 Task: Get directions from Georgia Aquarium, Georgia, United States to Callaway Gardens, Georgia, United States  and reverse  starting point and destination and check the driving options
Action: Mouse moved to (244, 70)
Screenshot: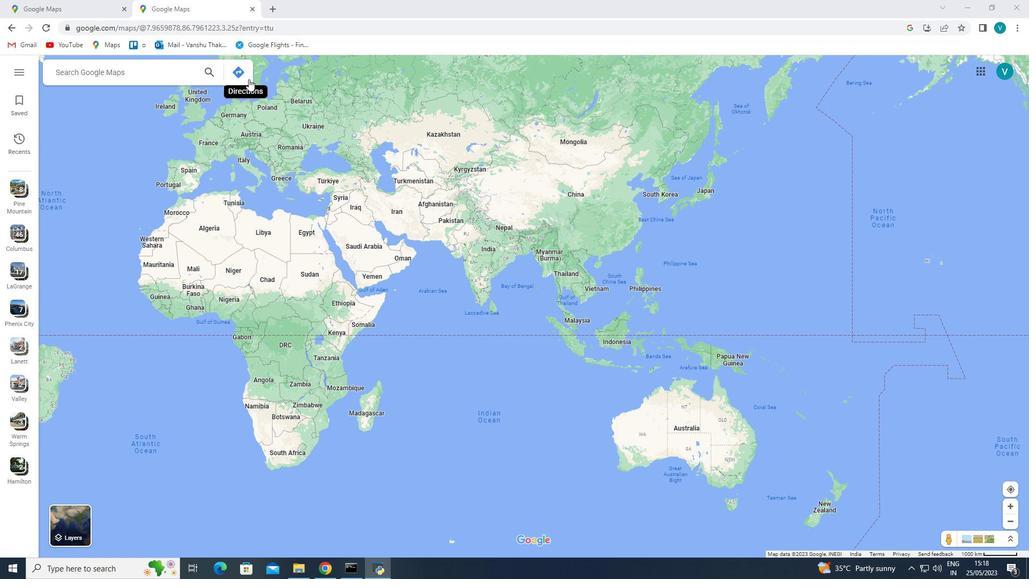 
Action: Mouse pressed left at (244, 70)
Screenshot: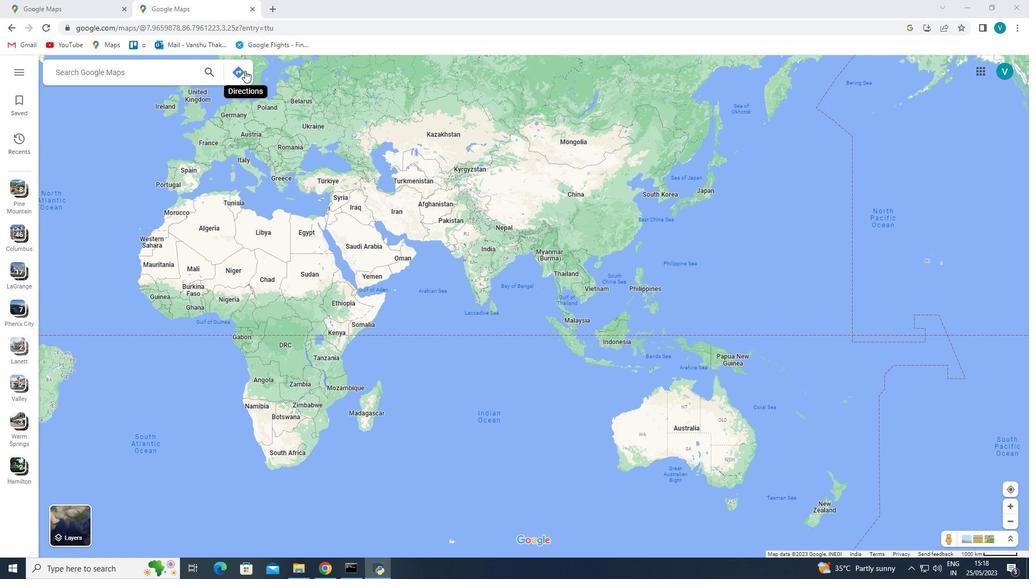 
Action: Mouse moved to (147, 107)
Screenshot: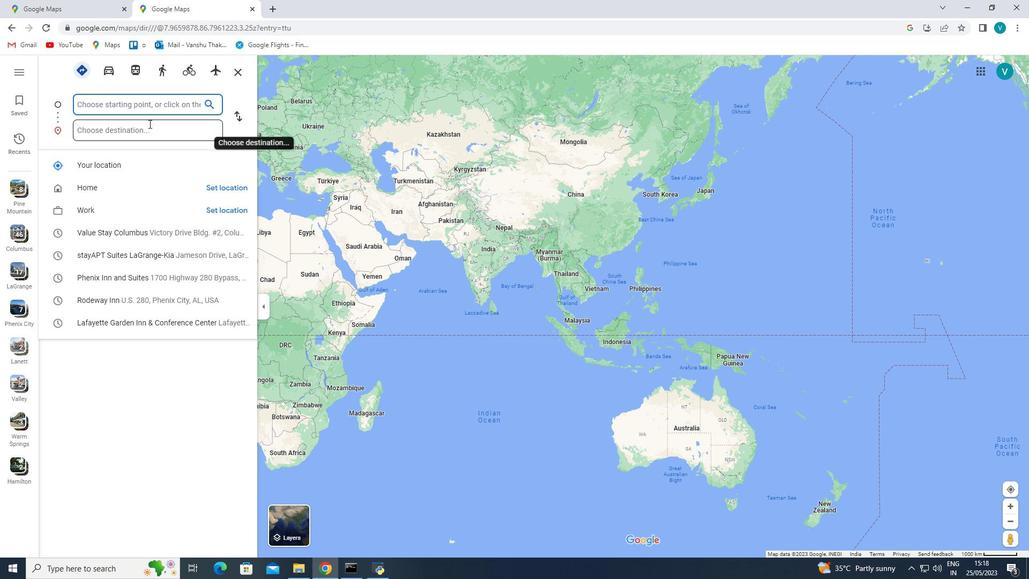 
Action: Mouse pressed left at (147, 107)
Screenshot: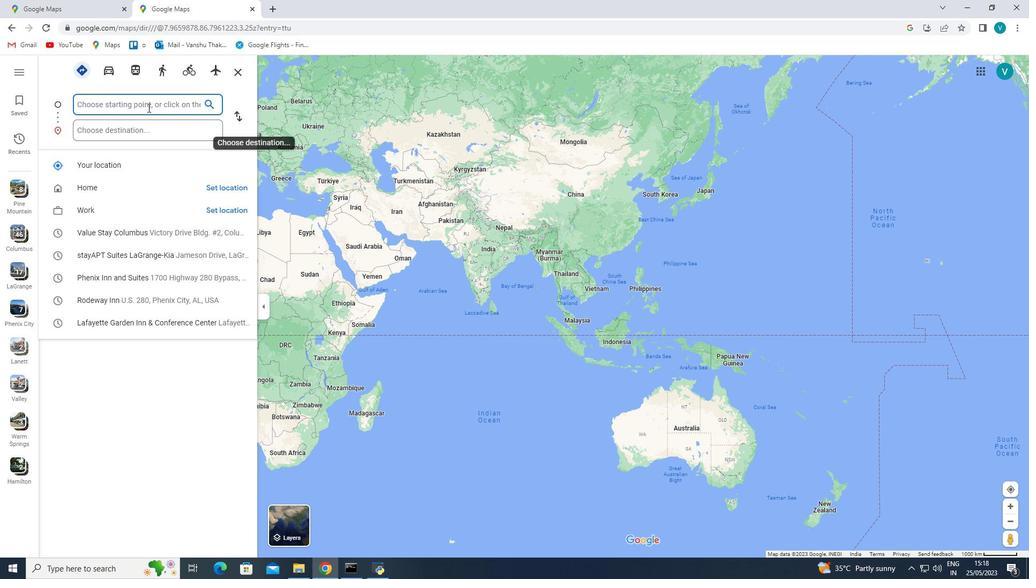 
Action: Mouse moved to (196, 112)
Screenshot: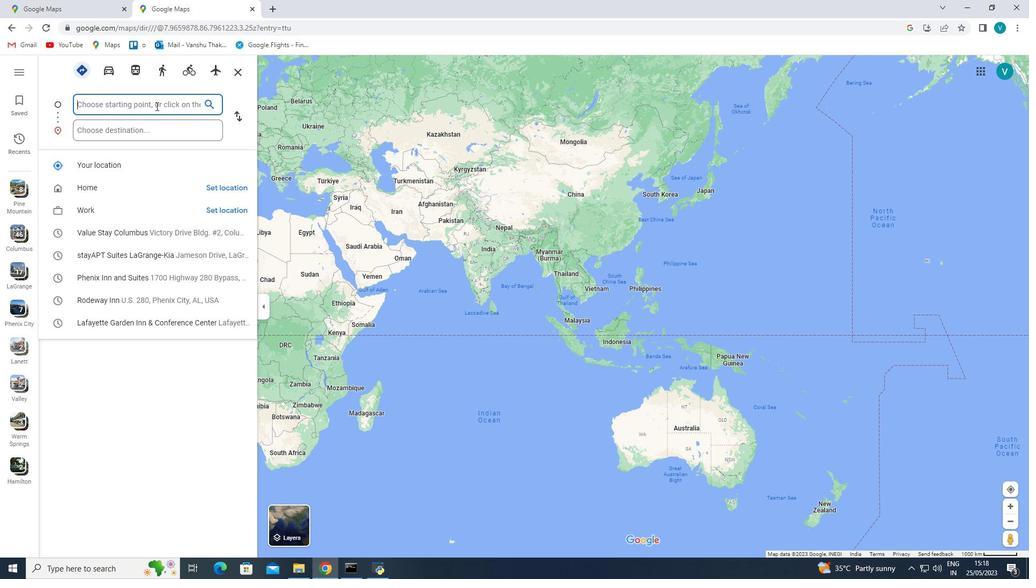 
Action: Key pressed <Key.shift><Key.shift><Key.shift>Georgia<Key.space><Key.shift>Aquarium,<Key.space><Key.shift>Georgia,<Key.space><Key.shift>United<Key.space><Key.shift>States
Screenshot: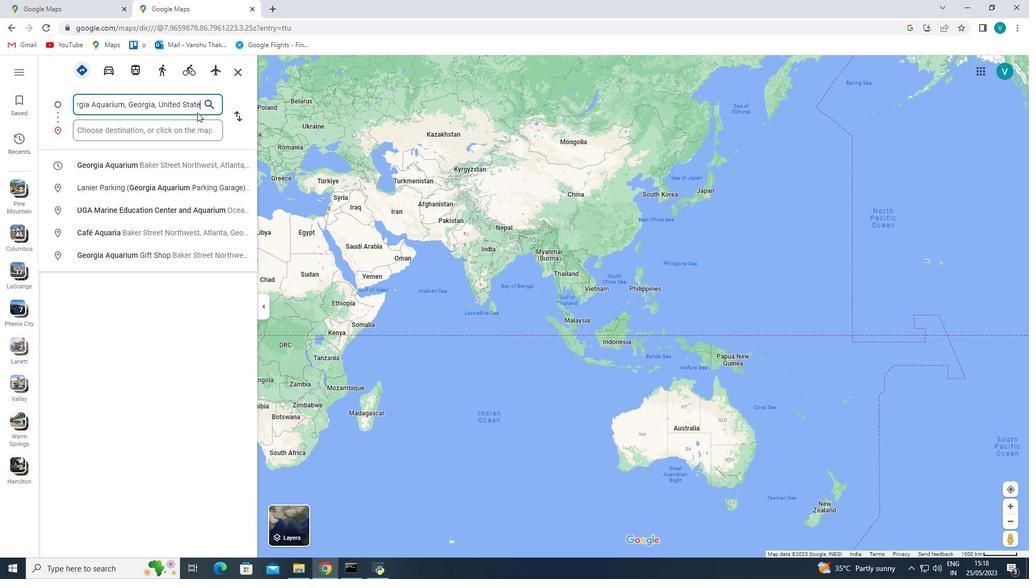 
Action: Mouse moved to (175, 134)
Screenshot: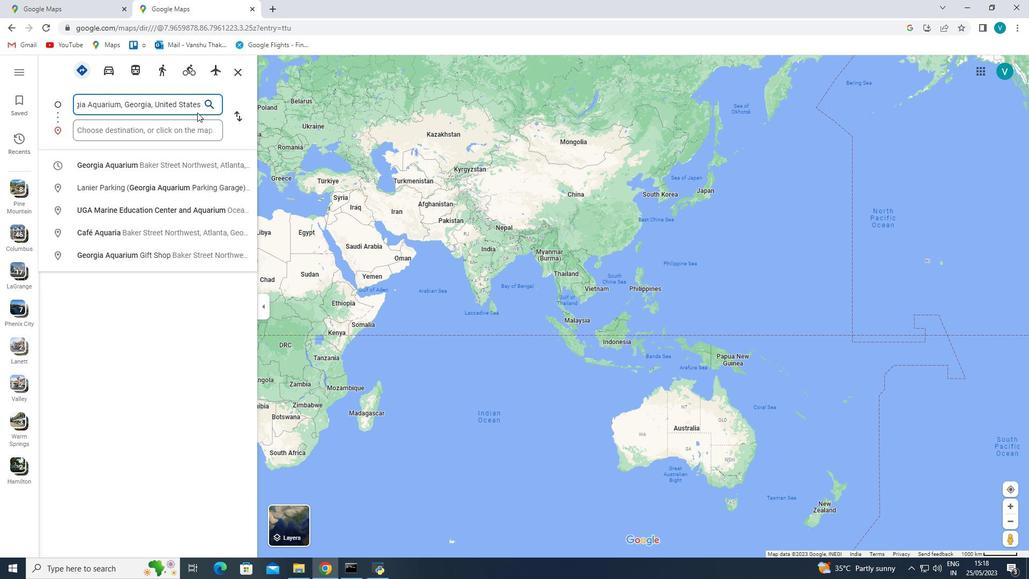 
Action: Mouse pressed left at (175, 134)
Screenshot: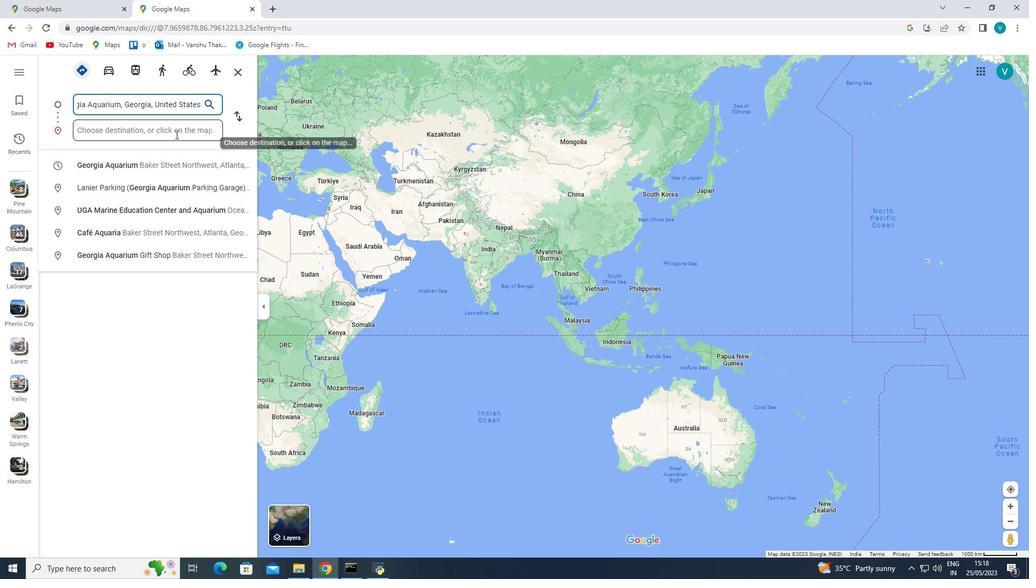 
Action: Key pressed <Key.shift>Callaway<Key.space><Key.shift>Gardens,<Key.space><Key.shift><Key.shift><Key.shift><Key.shift><Key.shift><Key.shift><Key.shift><Key.shift><Key.shift><Key.shift><Key.shift><Key.shift><Key.shift><Key.shift><Key.shift><Key.shift><Key.shift><Key.shift><Key.shift><Key.shift><Key.shift><Key.shift><Key.shift><Key.shift><Key.shift><Key.shift><Key.shift>Georgia,<Key.space><Key.shift>United<Key.space><Key.shift>States<Key.enter>
Screenshot: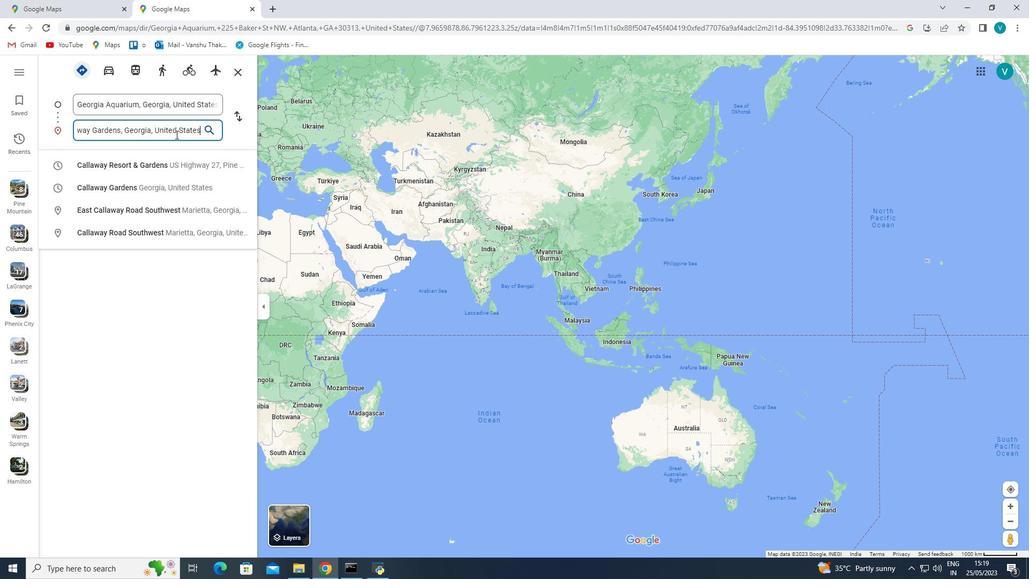 
Action: Mouse moved to (789, 129)
Screenshot: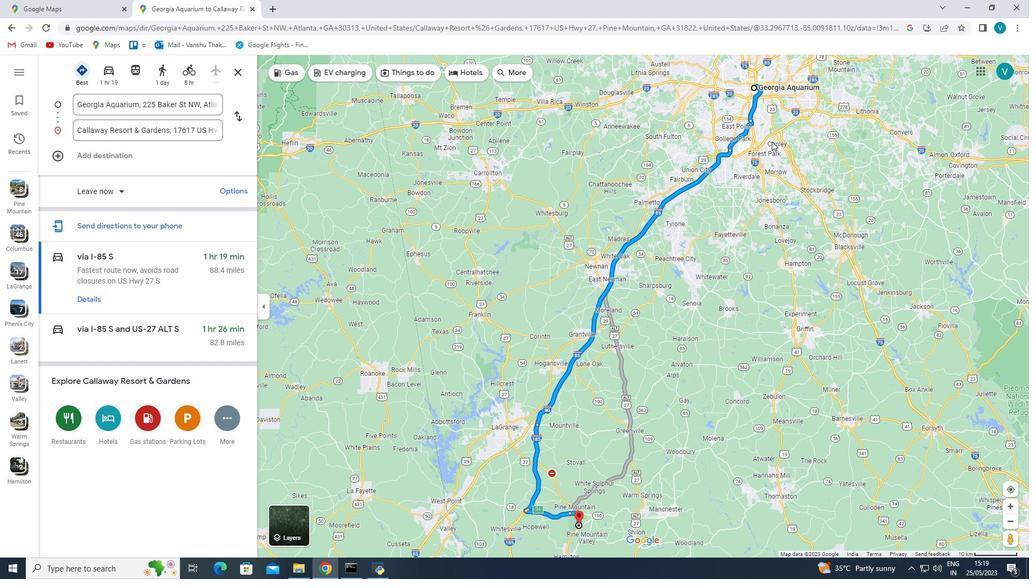 
Action: Mouse pressed left at (789, 129)
Screenshot: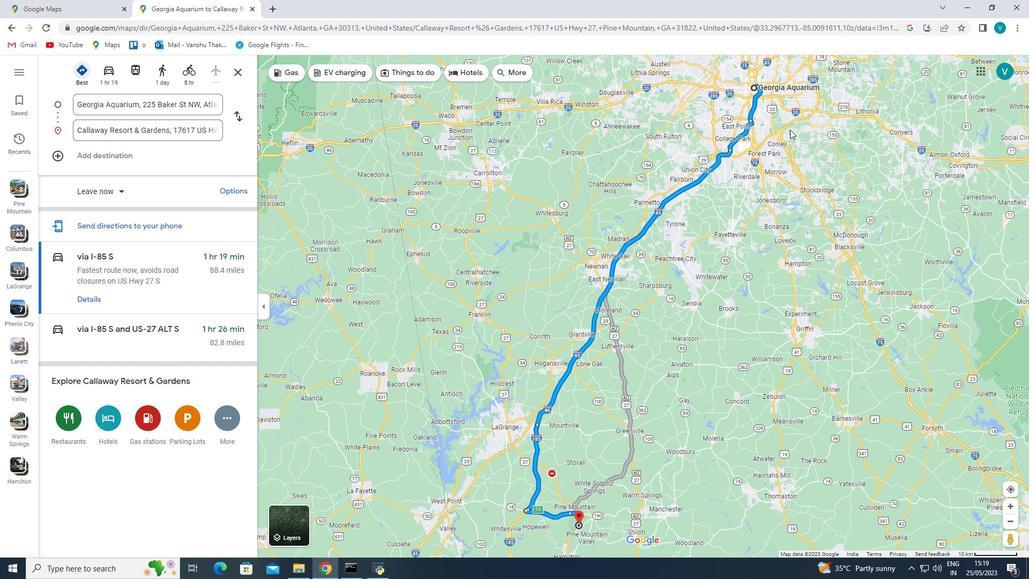 
Action: Mouse moved to (710, 403)
Screenshot: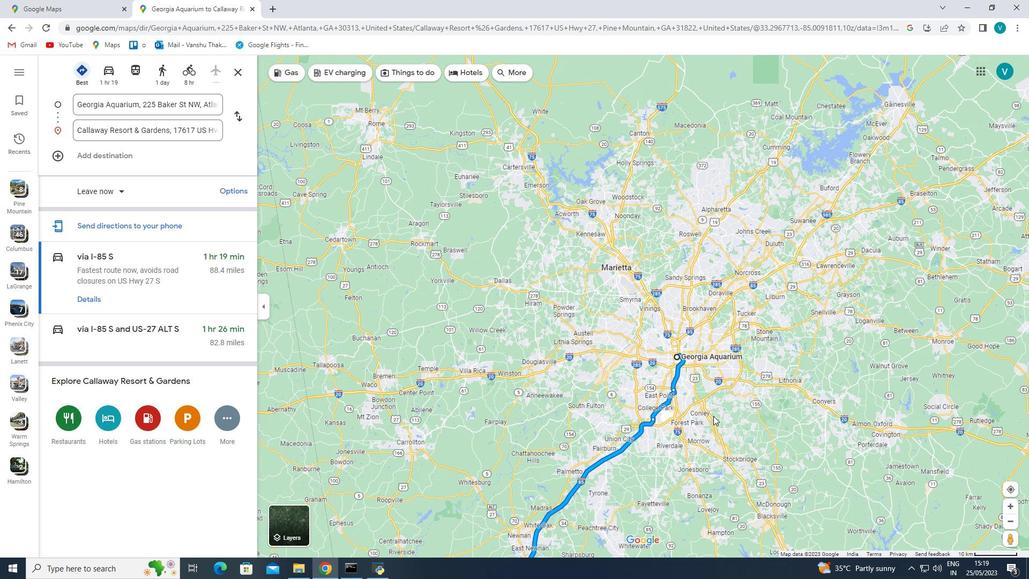 
Action: Mouse scrolled (710, 404) with delta (0, 0)
Screenshot: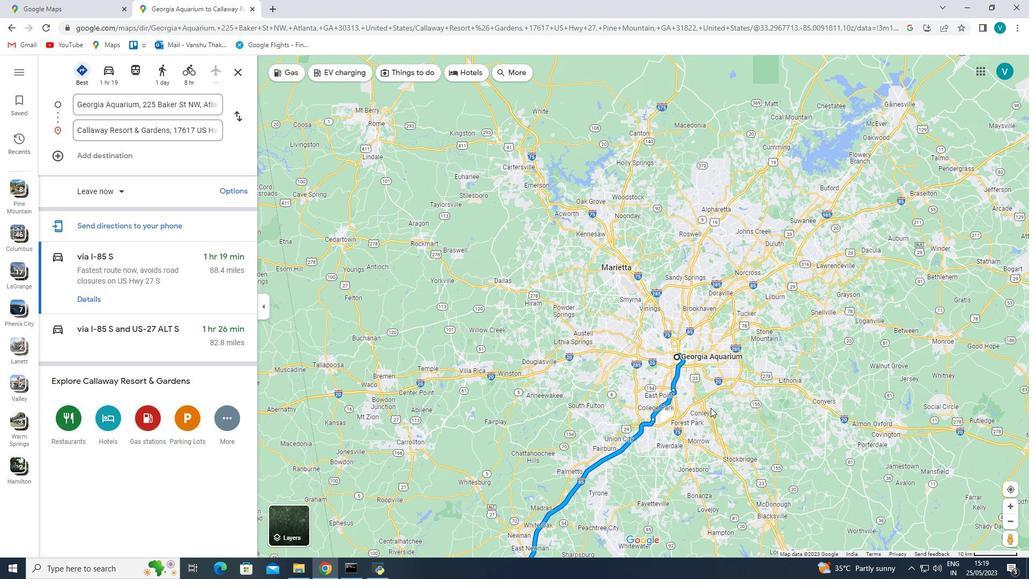 
Action: Mouse scrolled (710, 404) with delta (0, 0)
Screenshot: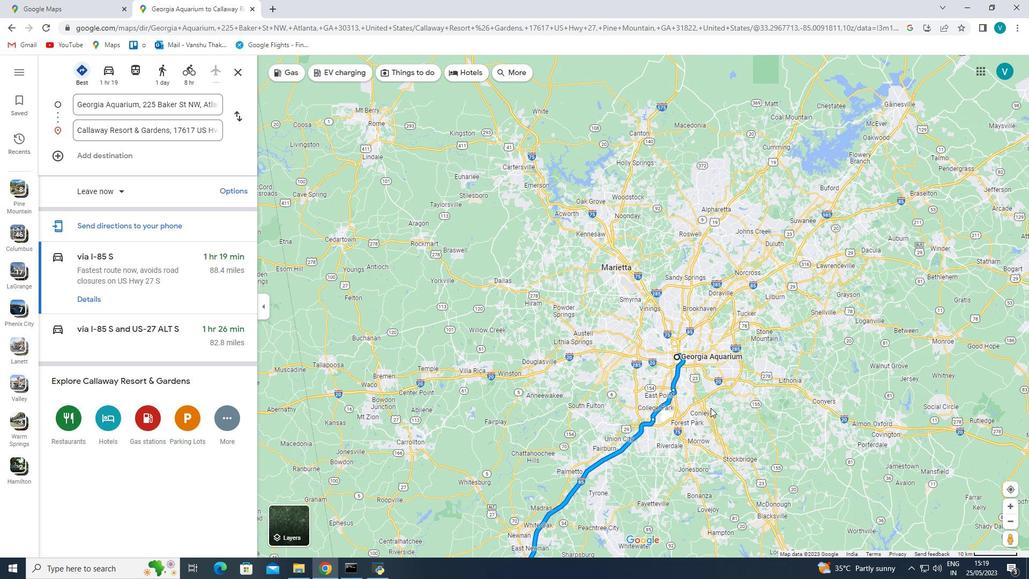 
Action: Mouse scrolled (710, 404) with delta (0, 0)
Screenshot: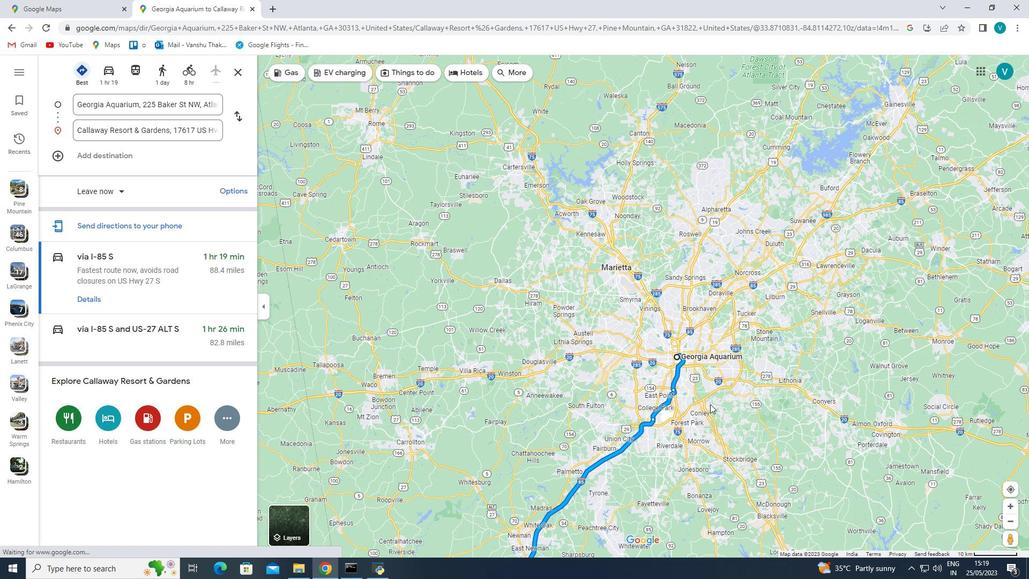 
Action: Mouse scrolled (710, 404) with delta (0, 0)
Screenshot: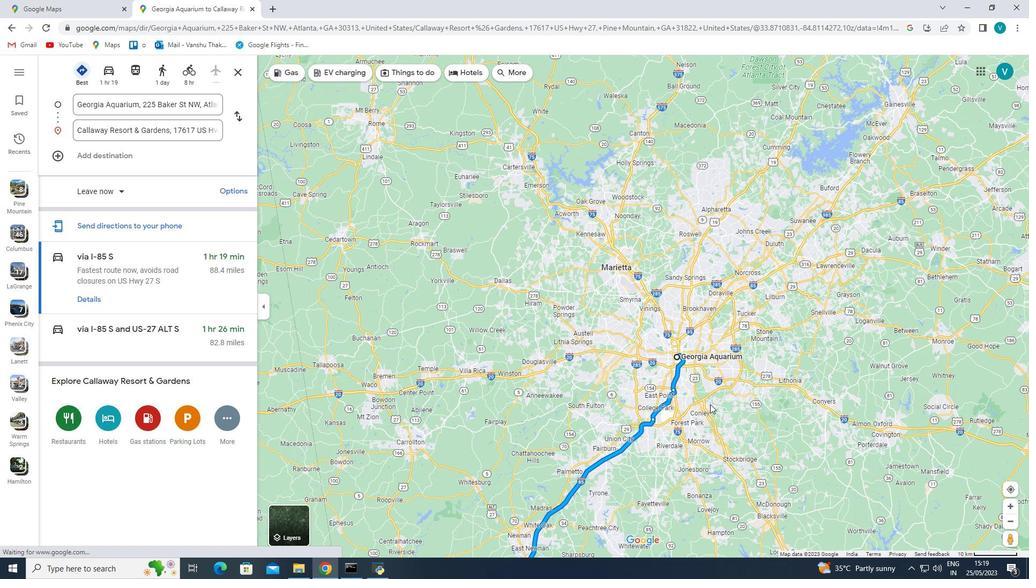 
Action: Mouse scrolled (710, 404) with delta (0, 0)
Screenshot: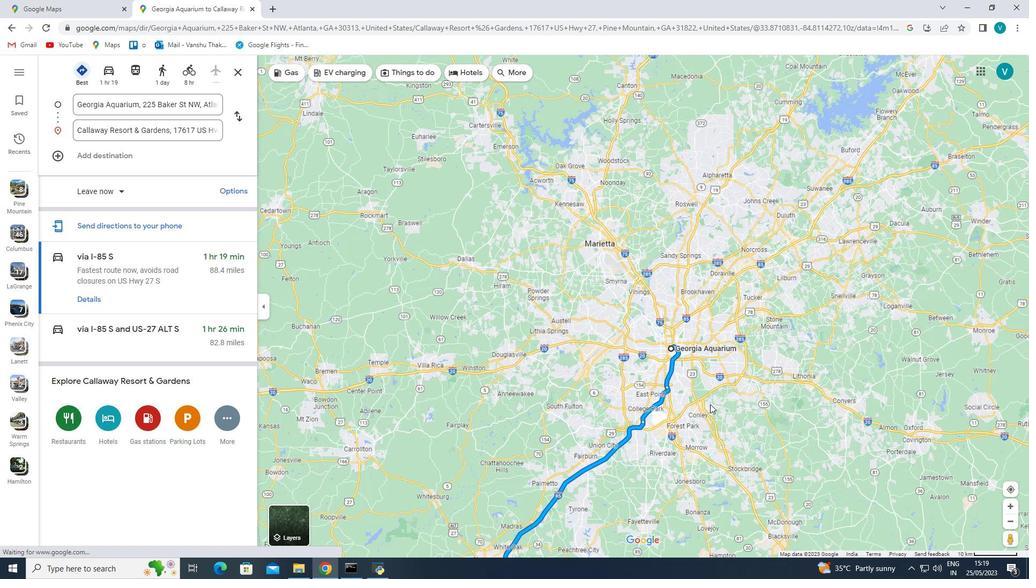 
Action: Mouse scrolled (710, 404) with delta (0, 0)
Screenshot: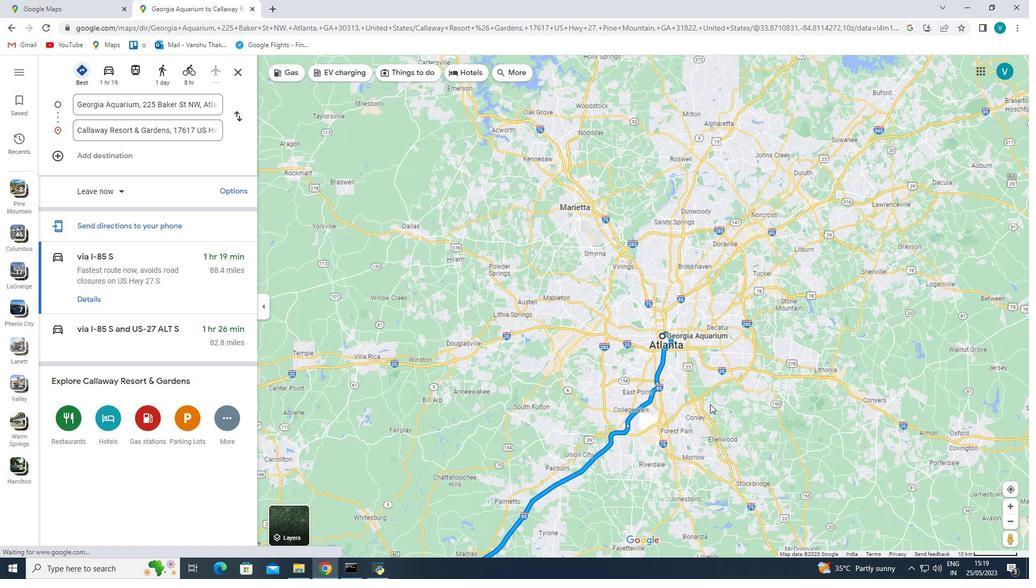 
Action: Mouse moved to (556, 283)
Screenshot: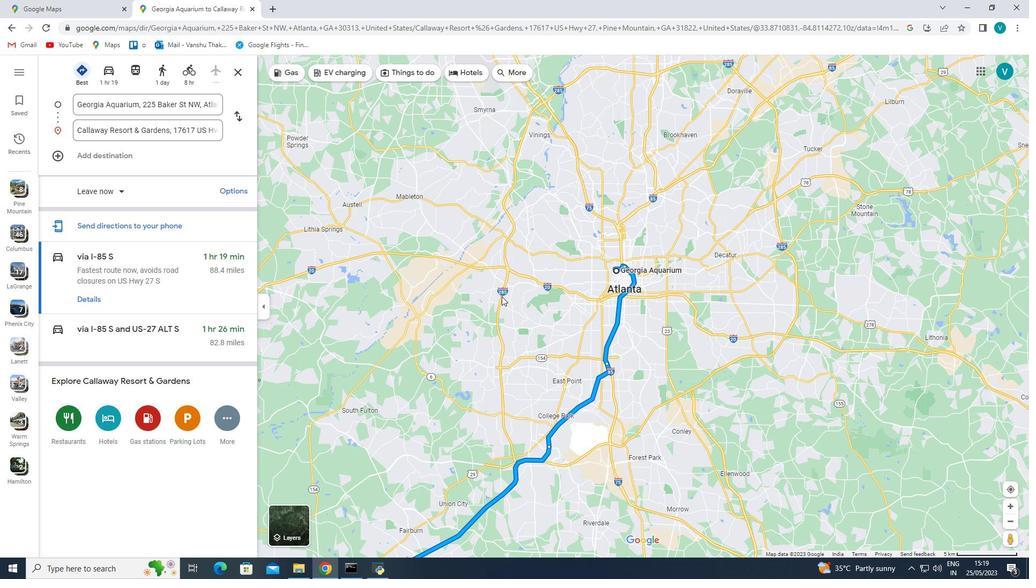 
Action: Mouse scrolled (556, 284) with delta (0, 0)
Screenshot: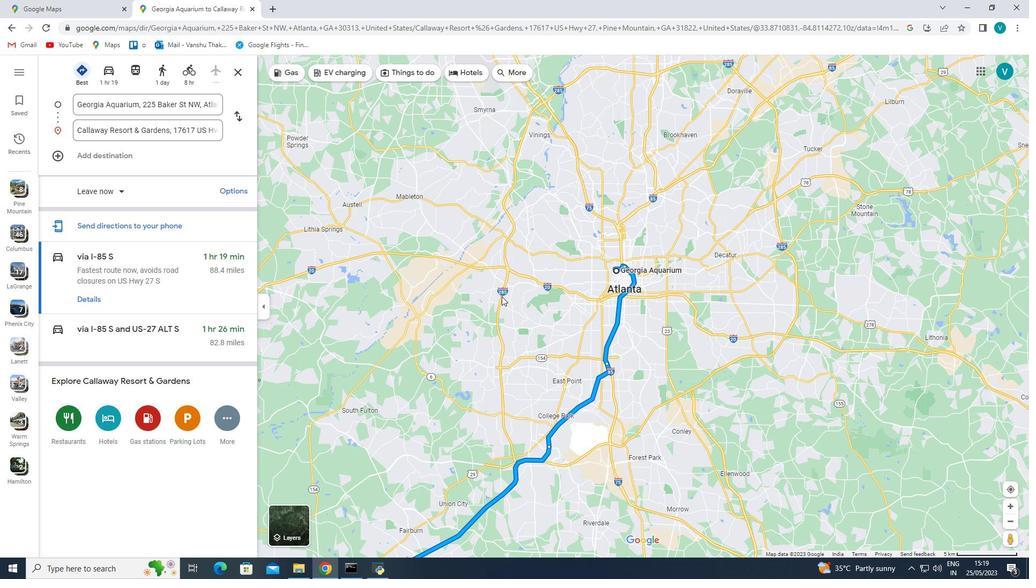 
Action: Mouse moved to (557, 283)
Screenshot: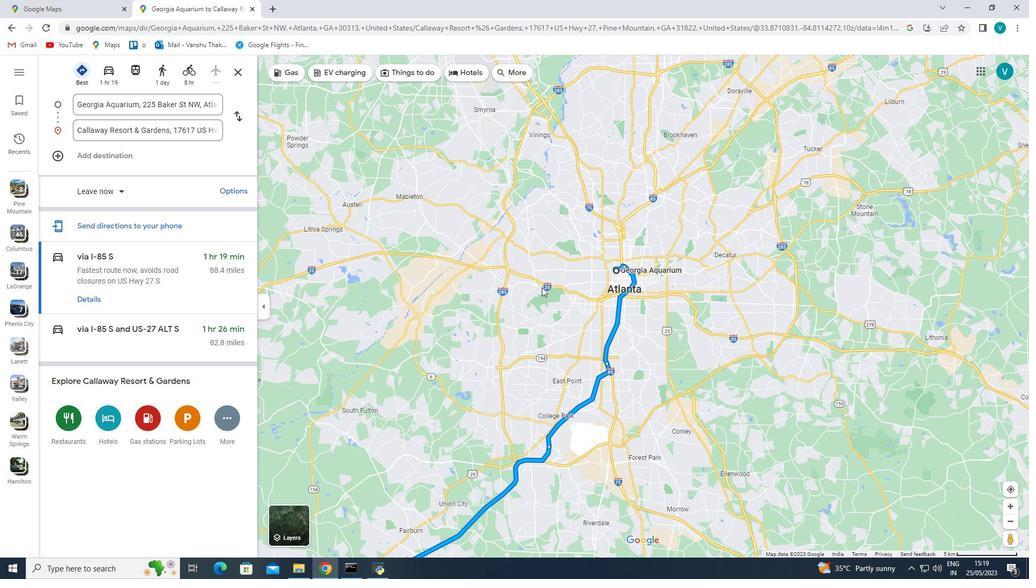 
Action: Mouse scrolled (557, 284) with delta (0, 0)
Screenshot: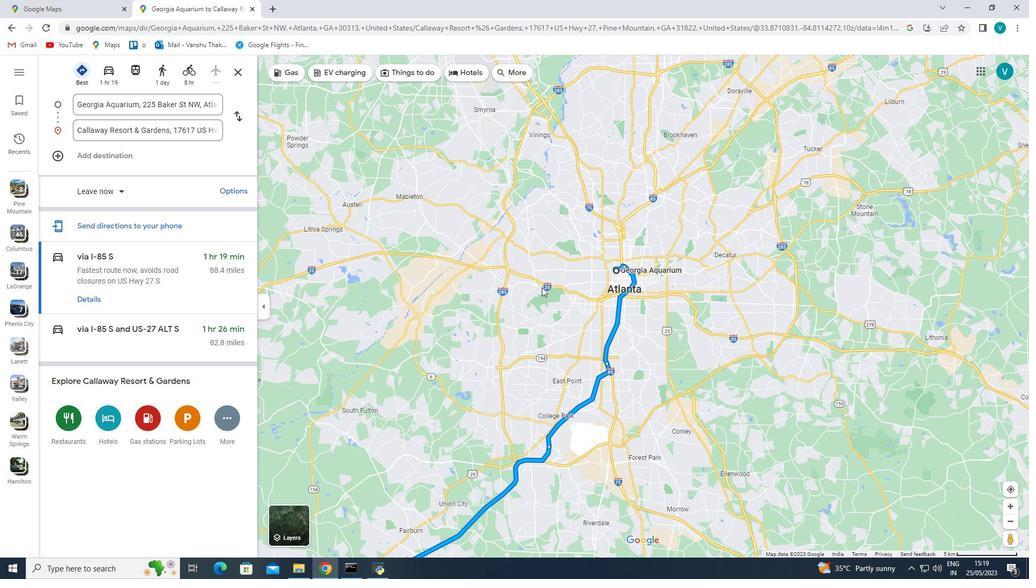 
Action: Mouse scrolled (557, 284) with delta (0, 0)
Screenshot: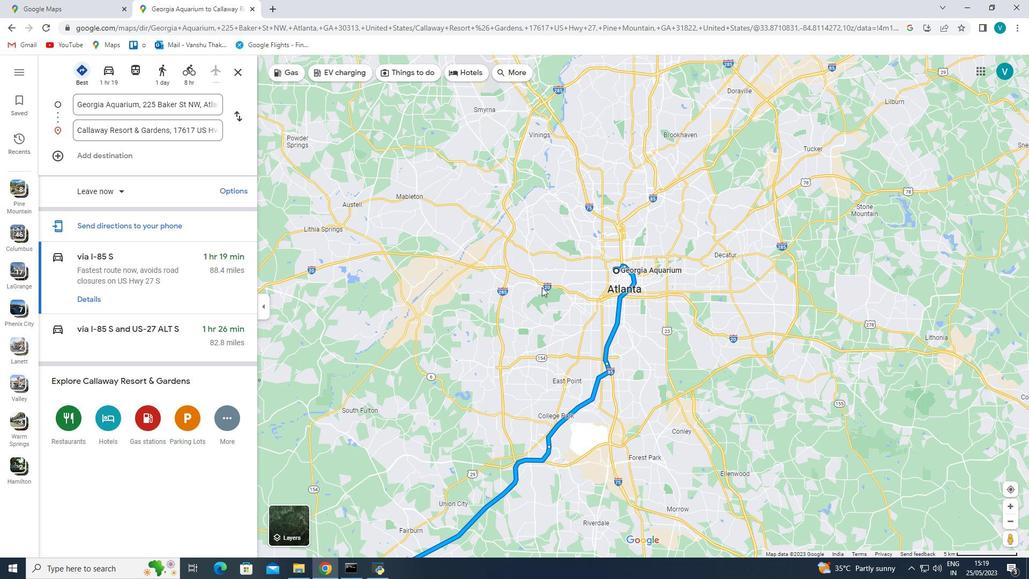 
Action: Mouse scrolled (557, 284) with delta (0, 0)
Screenshot: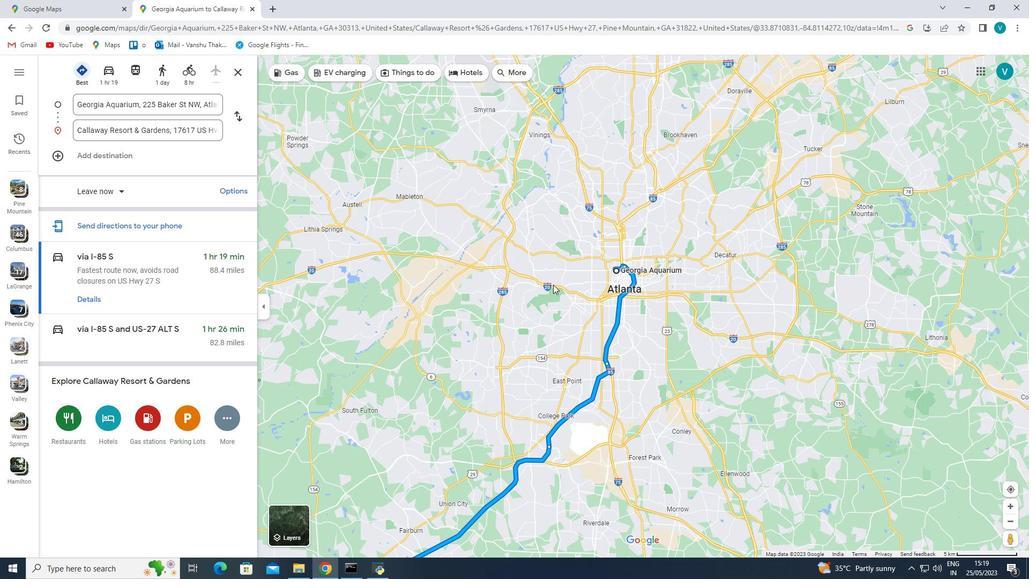 
Action: Mouse scrolled (557, 284) with delta (0, 0)
Screenshot: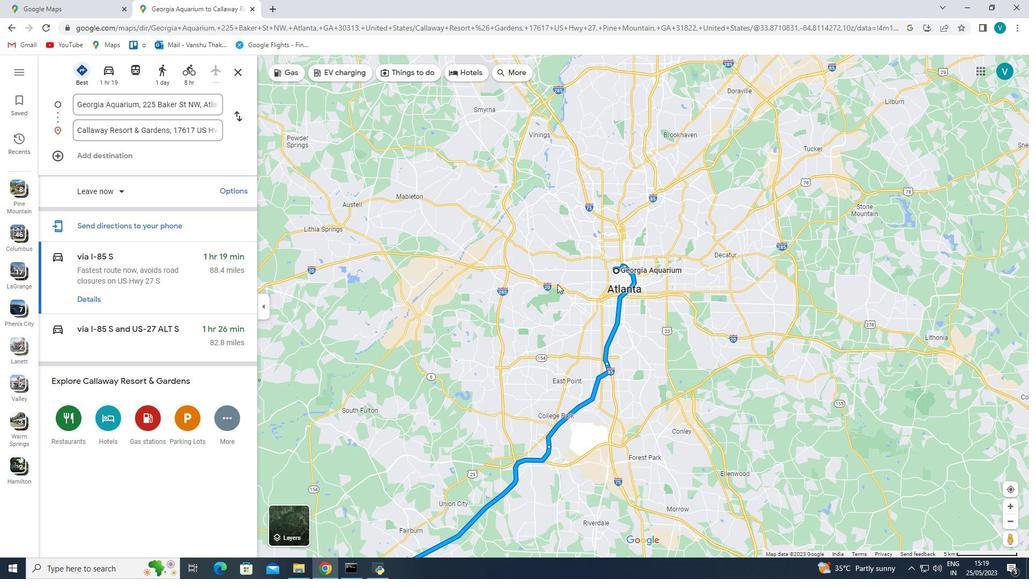 
Action: Mouse moved to (761, 236)
Screenshot: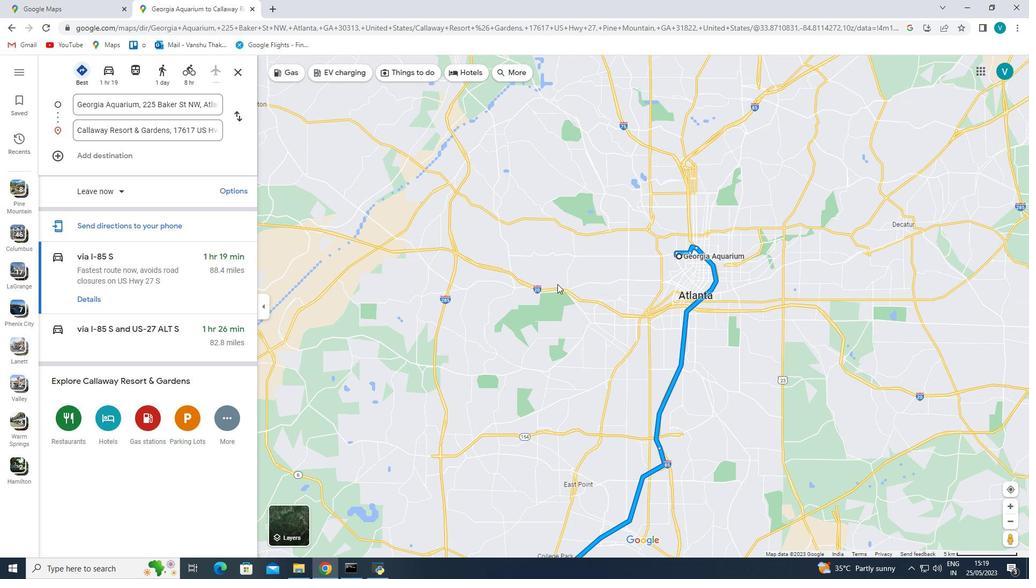 
Action: Mouse scrolled (761, 237) with delta (0, 0)
Screenshot: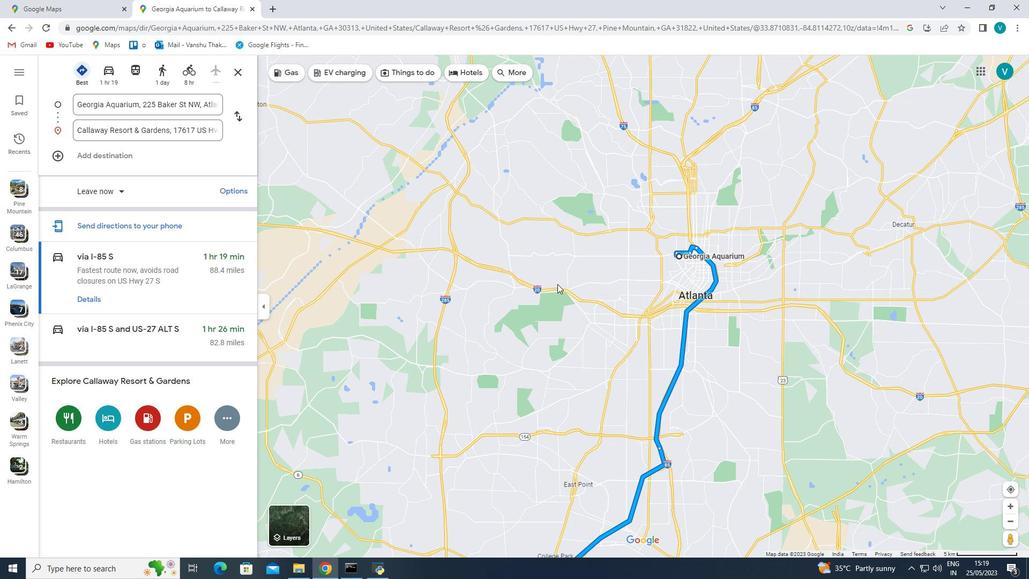 
Action: Mouse scrolled (761, 237) with delta (0, 0)
Screenshot: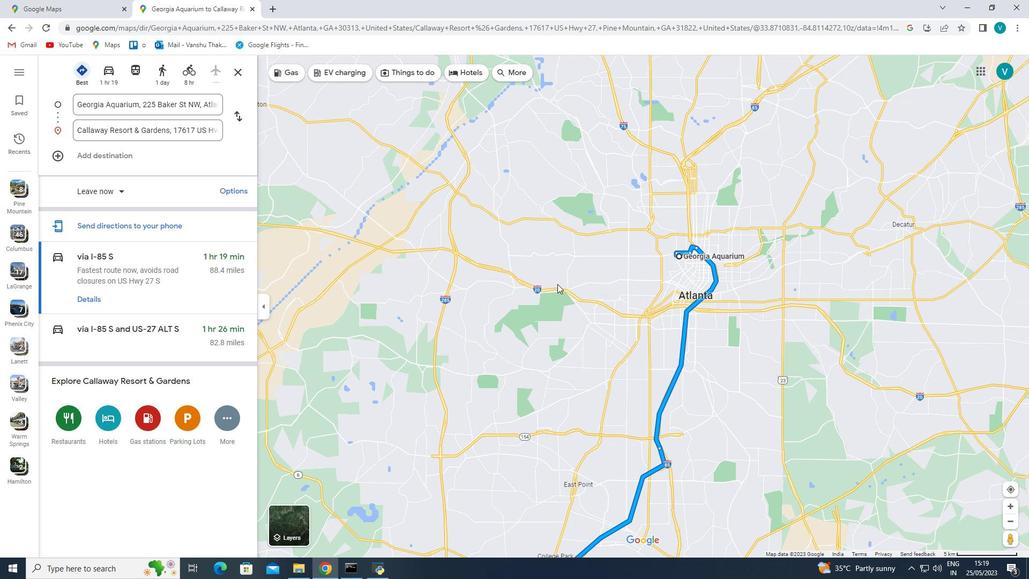 
Action: Mouse scrolled (761, 237) with delta (0, 0)
Screenshot: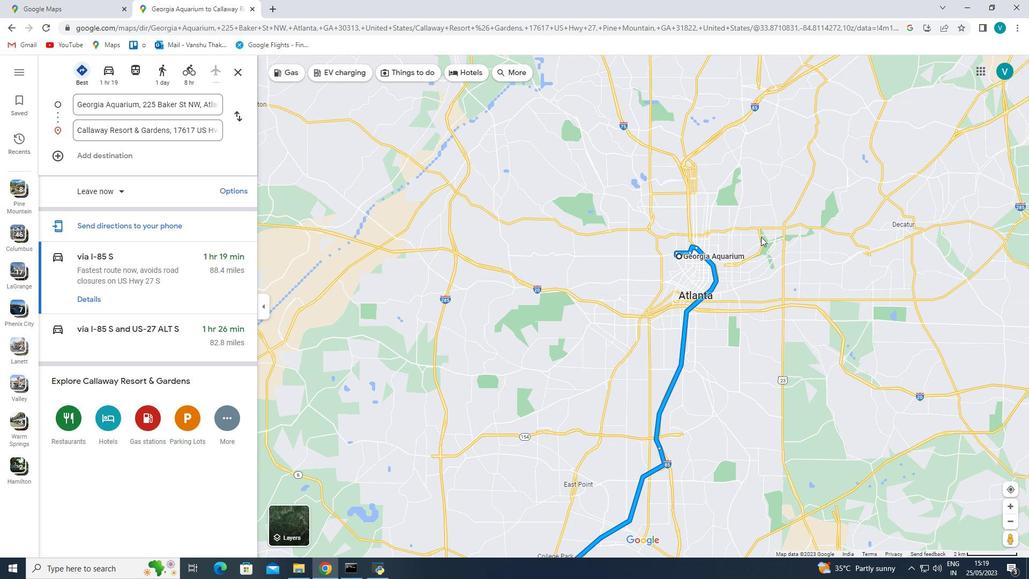 
Action: Mouse moved to (623, 308)
Screenshot: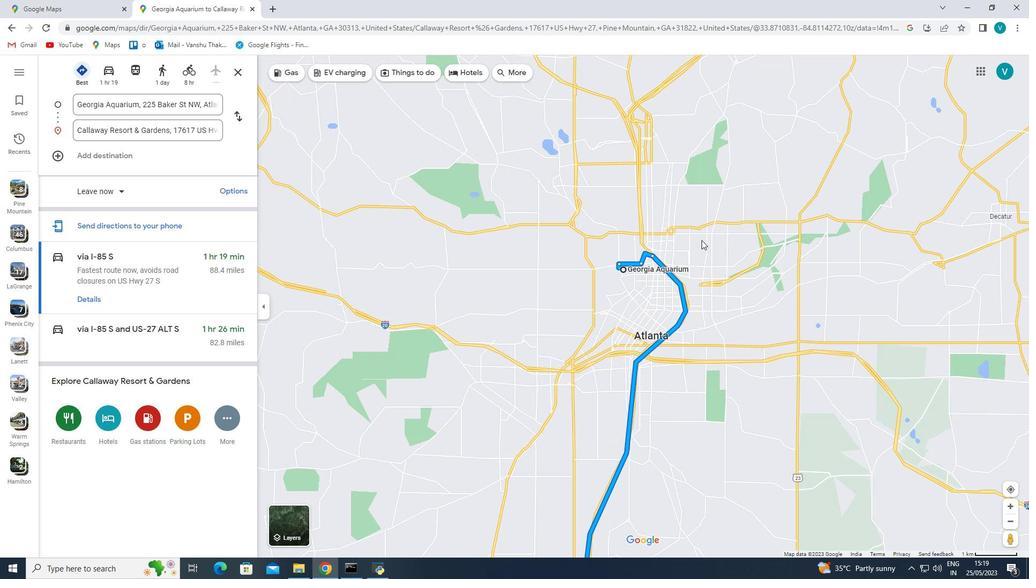 
Action: Mouse scrolled (623, 308) with delta (0, 0)
Screenshot: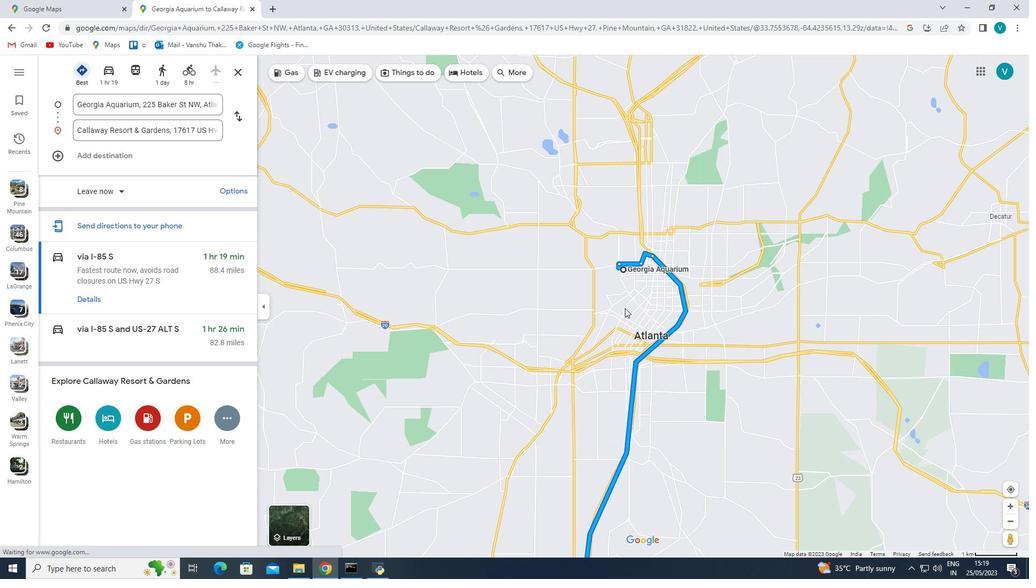 
Action: Mouse scrolled (623, 308) with delta (0, 0)
Screenshot: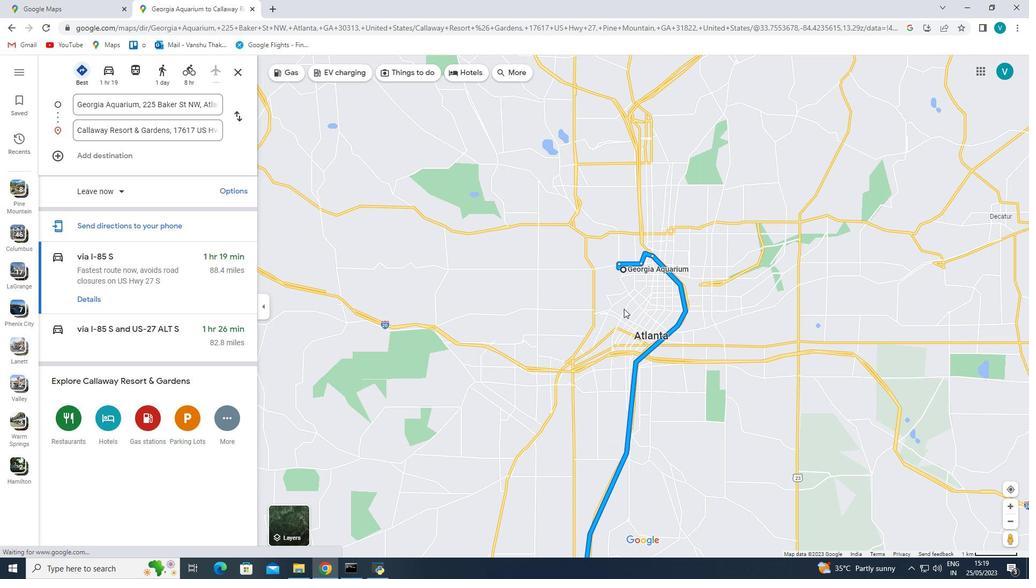 
Action: Mouse scrolled (623, 308) with delta (0, 0)
Screenshot: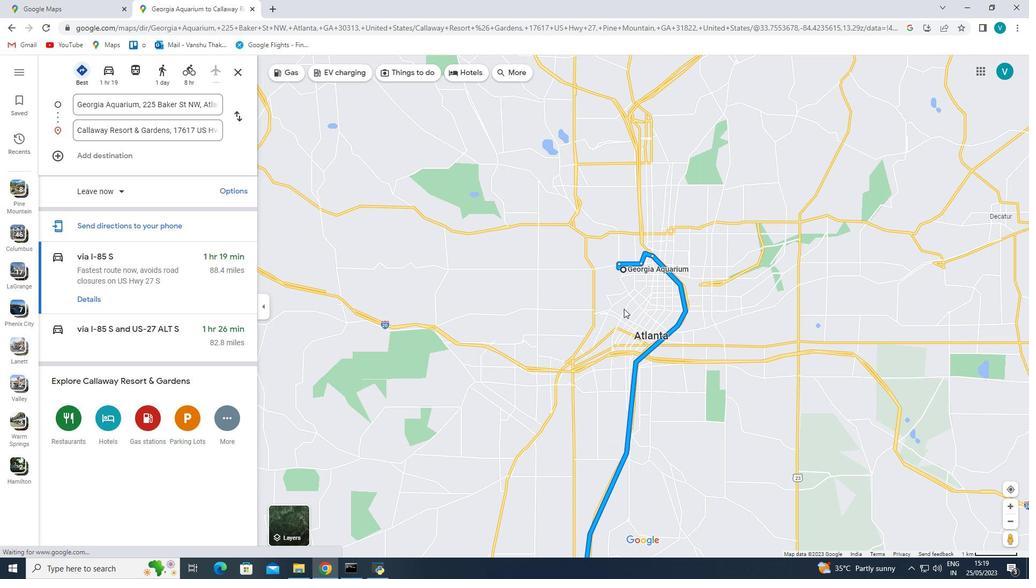 
Action: Mouse scrolled (623, 308) with delta (0, 0)
Screenshot: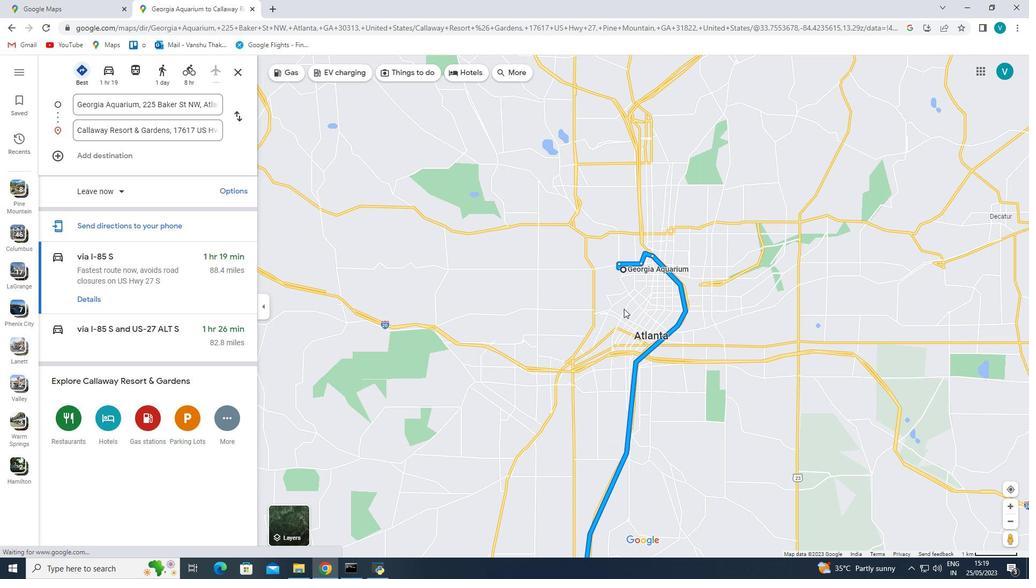 
Action: Mouse scrolled (623, 308) with delta (0, 0)
Screenshot: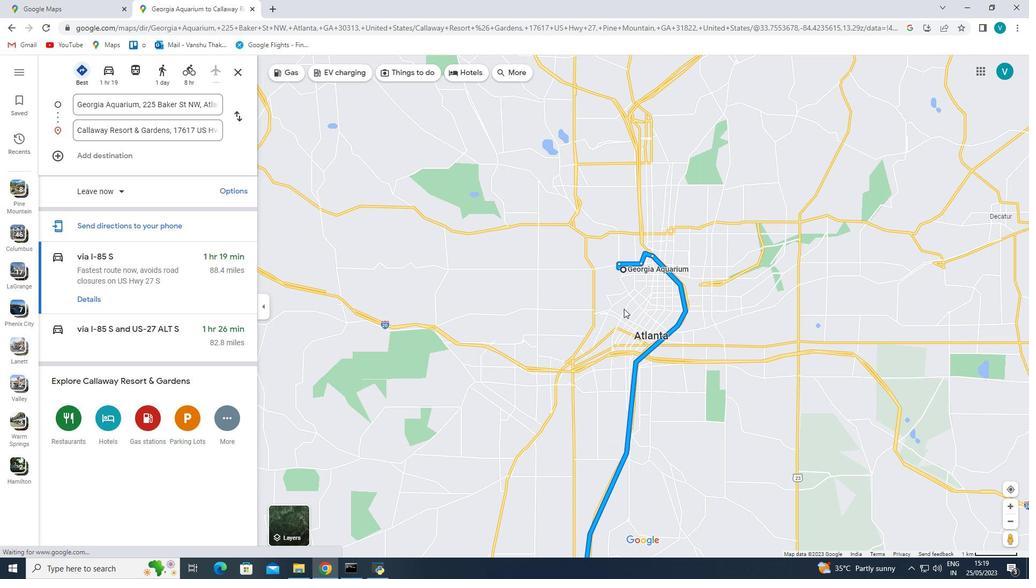 
Action: Mouse scrolled (623, 308) with delta (0, 0)
Screenshot: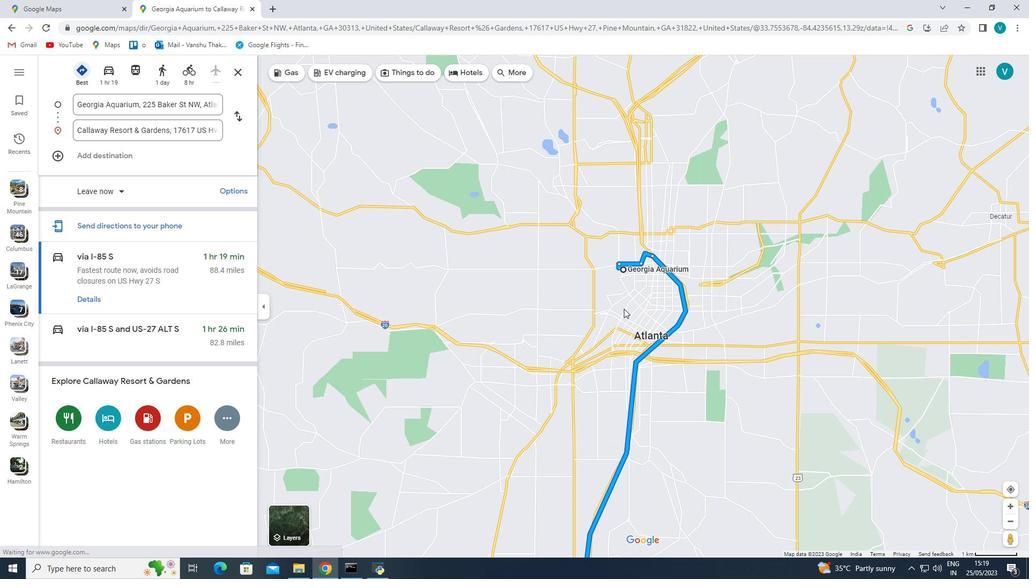 
Action: Mouse moved to (648, 201)
Screenshot: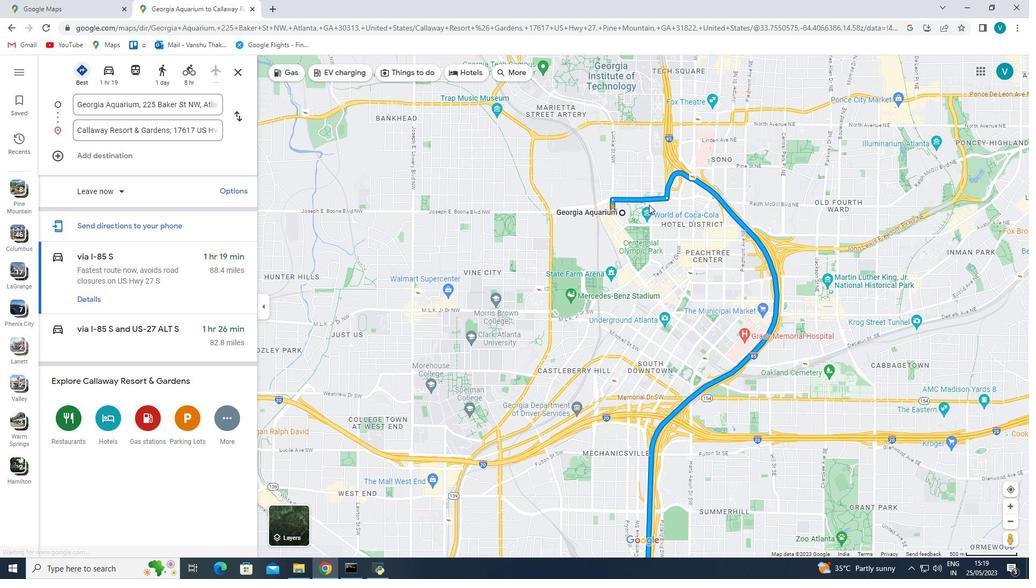 
Action: Mouse scrolled (648, 201) with delta (0, 0)
Screenshot: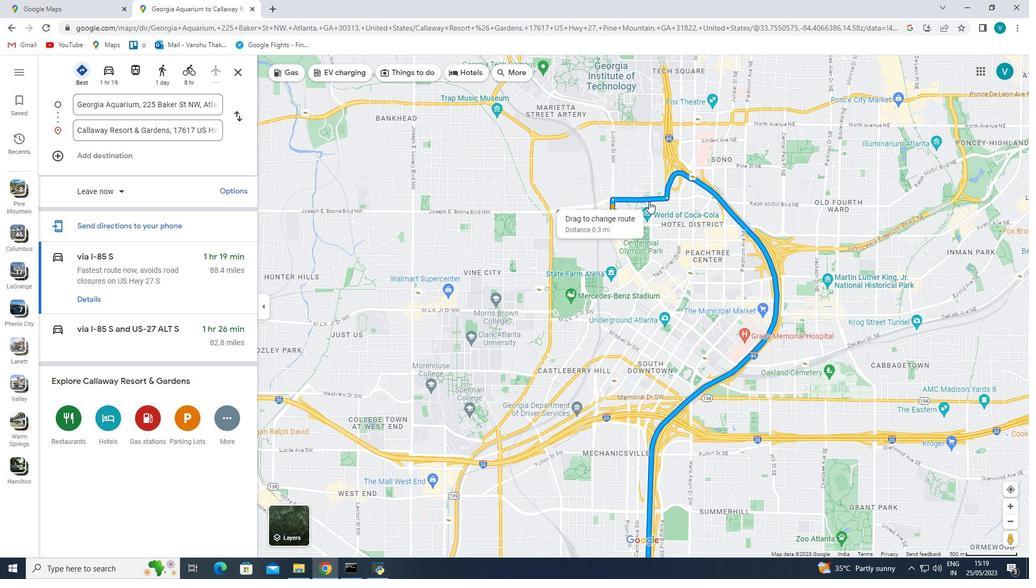 
Action: Mouse scrolled (648, 201) with delta (0, 0)
Screenshot: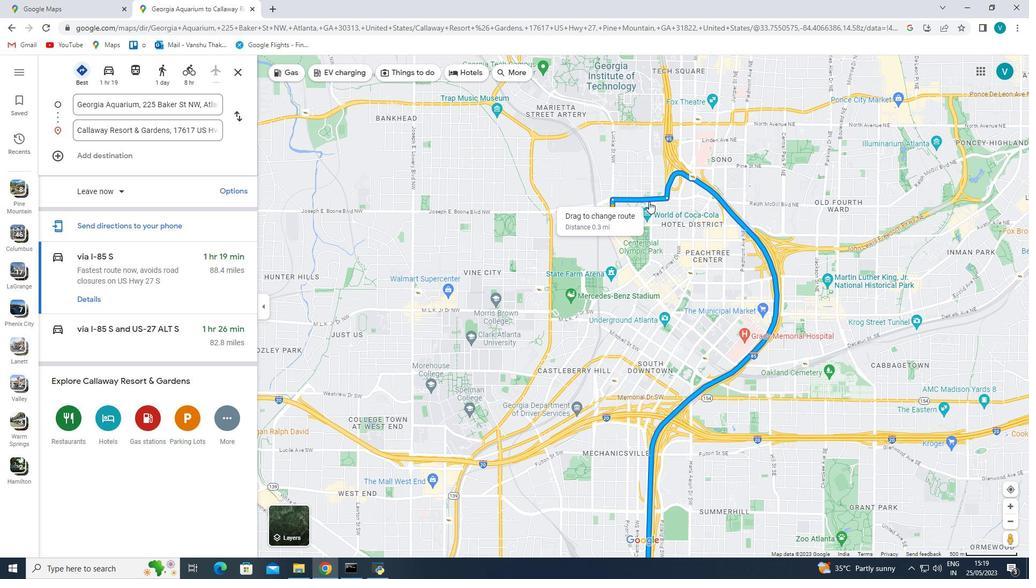 
Action: Mouse scrolled (648, 201) with delta (0, 0)
Screenshot: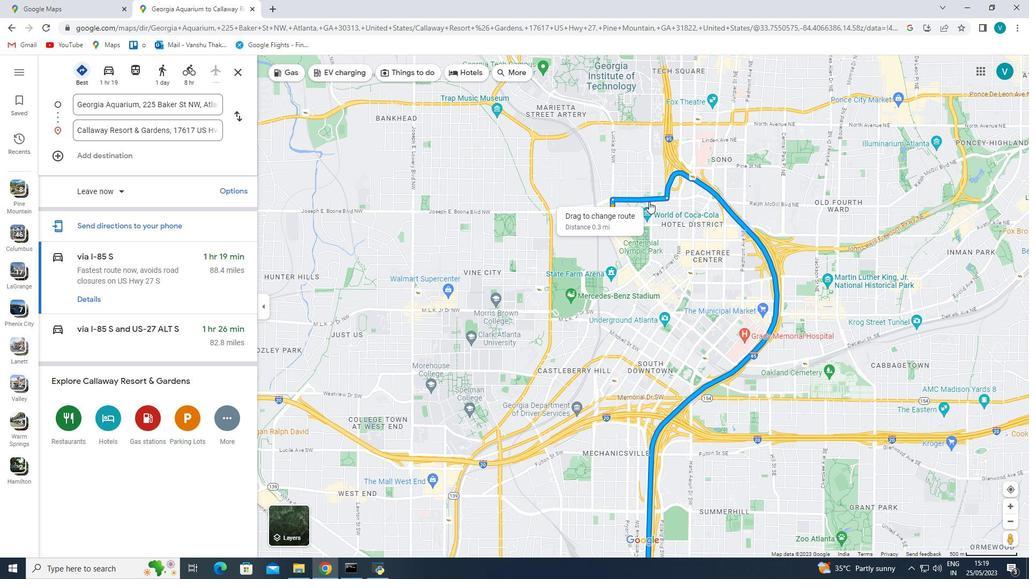 
Action: Mouse scrolled (648, 201) with delta (0, 0)
Screenshot: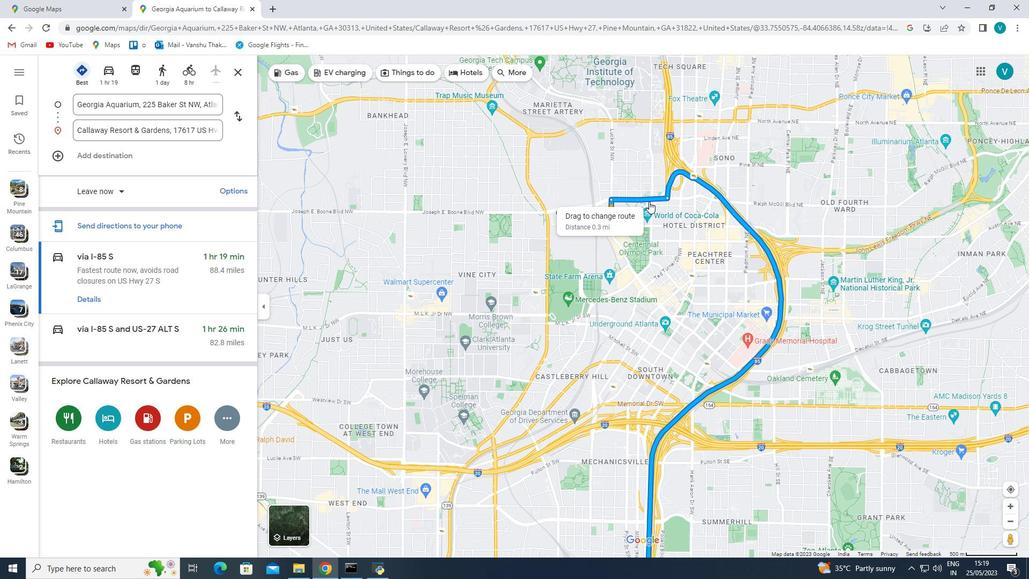 
Action: Mouse scrolled (648, 201) with delta (0, 0)
Screenshot: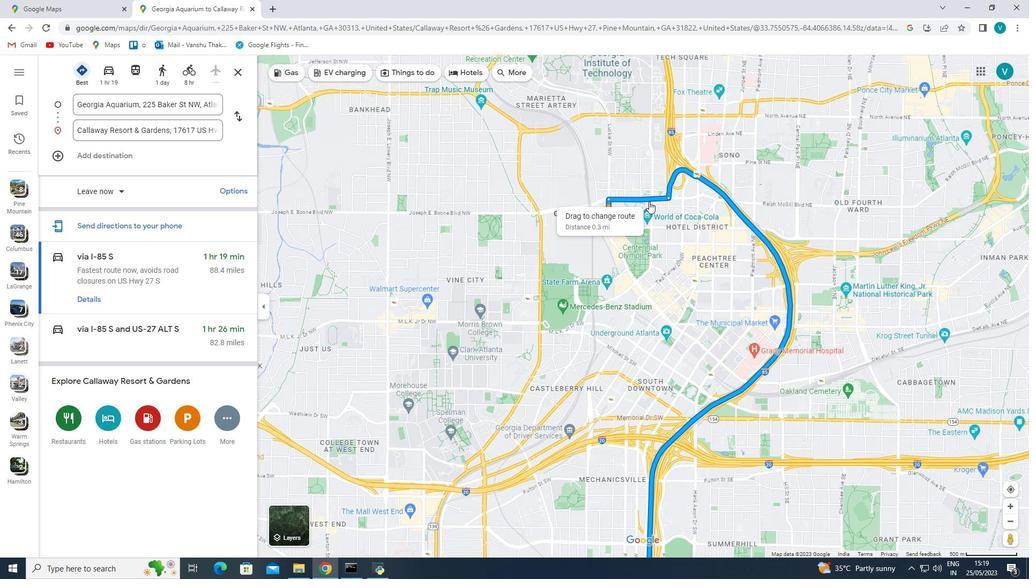 
Action: Mouse moved to (586, 163)
Screenshot: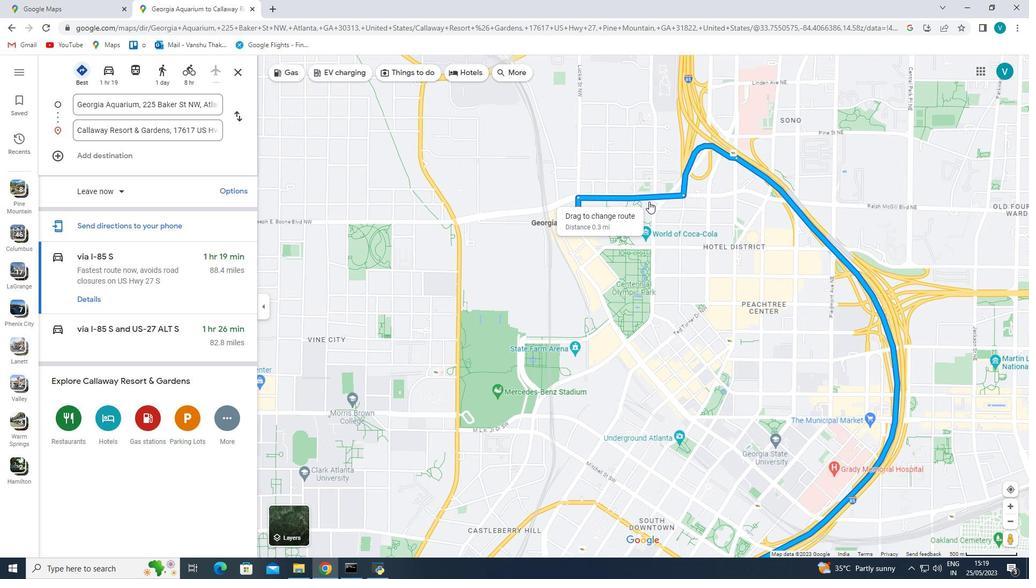 
Action: Mouse scrolled (586, 164) with delta (0, 0)
Screenshot: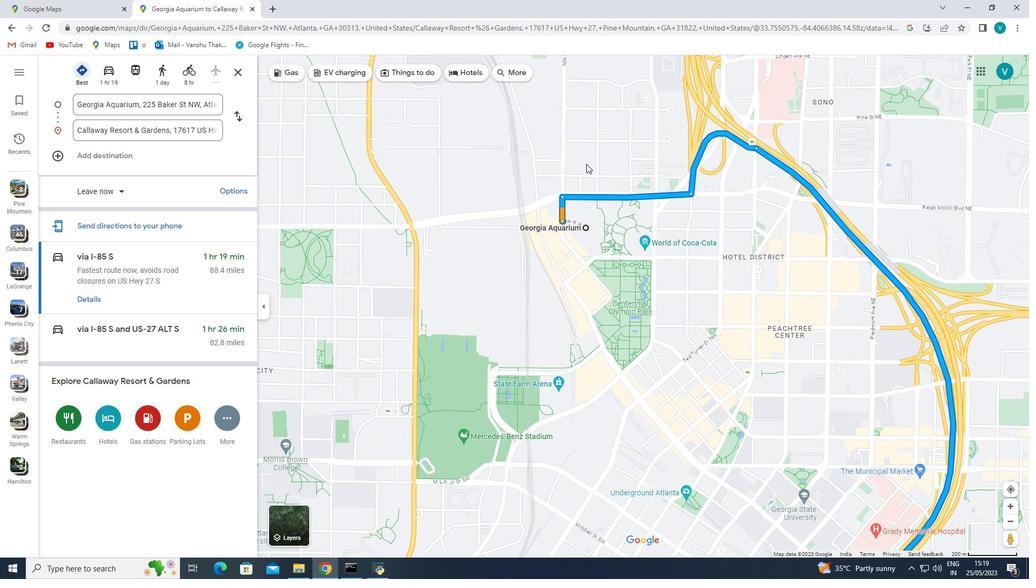
Action: Mouse scrolled (586, 164) with delta (0, 0)
Screenshot: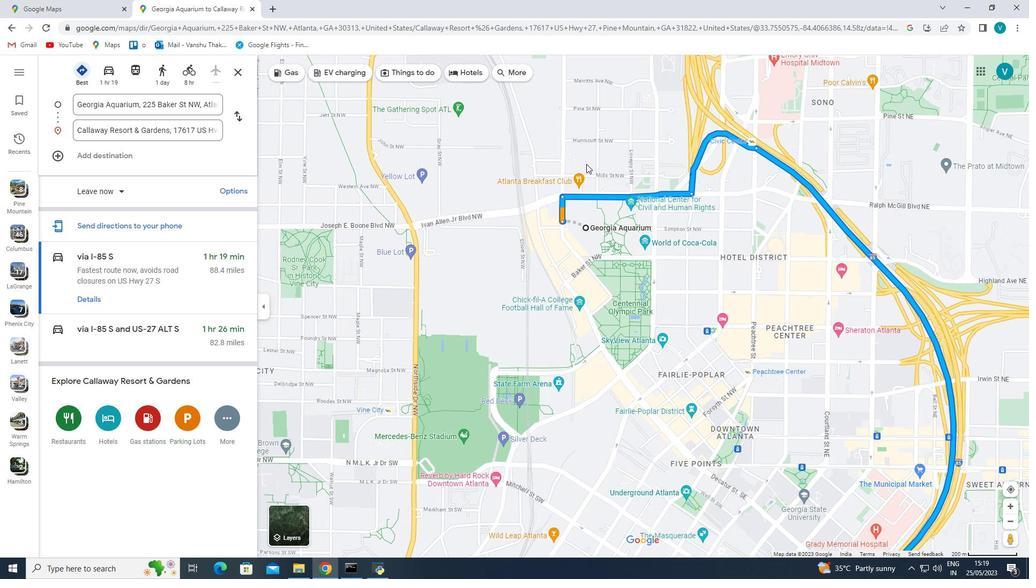 
Action: Mouse moved to (628, 180)
Screenshot: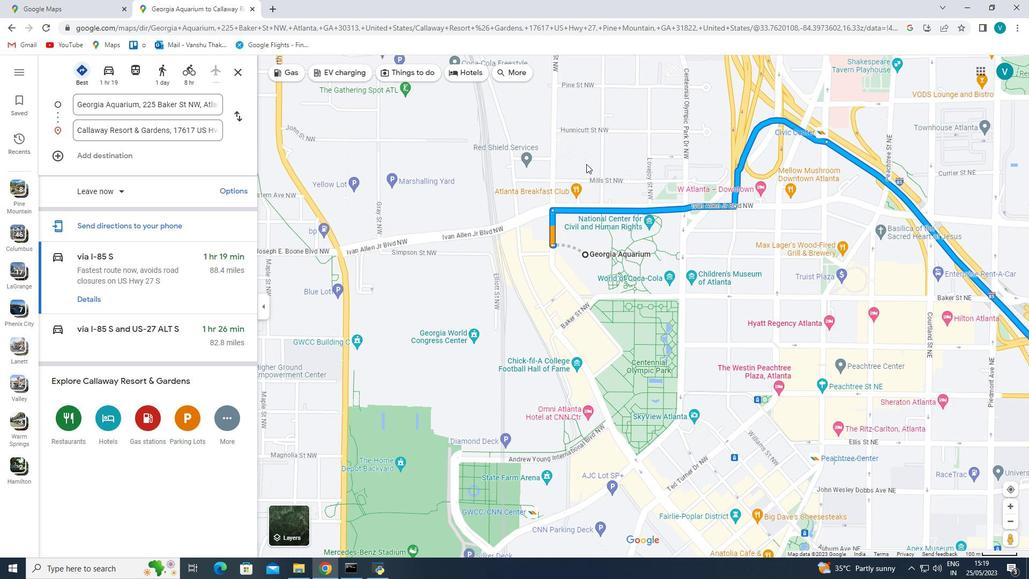
Action: Mouse scrolled (628, 181) with delta (0, 0)
Screenshot: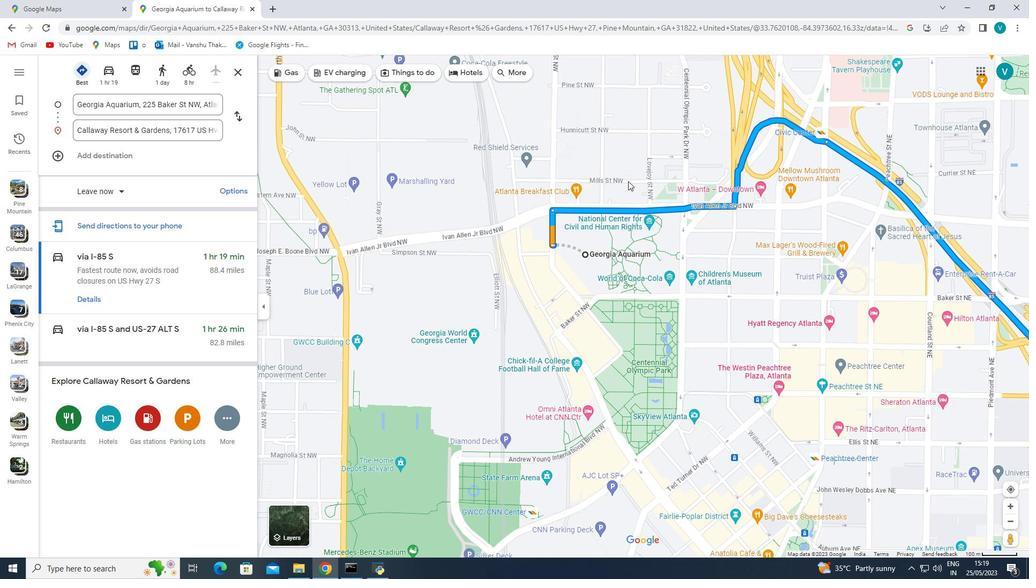 
Action: Mouse scrolled (628, 181) with delta (0, 0)
Screenshot: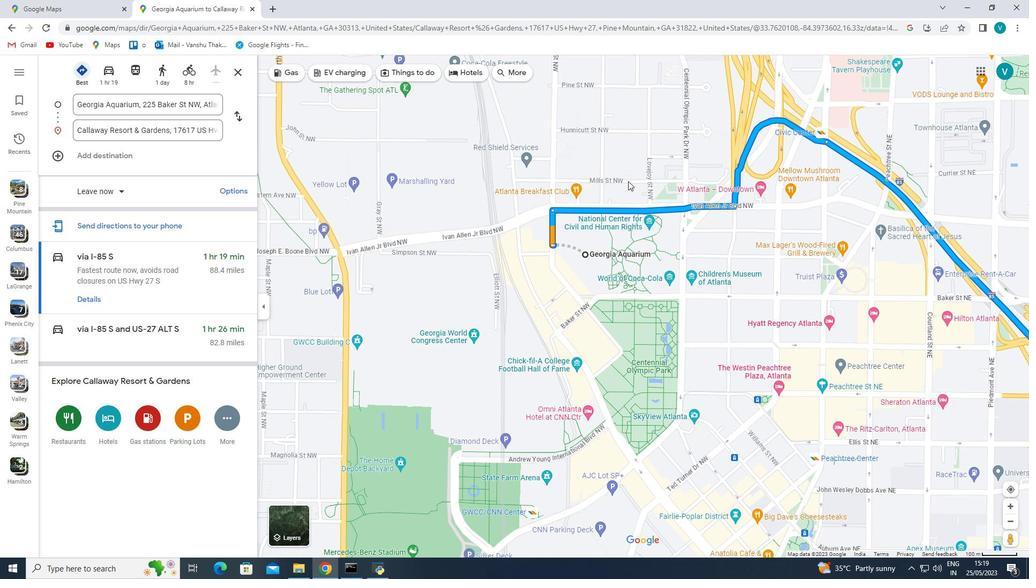 
Action: Mouse pressed left at (628, 180)
Screenshot: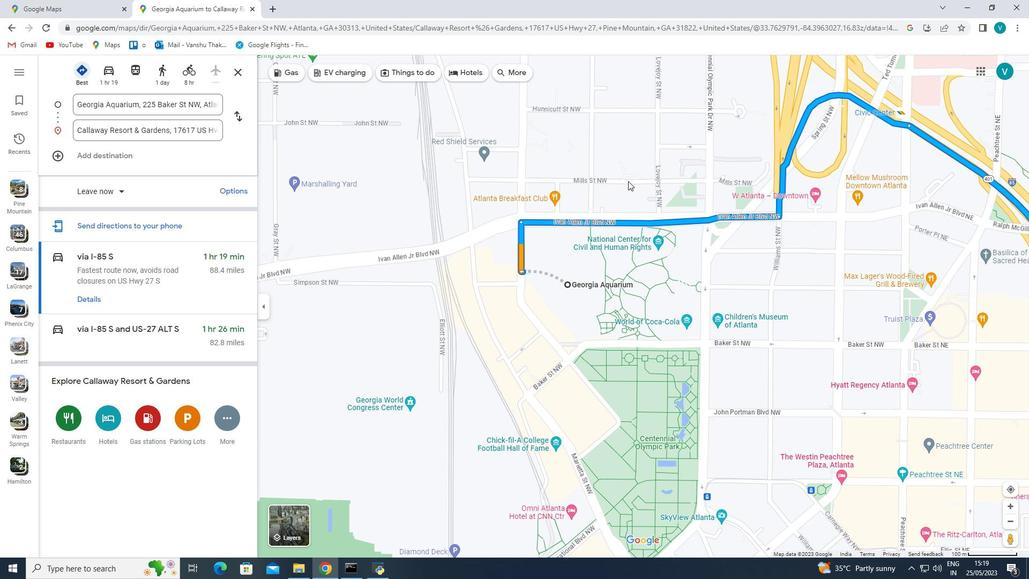 
Action: Mouse moved to (691, 251)
Screenshot: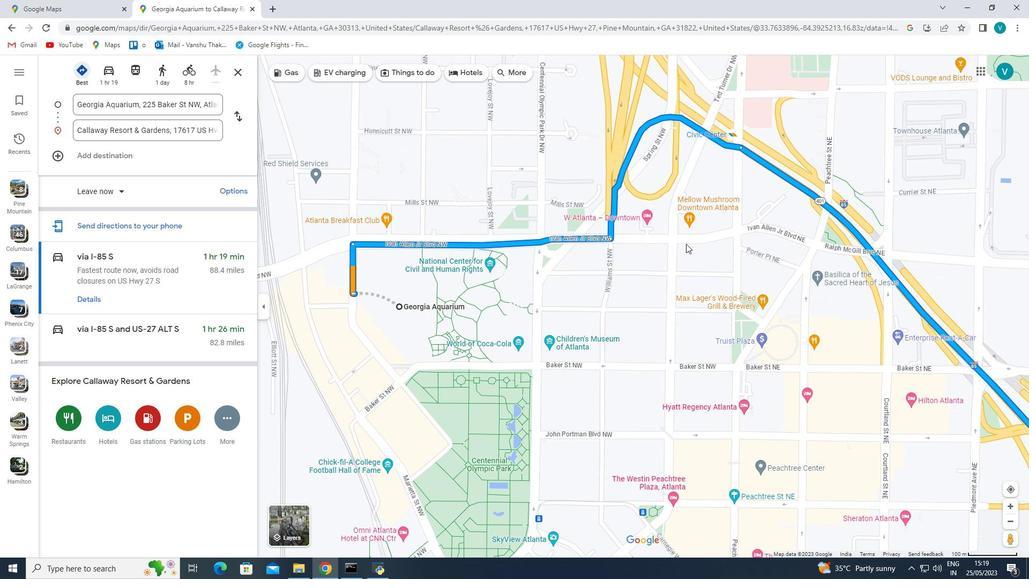 
Action: Mouse pressed left at (691, 251)
Screenshot: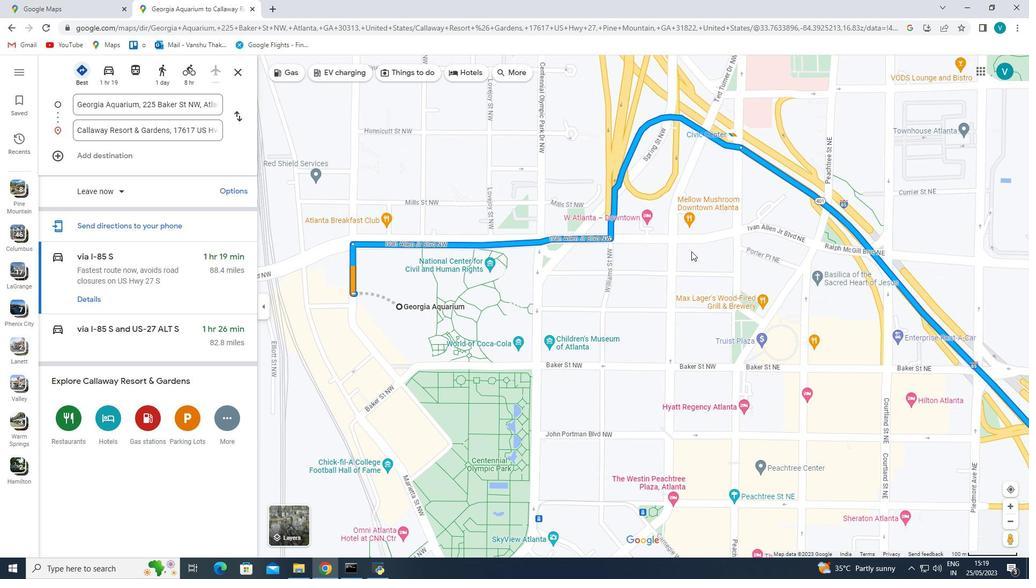 
Action: Mouse moved to (703, 318)
Screenshot: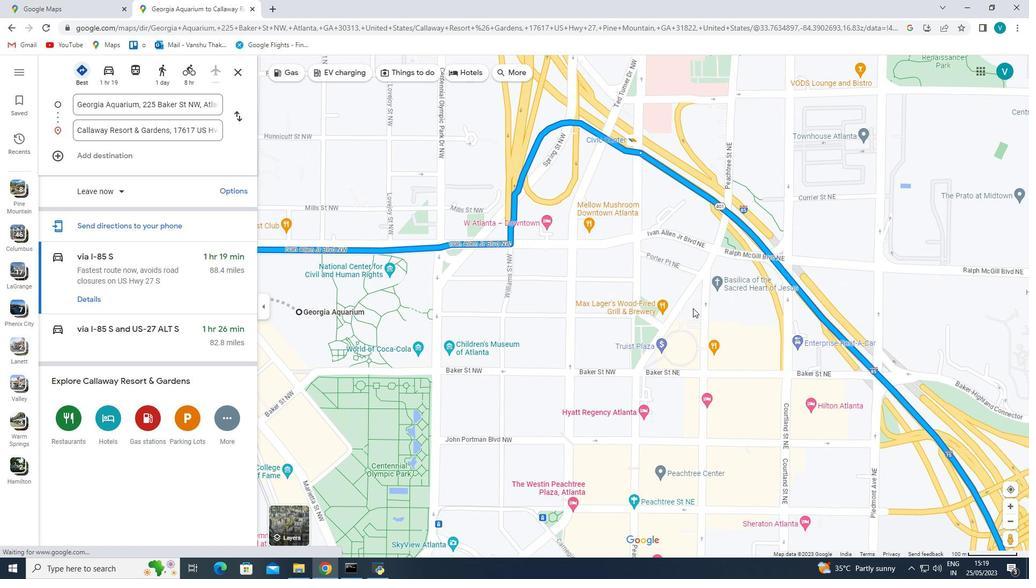 
Action: Mouse pressed left at (703, 318)
Screenshot: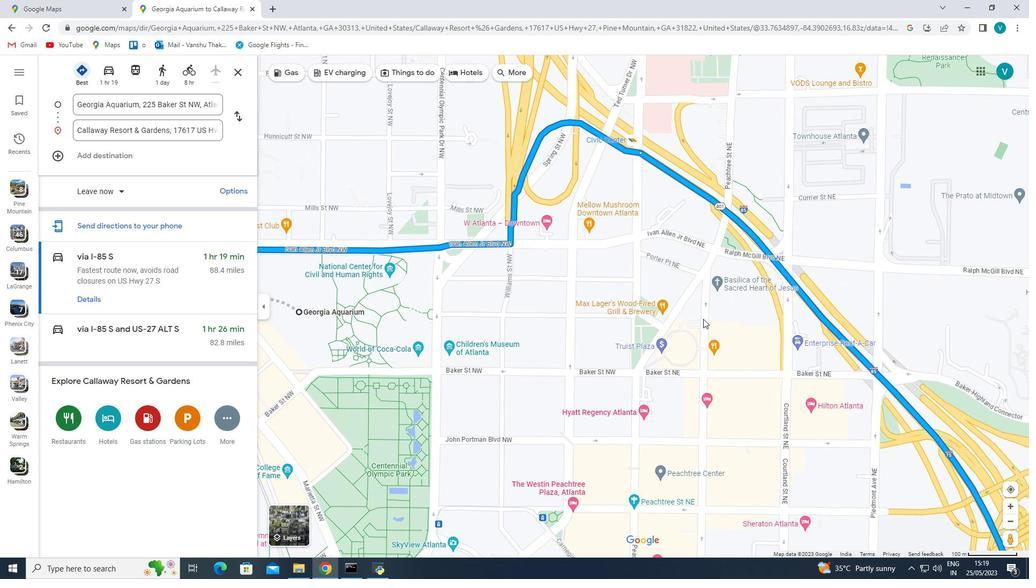 
Action: Mouse moved to (809, 361)
Screenshot: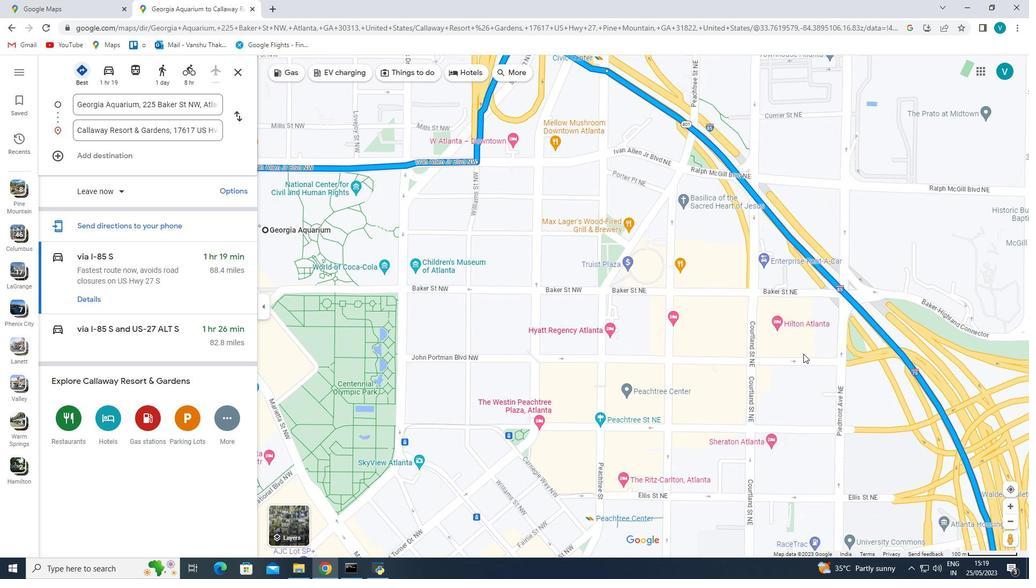 
Action: Mouse pressed left at (809, 361)
Screenshot: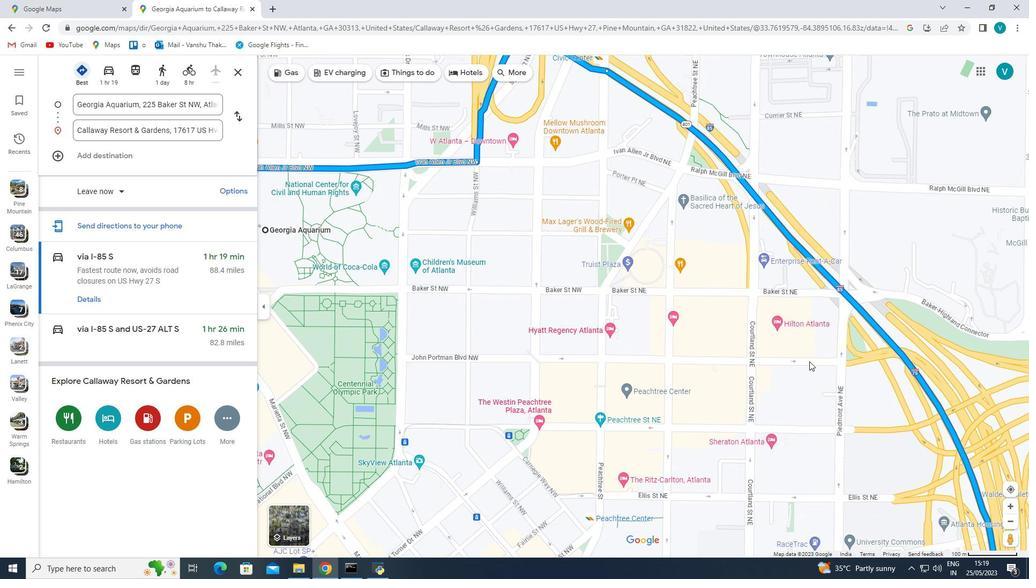 
Action: Mouse moved to (698, 263)
Screenshot: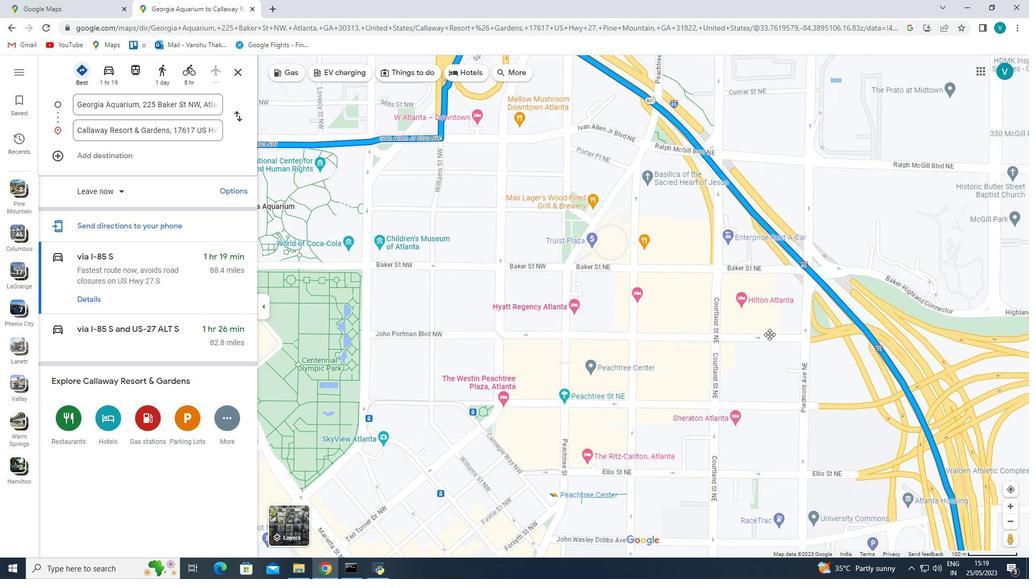 
Action: Mouse scrolled (698, 263) with delta (0, 0)
Screenshot: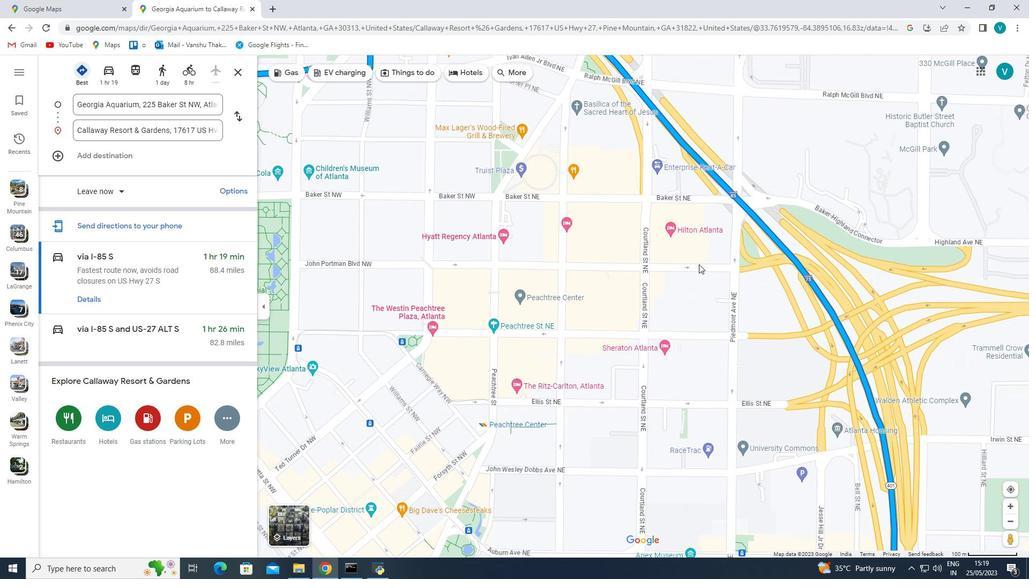 
Action: Mouse scrolled (698, 263) with delta (0, 0)
Screenshot: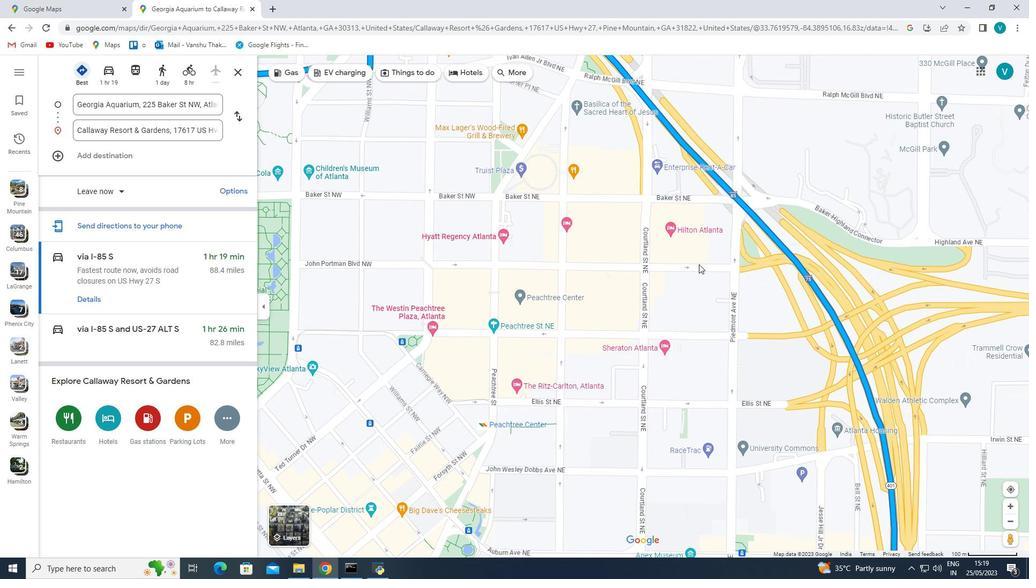 
Action: Mouse moved to (759, 335)
Screenshot: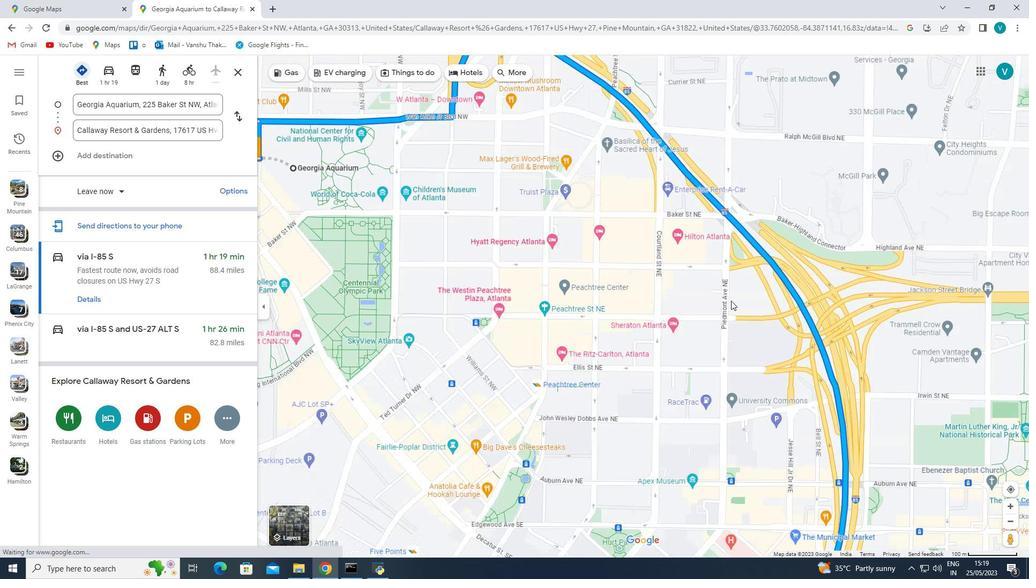 
Action: Mouse pressed left at (759, 335)
Screenshot: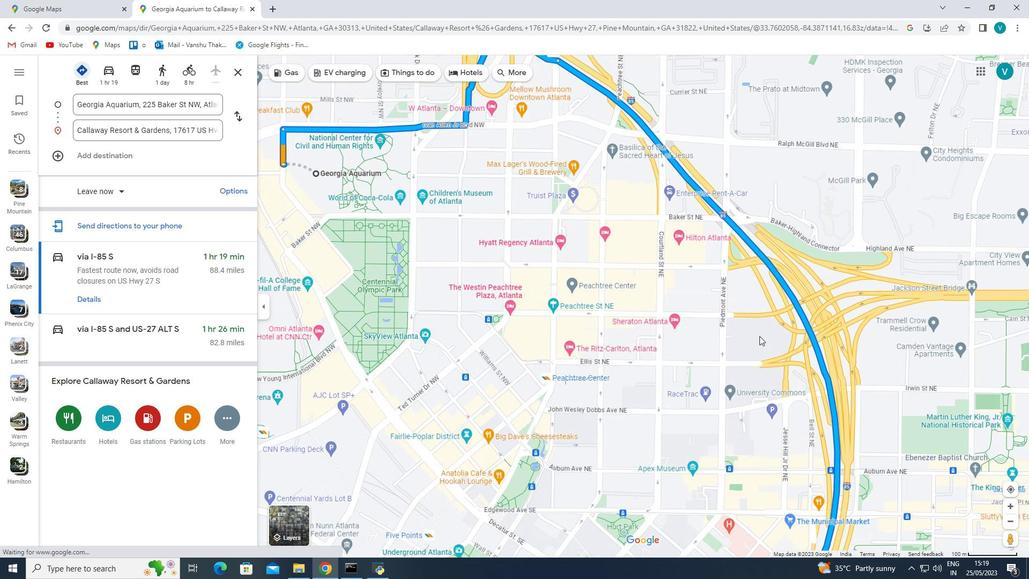 
Action: Mouse moved to (699, 372)
Screenshot: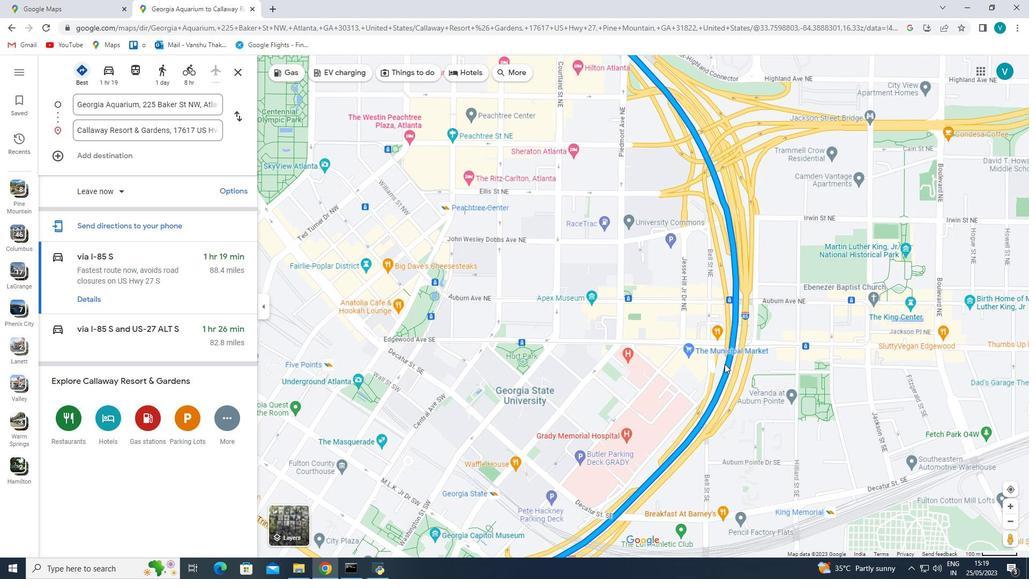 
Action: Mouse pressed left at (699, 372)
Screenshot: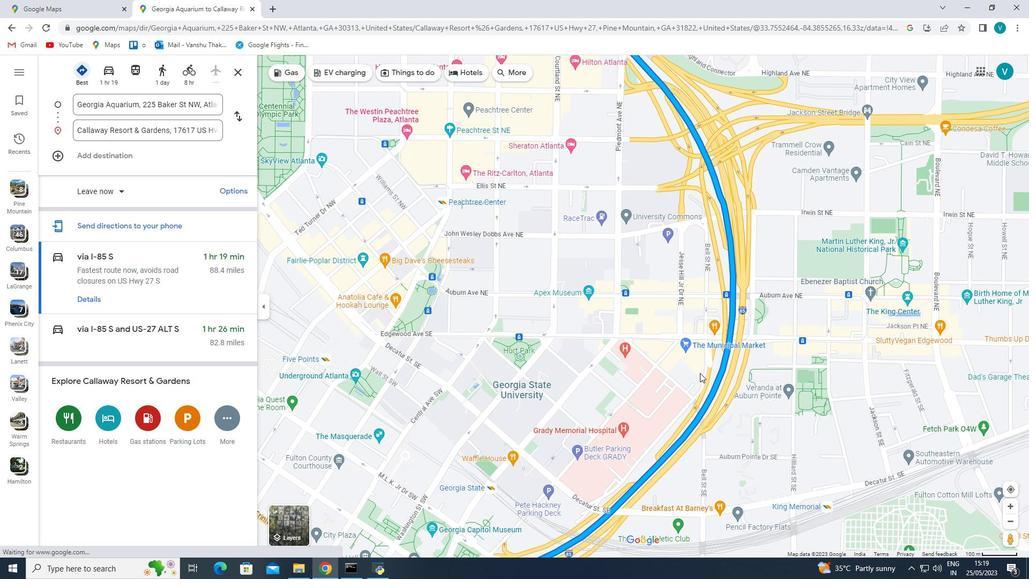 
Action: Mouse moved to (637, 358)
Screenshot: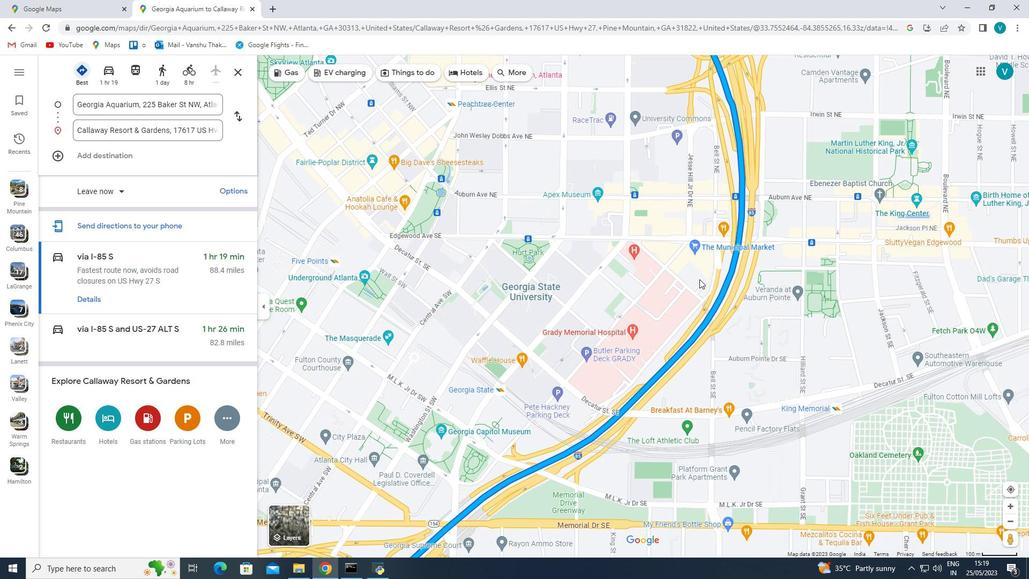 
Action: Mouse pressed left at (637, 358)
Screenshot: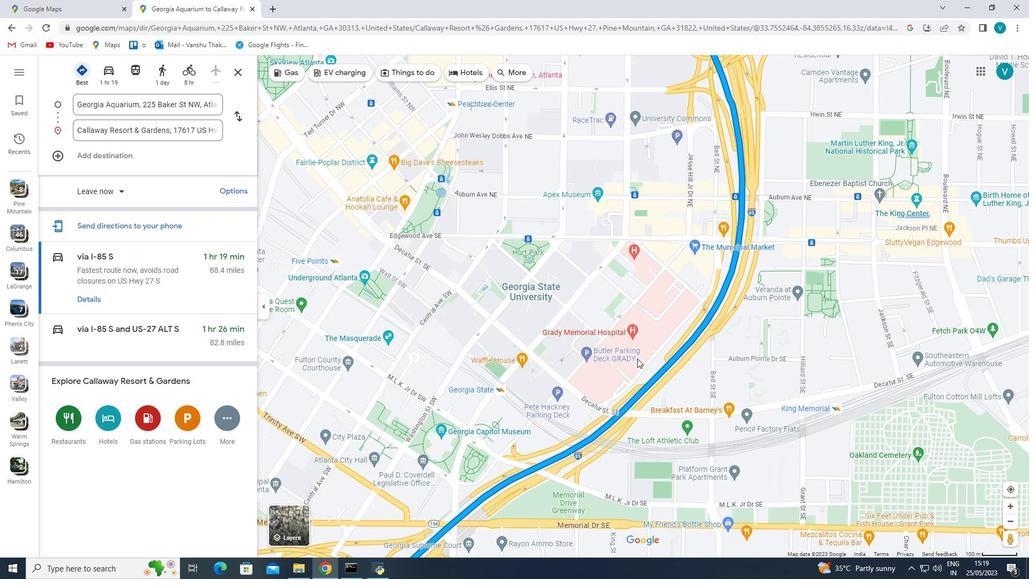 
Action: Mouse moved to (596, 348)
Screenshot: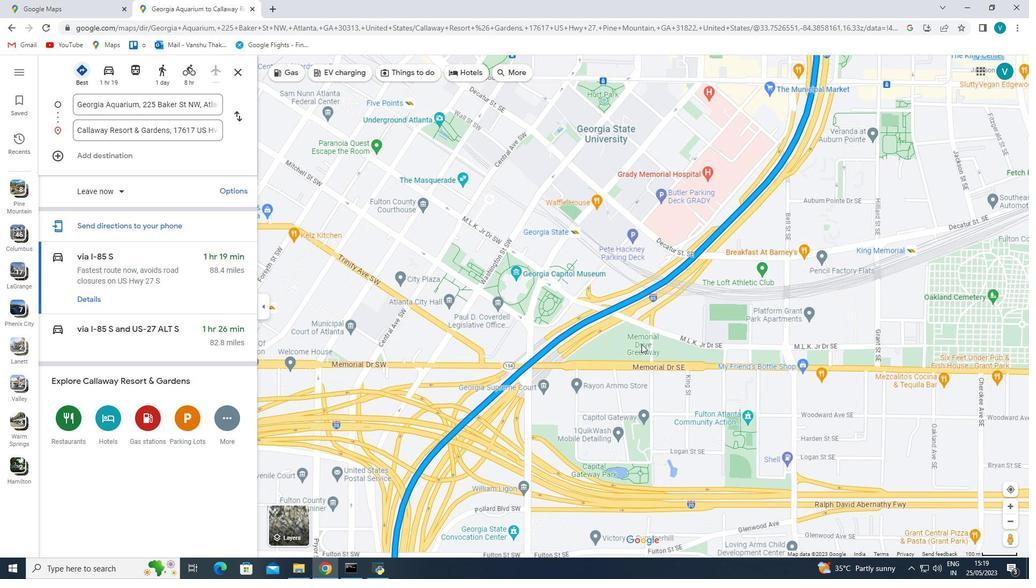 
Action: Mouse pressed left at (596, 348)
Screenshot: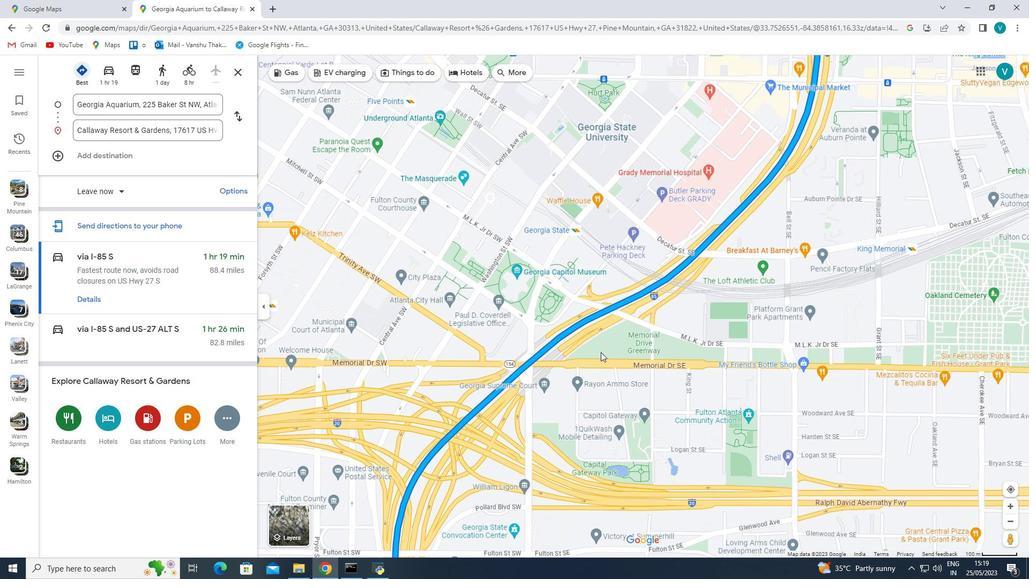 
Action: Mouse moved to (530, 475)
Screenshot: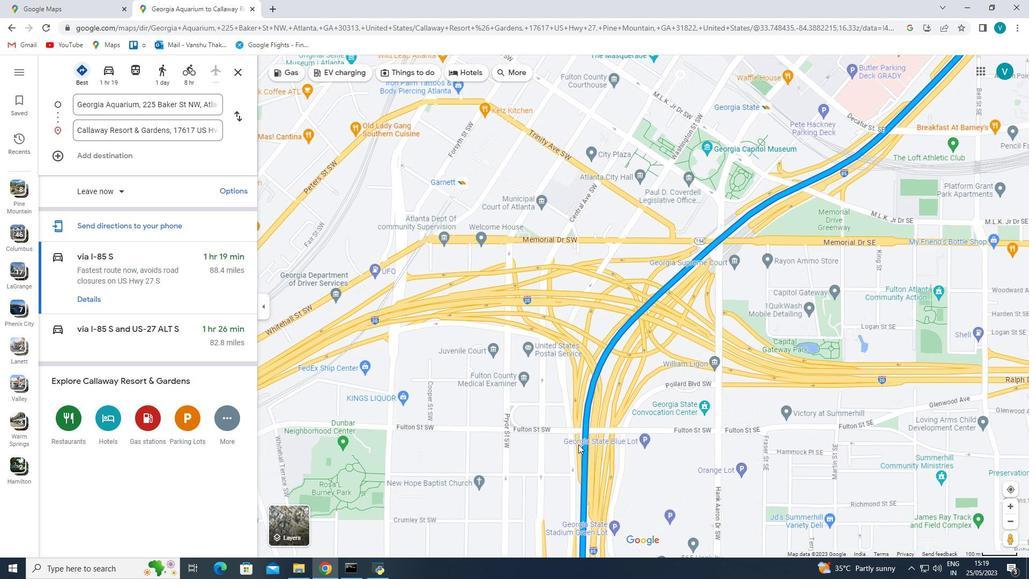 
Action: Mouse pressed left at (530, 475)
Screenshot: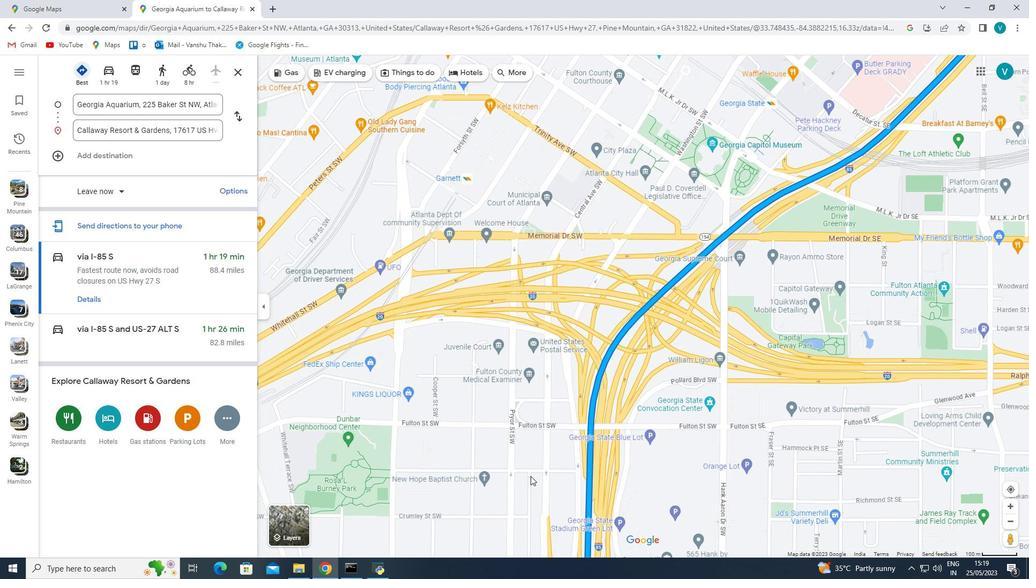 
Action: Mouse moved to (565, 410)
Screenshot: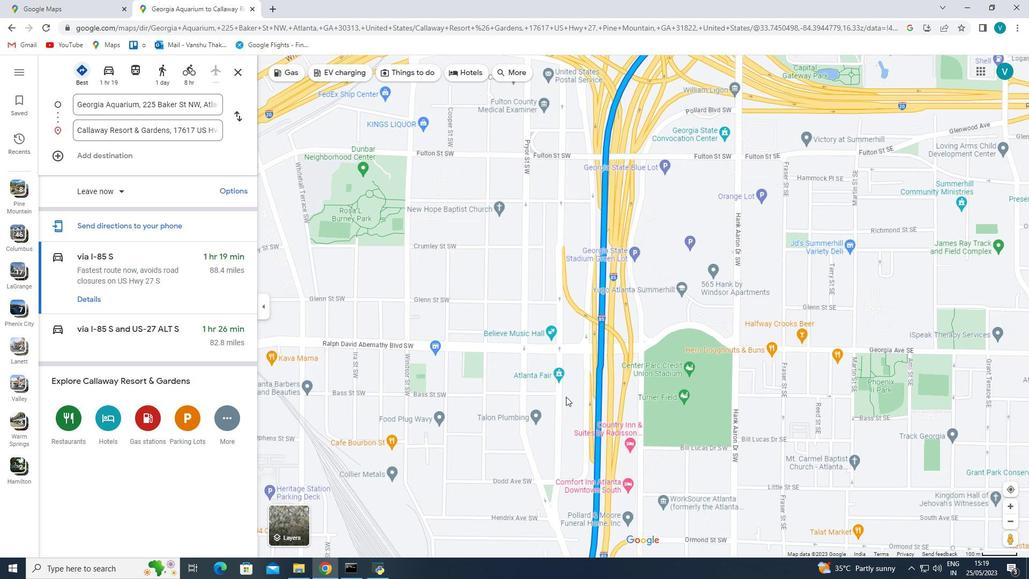 
Action: Mouse pressed left at (565, 410)
Screenshot: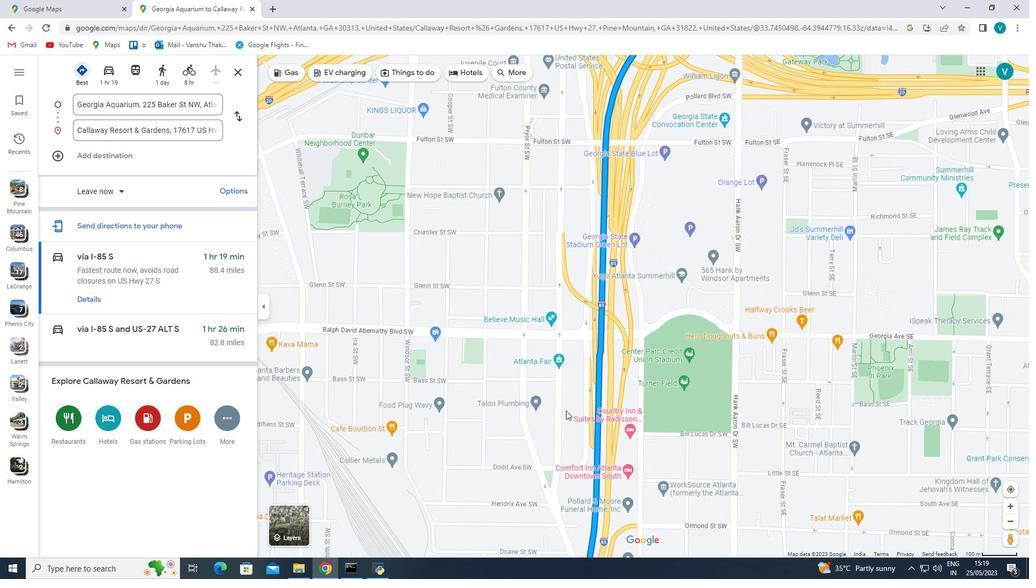 
Action: Mouse moved to (622, 403)
Screenshot: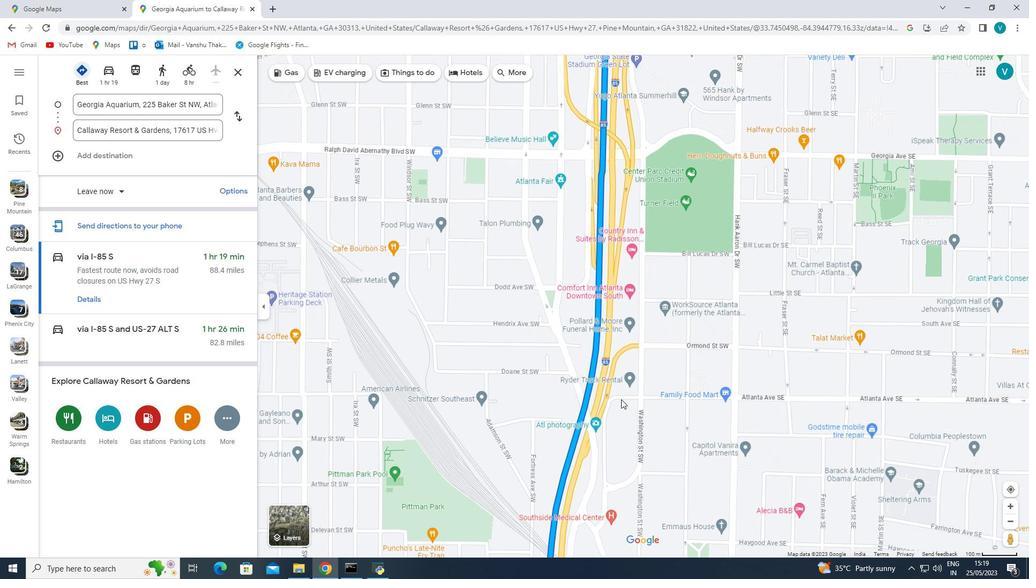 
Action: Mouse pressed left at (622, 403)
Screenshot: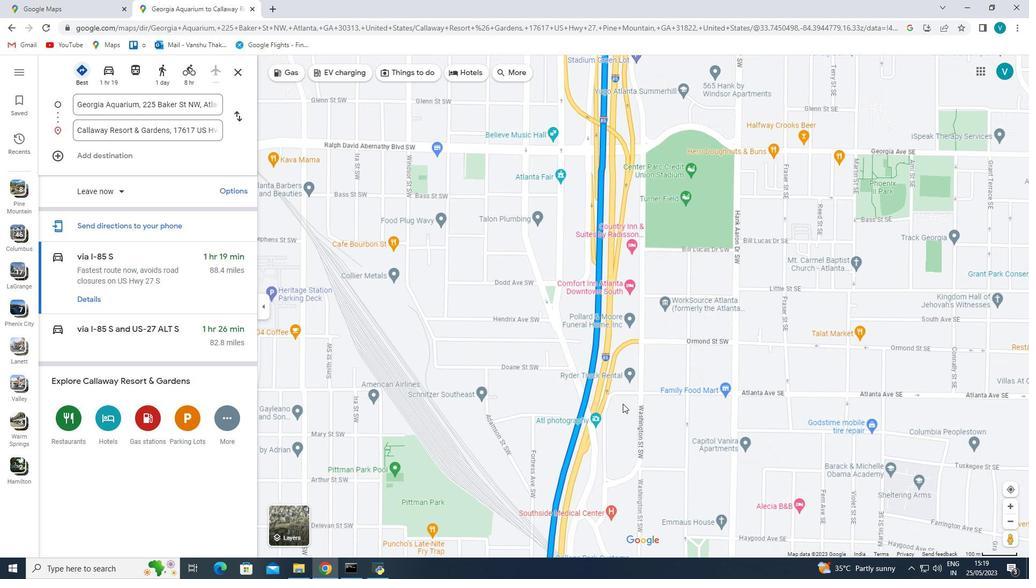 
Action: Mouse moved to (589, 409)
Screenshot: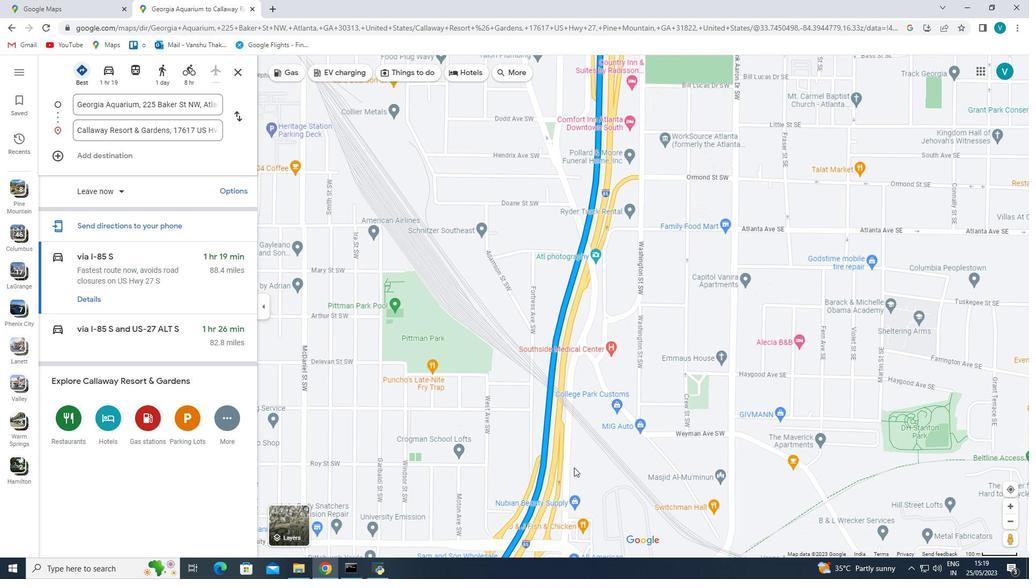 
Action: Mouse pressed left at (573, 468)
Screenshot: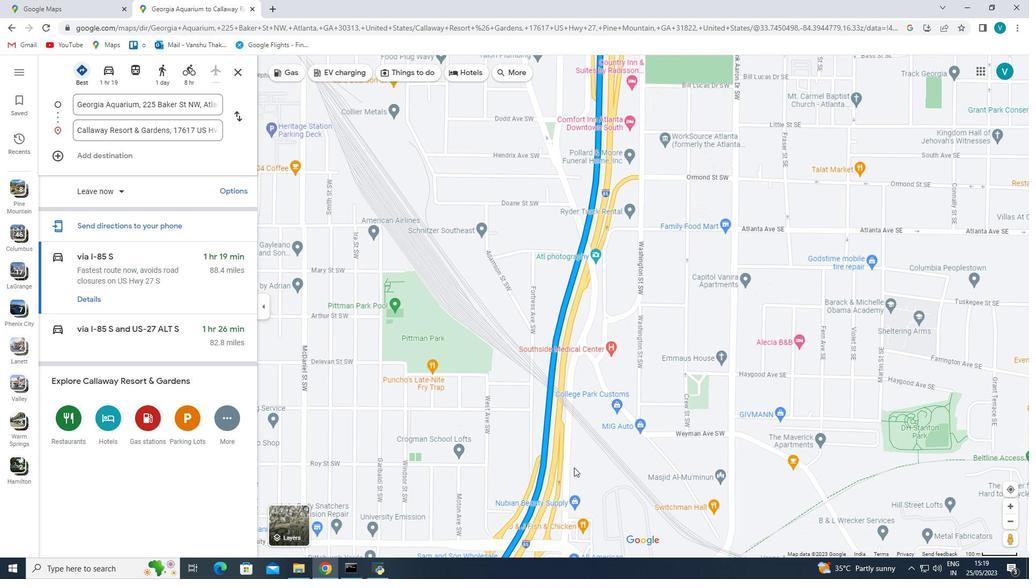 
Action: Mouse moved to (557, 461)
Screenshot: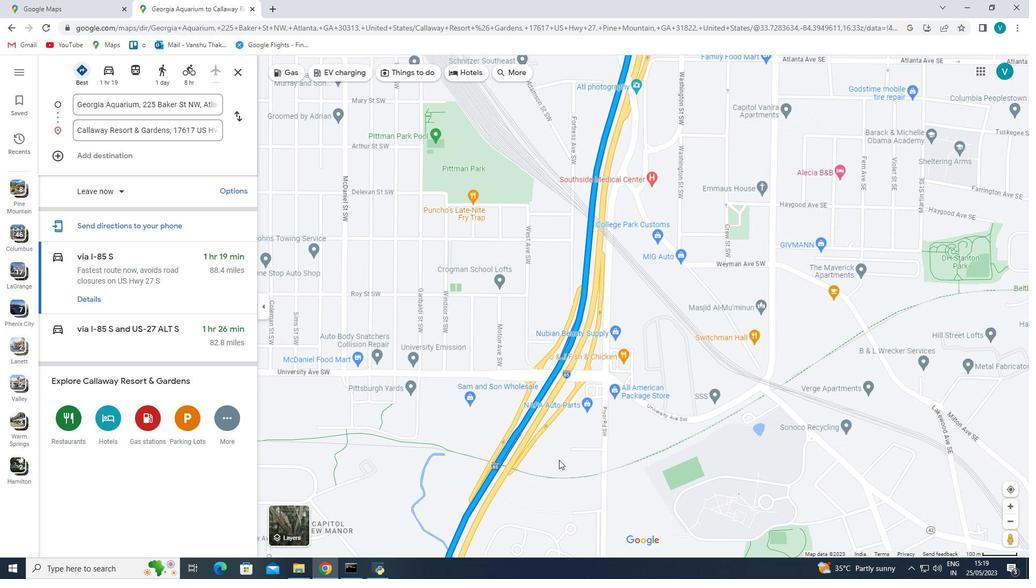 
Action: Mouse pressed left at (557, 461)
Screenshot: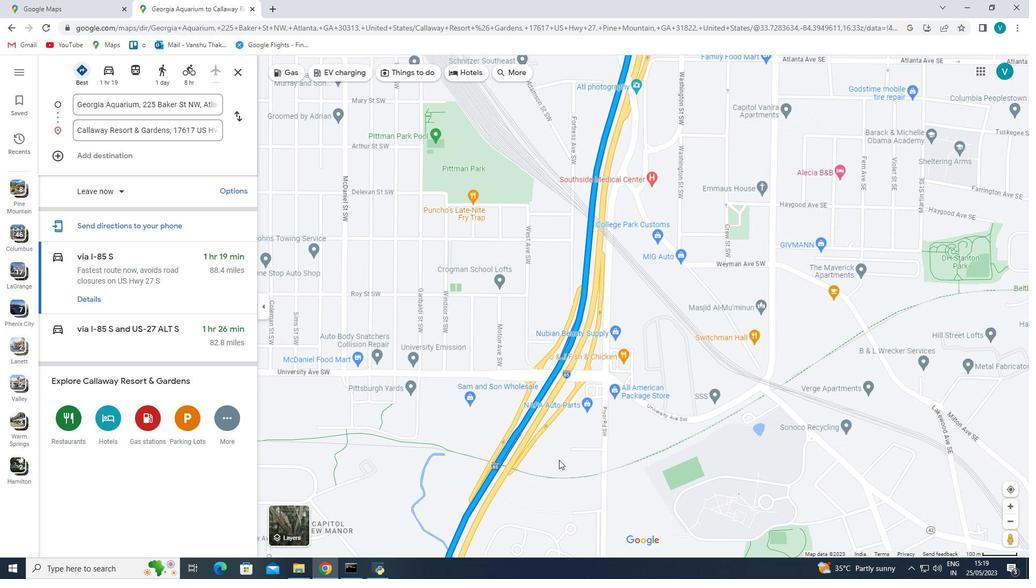 
Action: Mouse moved to (587, 356)
Screenshot: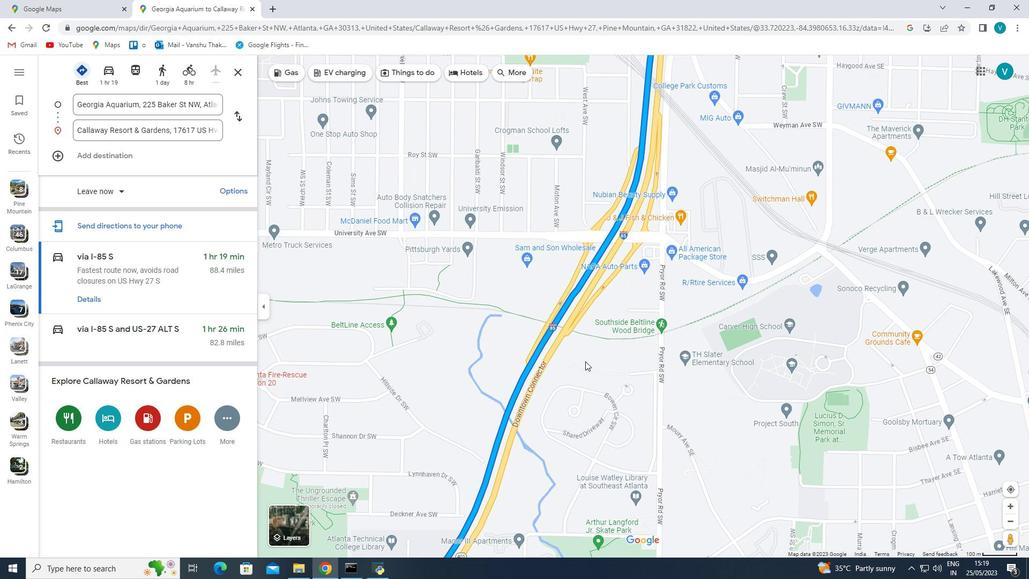 
Action: Mouse pressed left at (587, 356)
Screenshot: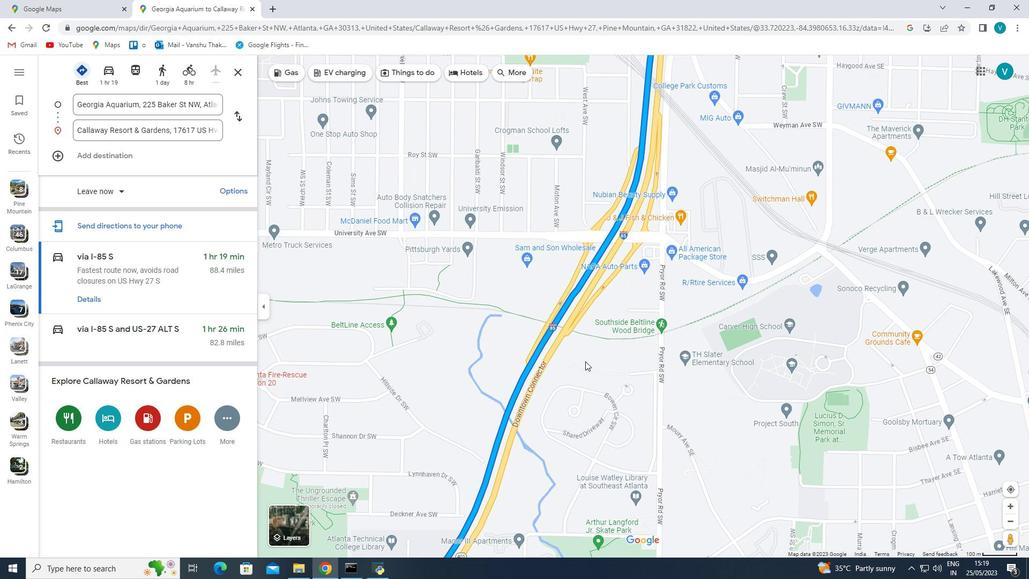 
Action: Mouse moved to (588, 364)
Screenshot: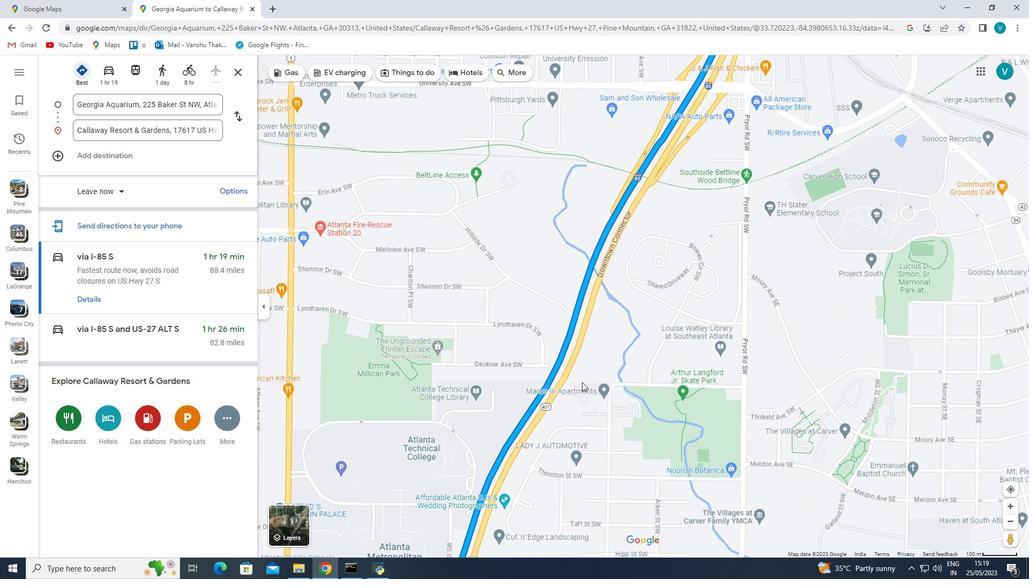 
Action: Mouse pressed left at (588, 364)
Screenshot: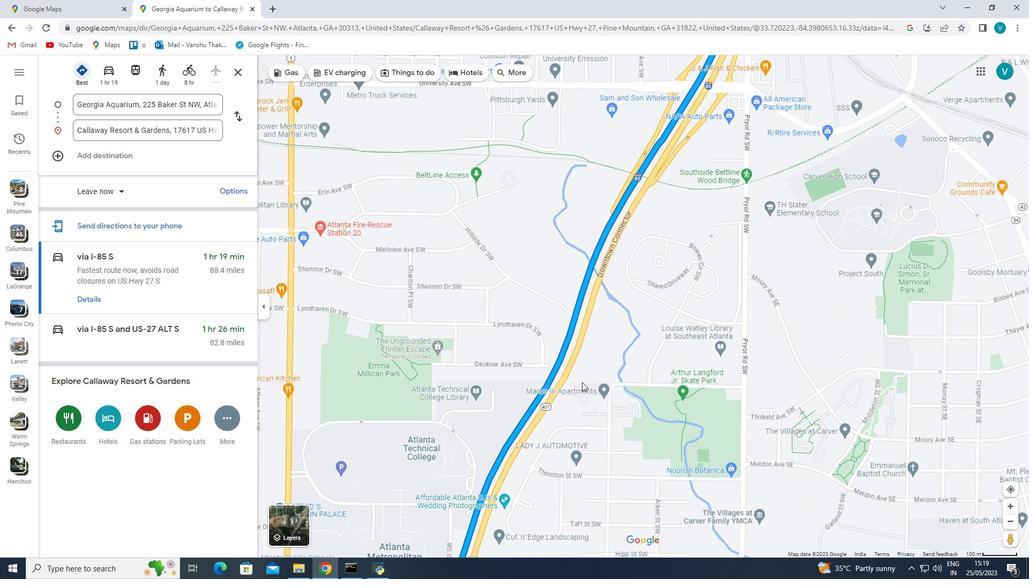 
Action: Mouse moved to (565, 410)
Screenshot: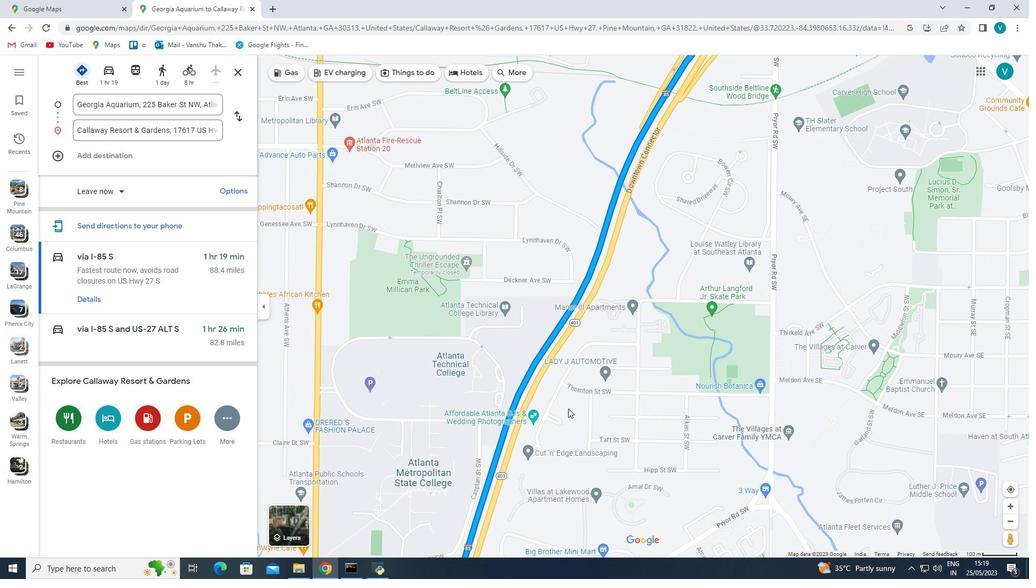 
Action: Mouse pressed left at (565, 410)
Screenshot: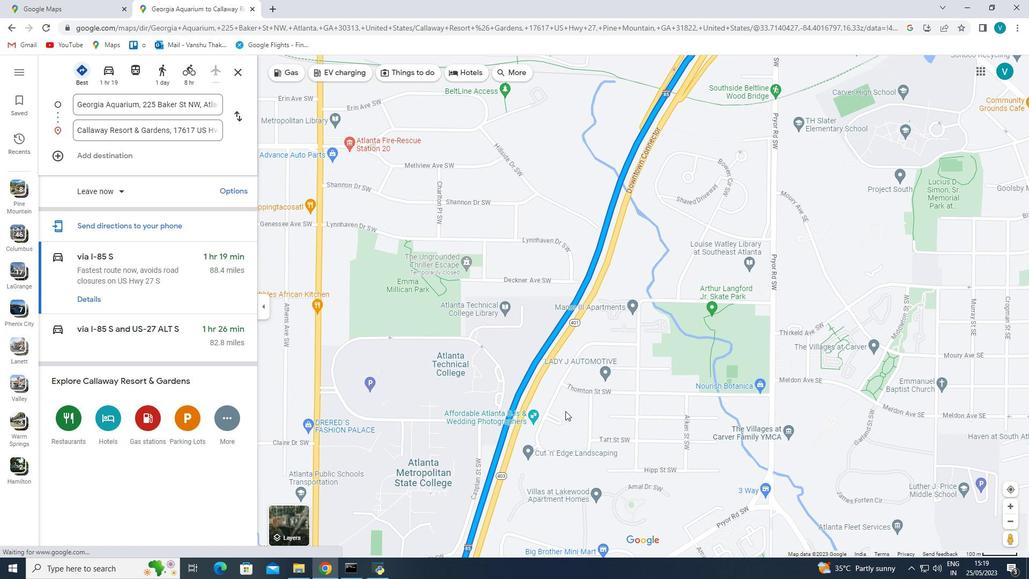 
Action: Mouse moved to (542, 429)
Screenshot: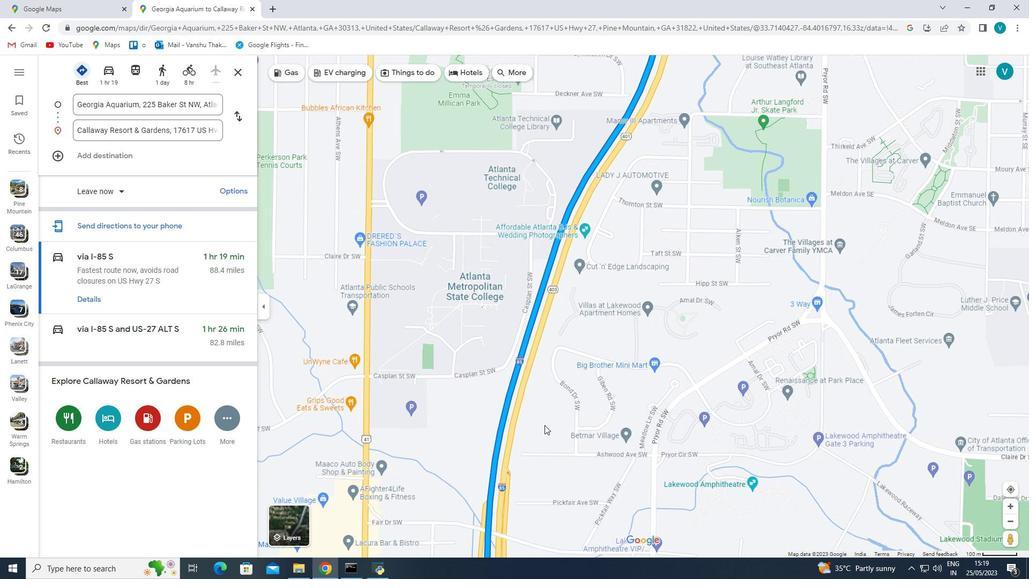 
Action: Mouse pressed left at (542, 429)
Screenshot: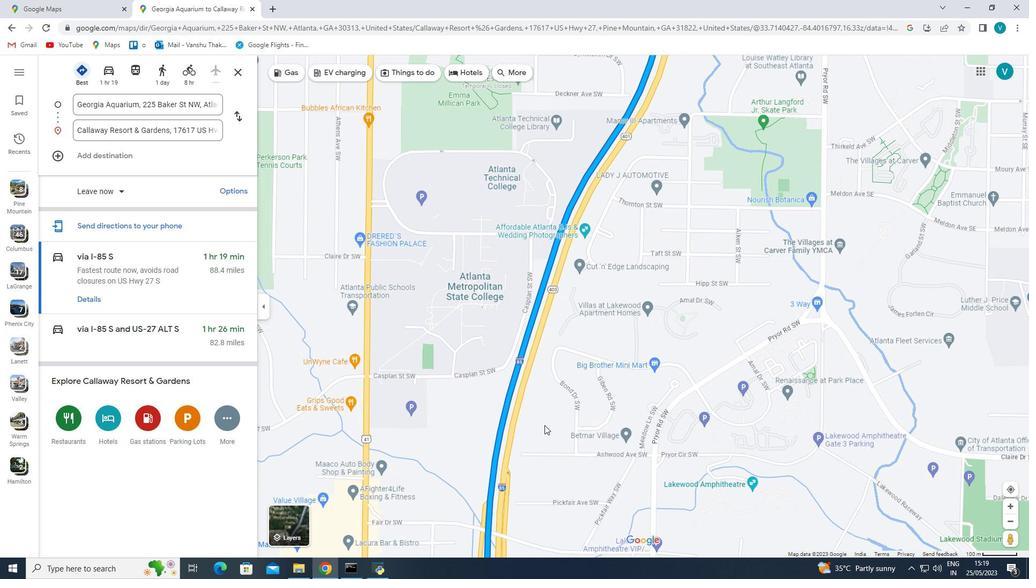 
Action: Mouse moved to (563, 431)
Screenshot: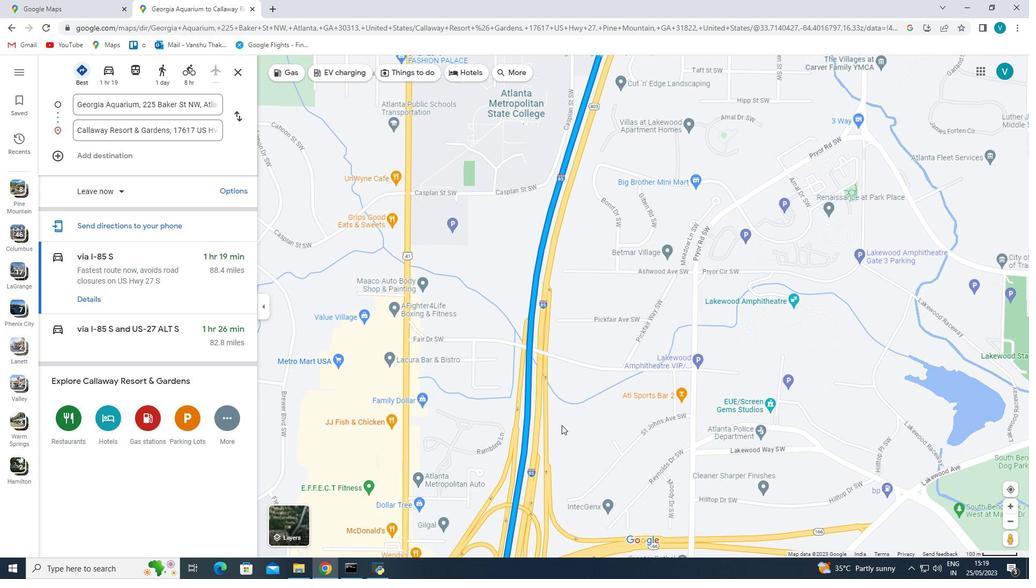 
Action: Mouse pressed left at (563, 431)
Screenshot: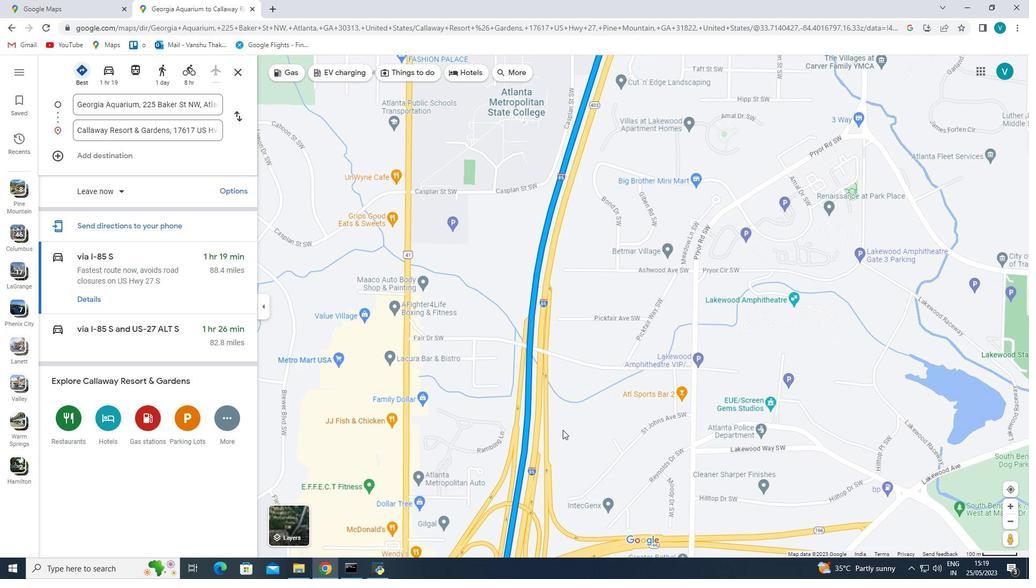
Action: Mouse moved to (586, 444)
Screenshot: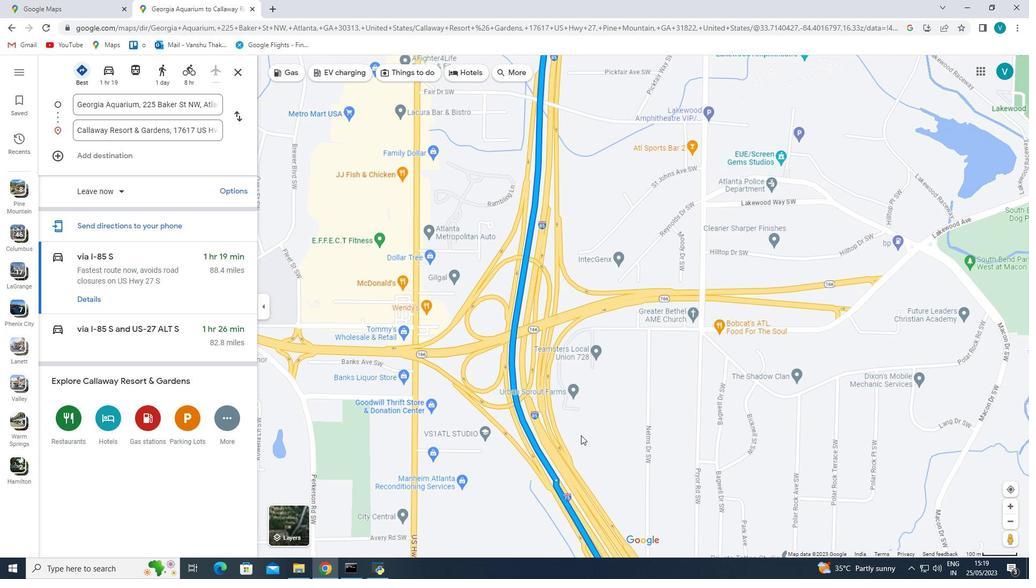 
Action: Mouse pressed left at (586, 444)
Screenshot: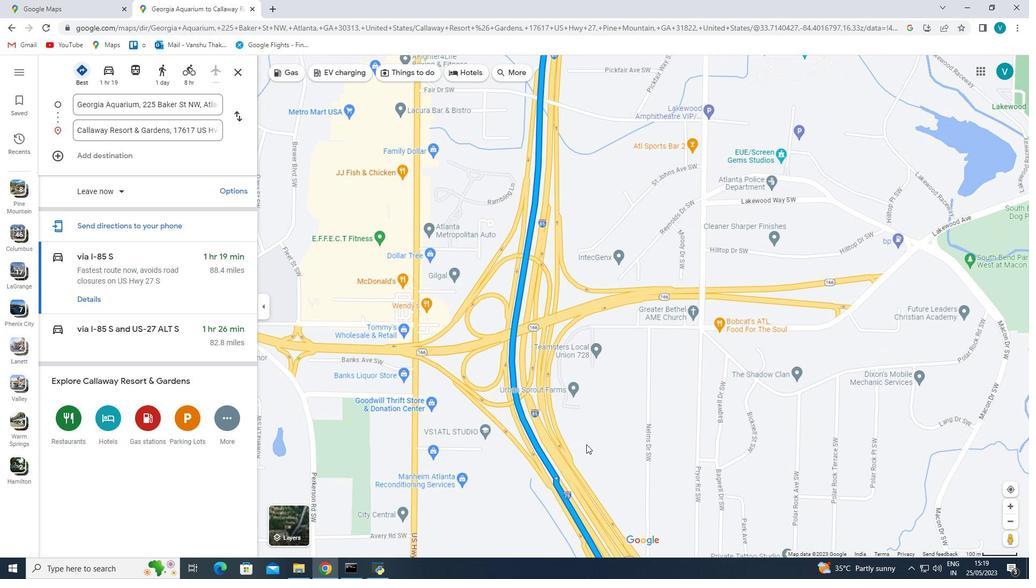 
Action: Mouse moved to (541, 433)
Screenshot: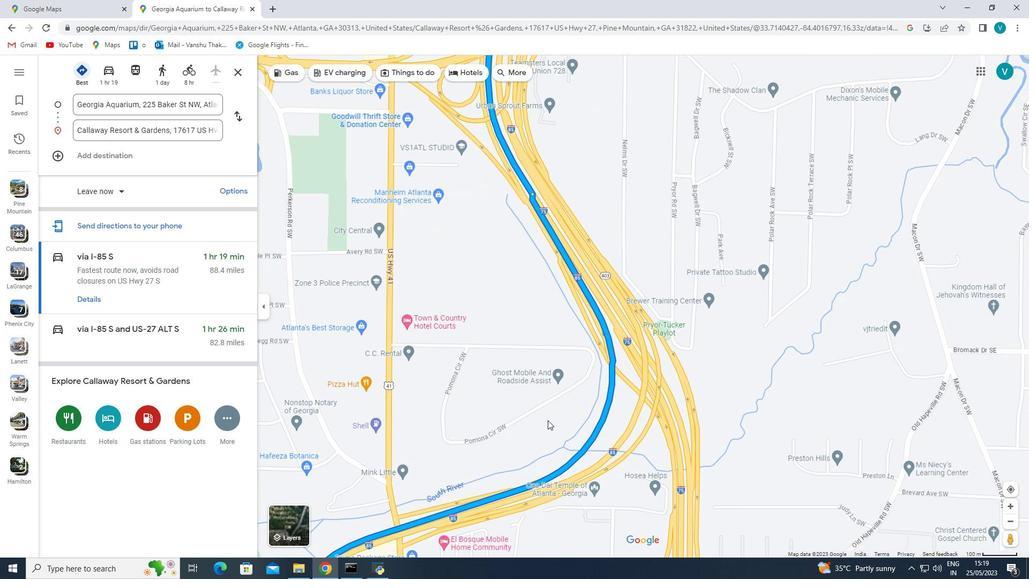 
Action: Mouse pressed left at (541, 433)
Screenshot: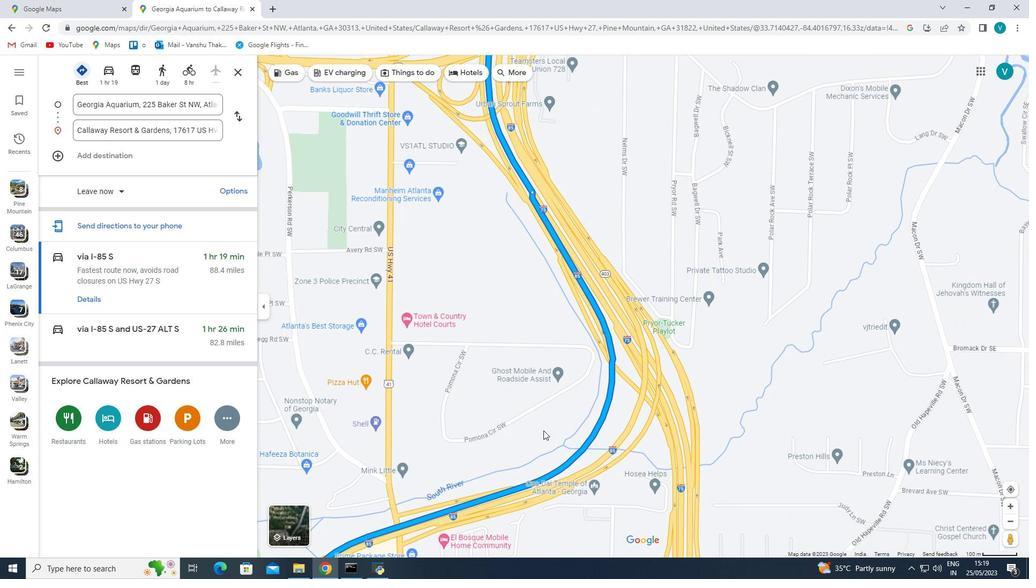 
Action: Mouse moved to (512, 378)
Screenshot: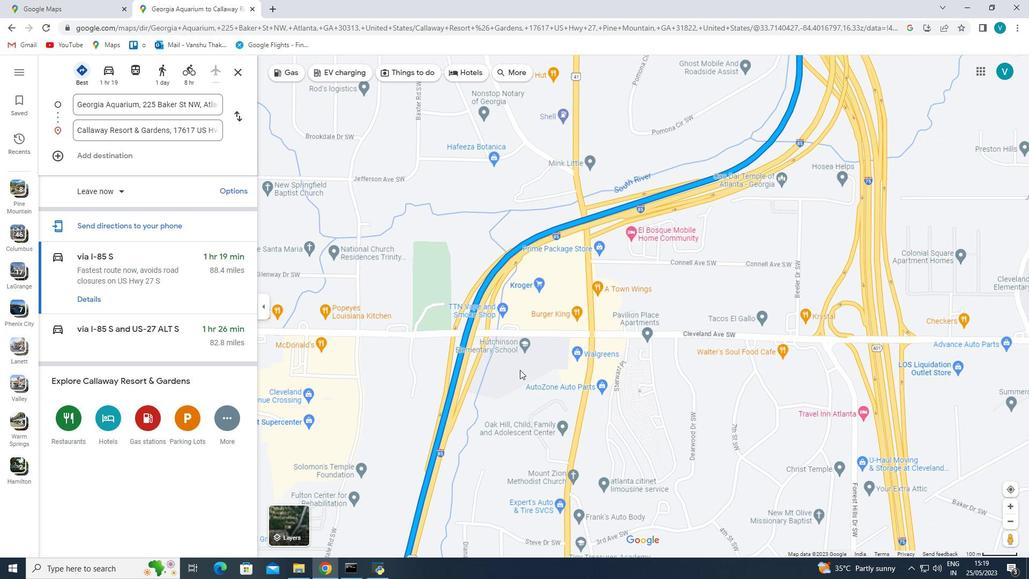 
Action: Mouse pressed left at (512, 378)
Screenshot: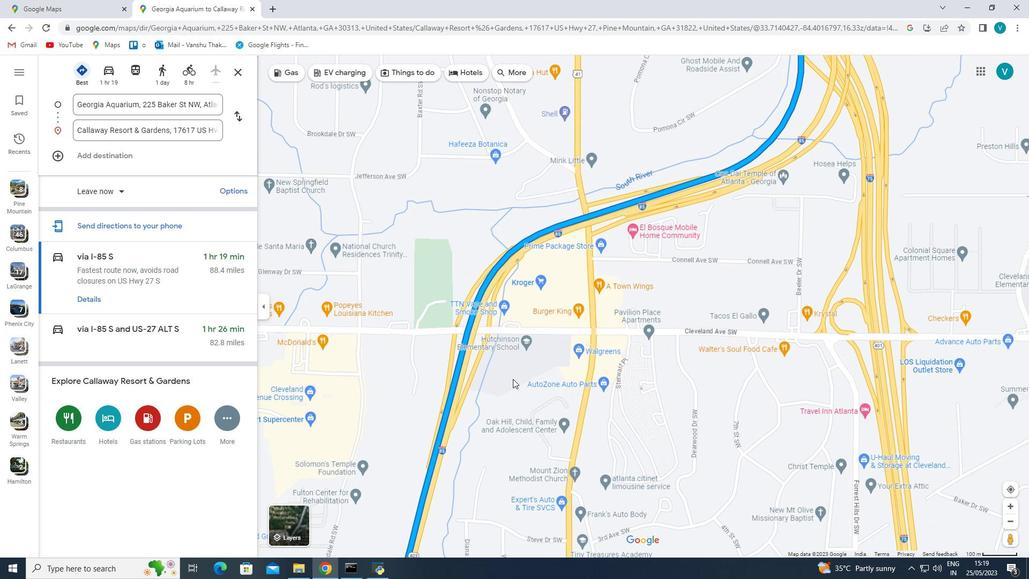 
Action: Mouse moved to (513, 389)
Screenshot: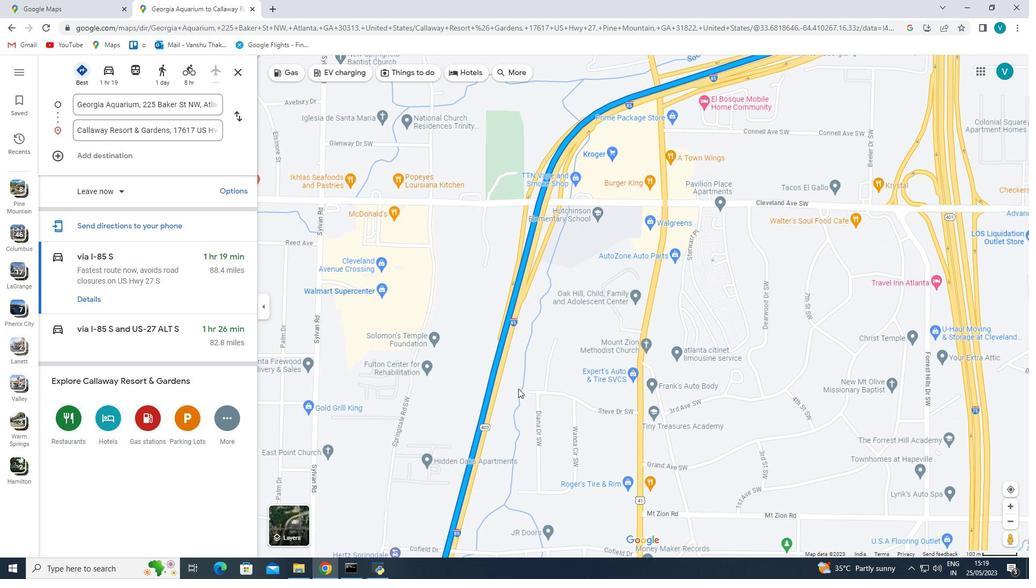 
Action: Mouse pressed left at (513, 389)
Screenshot: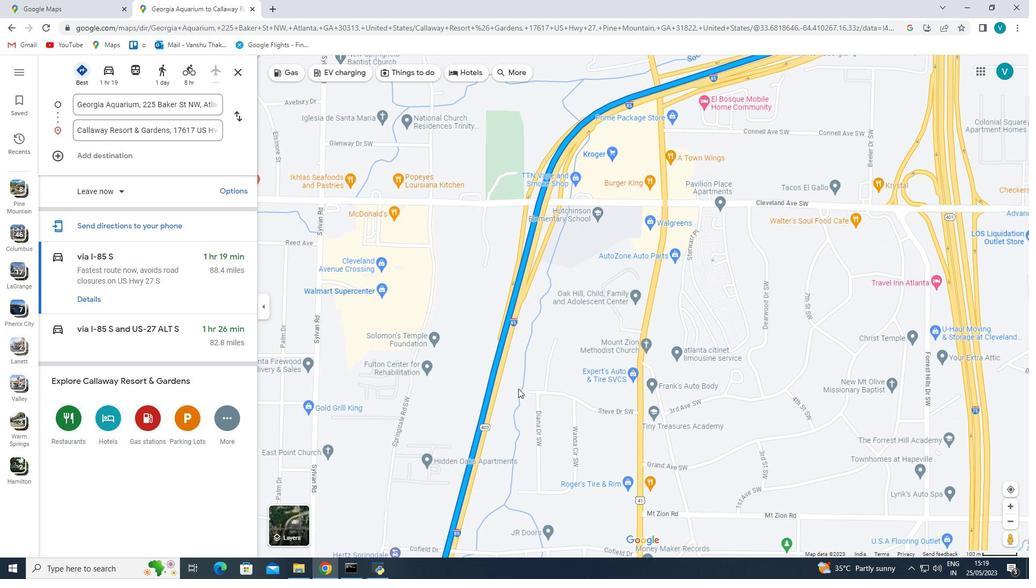 
Action: Mouse moved to (521, 341)
Screenshot: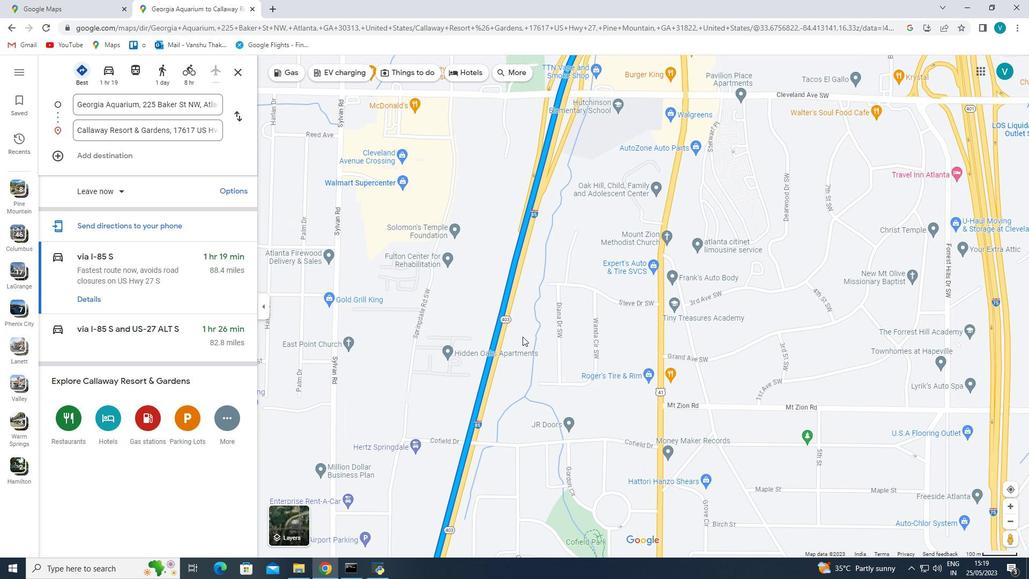 
Action: Mouse pressed left at (521, 341)
Screenshot: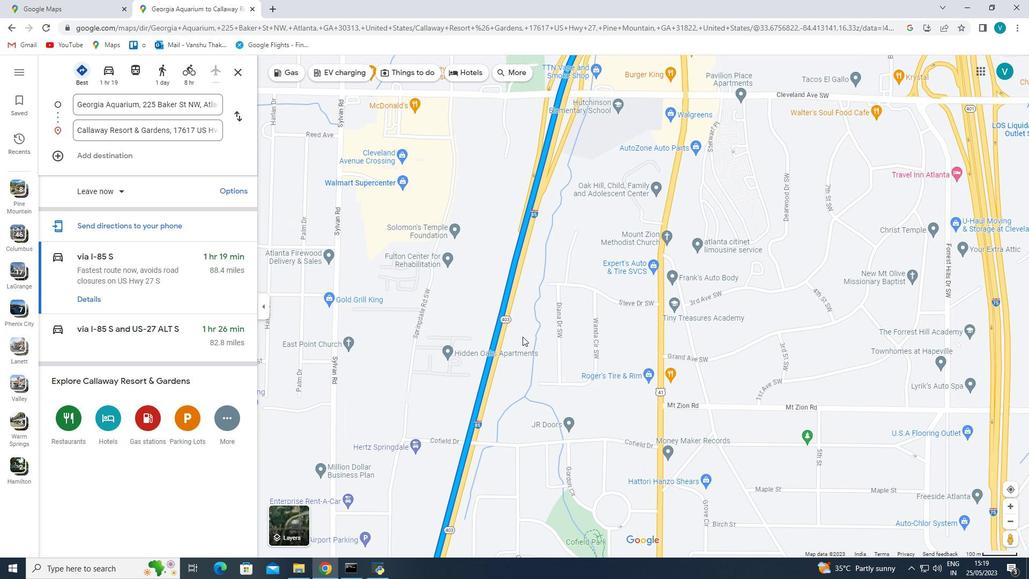 
Action: Mouse moved to (521, 350)
Screenshot: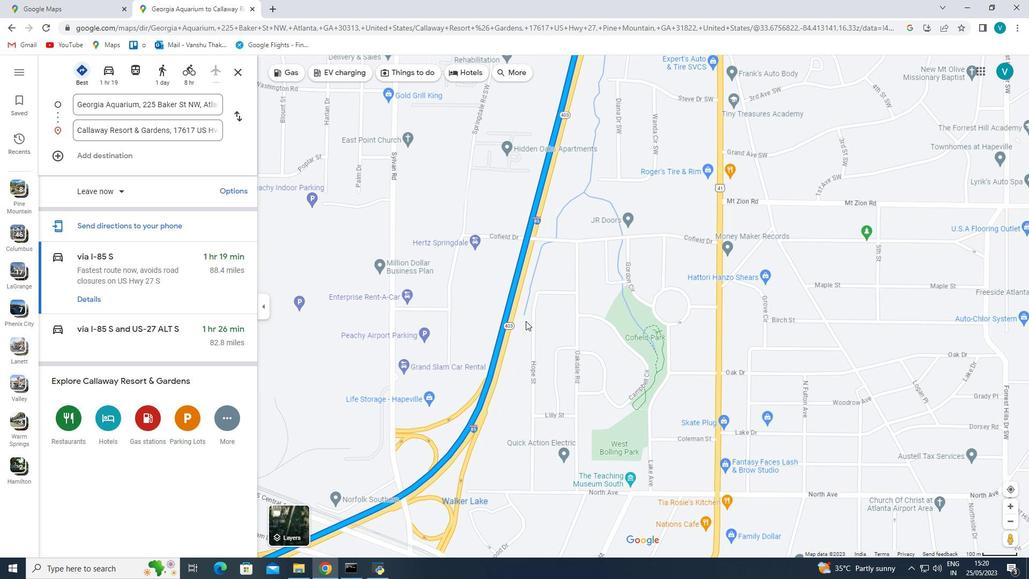 
Action: Mouse pressed left at (521, 350)
Screenshot: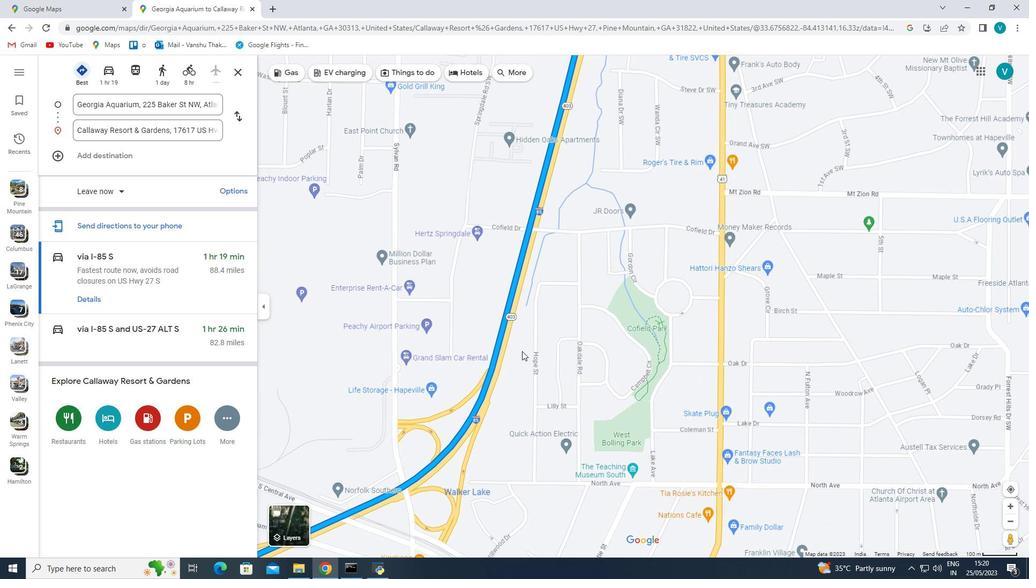 
Action: Mouse moved to (451, 348)
Screenshot: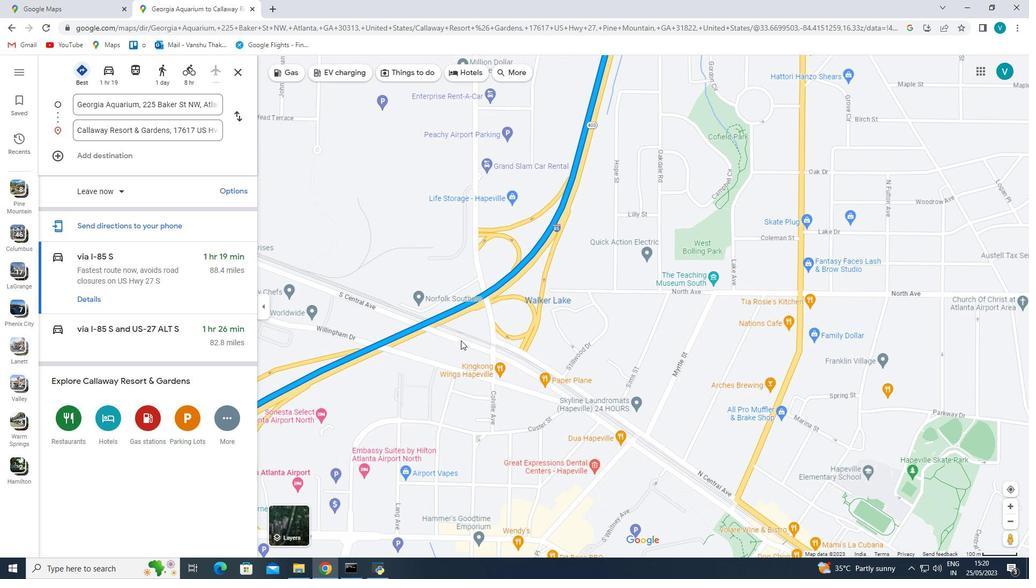 
Action: Mouse pressed left at (451, 348)
Screenshot: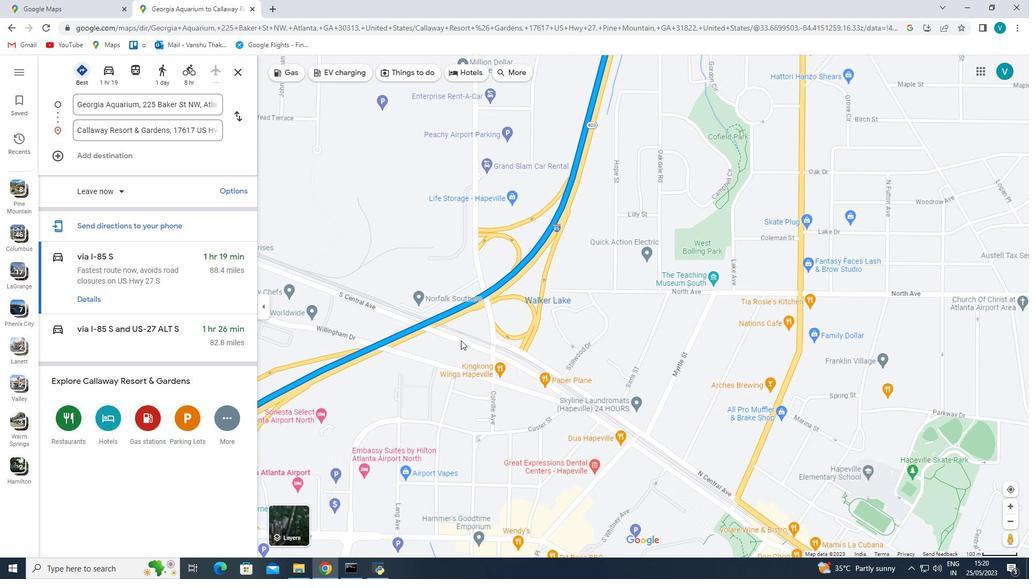 
Action: Mouse moved to (452, 379)
Screenshot: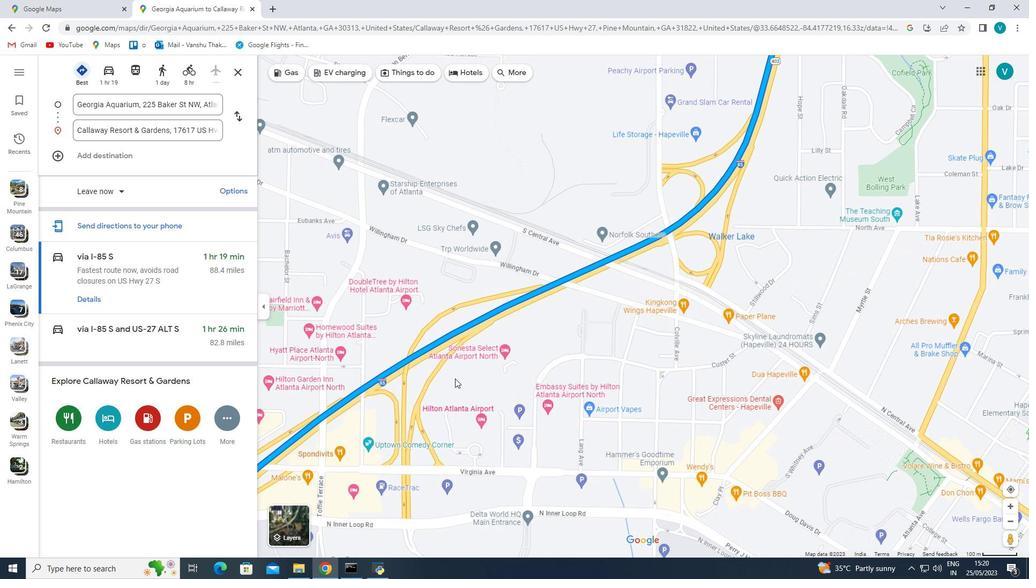
Action: Mouse pressed left at (452, 379)
Screenshot: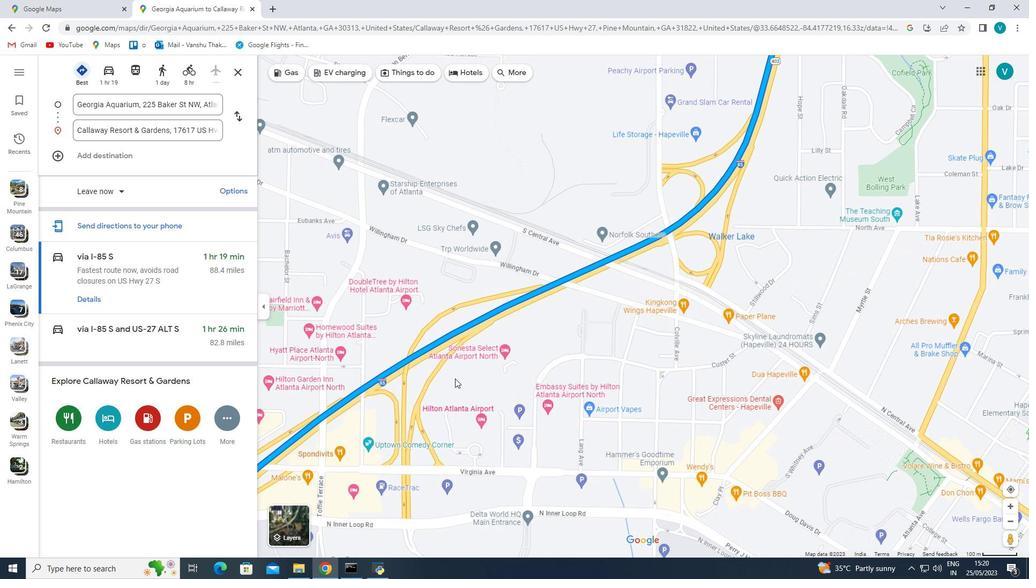 
Action: Mouse moved to (424, 392)
Screenshot: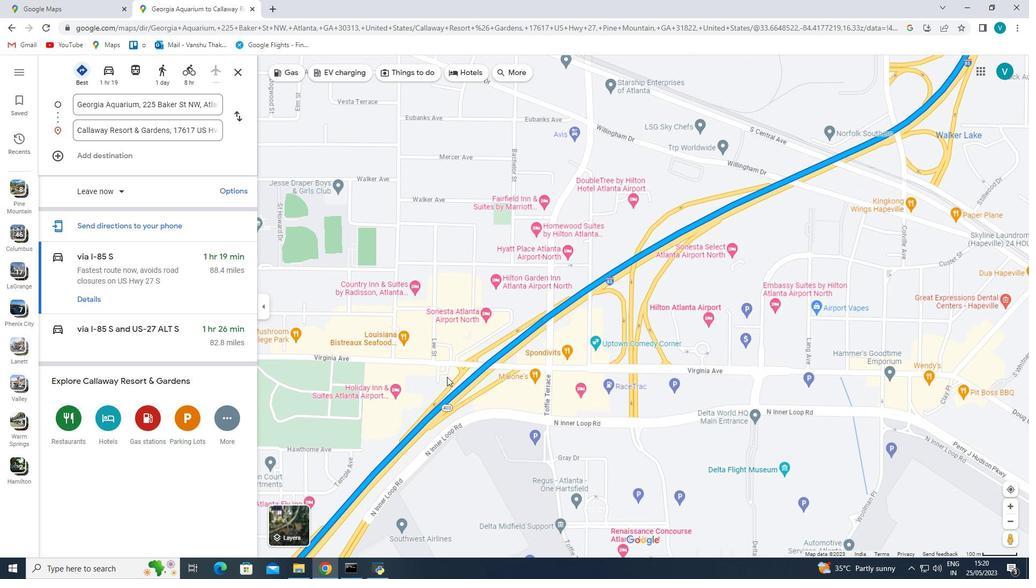 
Action: Mouse pressed left at (424, 392)
Screenshot: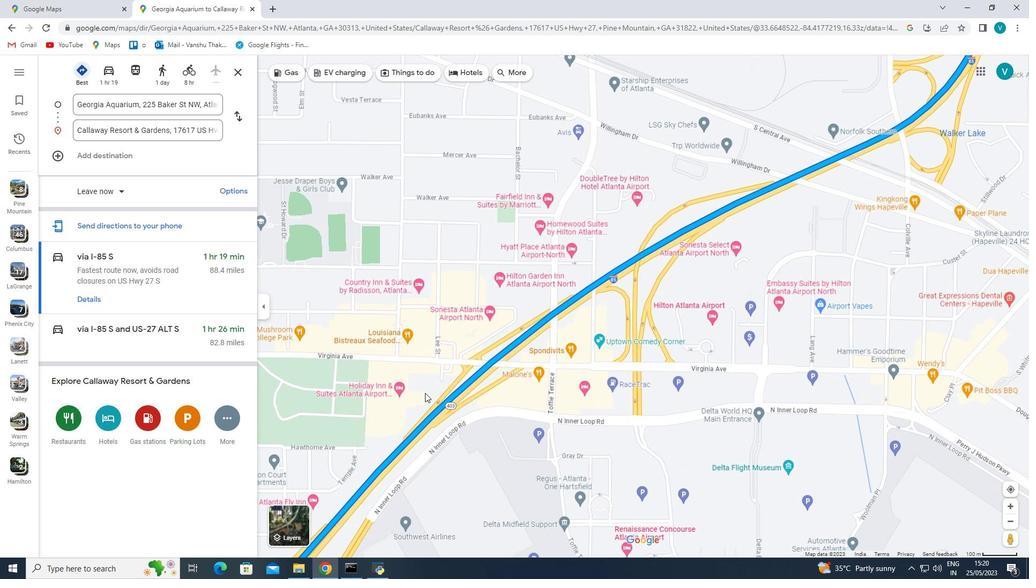 
Action: Mouse moved to (463, 384)
Screenshot: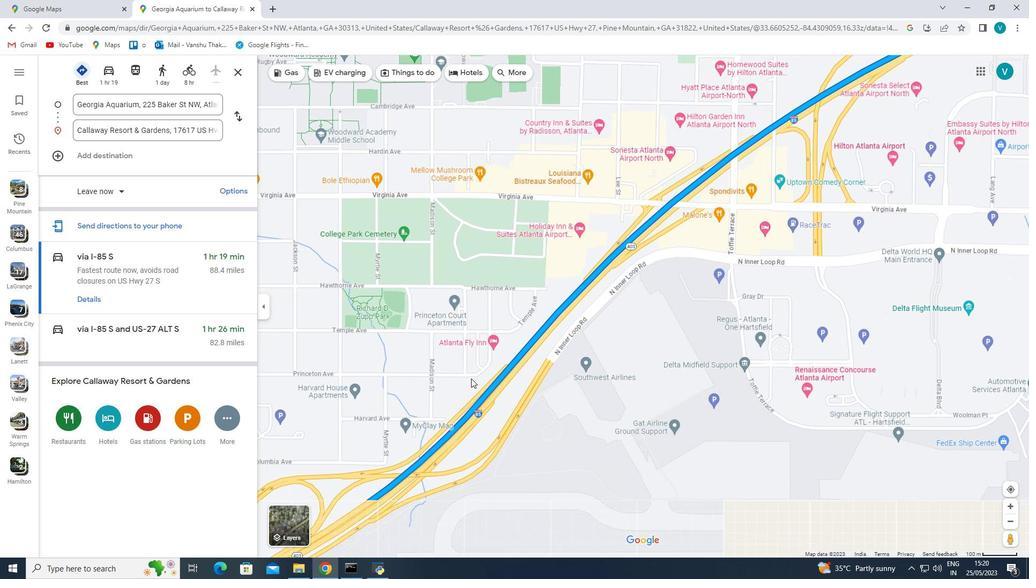 
Action: Mouse pressed left at (463, 384)
Screenshot: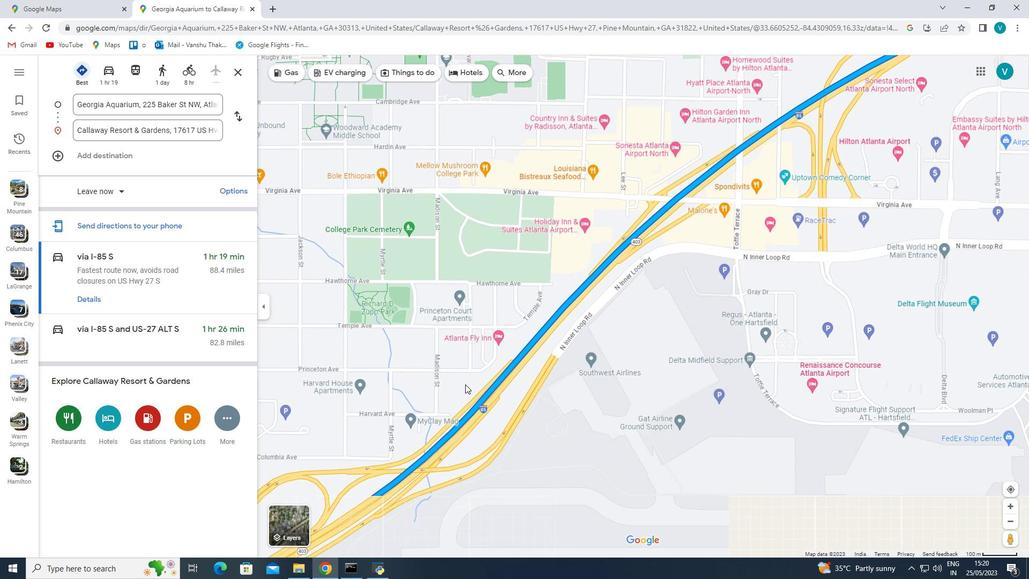 
Action: Mouse moved to (482, 321)
Screenshot: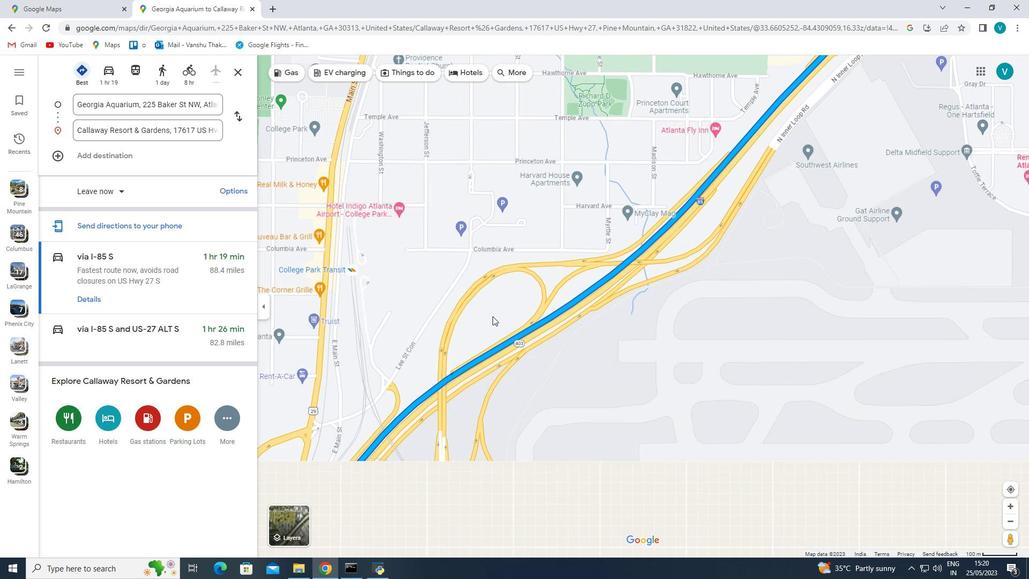 
Action: Mouse pressed left at (482, 321)
Screenshot: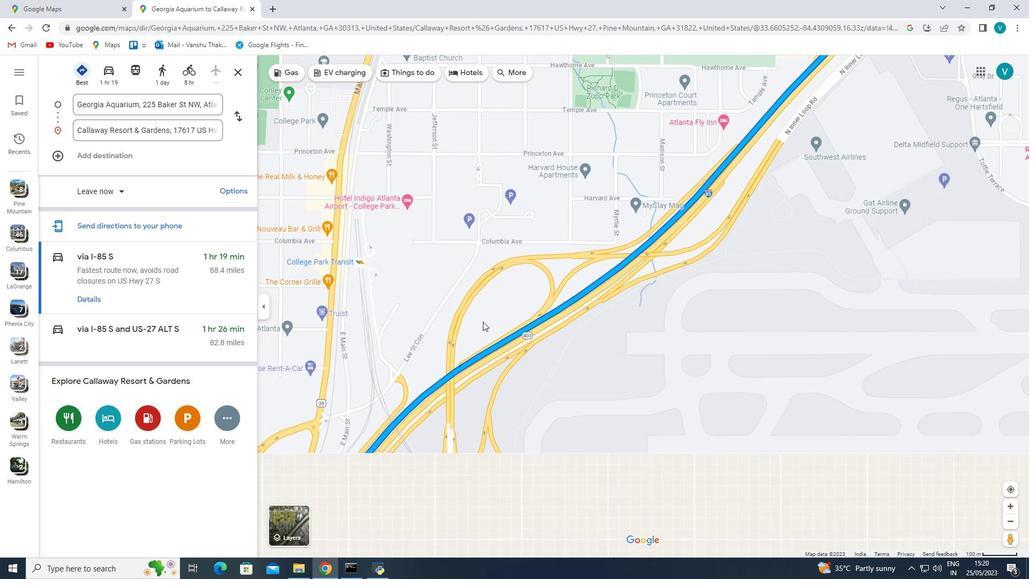 
Action: Mouse moved to (554, 303)
Screenshot: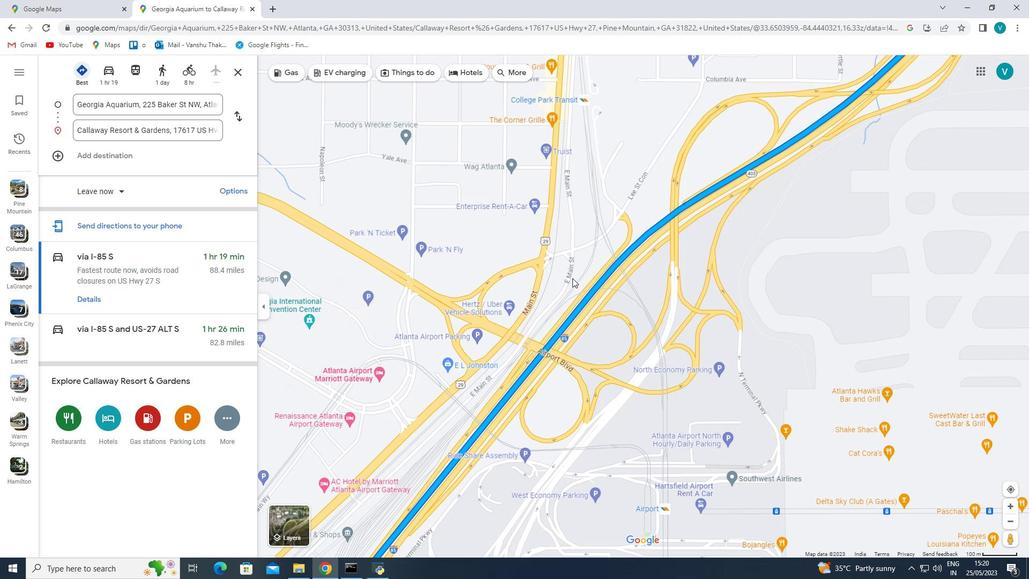 
Action: Mouse pressed left at (554, 303)
Screenshot: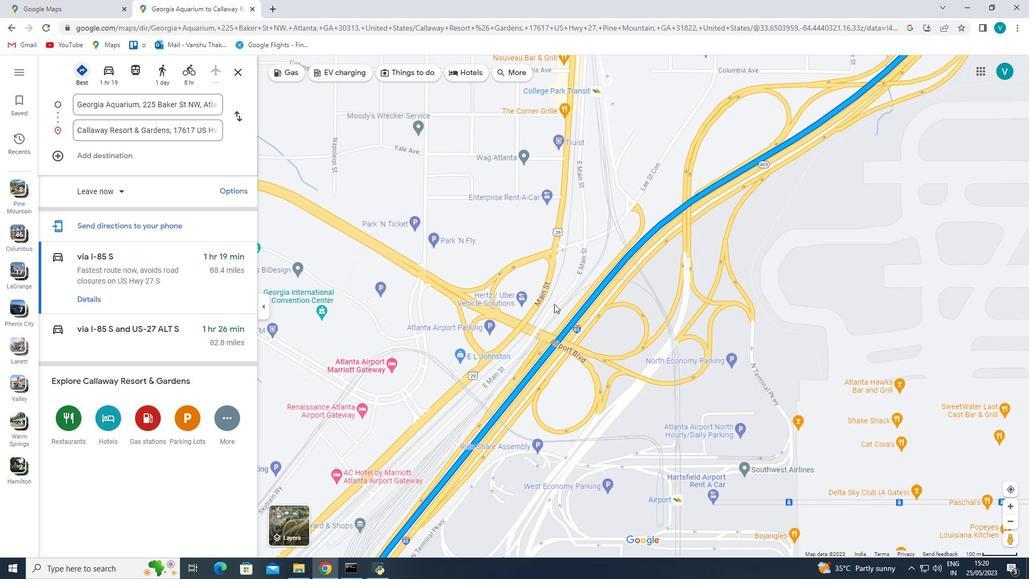 
Action: Mouse moved to (551, 299)
Screenshot: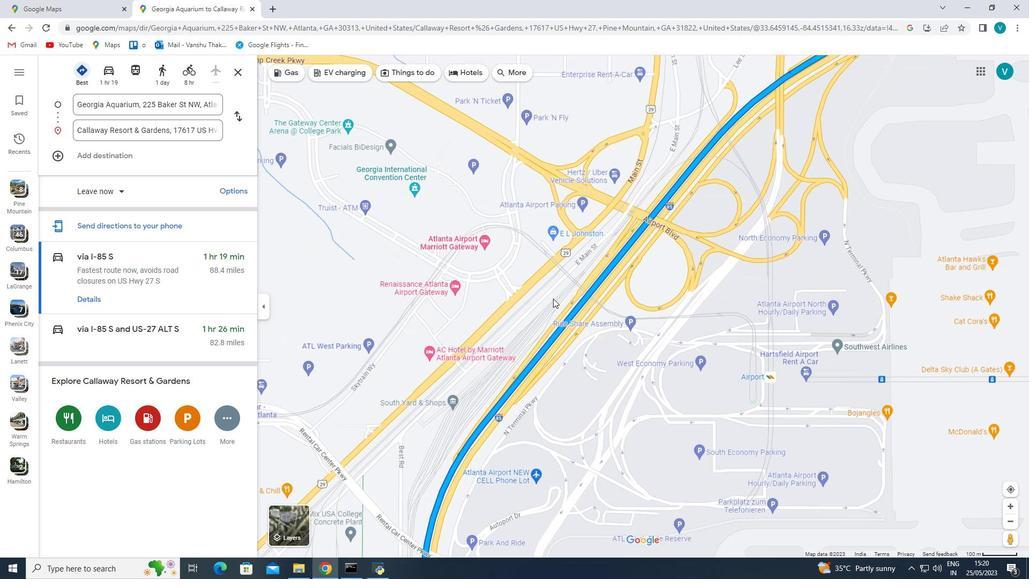 
Action: Mouse pressed left at (551, 299)
Screenshot: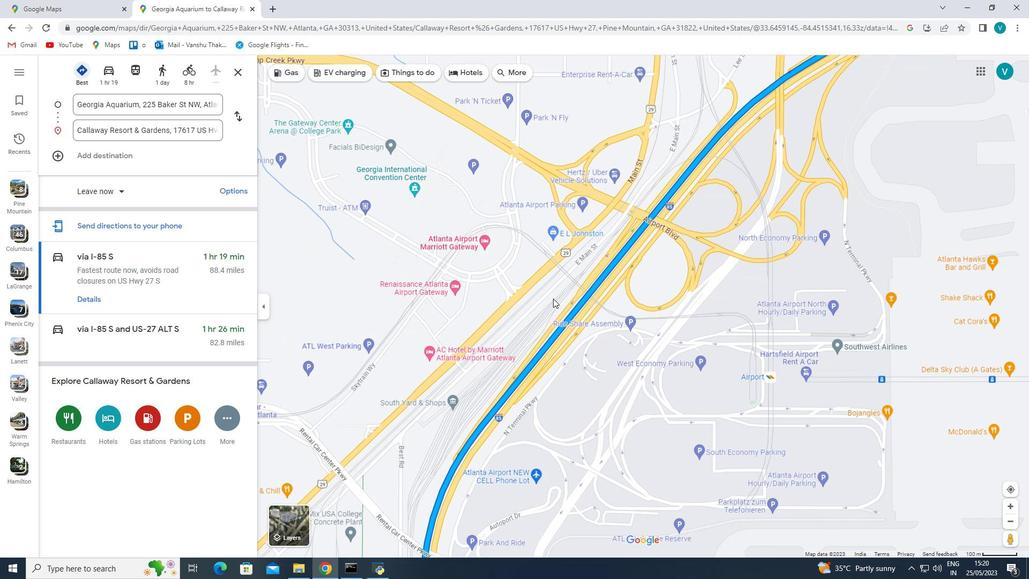 
Action: Mouse moved to (544, 321)
Screenshot: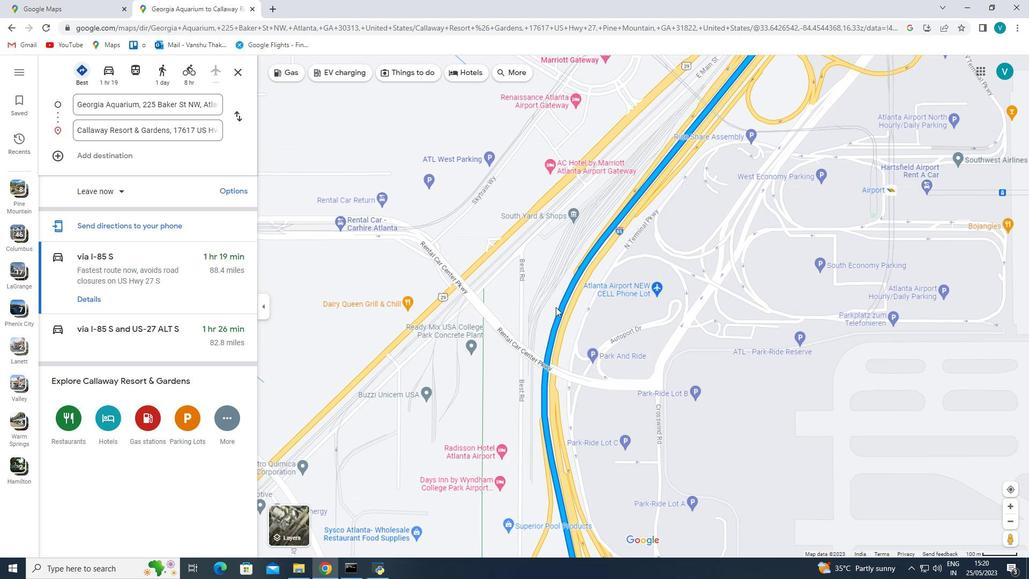 
Action: Mouse pressed left at (544, 321)
Screenshot: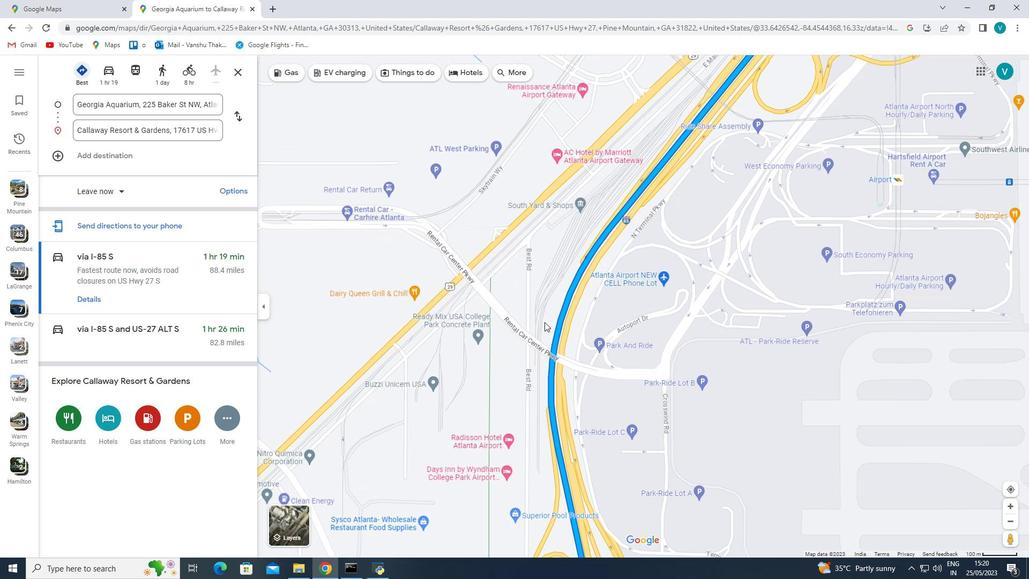 
Action: Mouse moved to (593, 291)
Screenshot: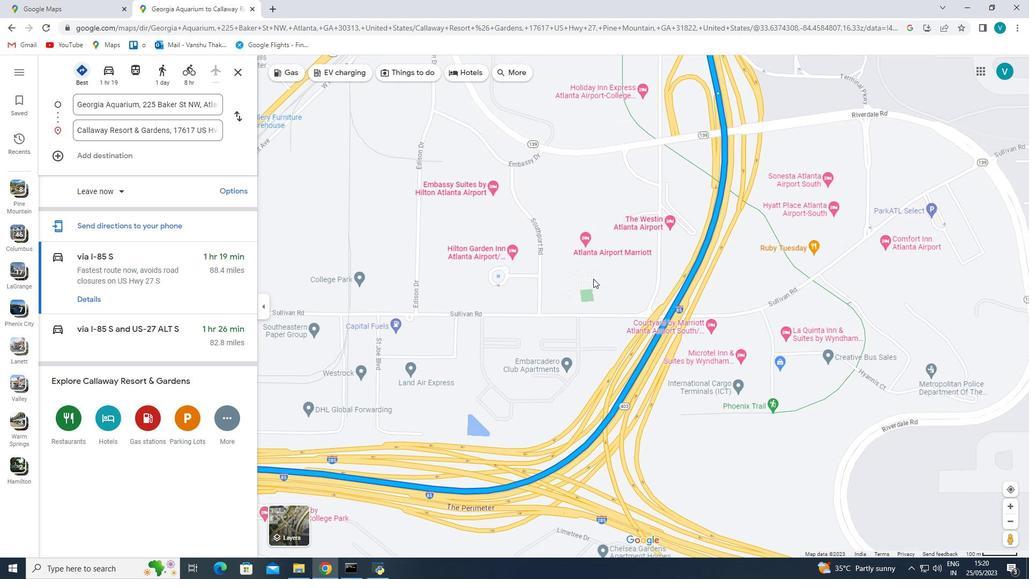 
Action: Mouse pressed left at (593, 291)
Screenshot: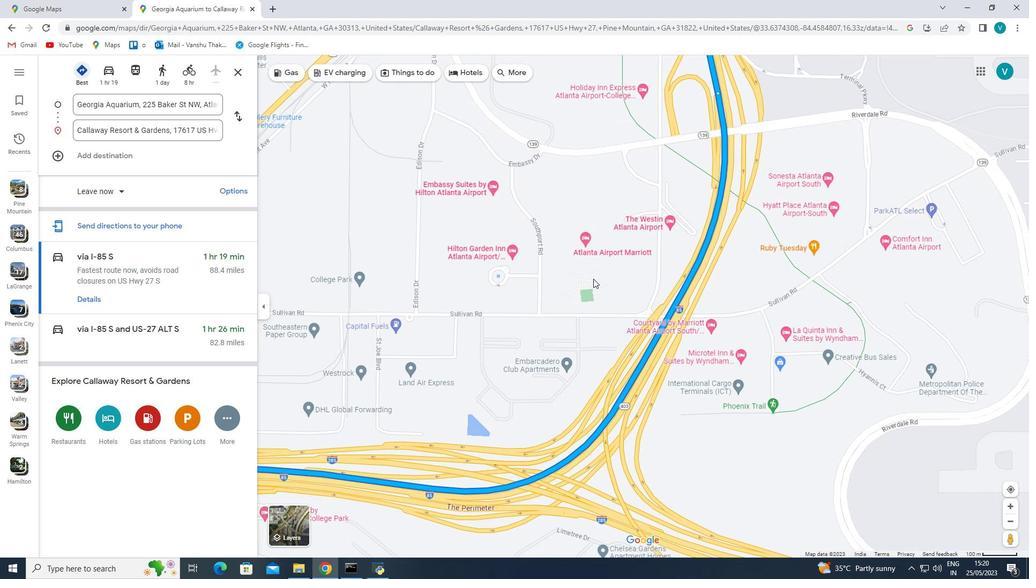 
Action: Mouse moved to (572, 260)
Screenshot: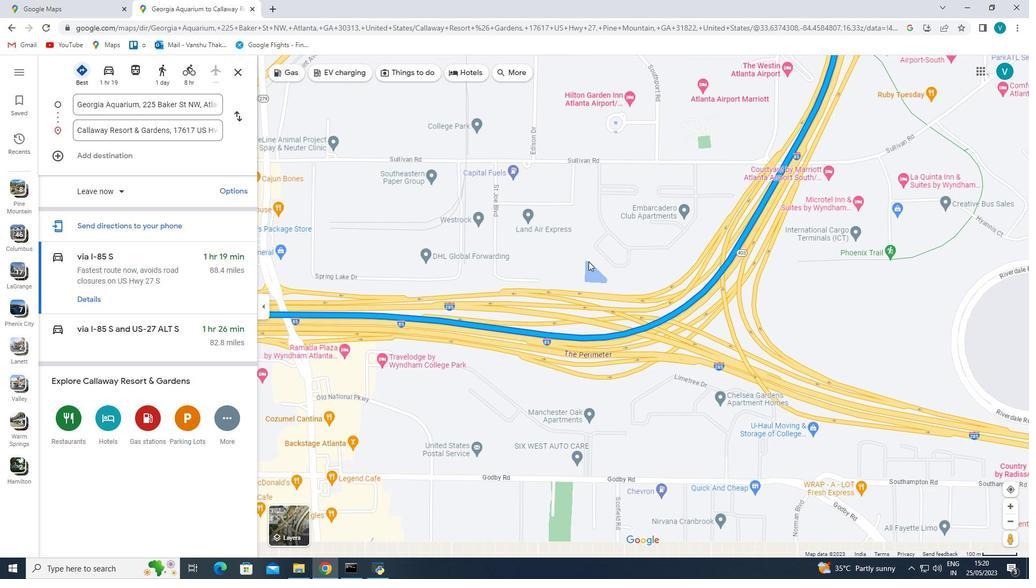 
Action: Mouse pressed left at (572, 260)
Screenshot: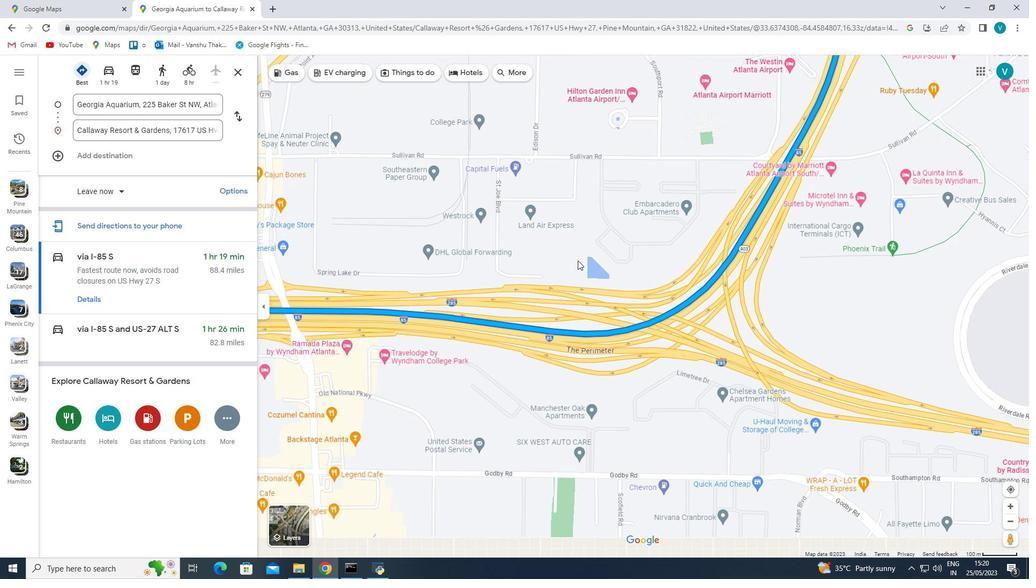 
Action: Mouse moved to (536, 219)
Screenshot: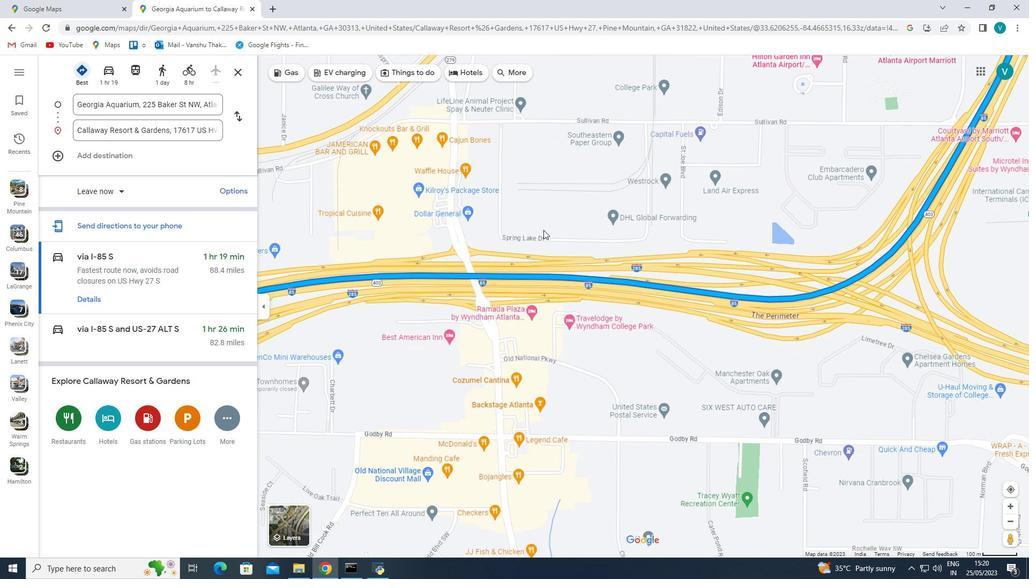 
Action: Mouse pressed left at (536, 219)
Screenshot: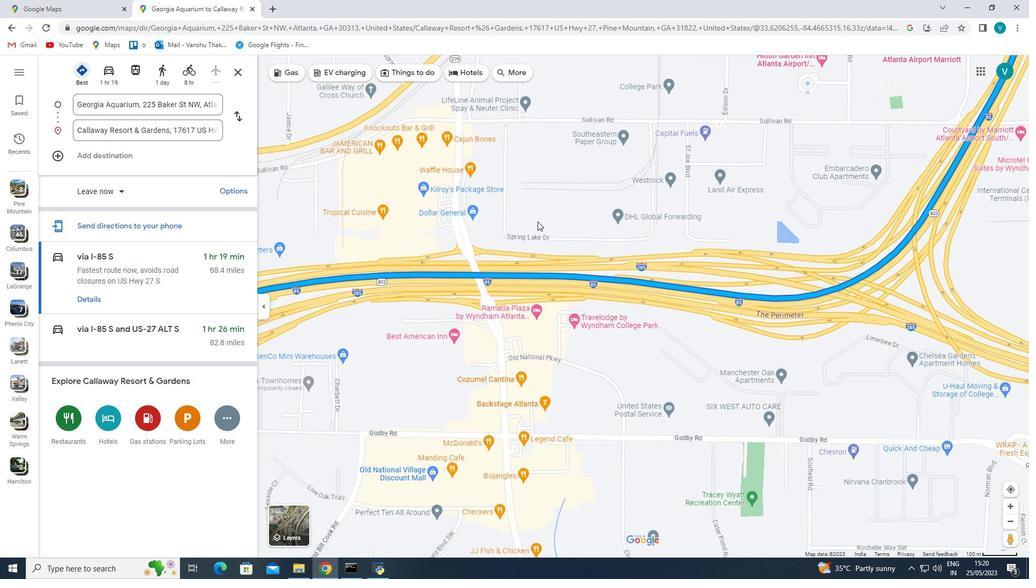 
Action: Mouse moved to (526, 250)
Screenshot: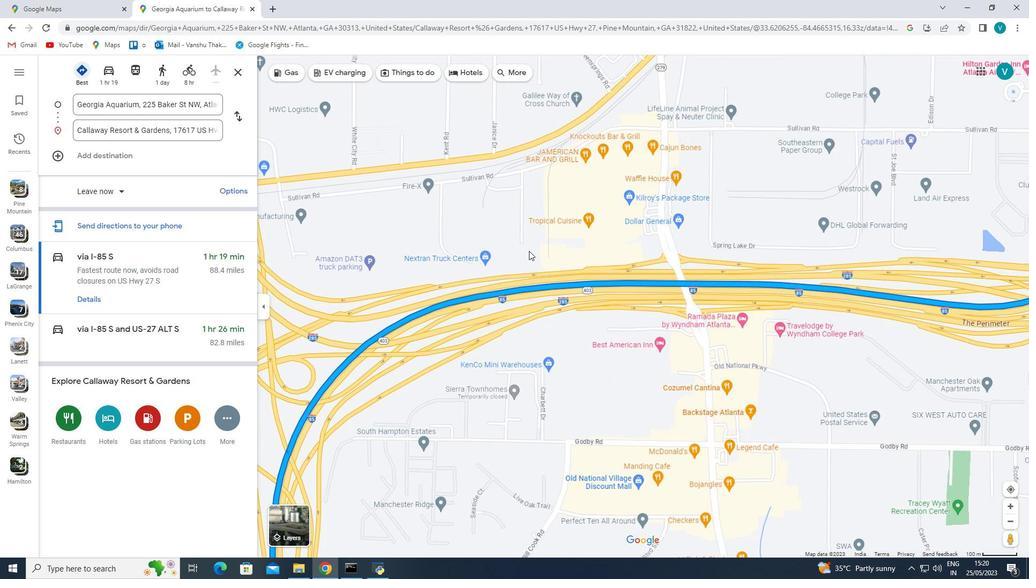 
Action: Mouse pressed left at (526, 250)
Screenshot: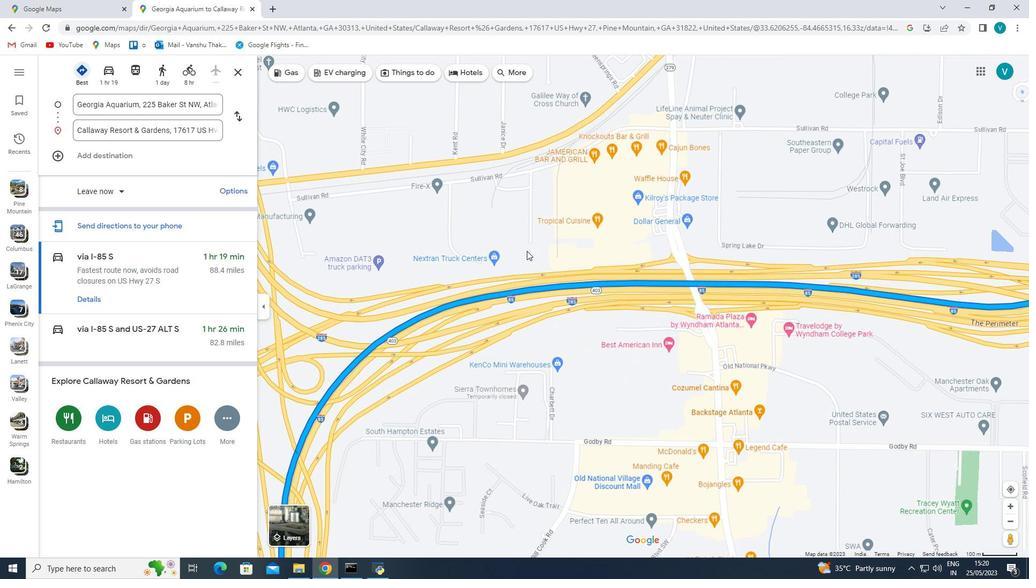 
Action: Mouse moved to (412, 322)
Screenshot: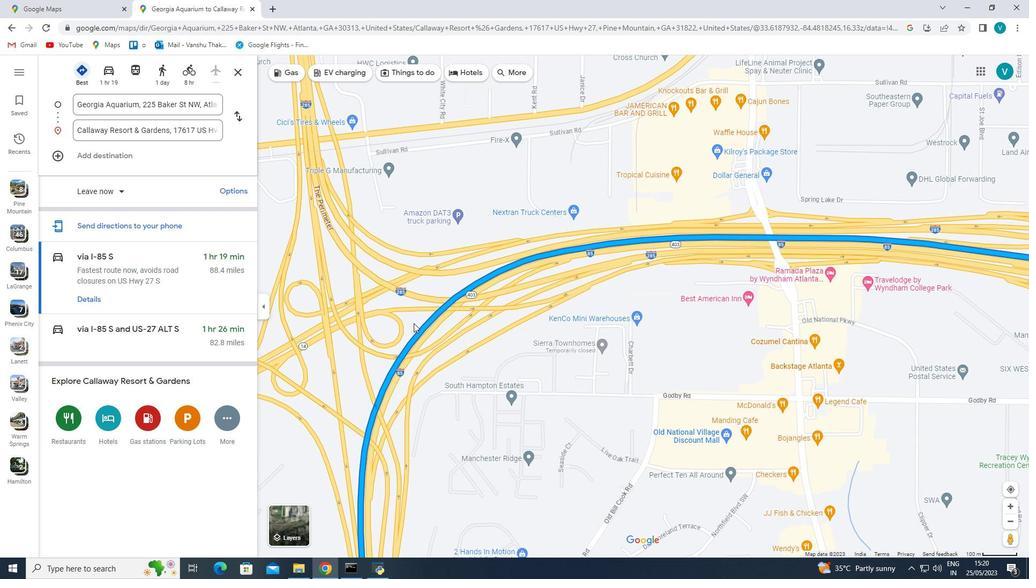 
Action: Mouse pressed left at (412, 322)
Screenshot: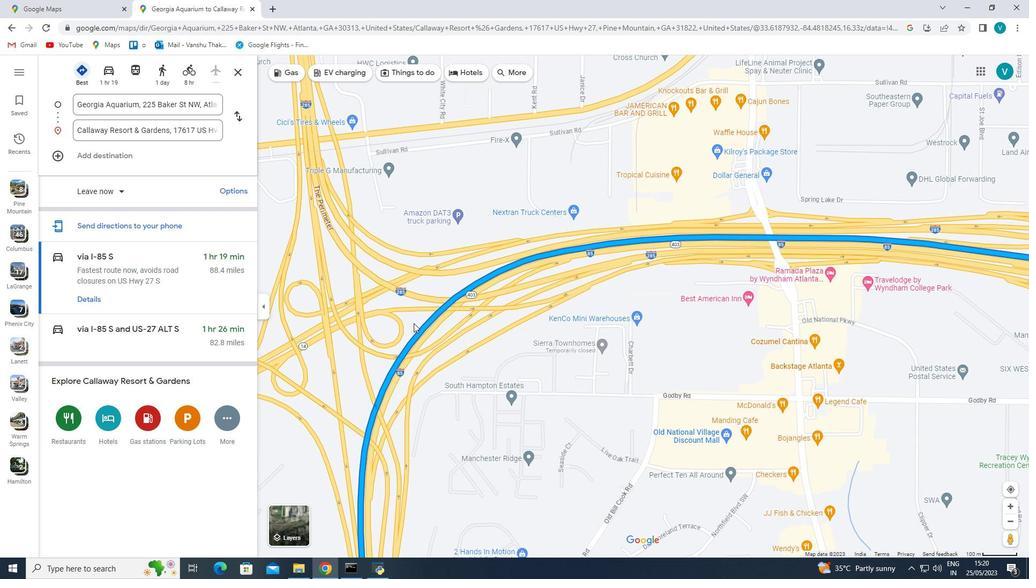 
Action: Mouse moved to (563, 348)
Screenshot: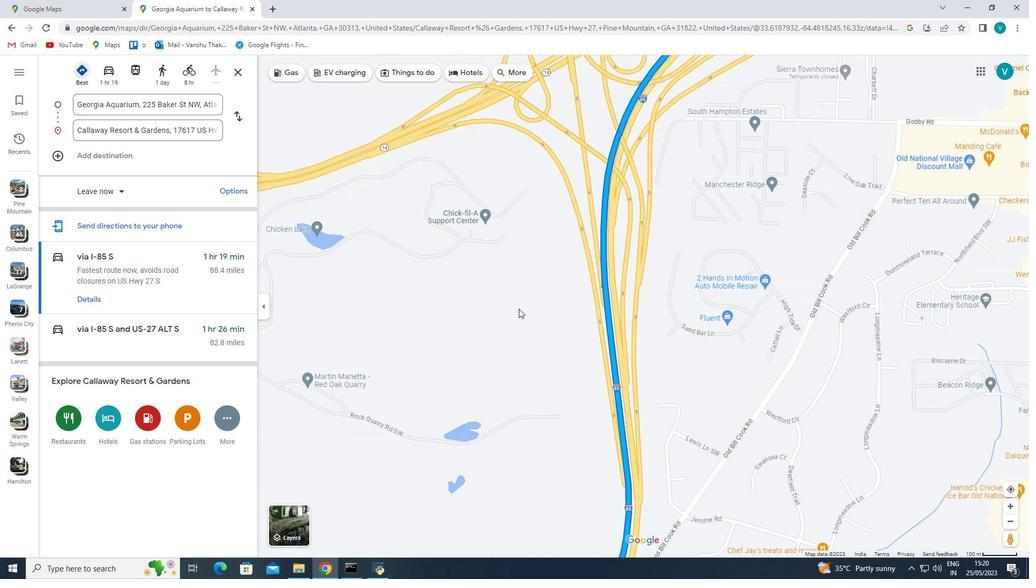 
Action: Mouse pressed left at (563, 348)
Screenshot: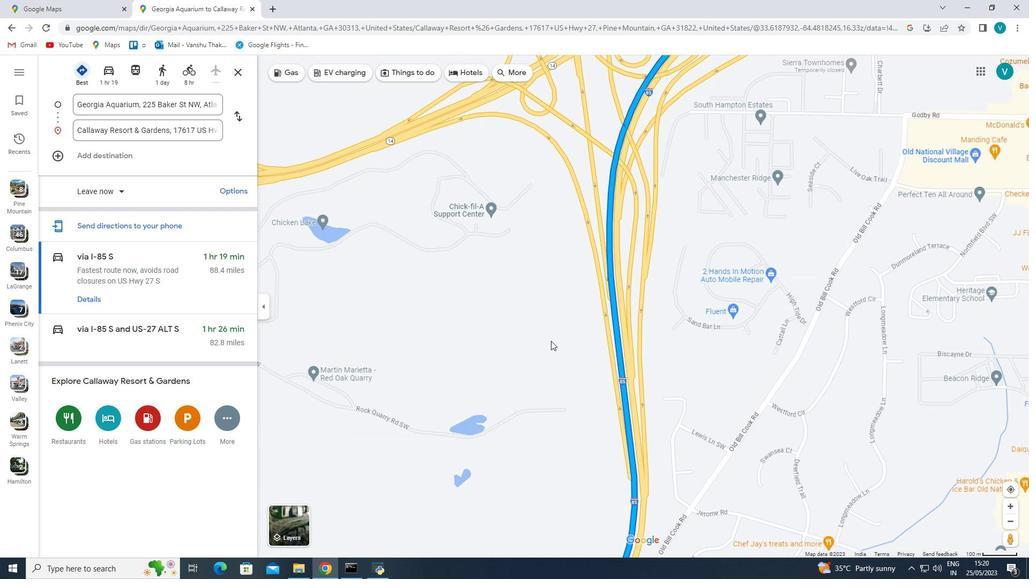 
Action: Mouse moved to (471, 296)
Screenshot: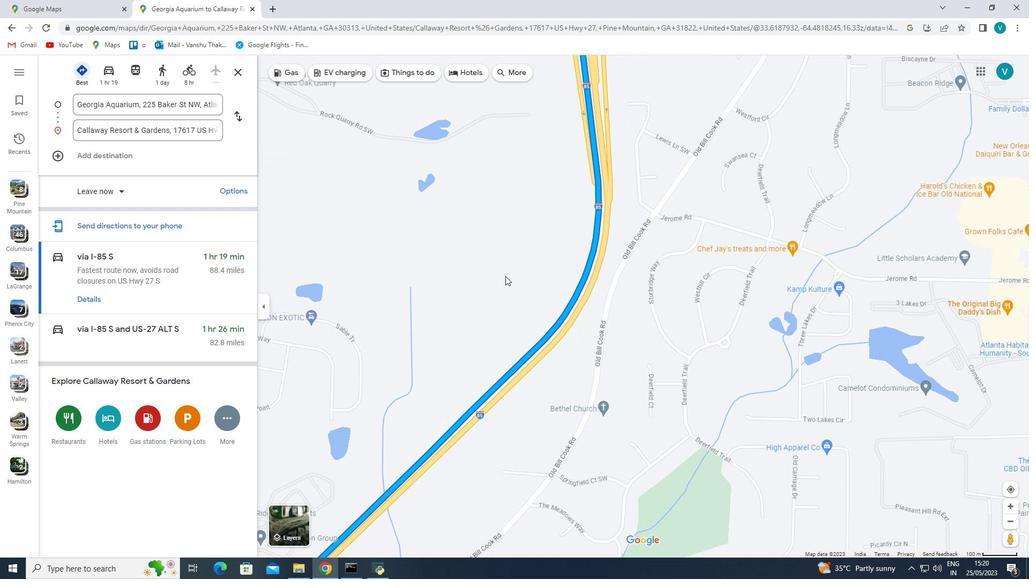 
Action: Mouse pressed left at (471, 296)
Screenshot: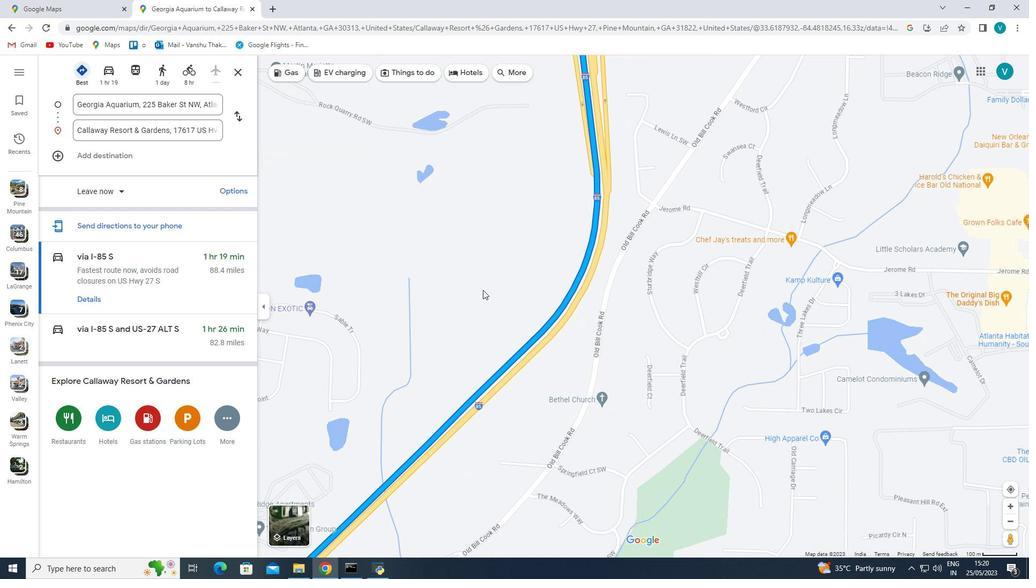 
Action: Mouse moved to (511, 304)
Screenshot: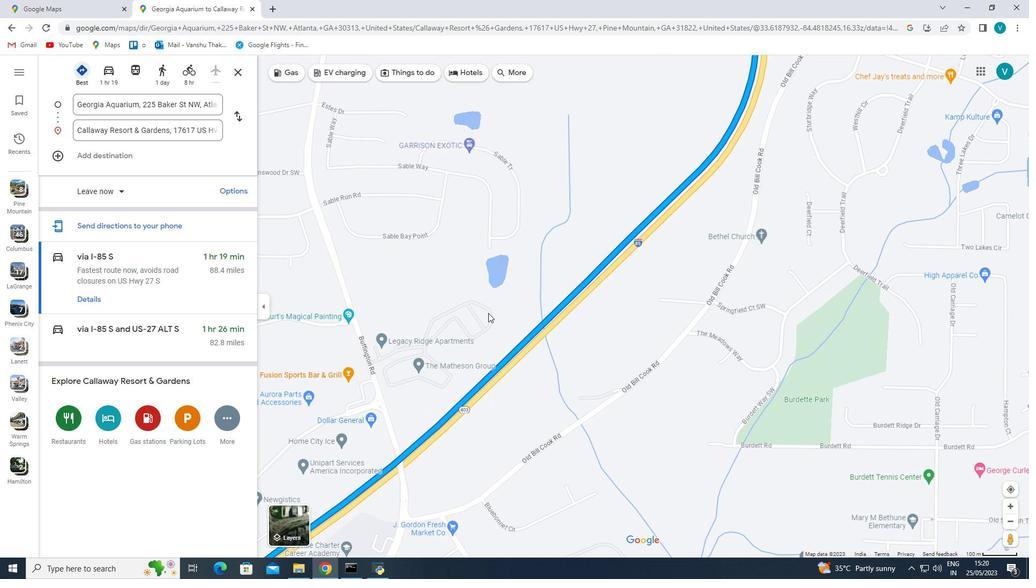 
Action: Mouse pressed left at (511, 304)
Screenshot: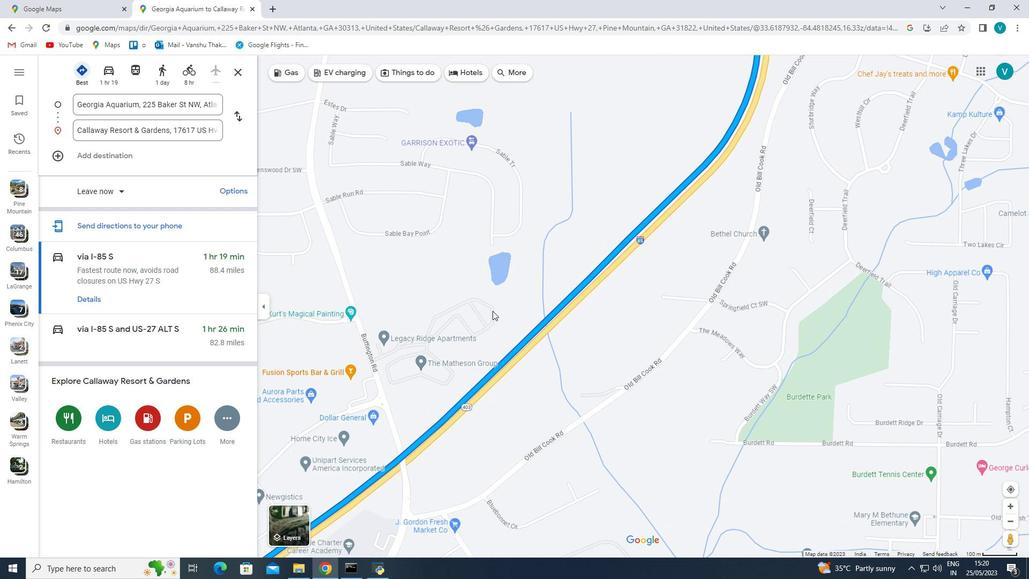 
Action: Mouse moved to (475, 282)
Screenshot: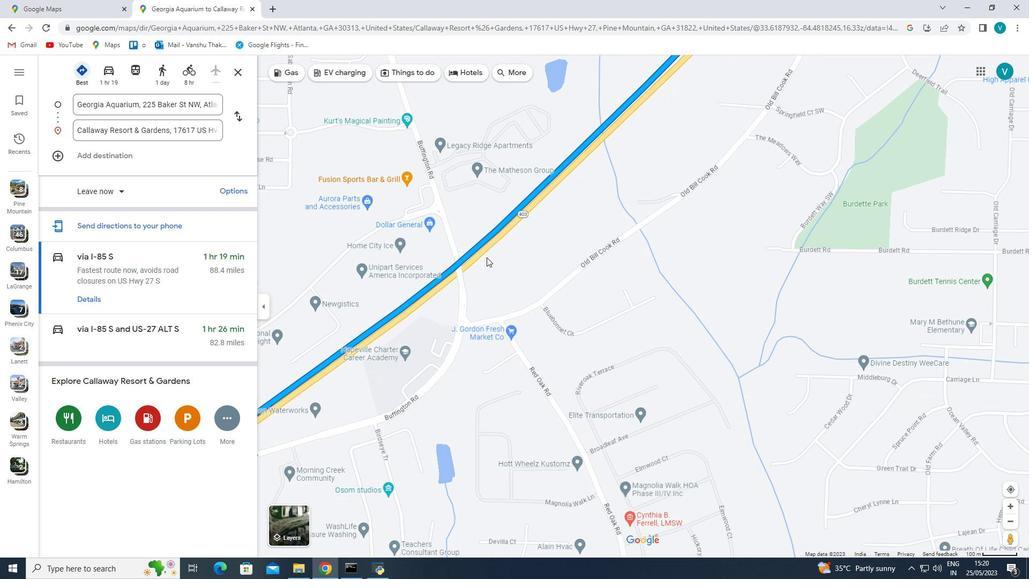 
Action: Mouse pressed left at (475, 282)
Screenshot: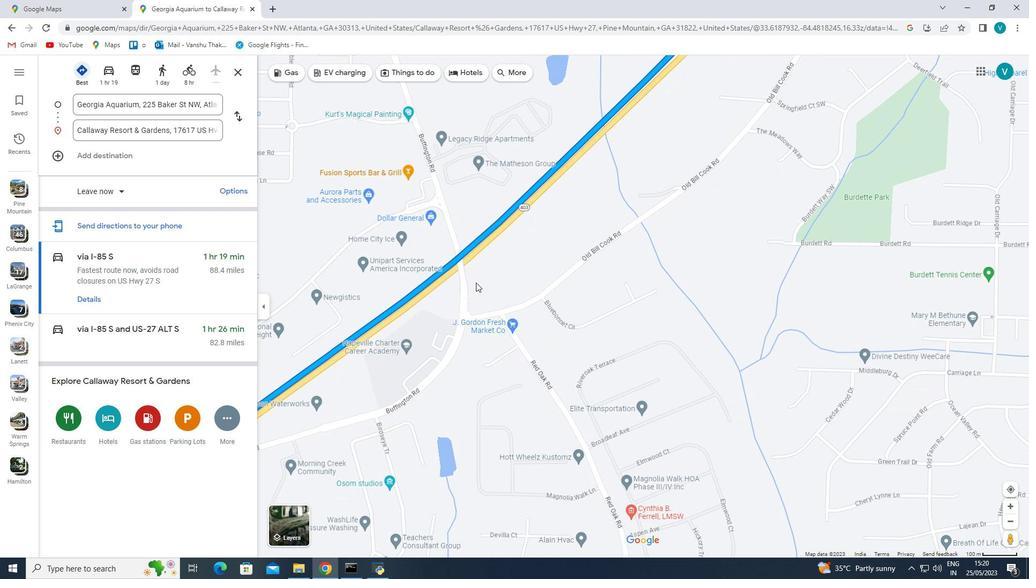 
Action: Mouse moved to (425, 252)
Screenshot: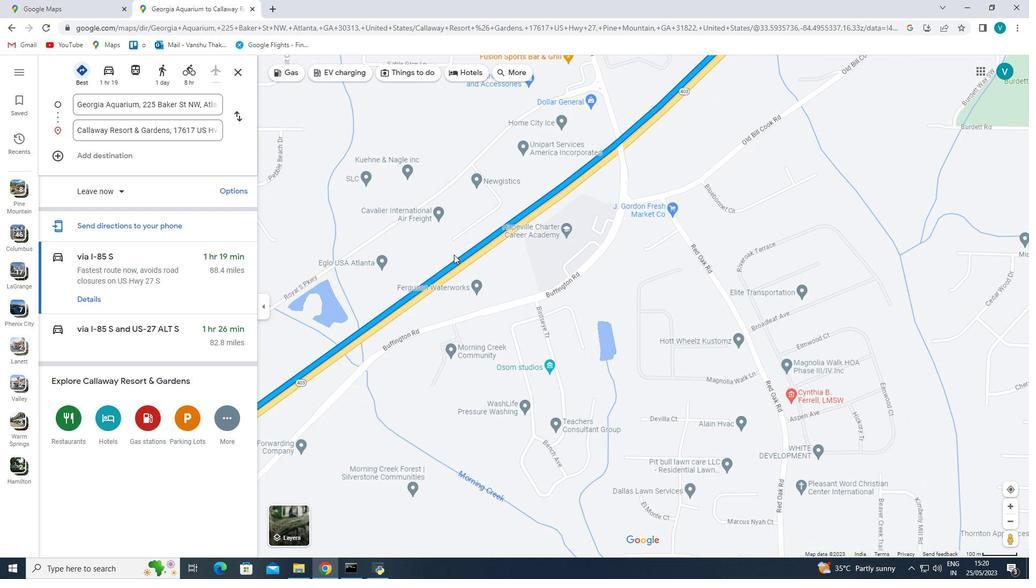 
Action: Mouse pressed left at (425, 252)
Screenshot: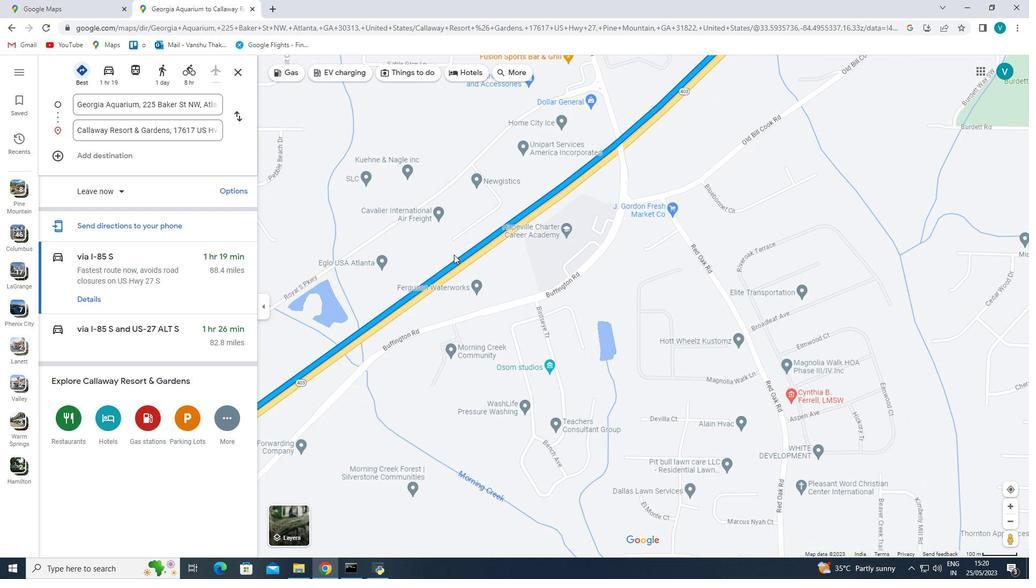 
Action: Mouse moved to (416, 260)
Screenshot: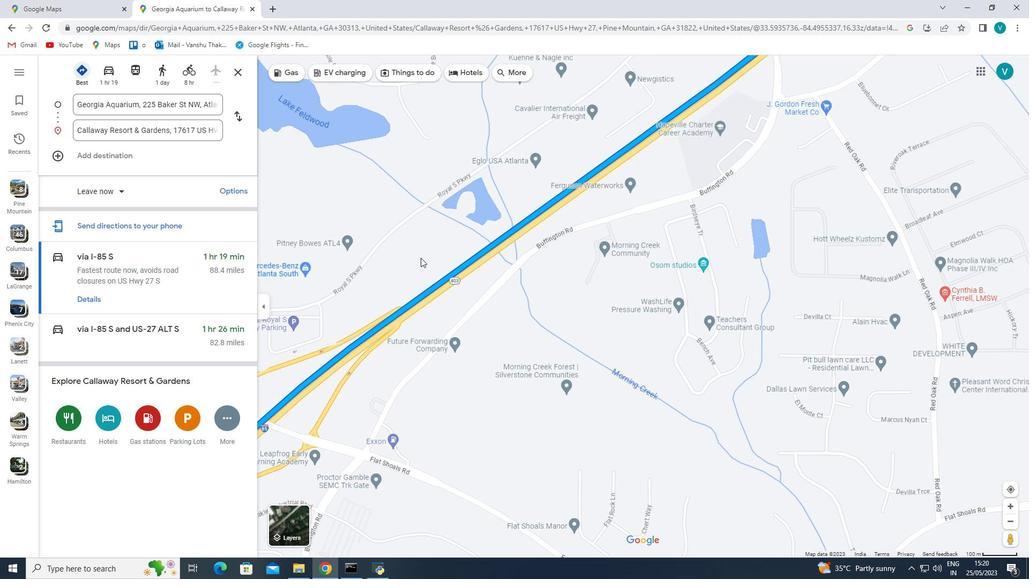 
Action: Mouse pressed left at (416, 260)
Screenshot: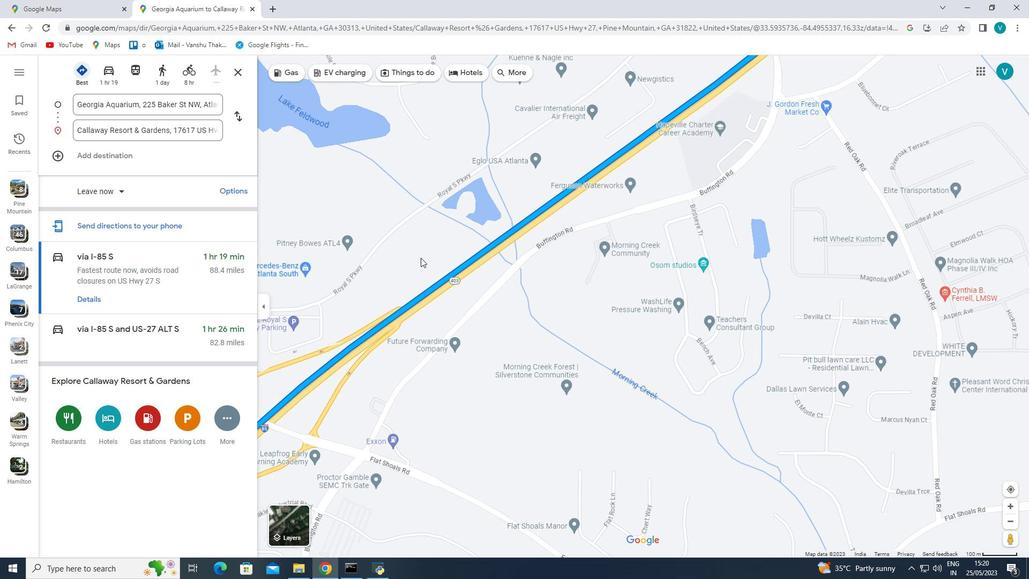 
Action: Mouse moved to (460, 374)
Screenshot: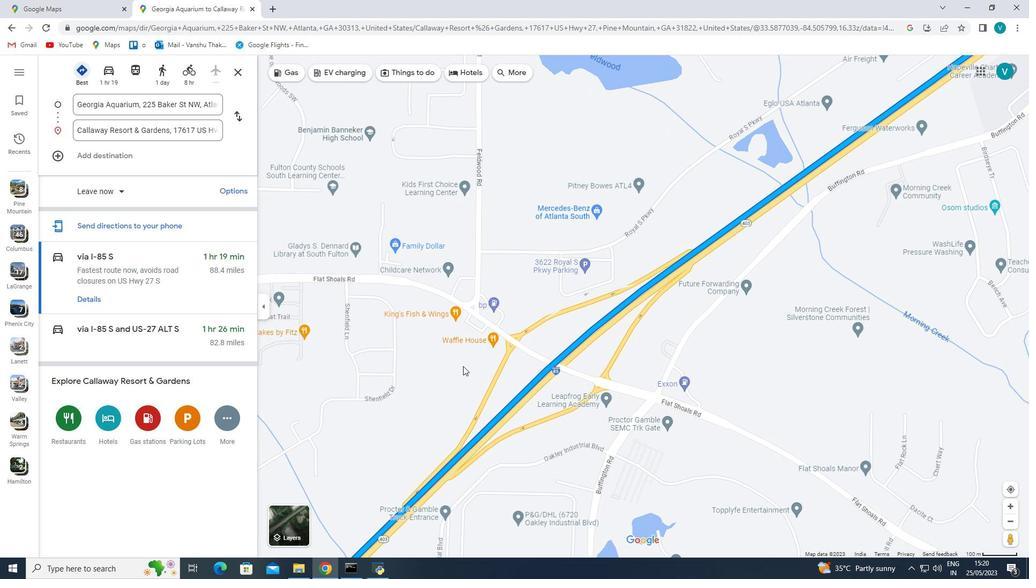 
Action: Mouse pressed left at (460, 374)
Screenshot: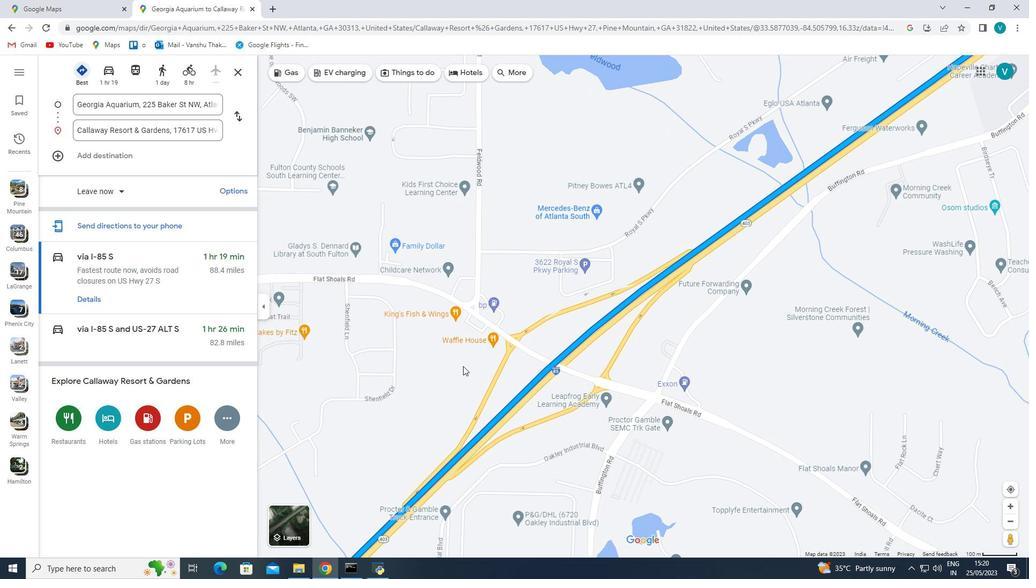 
Action: Mouse moved to (410, 313)
Screenshot: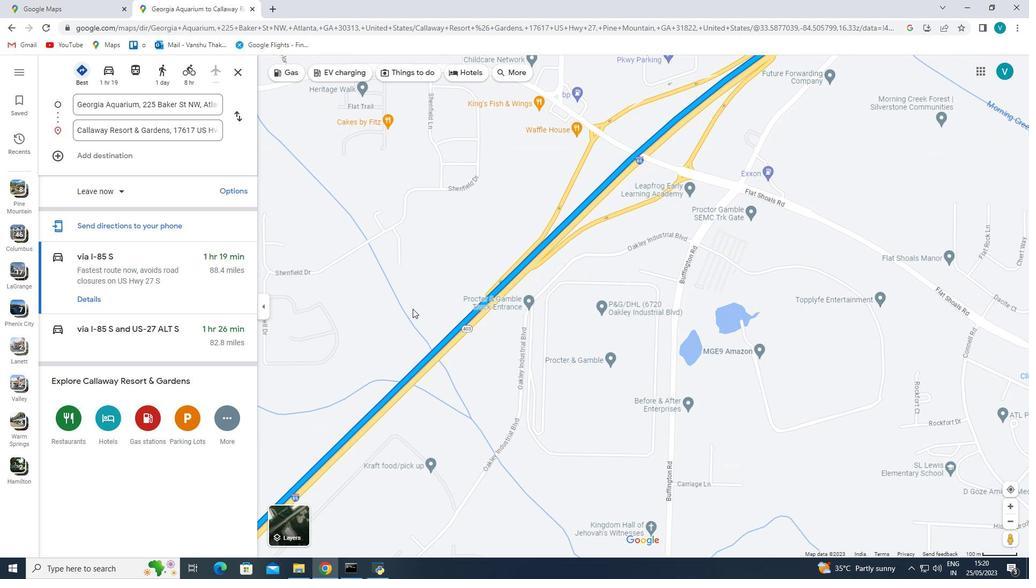 
Action: Mouse pressed left at (410, 313)
Screenshot: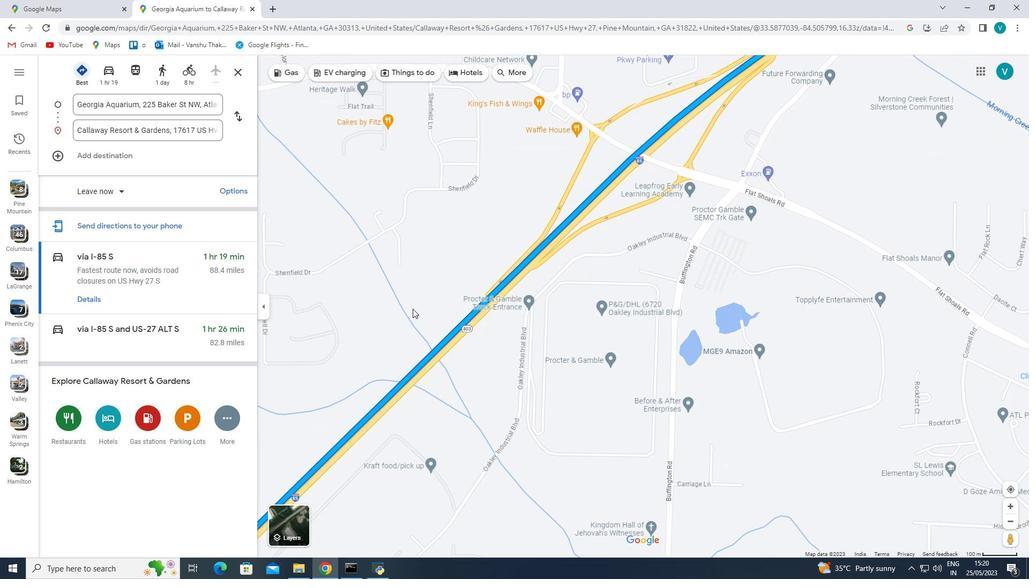 
Action: Mouse moved to (408, 340)
Screenshot: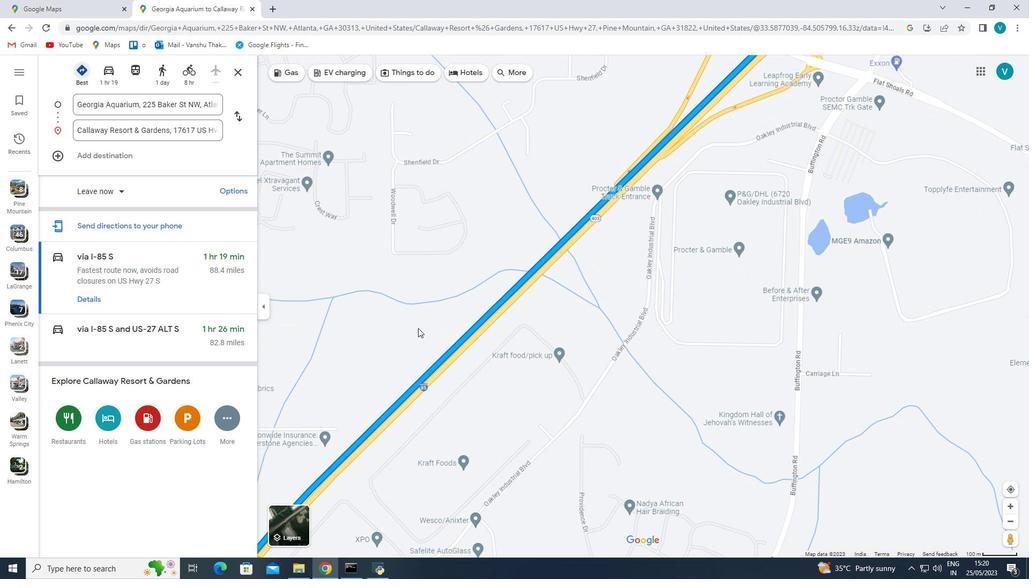 
Action: Mouse pressed left at (408, 340)
Screenshot: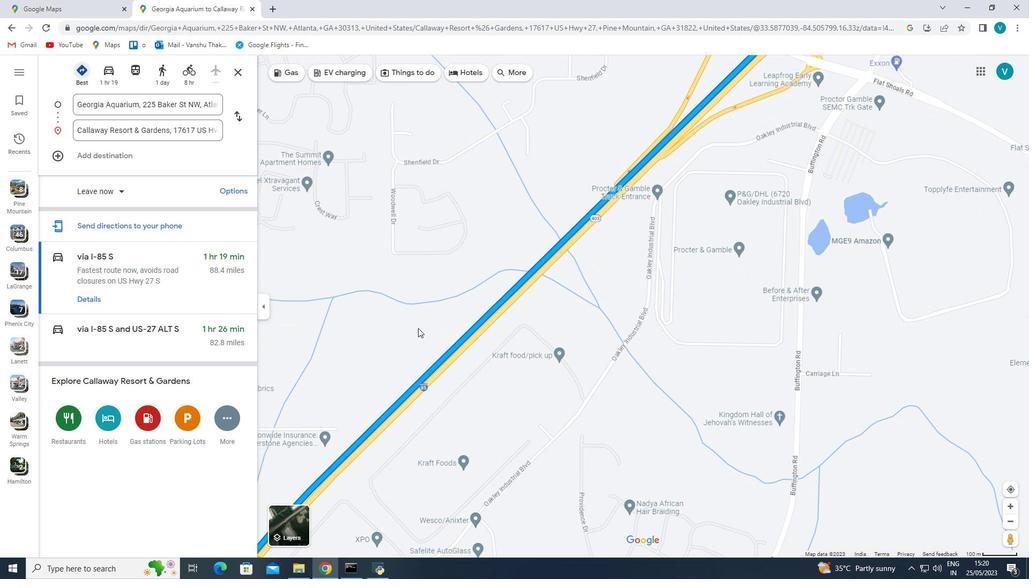 
Action: Mouse moved to (428, 360)
Screenshot: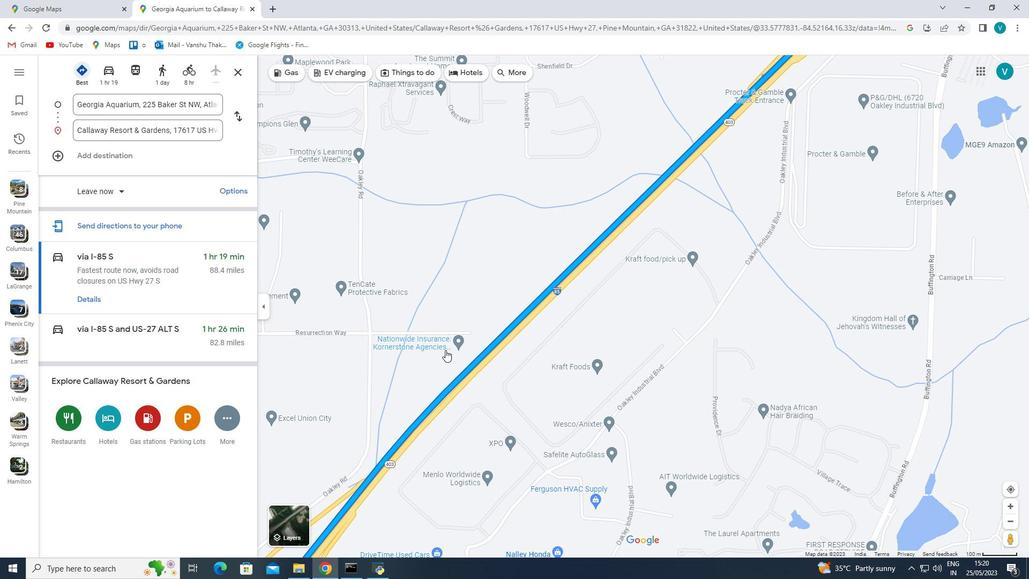 
Action: Mouse pressed left at (428, 360)
Screenshot: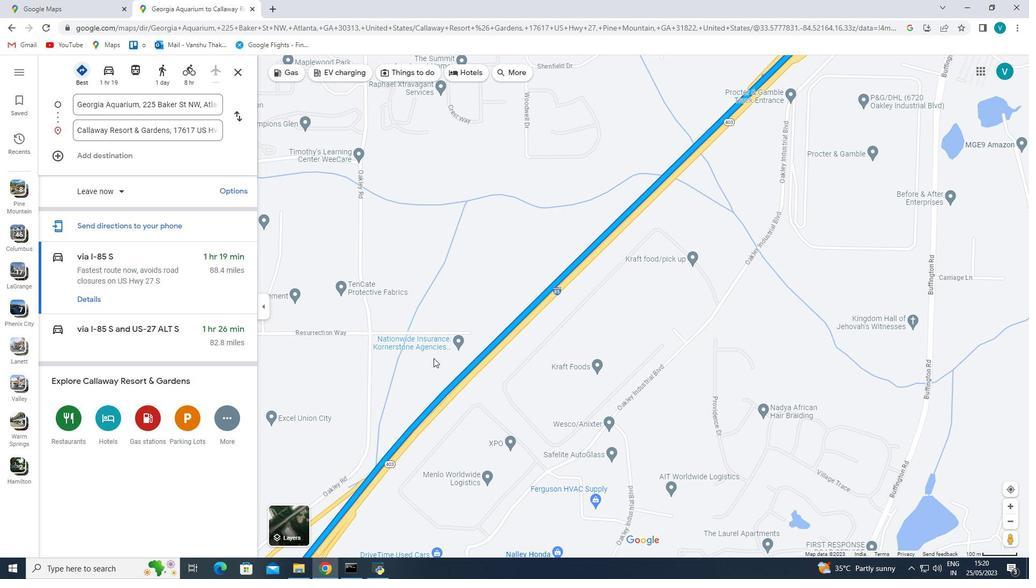 
Action: Mouse moved to (488, 297)
Screenshot: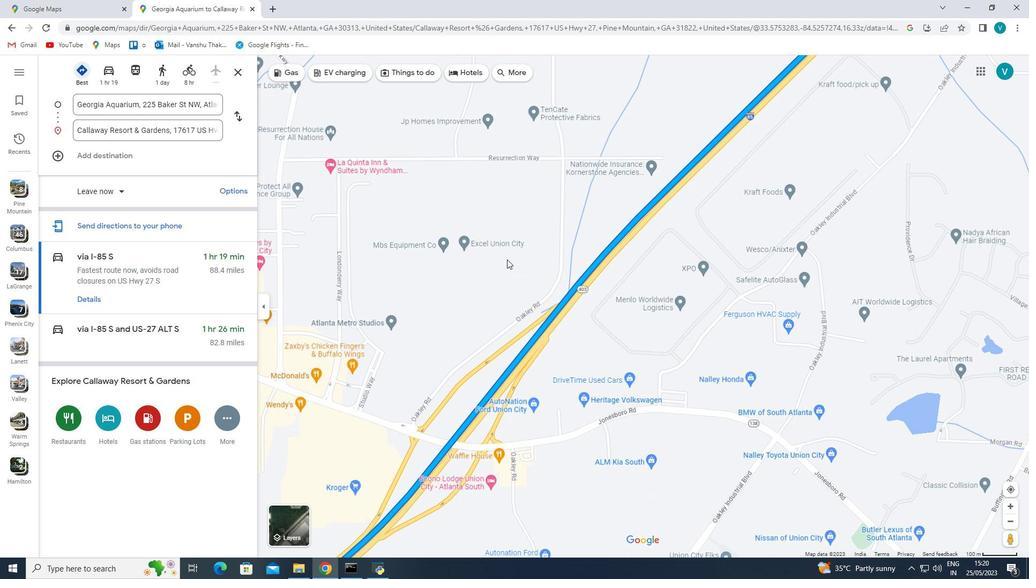 
Action: Mouse pressed left at (488, 297)
Screenshot: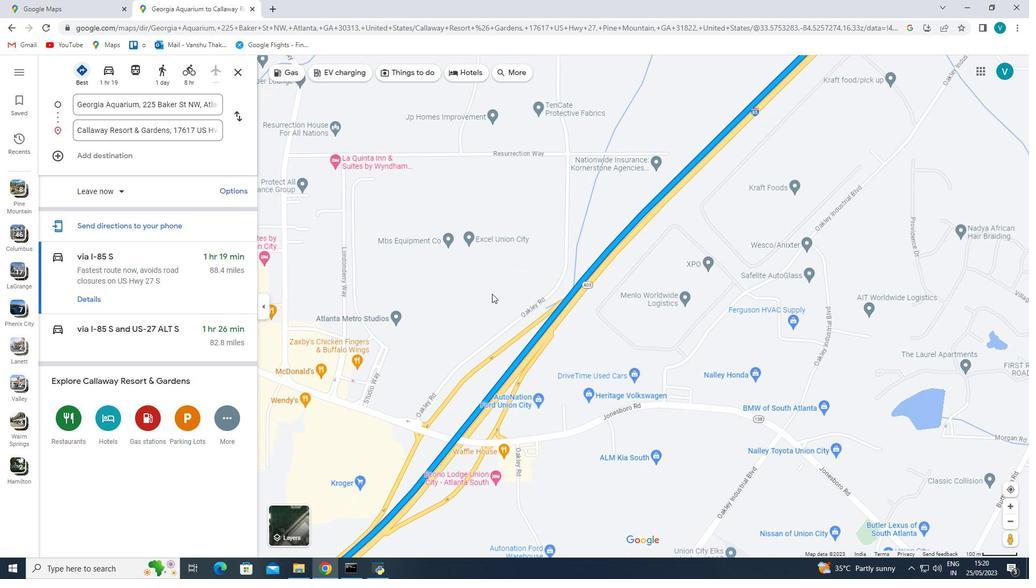 
Action: Mouse moved to (396, 358)
Screenshot: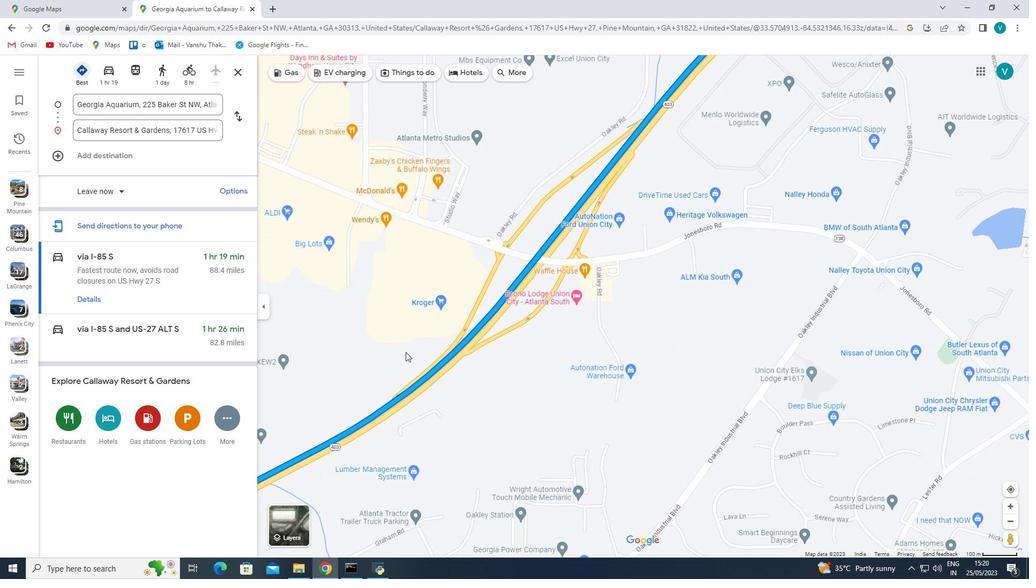 
Action: Mouse pressed left at (396, 358)
Screenshot: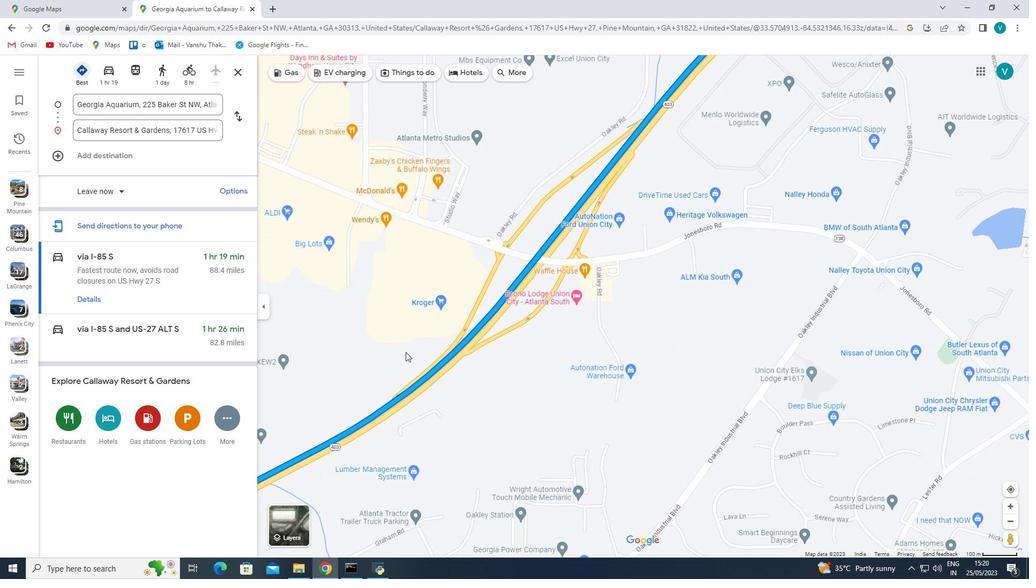 
Action: Mouse moved to (377, 340)
Screenshot: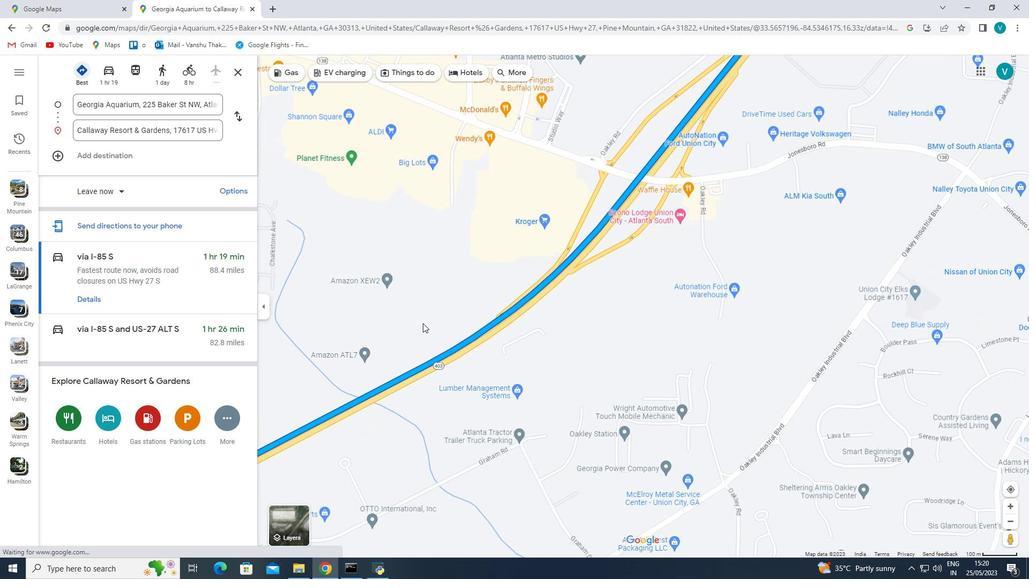 
Action: Mouse pressed left at (377, 340)
Screenshot: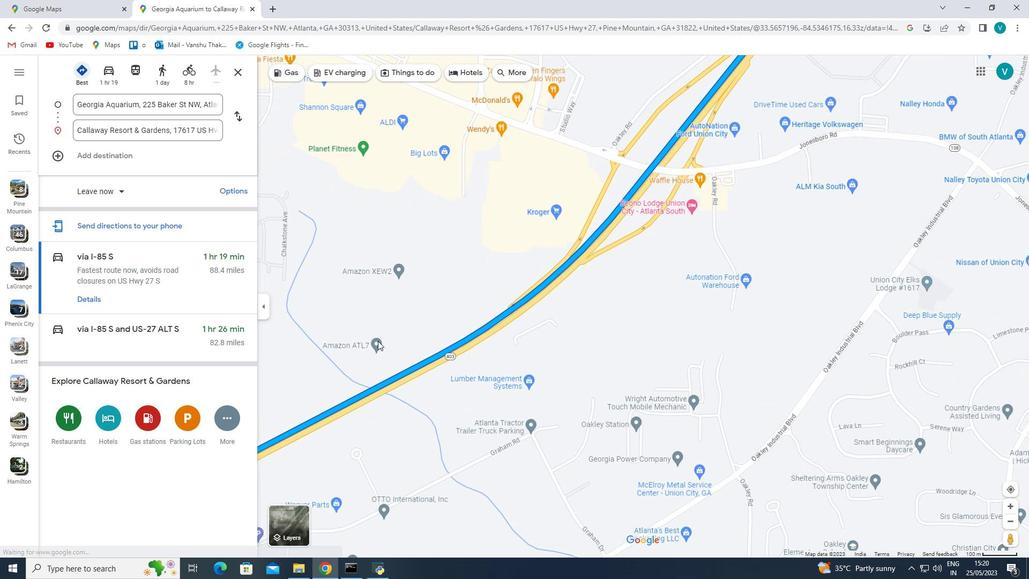
Action: Mouse moved to (396, 324)
Screenshot: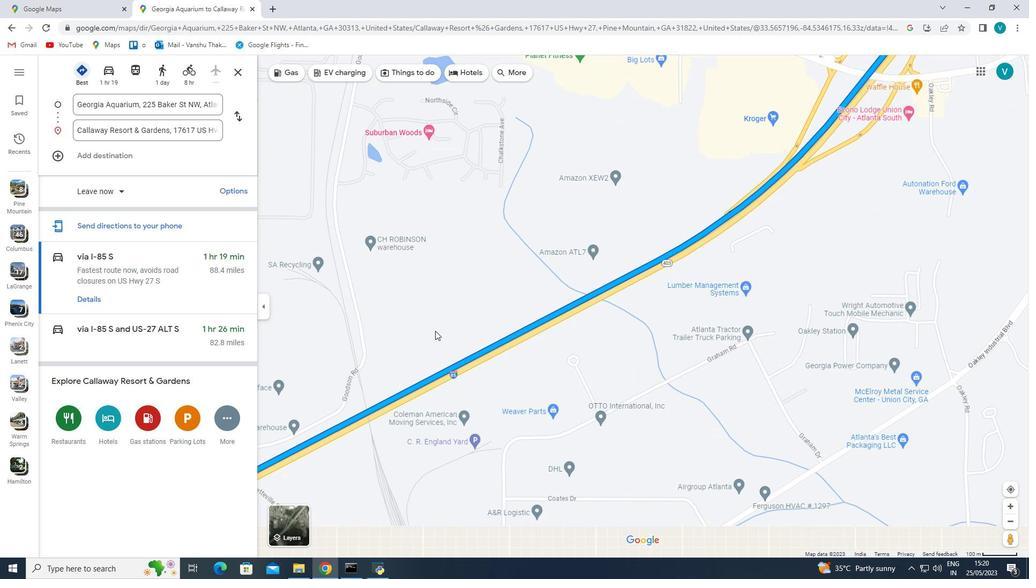 
Action: Mouse pressed left at (396, 324)
Screenshot: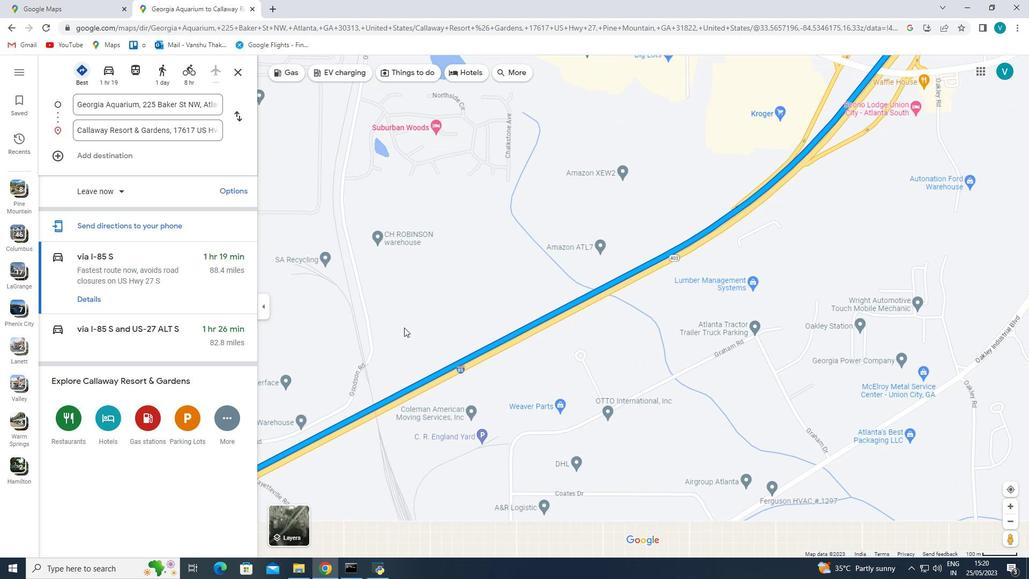 
Action: Mouse moved to (425, 356)
Screenshot: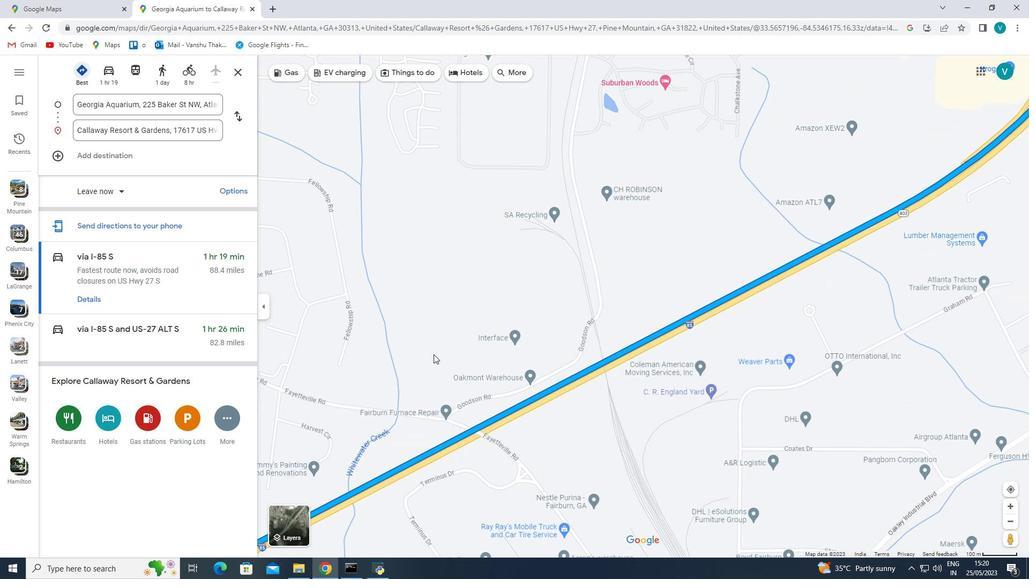 
Action: Mouse pressed left at (425, 356)
Screenshot: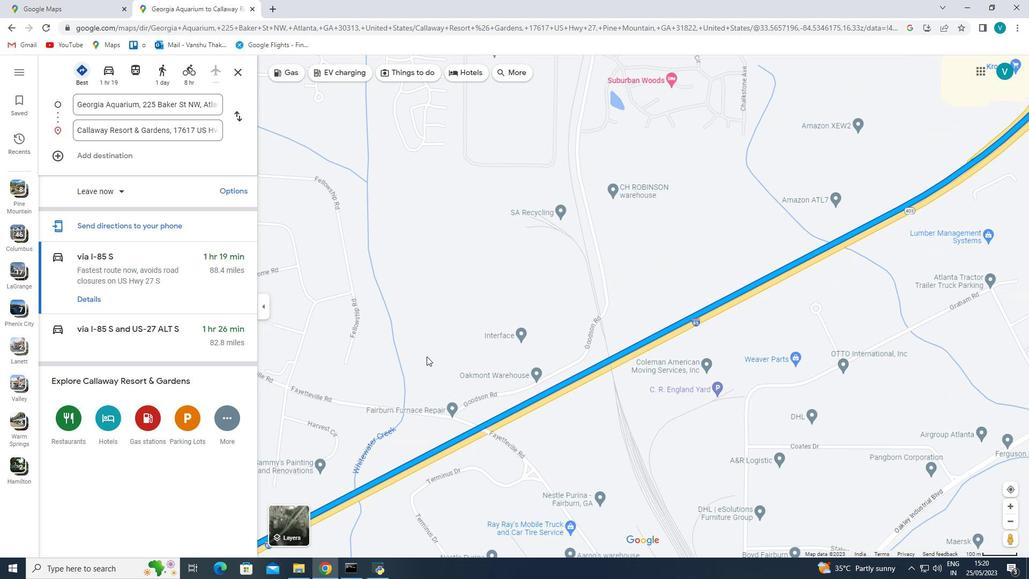 
Action: Mouse moved to (441, 345)
Screenshot: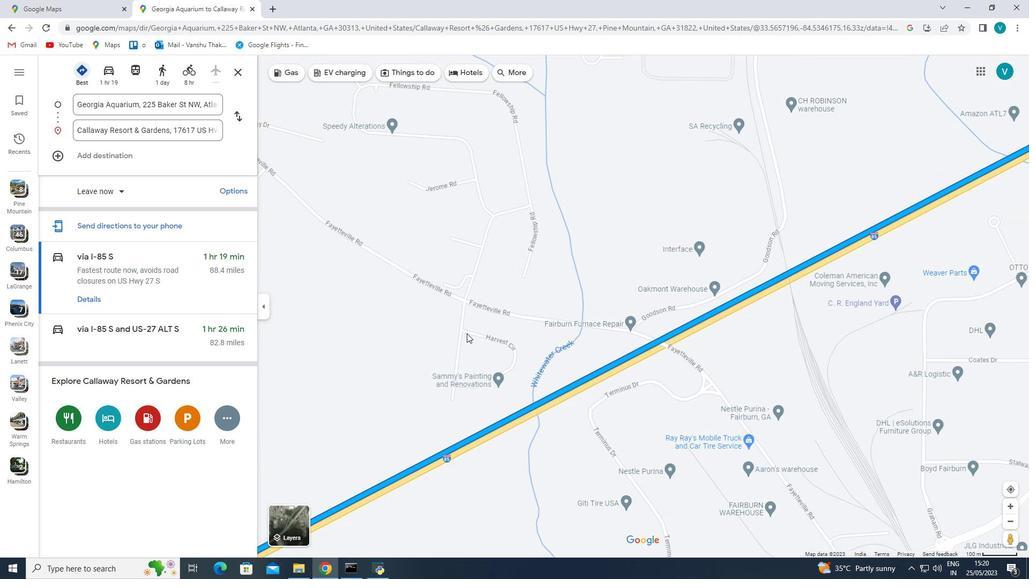 
Action: Mouse scrolled (441, 345) with delta (0, 0)
Screenshot: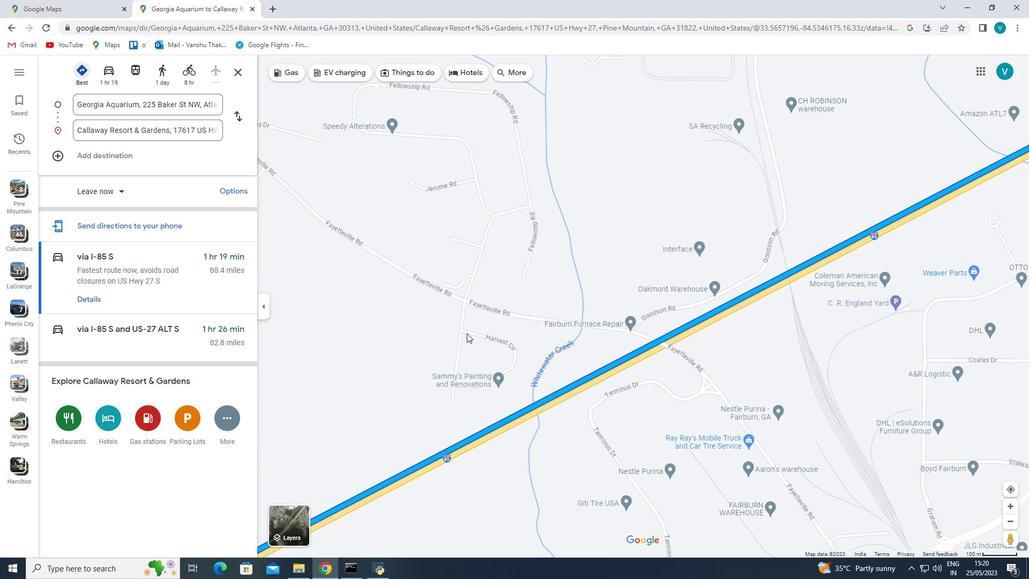 
Action: Mouse scrolled (441, 345) with delta (0, 0)
Screenshot: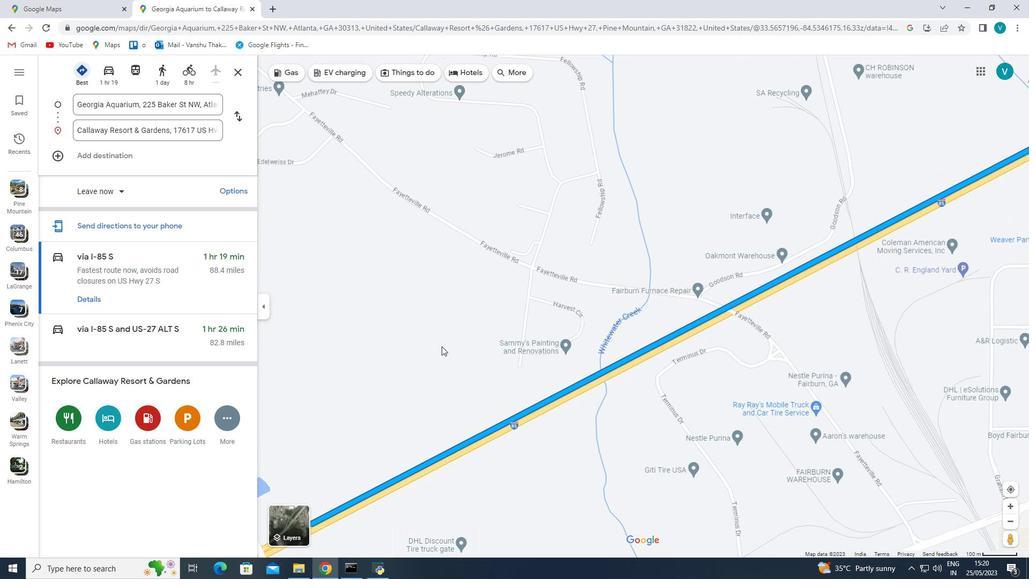 
Action: Mouse moved to (395, 375)
Screenshot: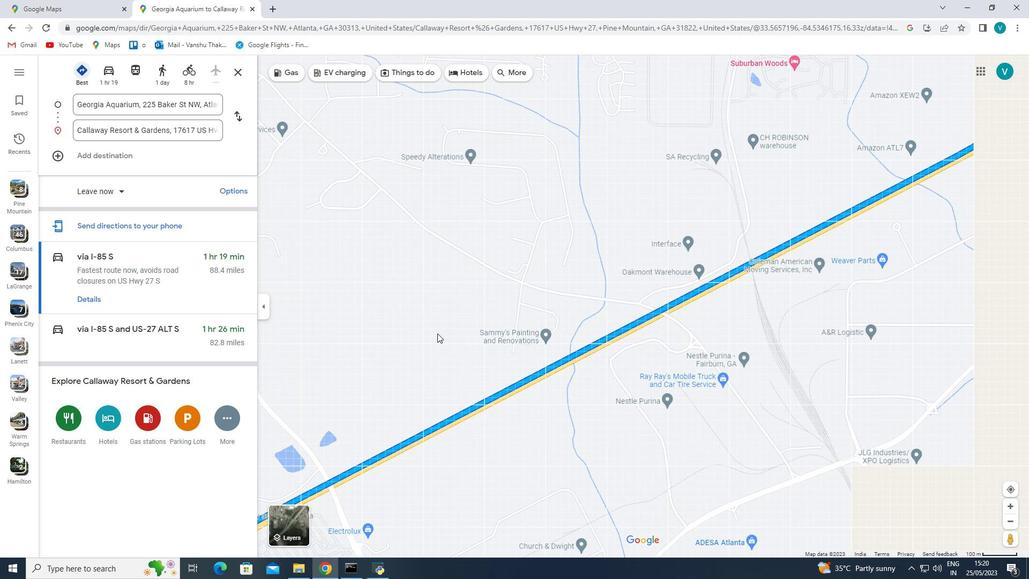 
Action: Mouse pressed left at (395, 375)
Screenshot: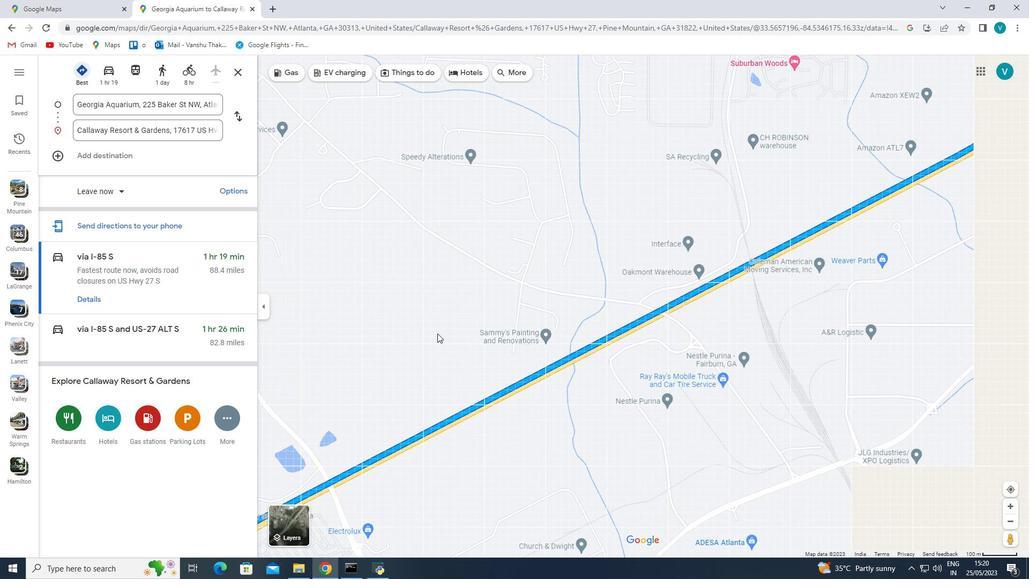 
Action: Mouse moved to (395, 397)
Screenshot: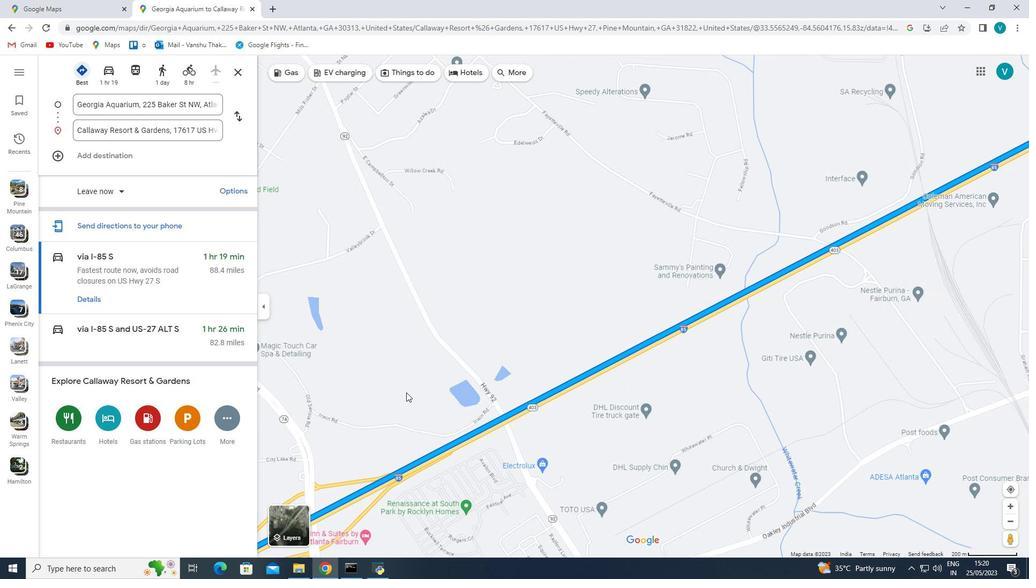 
Action: Mouse pressed left at (395, 397)
Screenshot: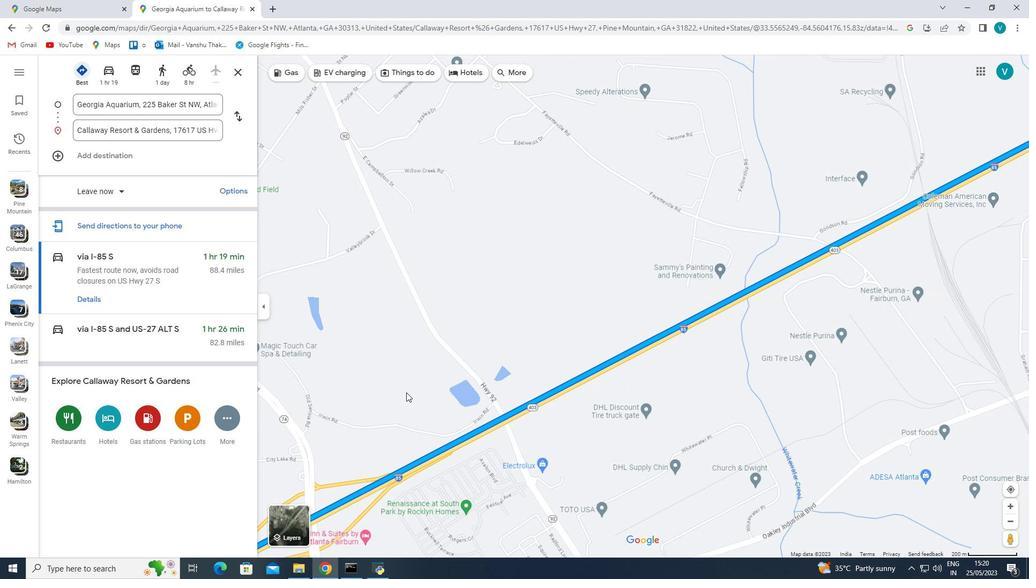 
Action: Mouse moved to (397, 415)
Screenshot: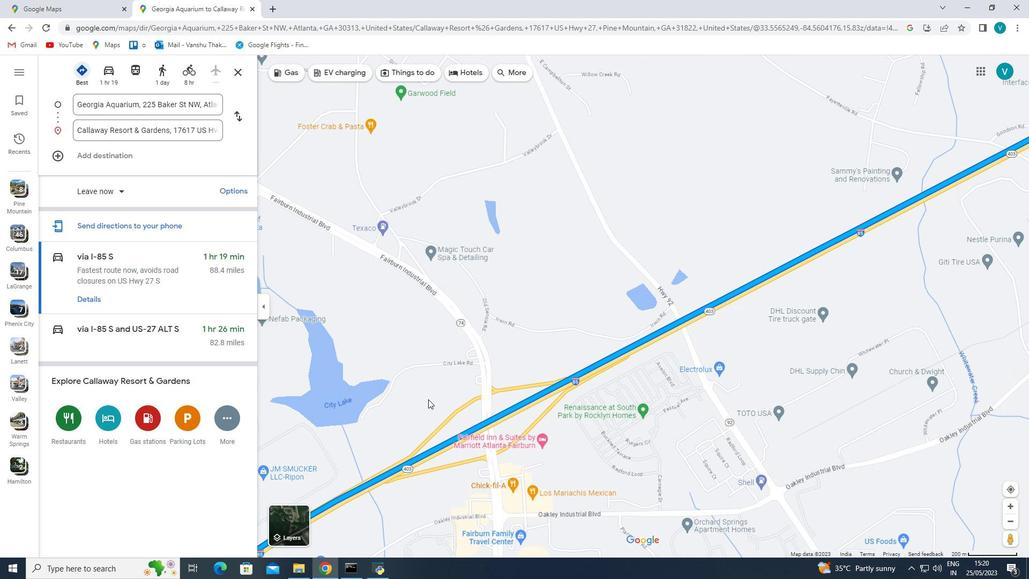 
Action: Mouse pressed left at (397, 415)
Screenshot: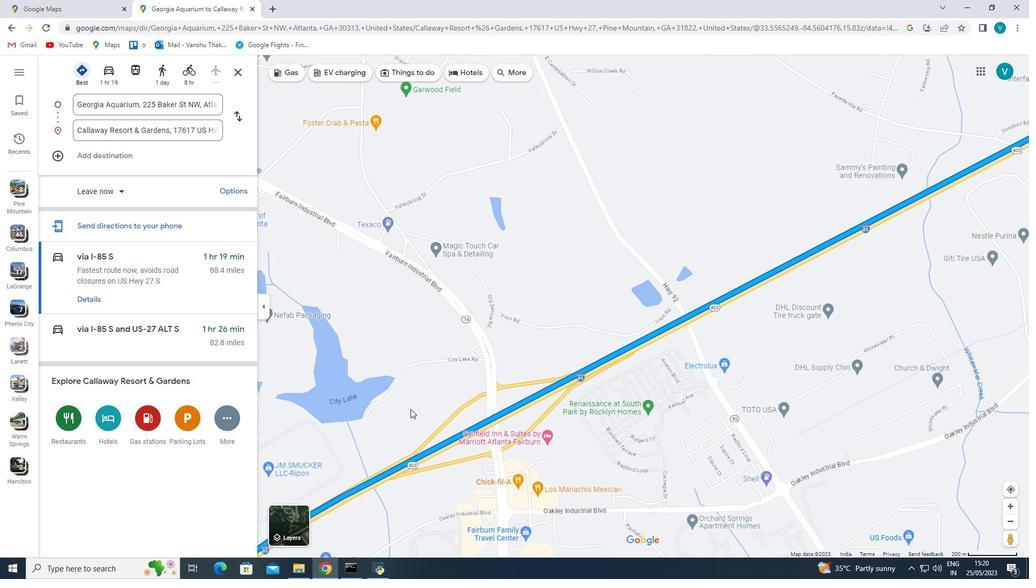 
Action: Mouse moved to (390, 448)
Screenshot: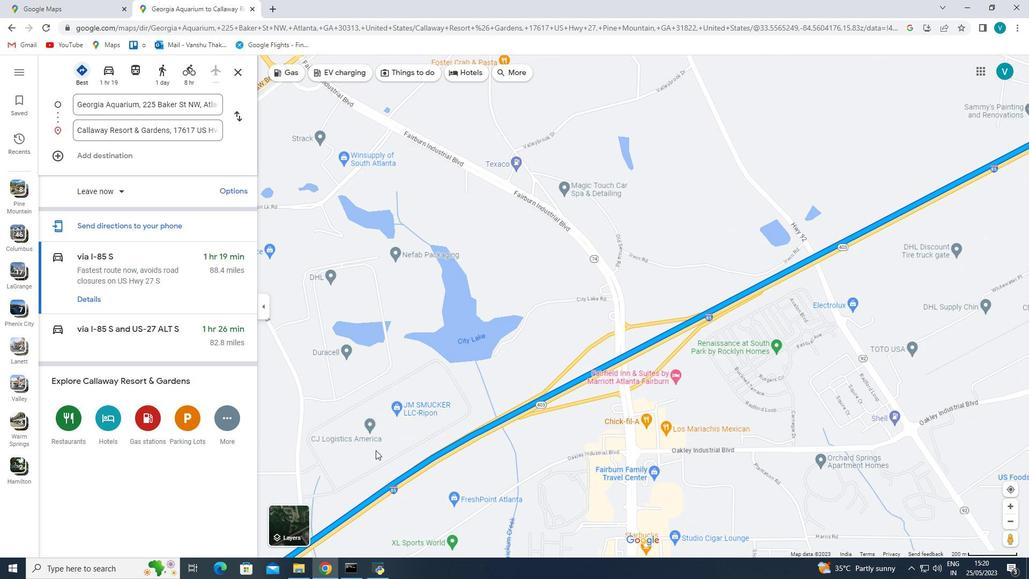 
Action: Mouse pressed left at (372, 457)
Screenshot: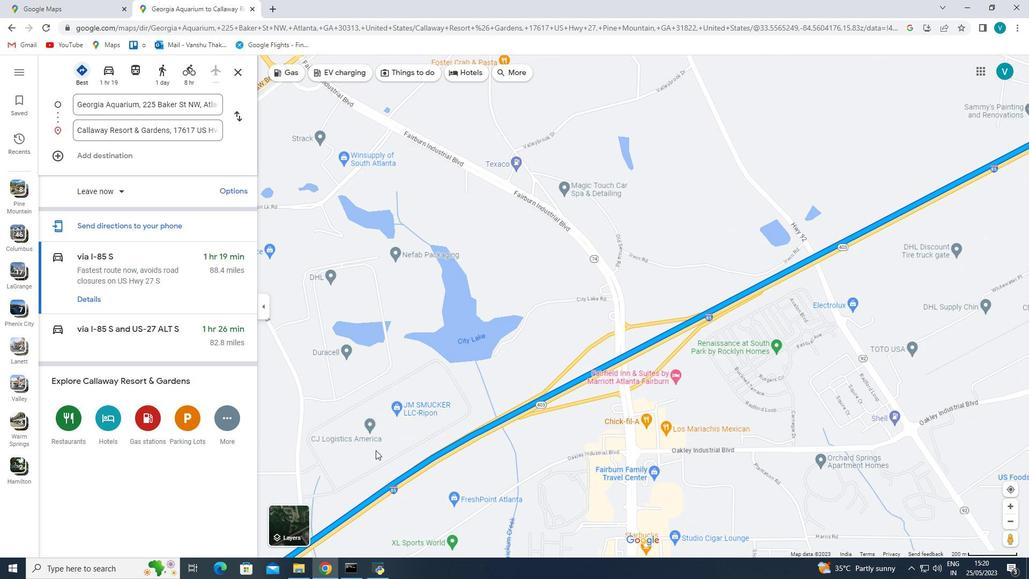 
Action: Mouse moved to (390, 427)
Screenshot: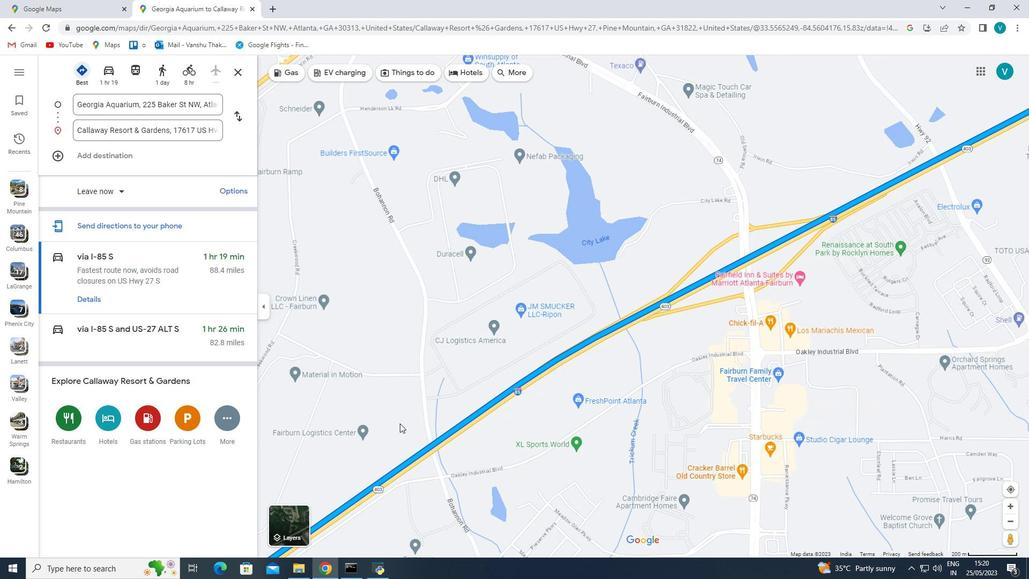 
Action: Mouse pressed left at (390, 427)
Screenshot: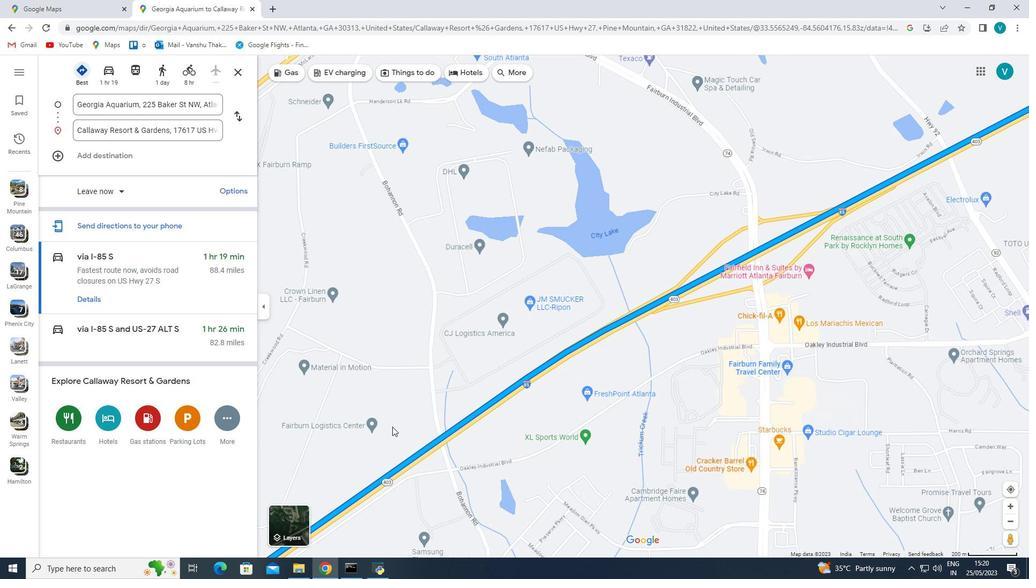
Action: Mouse moved to (373, 399)
Screenshot: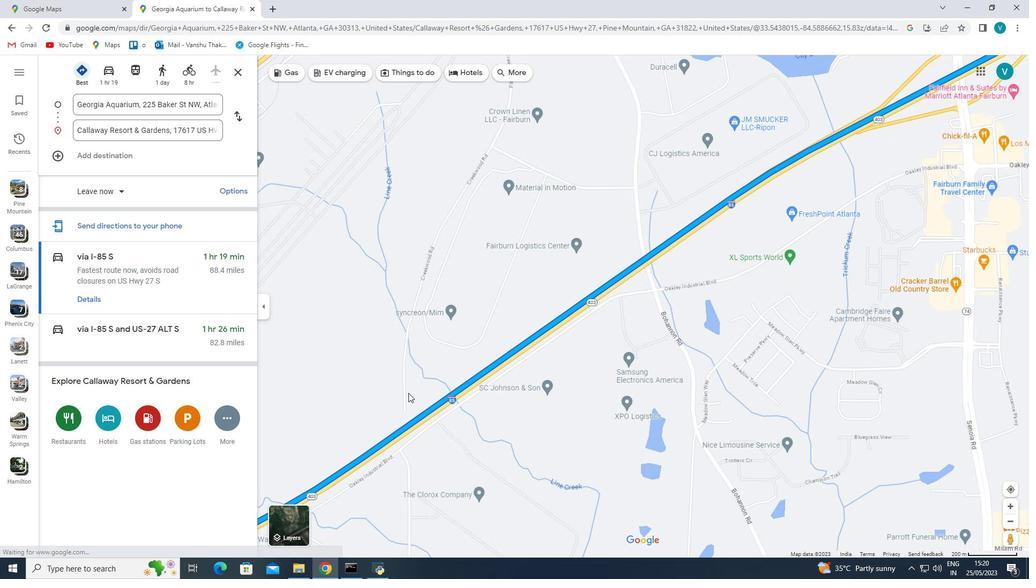 
Action: Mouse pressed left at (373, 399)
Screenshot: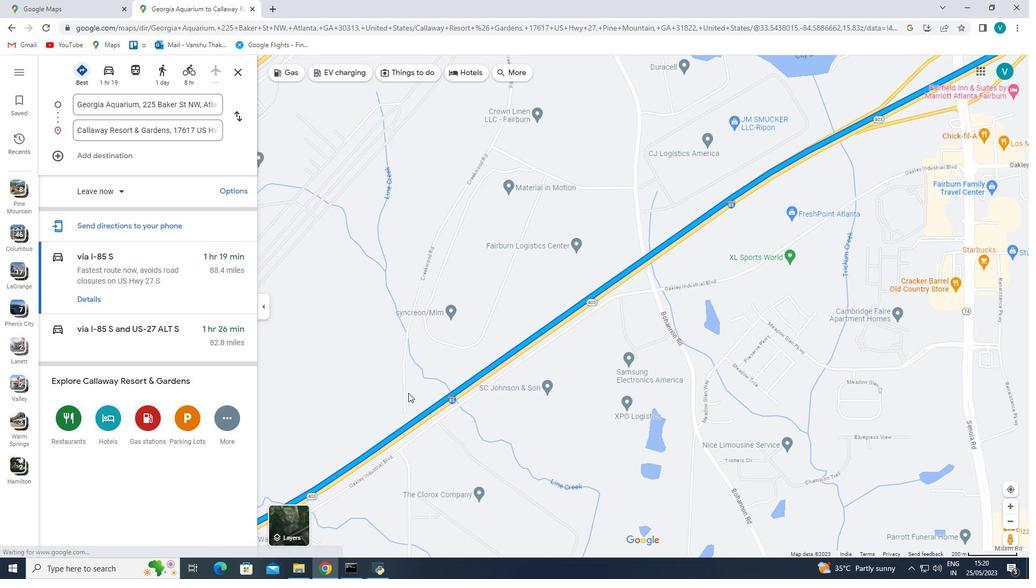 
Action: Mouse moved to (338, 355)
Screenshot: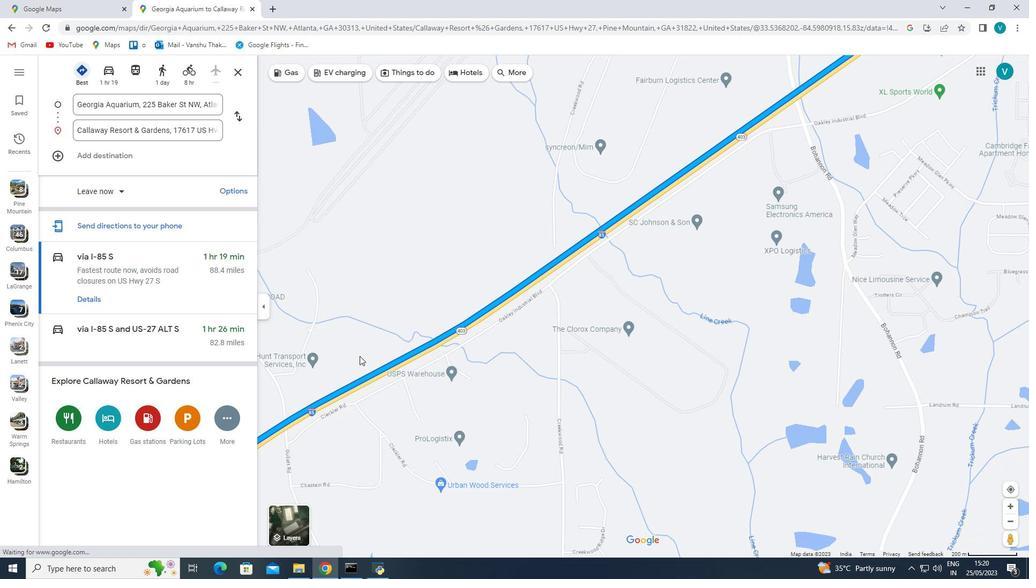 
Action: Mouse pressed left at (338, 355)
Screenshot: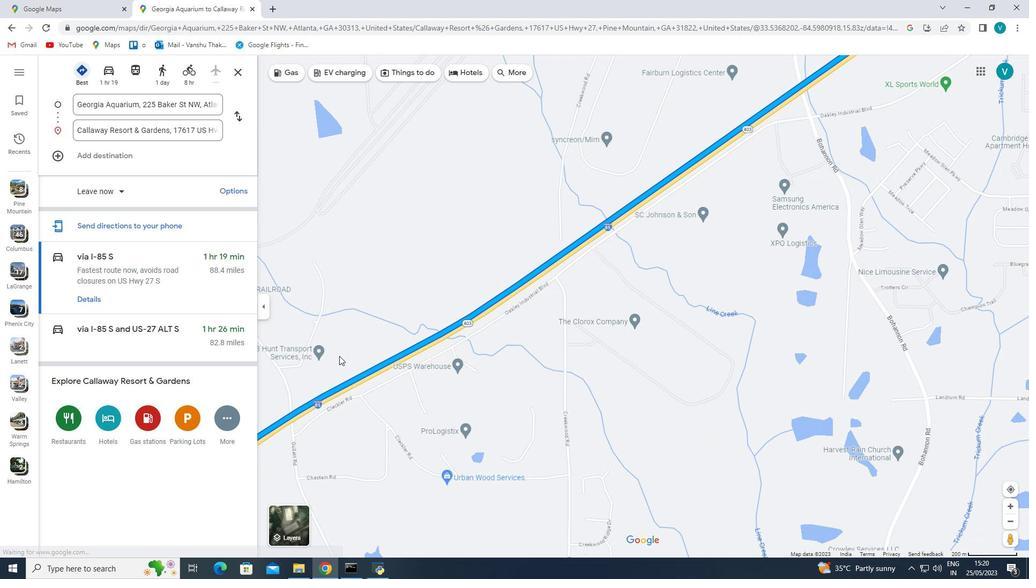
Action: Mouse moved to (356, 381)
Screenshot: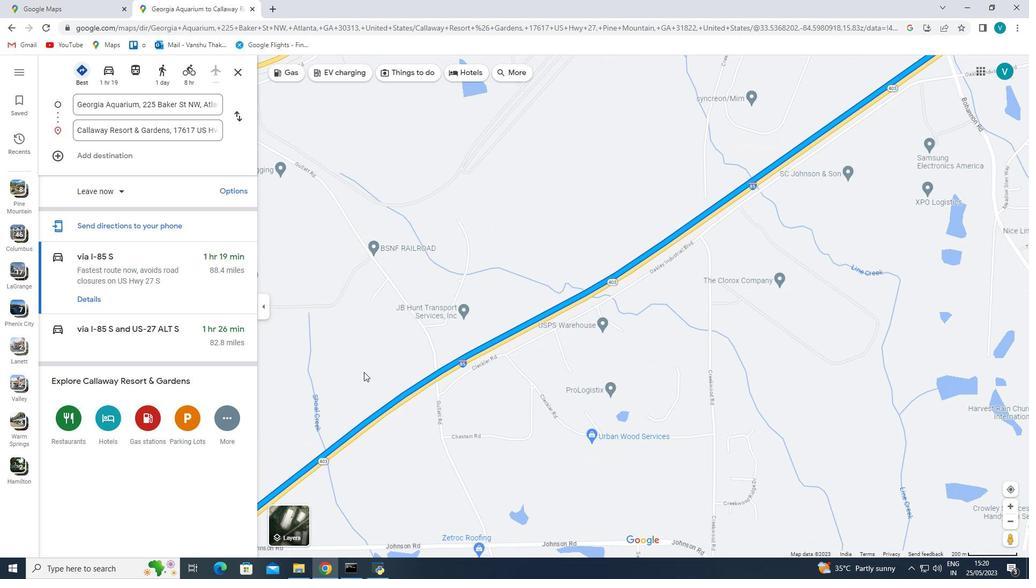 
Action: Mouse pressed left at (356, 381)
Screenshot: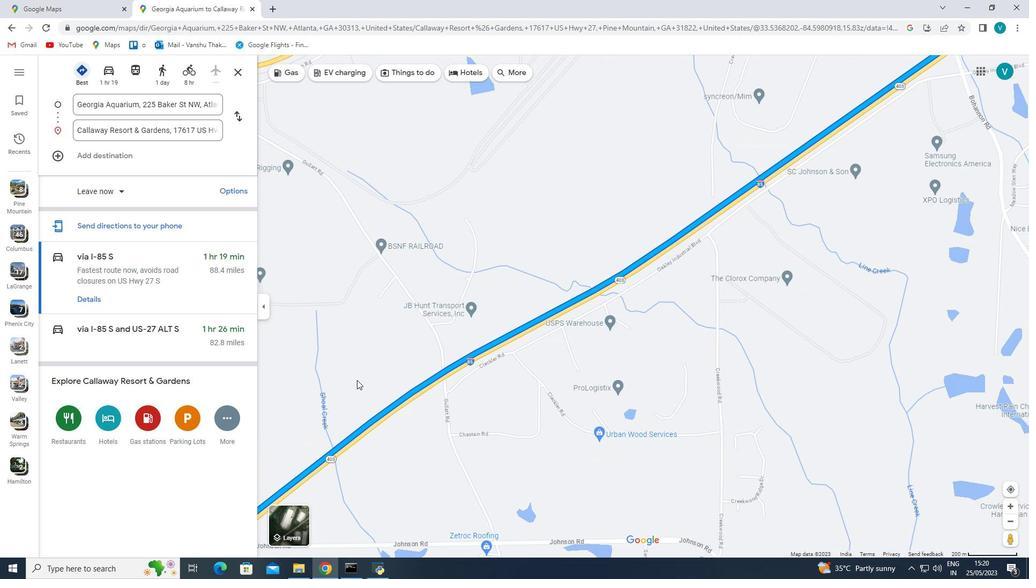 
Action: Mouse moved to (343, 363)
Screenshot: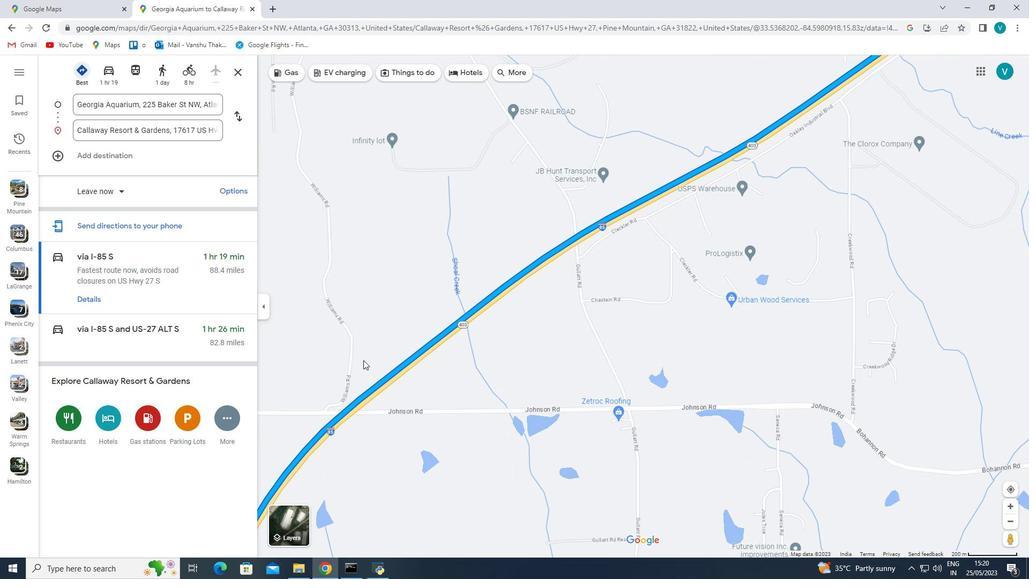 
Action: Mouse pressed left at (343, 363)
Screenshot: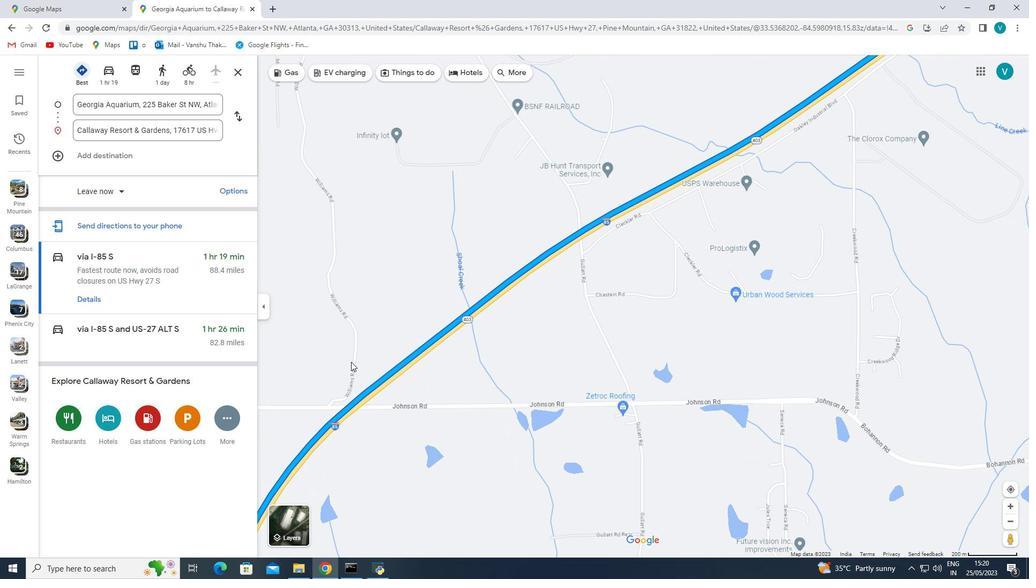 
Action: Mouse moved to (389, 386)
Screenshot: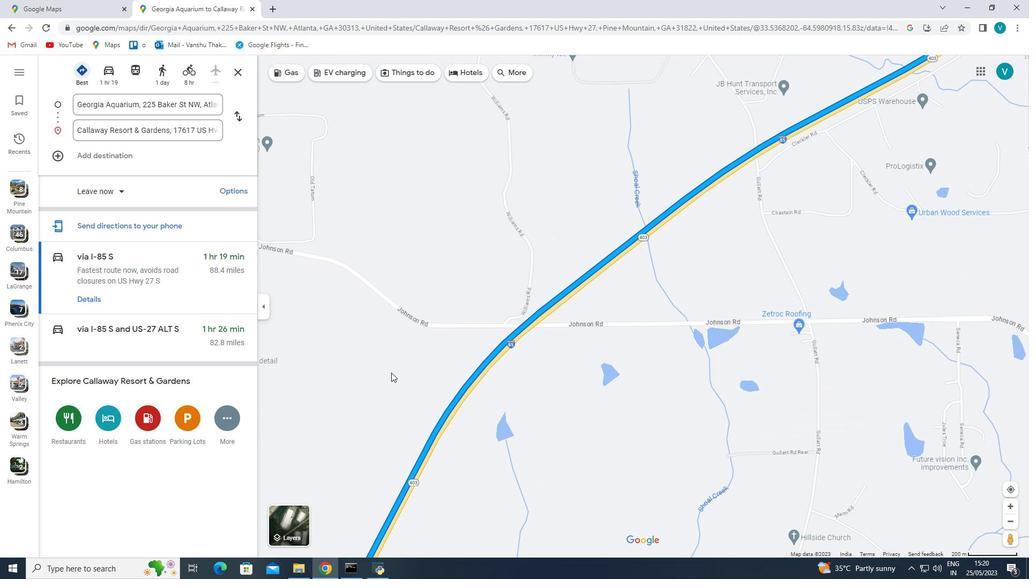 
Action: Mouse pressed left at (389, 386)
Screenshot: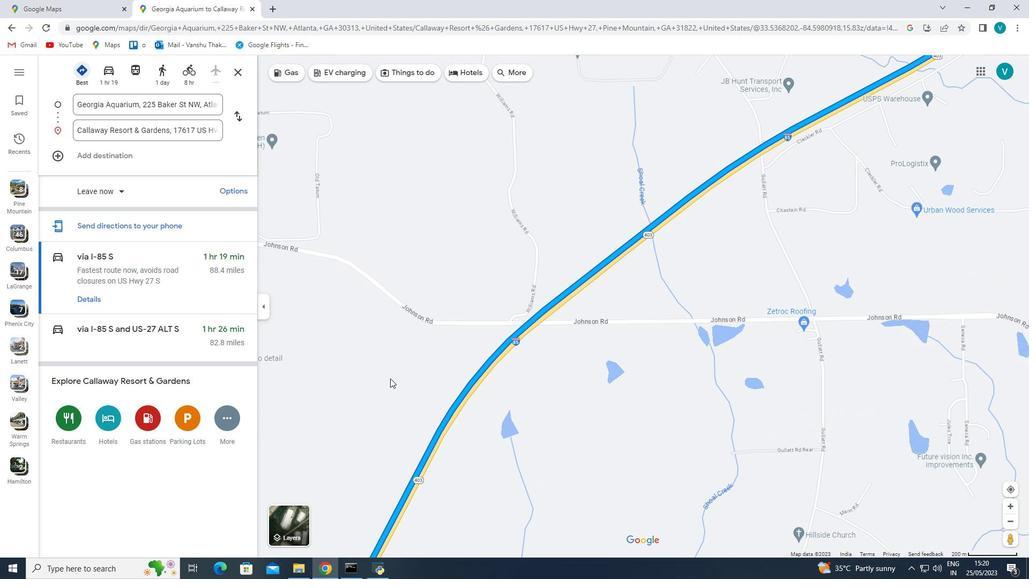 
Action: Mouse moved to (403, 335)
Screenshot: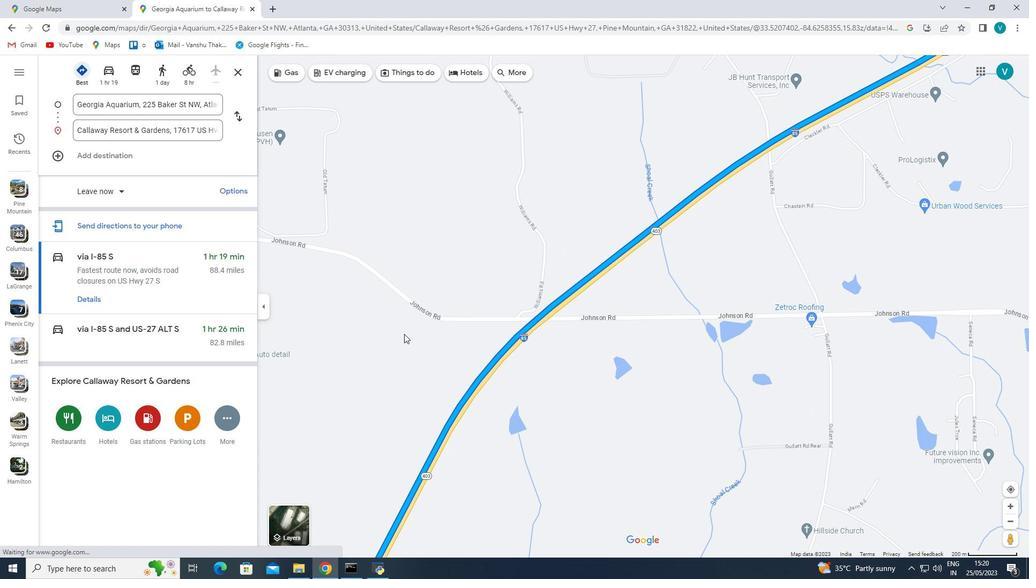 
Action: Mouse pressed left at (403, 335)
Screenshot: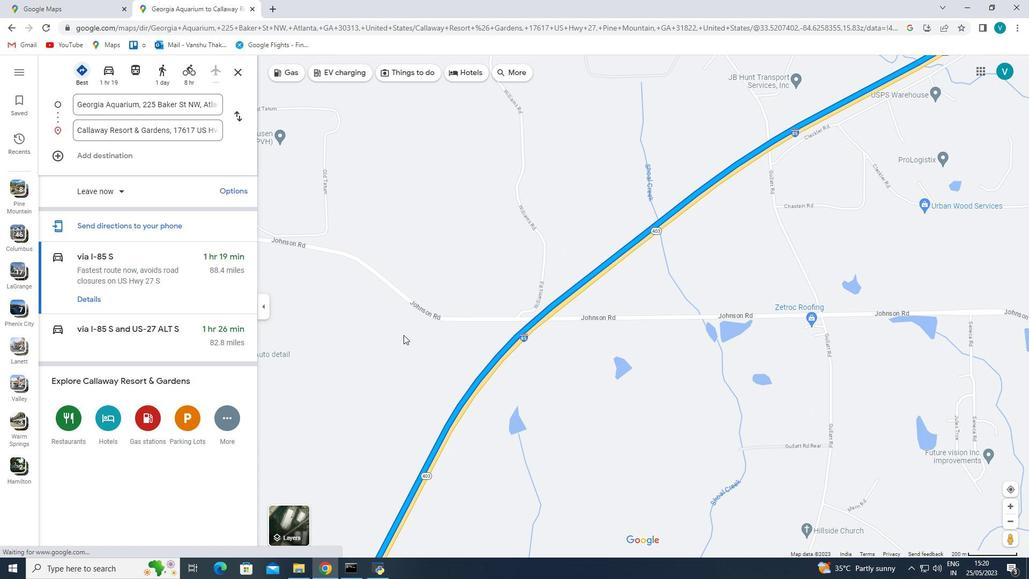 
Action: Mouse moved to (448, 356)
Screenshot: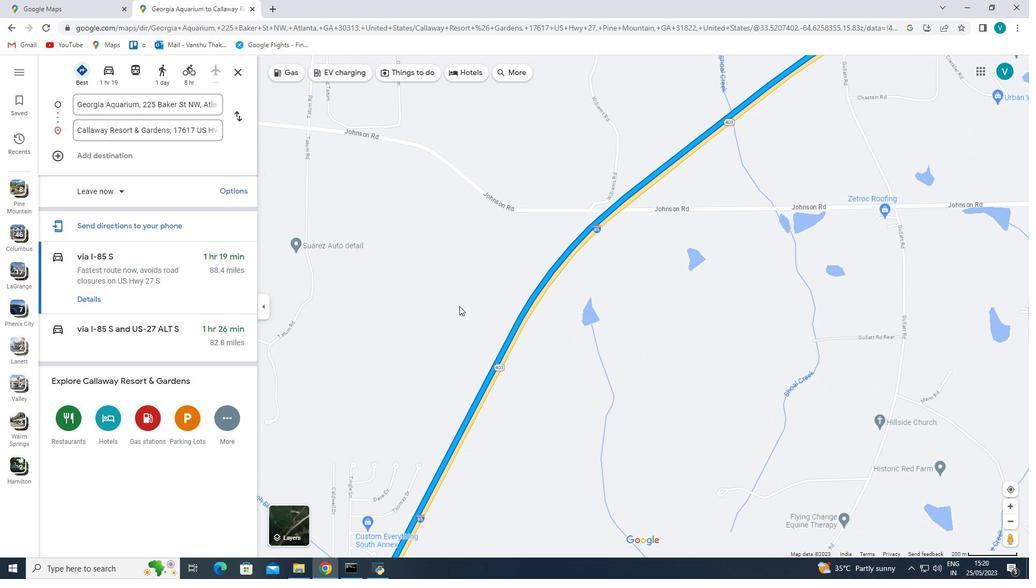 
Action: Mouse pressed left at (448, 356)
Screenshot: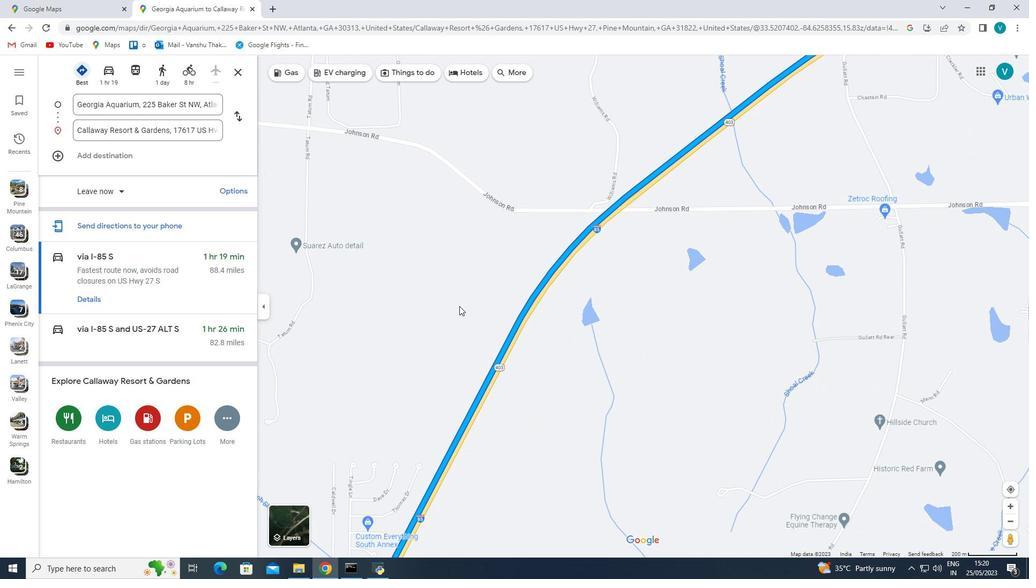 
Action: Mouse moved to (394, 333)
Screenshot: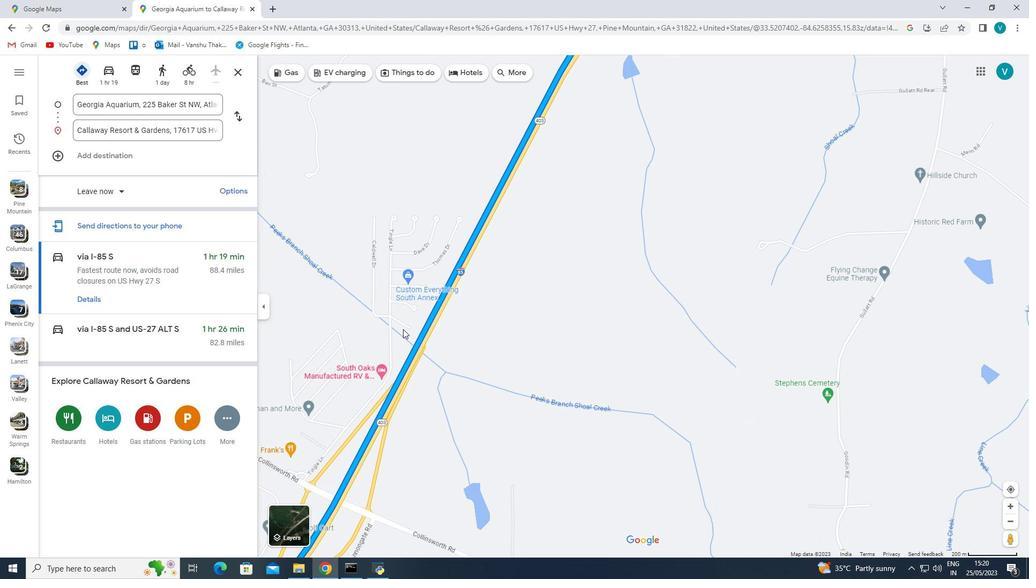
Action: Mouse pressed left at (394, 333)
Screenshot: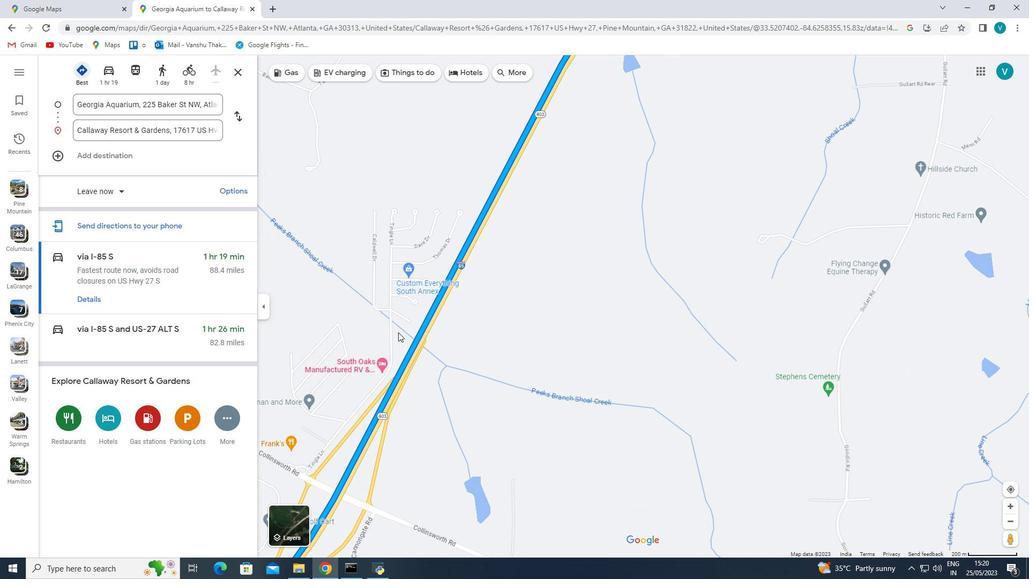 
Action: Mouse moved to (367, 340)
Screenshot: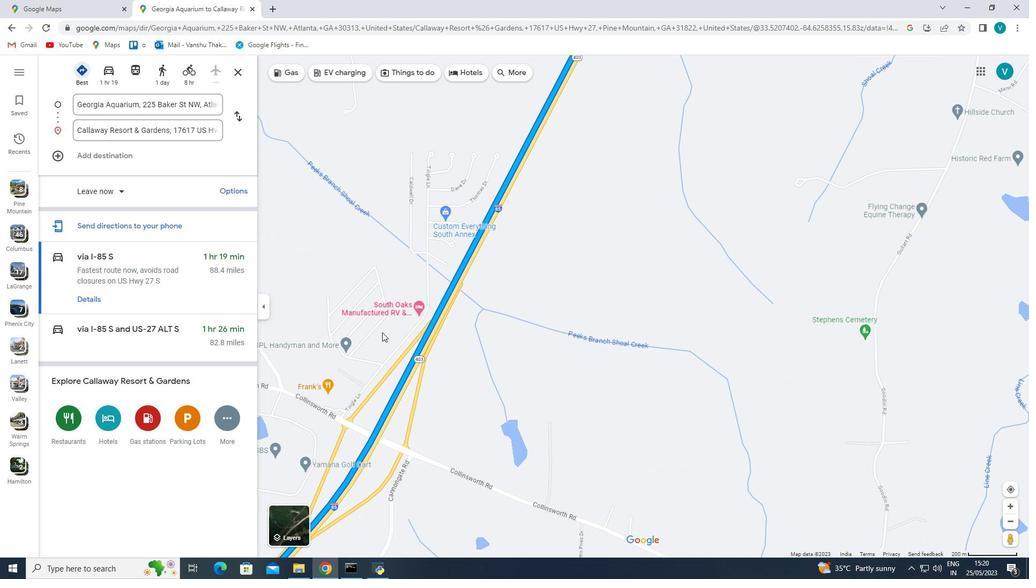 
Action: Mouse pressed left at (367, 340)
Screenshot: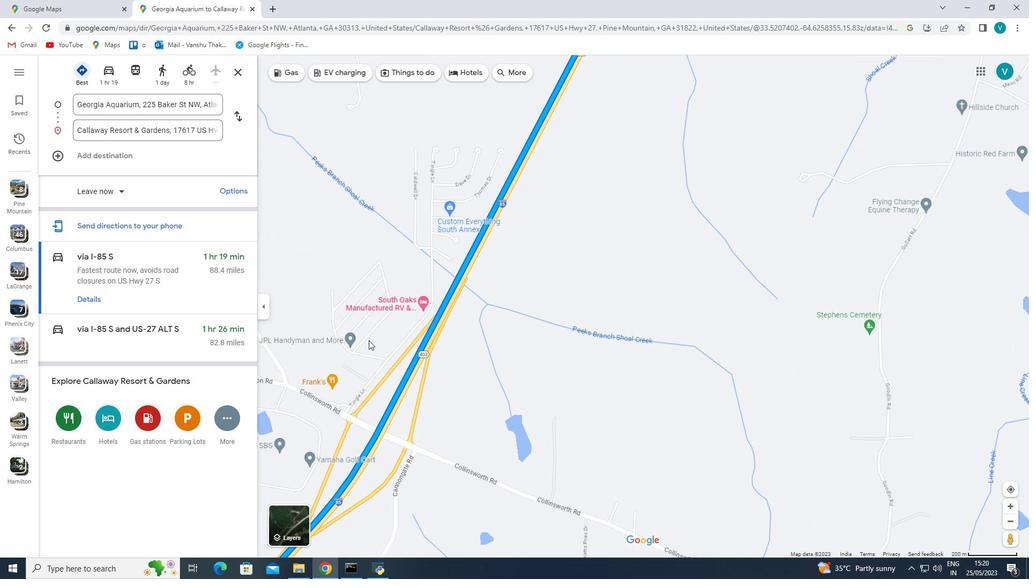 
Action: Mouse moved to (437, 453)
Screenshot: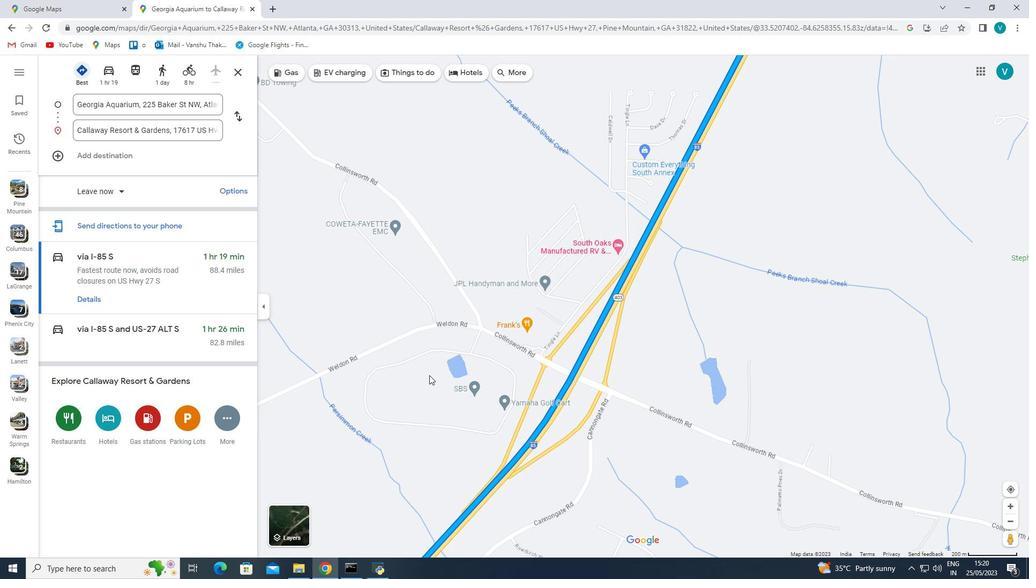 
Action: Mouse pressed left at (437, 453)
Screenshot: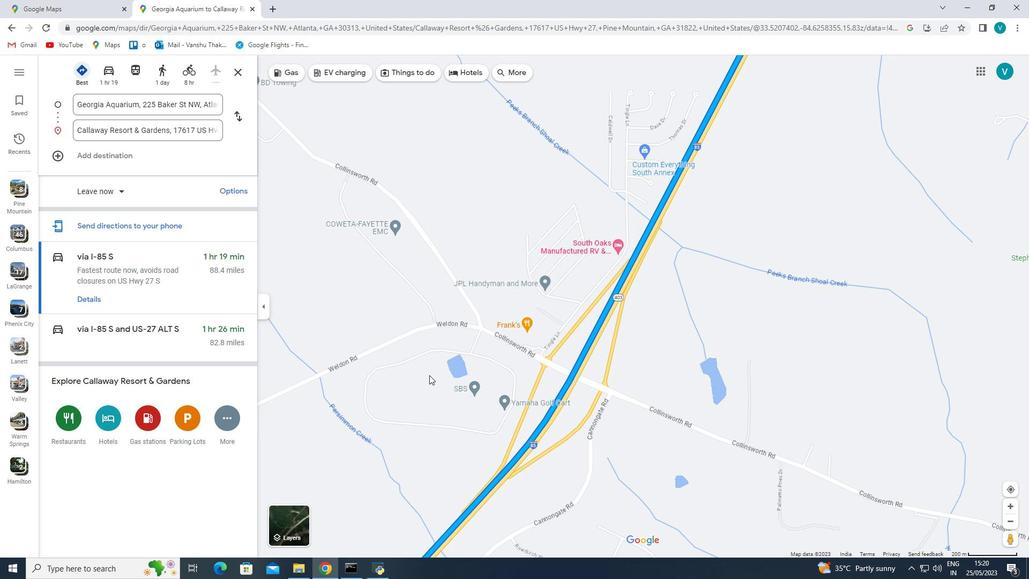 
Action: Mouse moved to (386, 361)
Screenshot: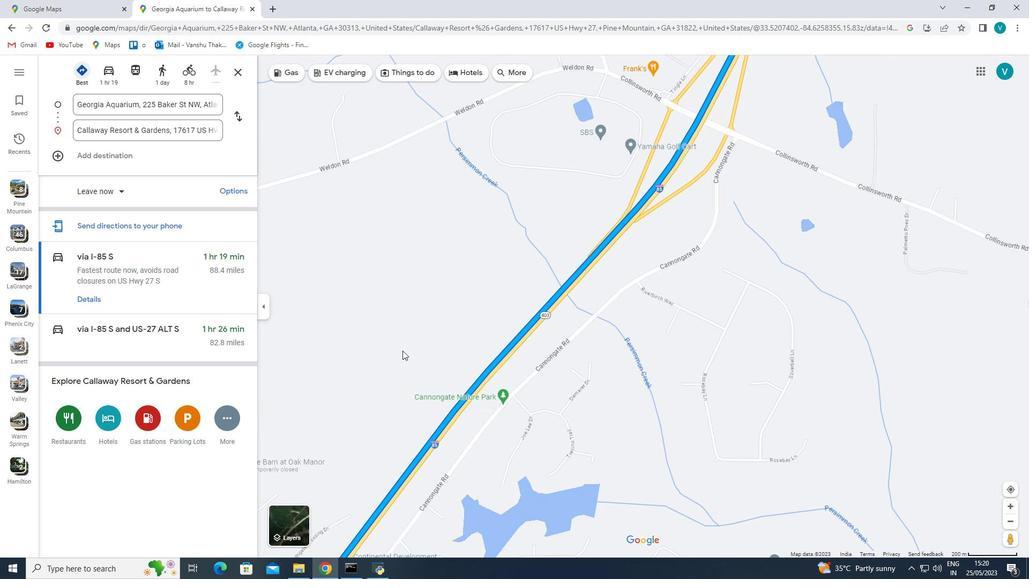
Action: Mouse pressed left at (386, 361)
Screenshot: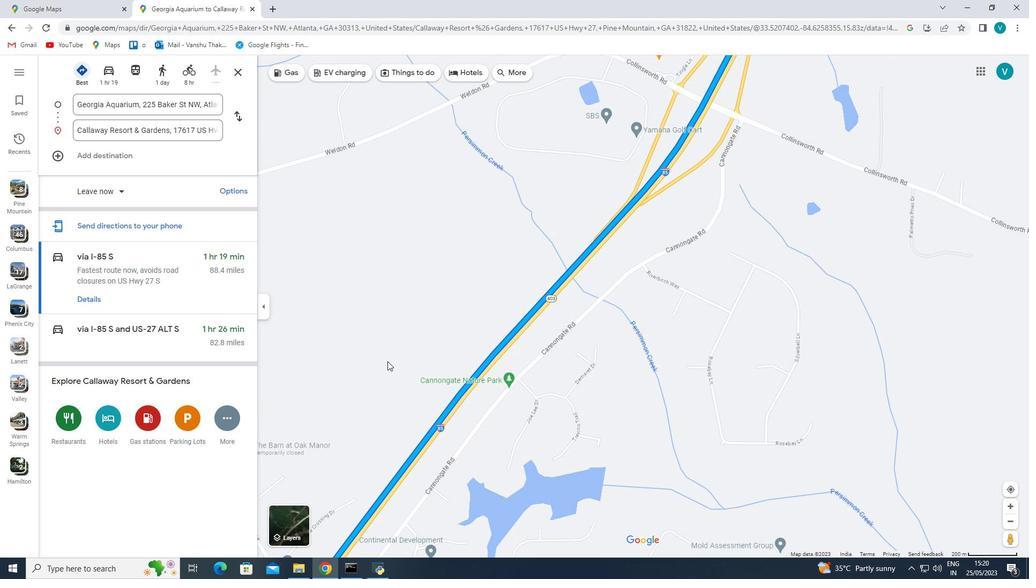 
Action: Mouse moved to (402, 416)
Screenshot: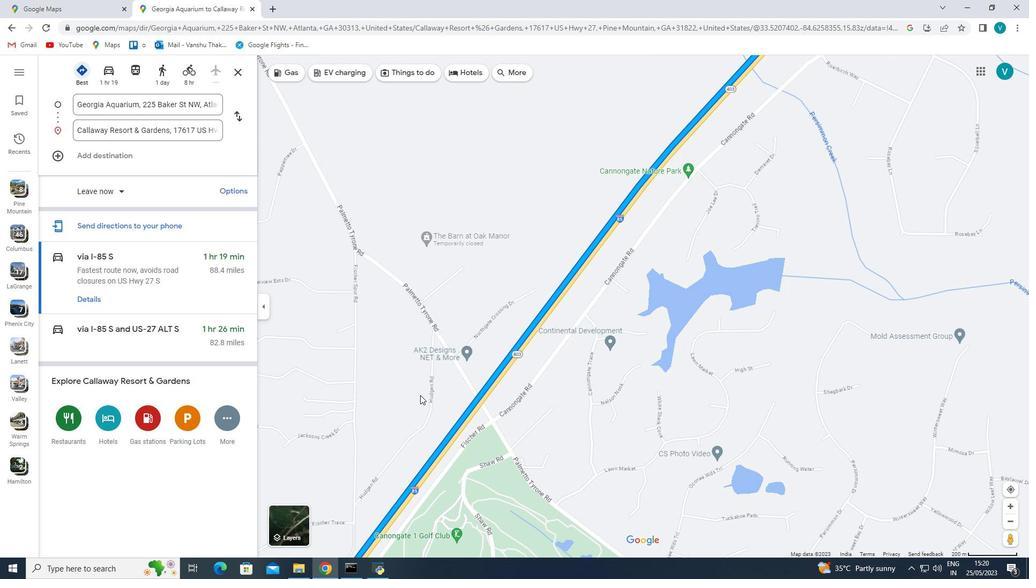 
Action: Mouse pressed left at (402, 416)
Screenshot: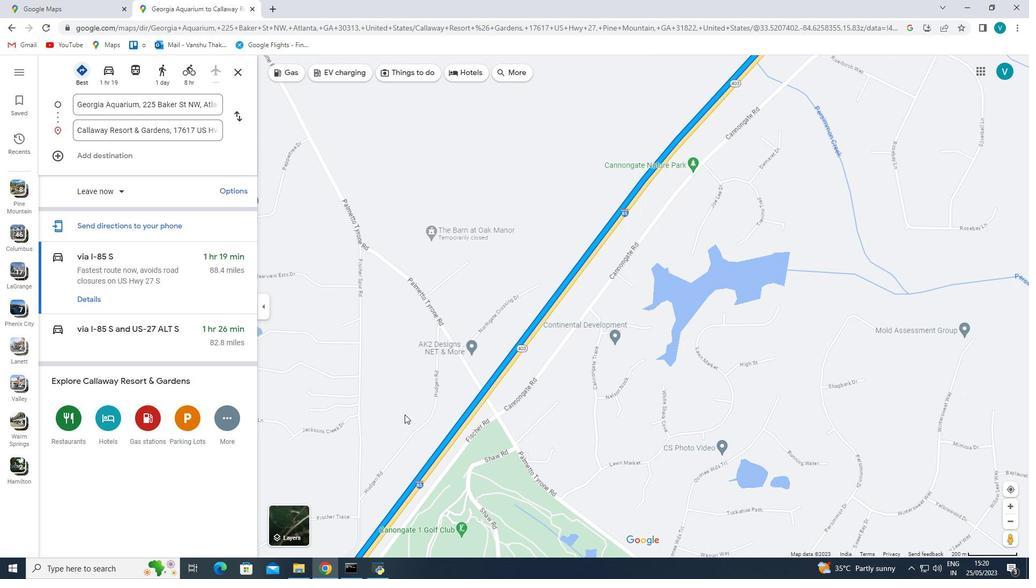 
Action: Mouse moved to (433, 420)
Screenshot: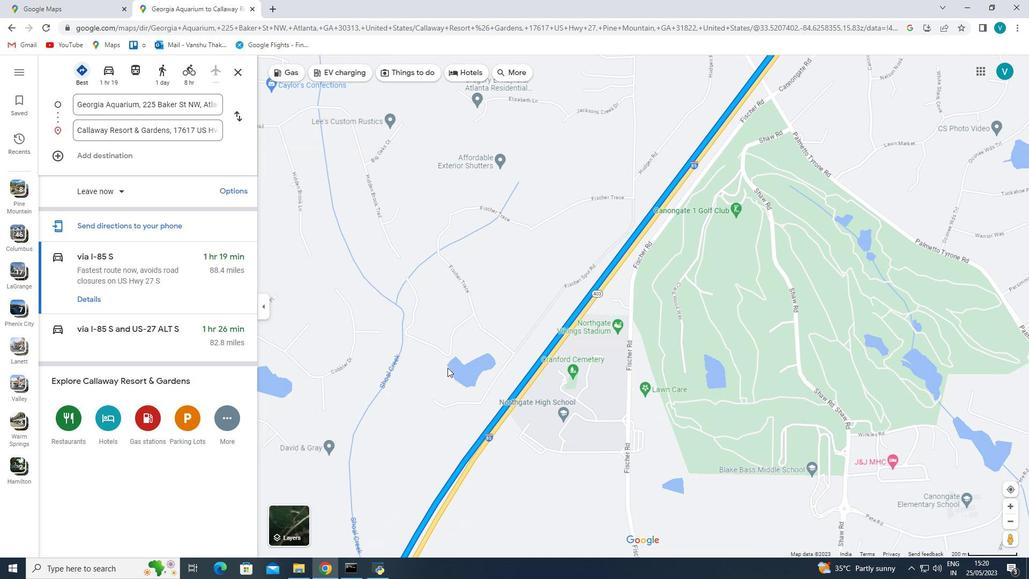 
Action: Mouse pressed left at (433, 420)
Screenshot: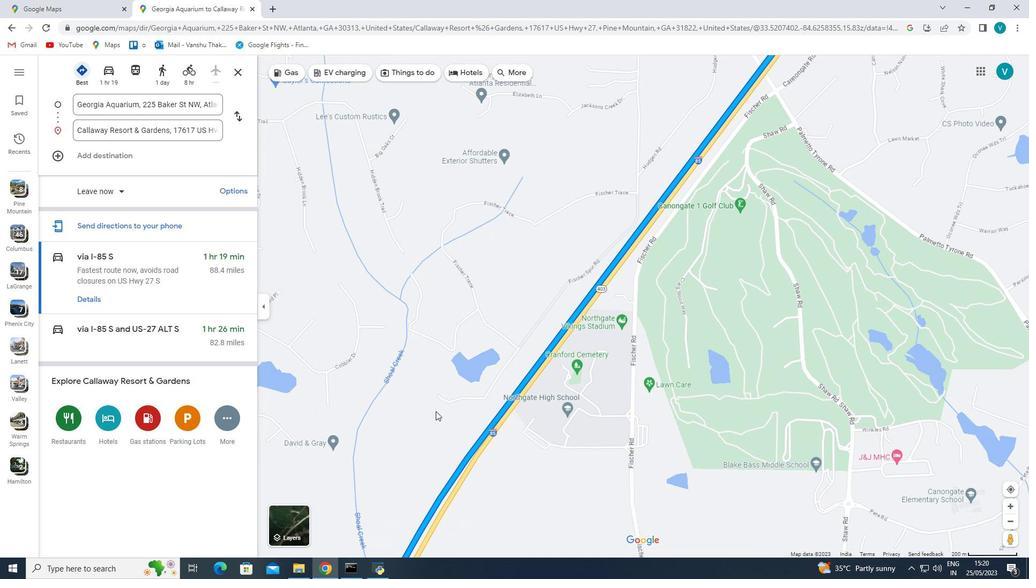 
Action: Mouse moved to (389, 315)
Screenshot: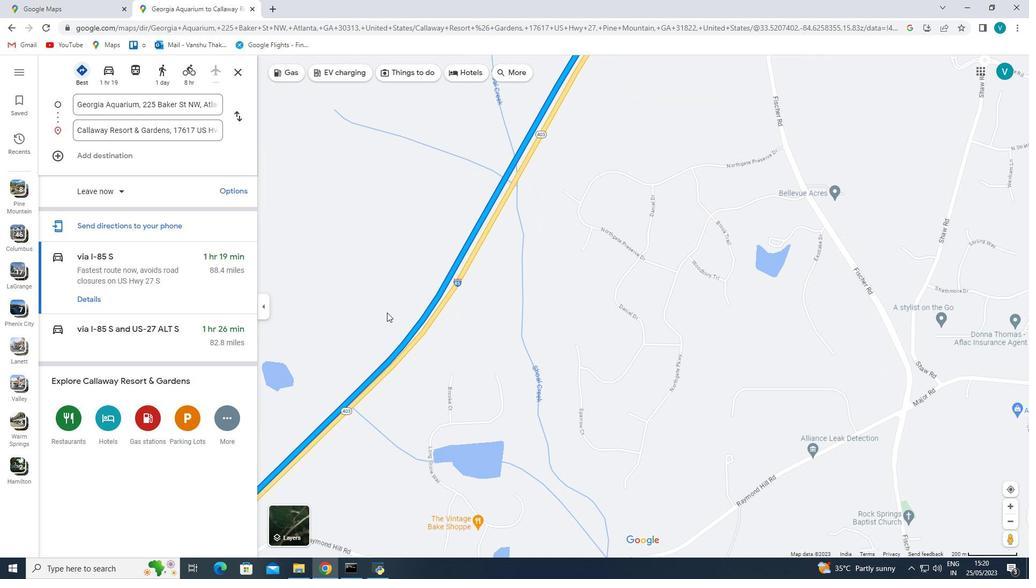 
Action: Mouse pressed left at (378, 318)
Screenshot: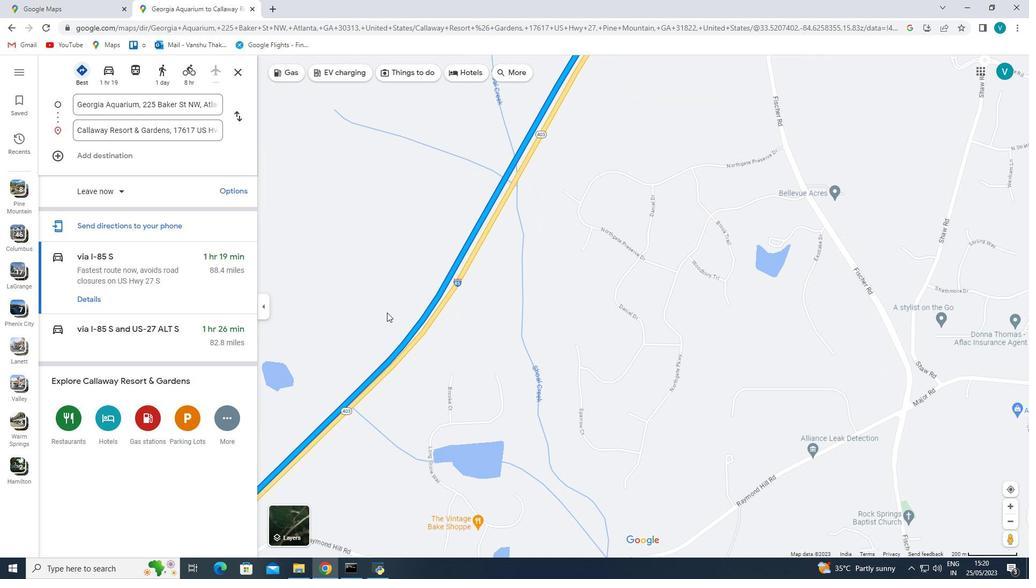 
Action: Mouse moved to (409, 316)
Screenshot: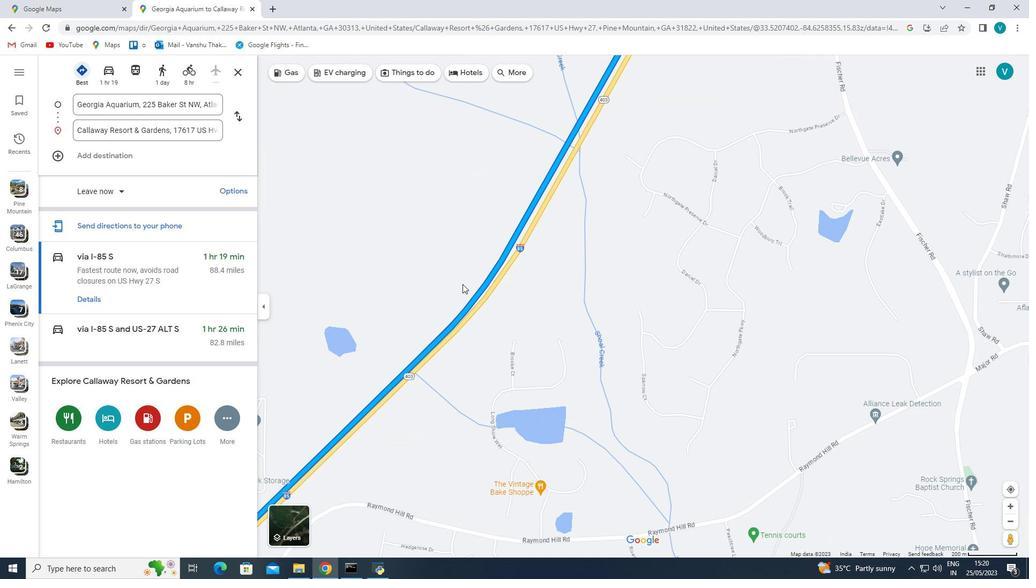 
Action: Mouse pressed left at (409, 316)
Screenshot: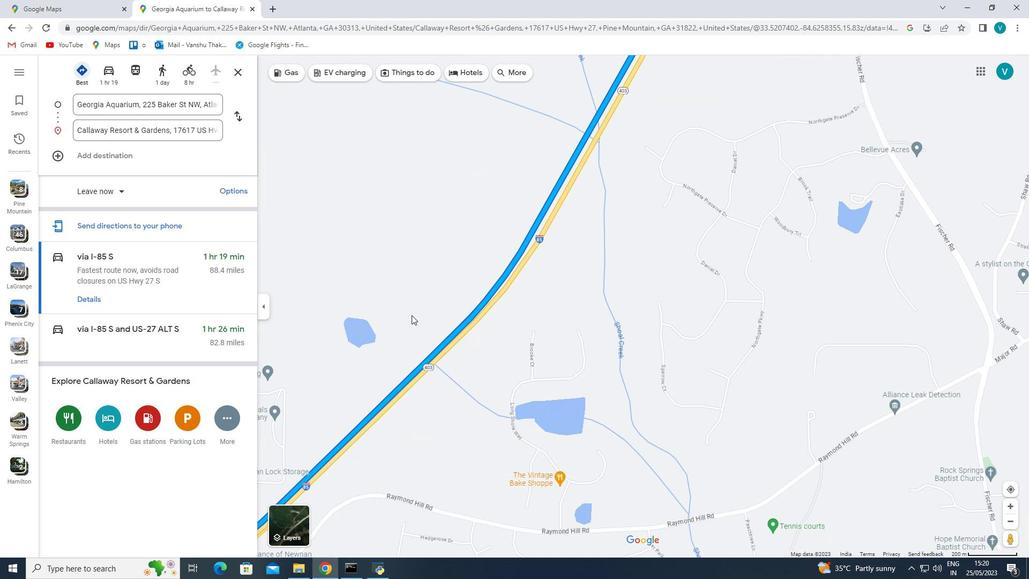 
Action: Mouse moved to (434, 313)
Screenshot: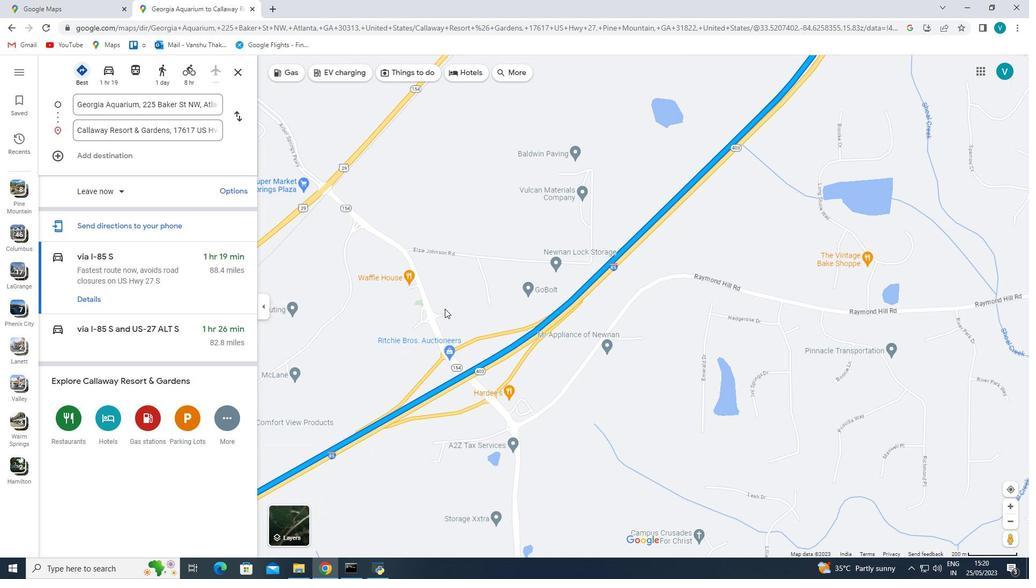 
Action: Mouse pressed left at (434, 313)
Screenshot: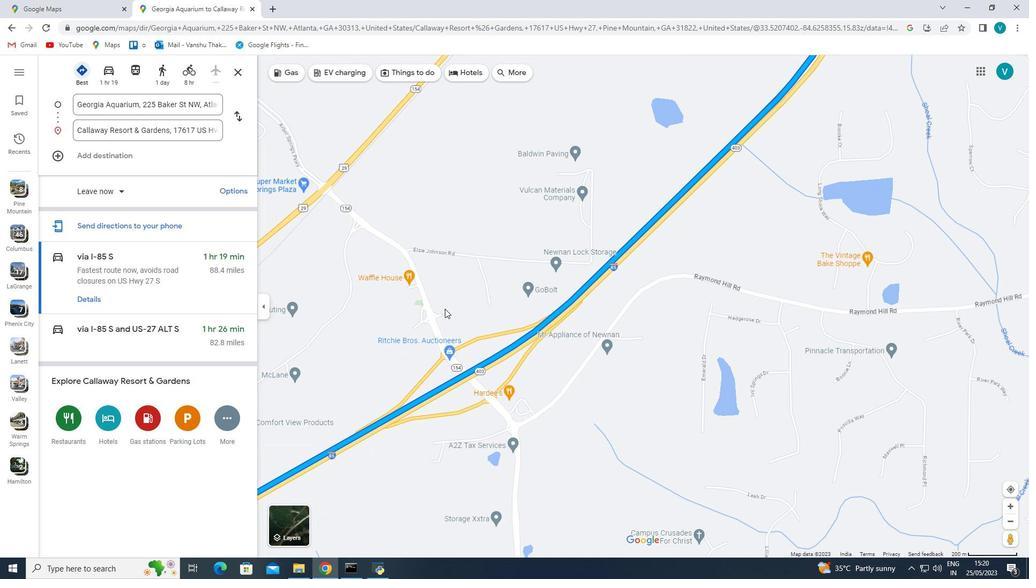 
Action: Mouse moved to (443, 333)
Screenshot: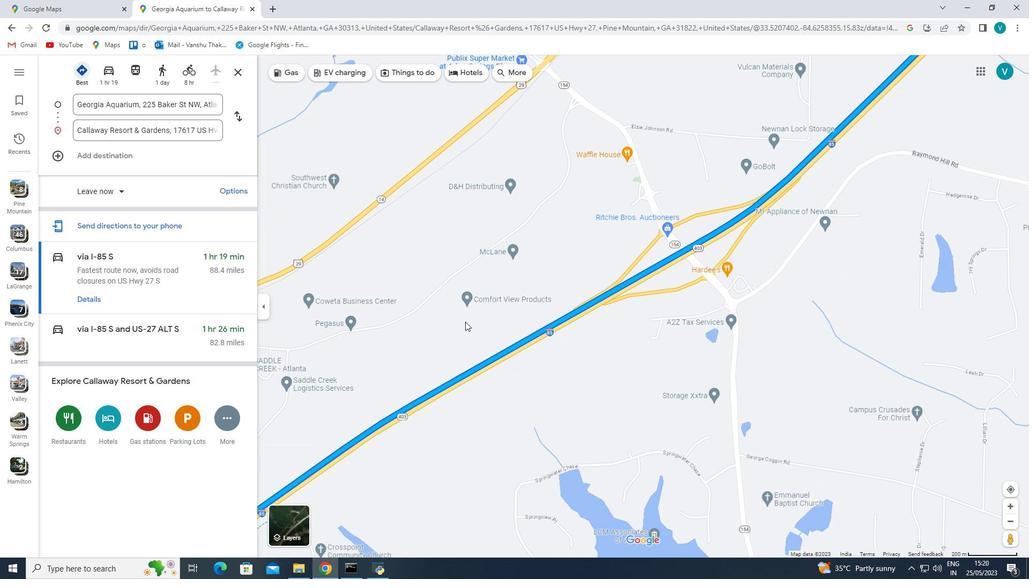 
Action: Mouse pressed left at (443, 333)
Screenshot: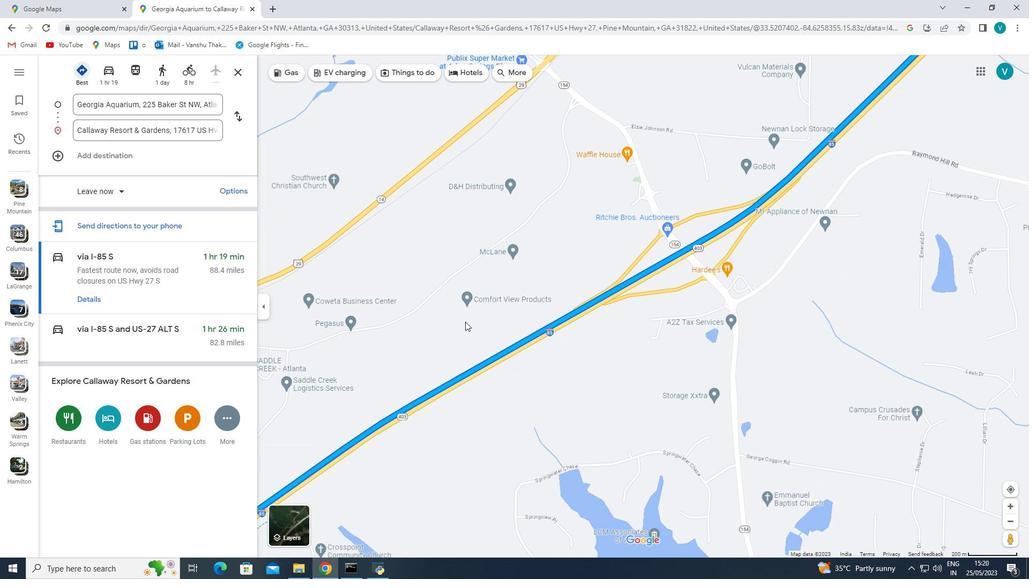 
Action: Mouse moved to (465, 420)
Screenshot: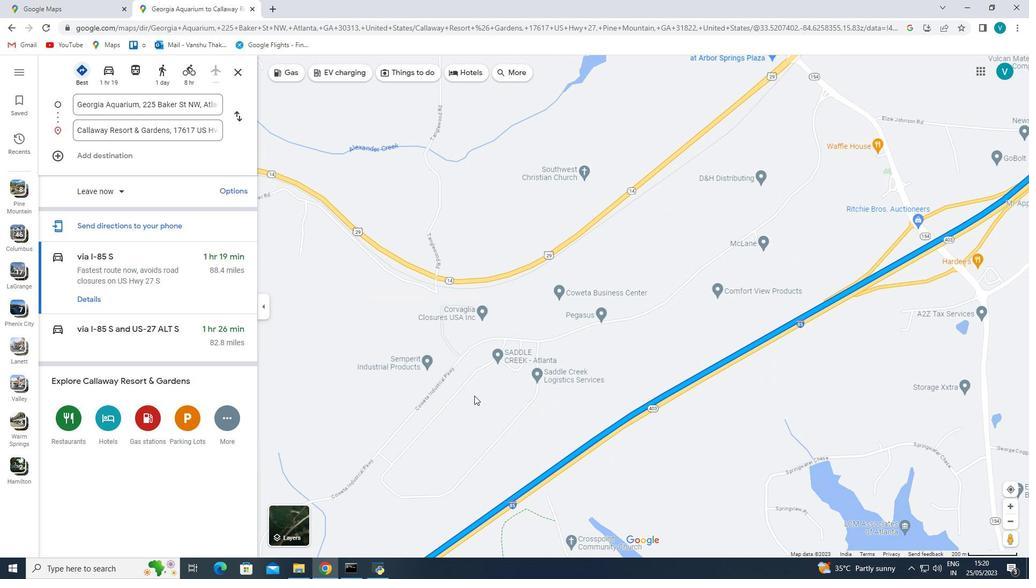 
Action: Mouse pressed left at (465, 420)
Screenshot: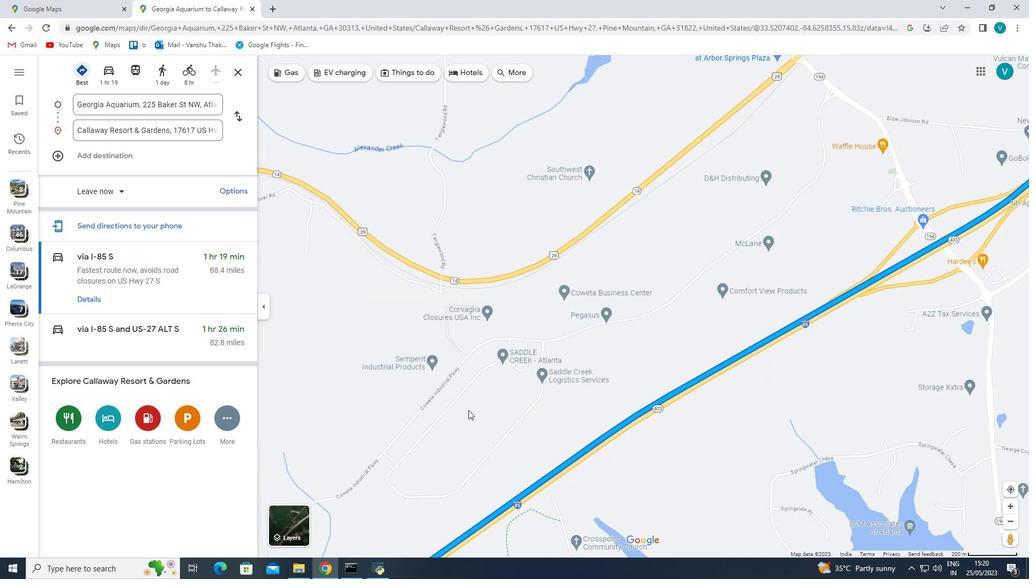 
Action: Mouse moved to (565, 453)
Screenshot: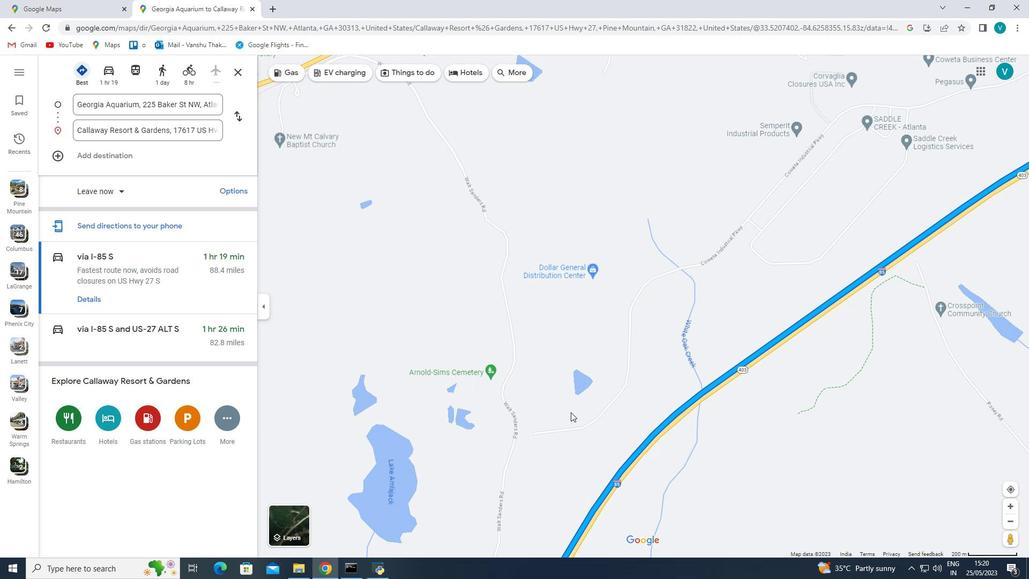 
Action: Mouse pressed left at (565, 453)
Screenshot: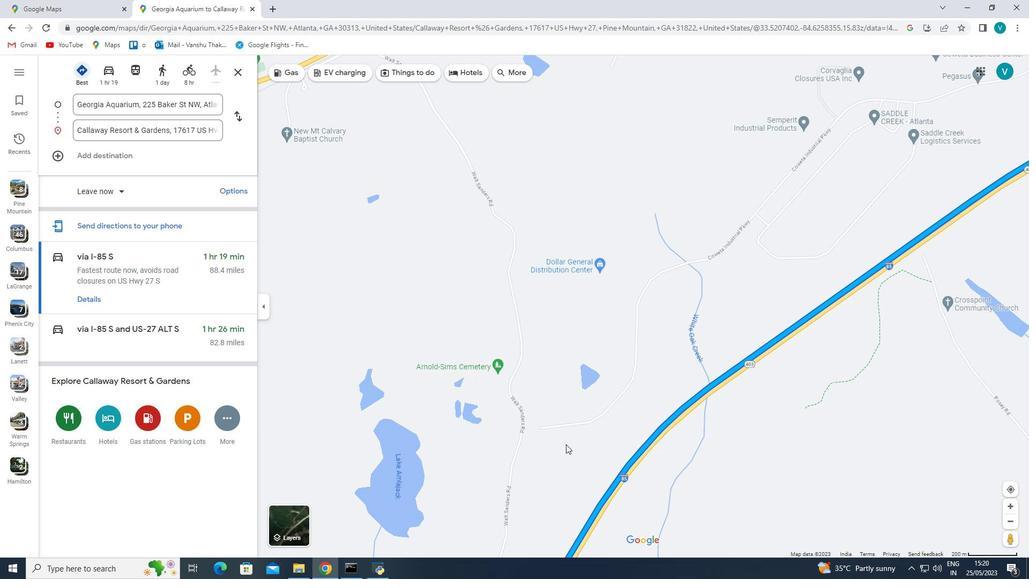 
Action: Mouse moved to (494, 334)
Screenshot: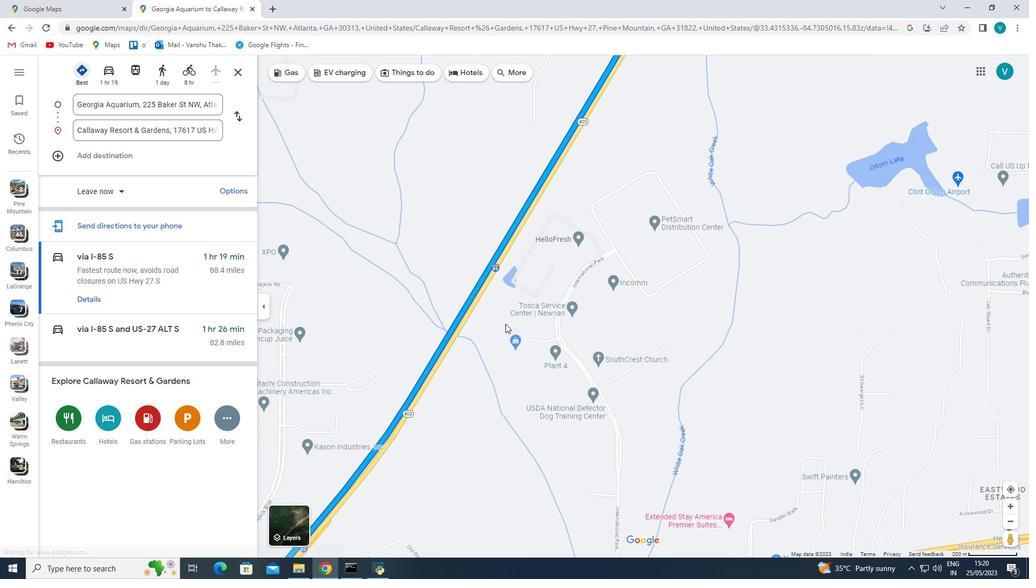 
Action: Mouse pressed left at (494, 334)
Screenshot: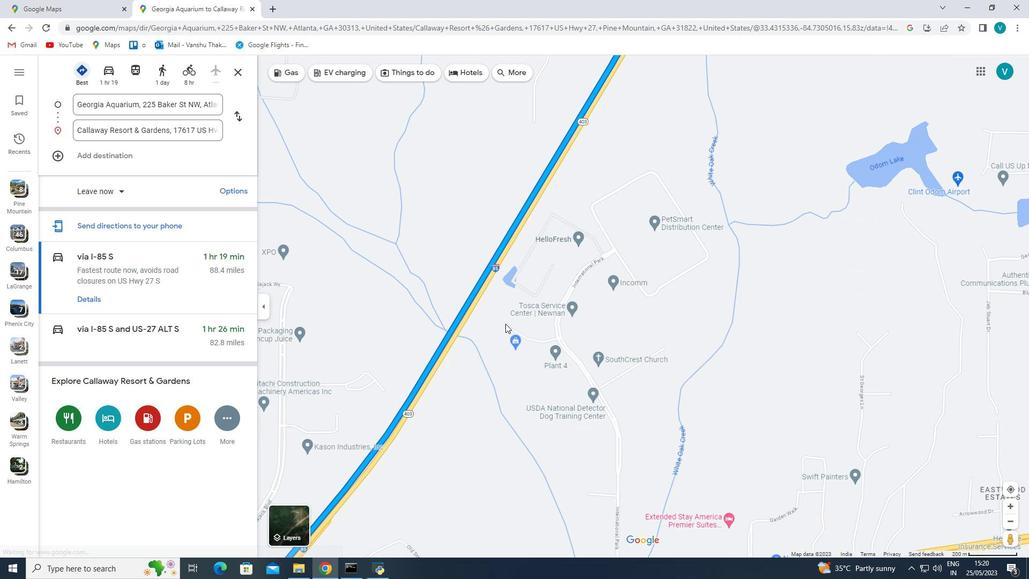 
Action: Mouse moved to (548, 300)
Screenshot: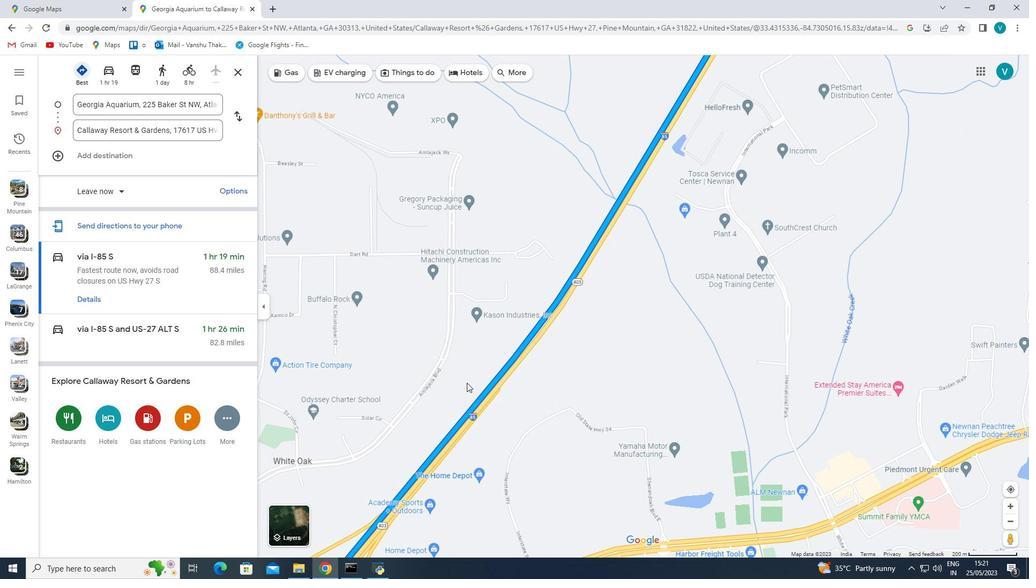 
Action: Mouse pressed left at (458, 387)
Screenshot: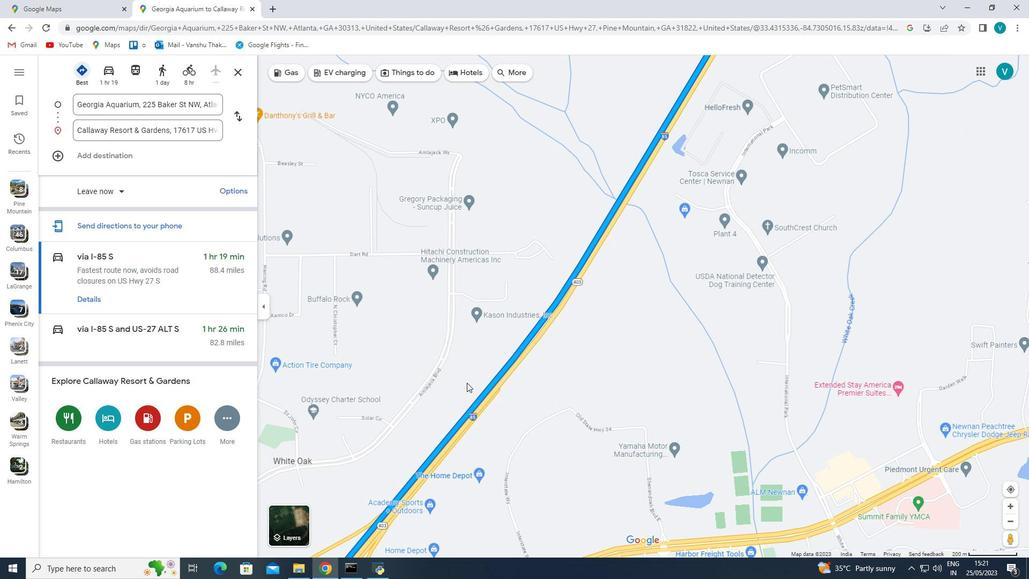 
Action: Mouse moved to (504, 336)
Screenshot: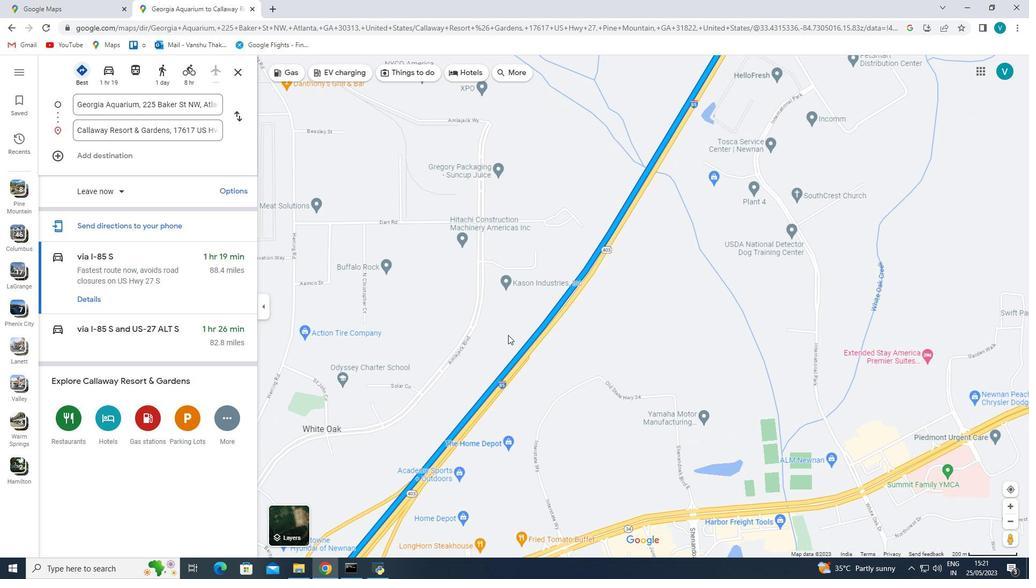
Action: Mouse pressed left at (504, 336)
Screenshot: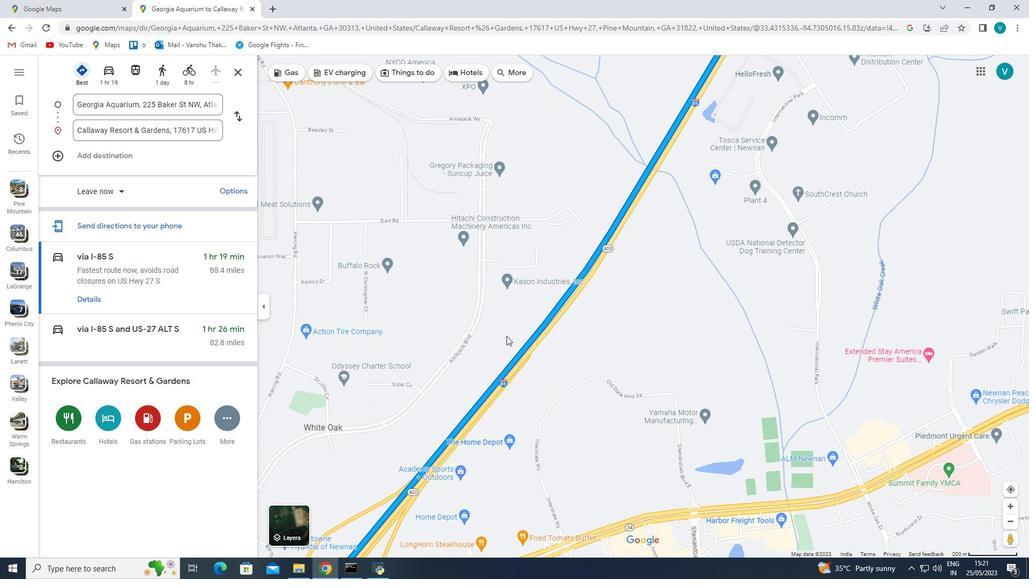 
Action: Mouse moved to (423, 371)
Screenshot: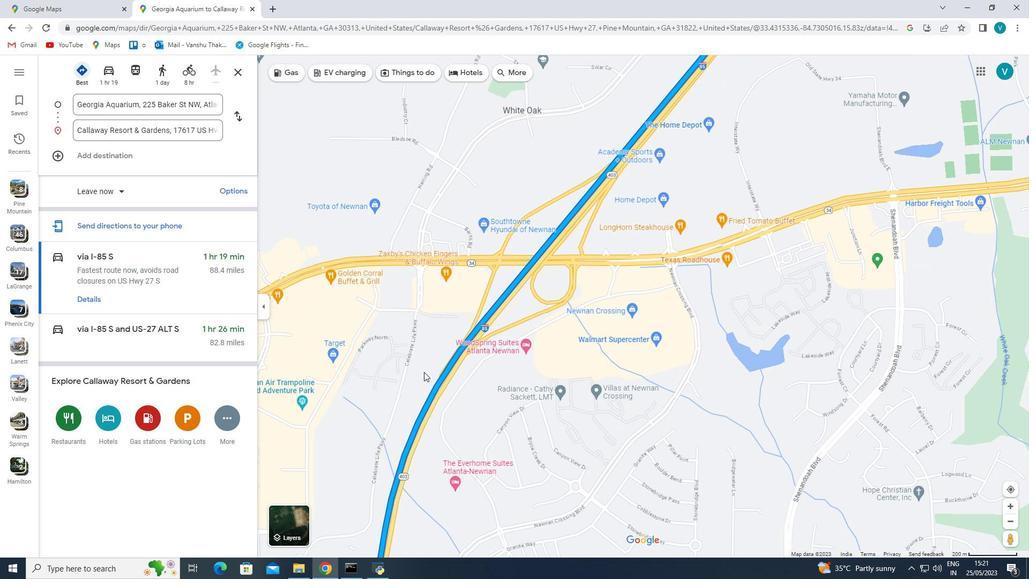 
Action: Mouse pressed left at (423, 371)
Screenshot: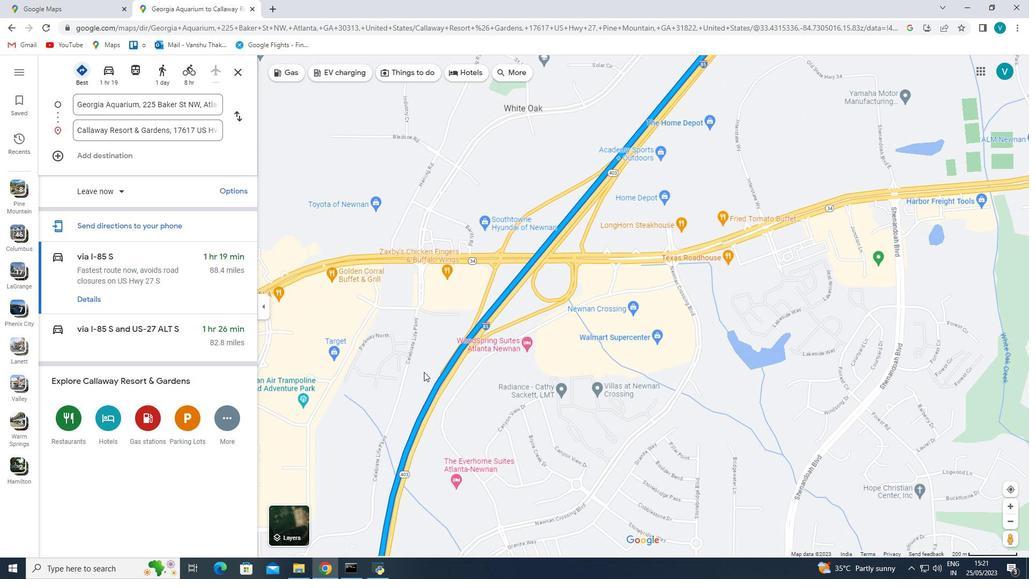 
Action: Mouse moved to (489, 329)
Screenshot: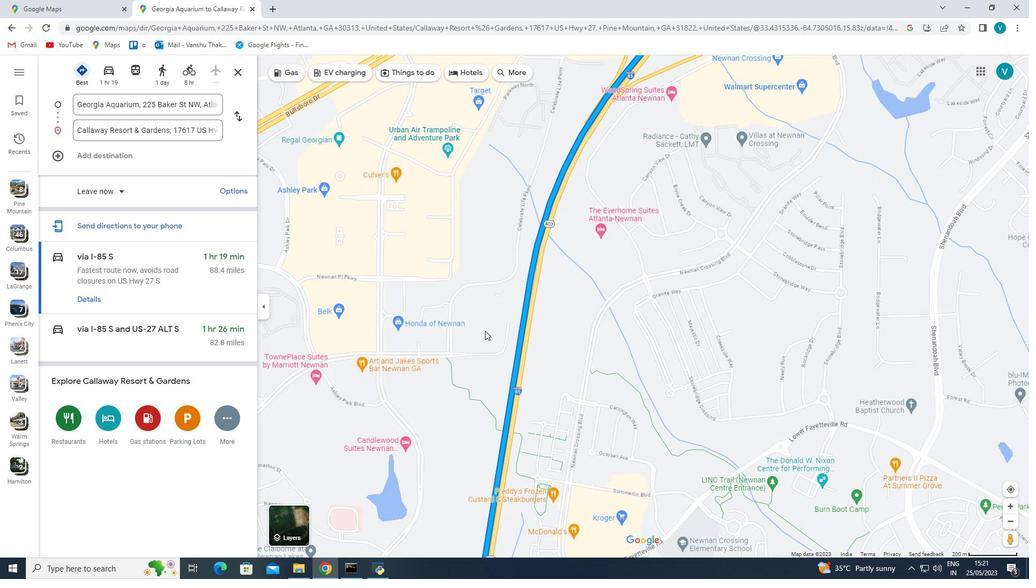 
Action: Mouse pressed left at (485, 337)
Screenshot: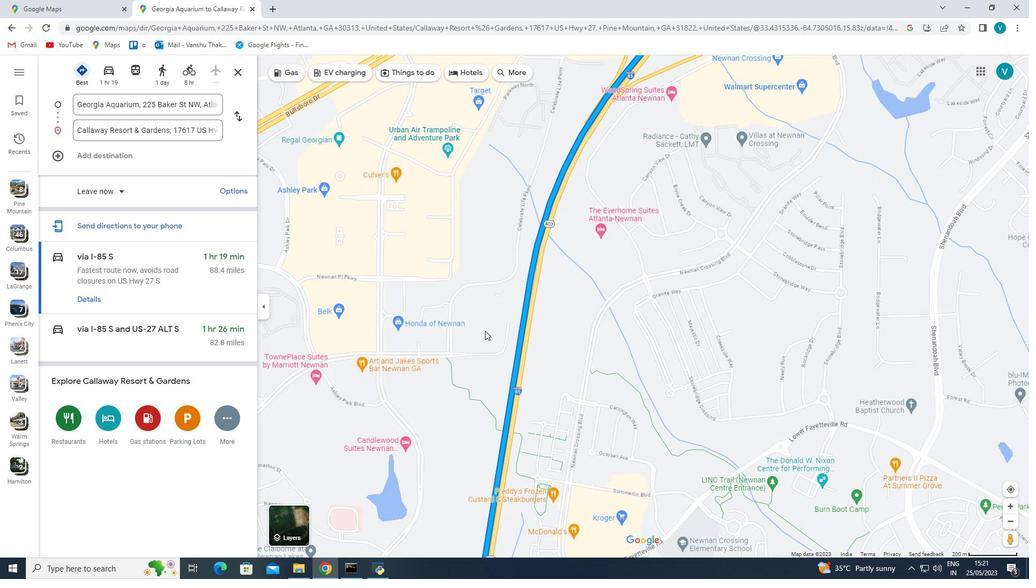 
Action: Mouse moved to (455, 319)
Screenshot: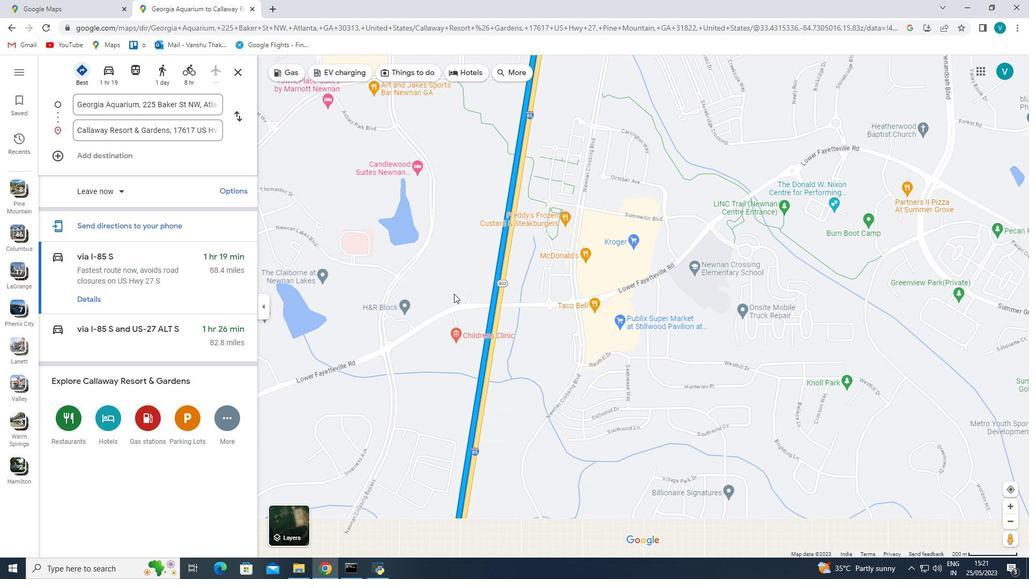
Action: Mouse pressed left at (455, 319)
Screenshot: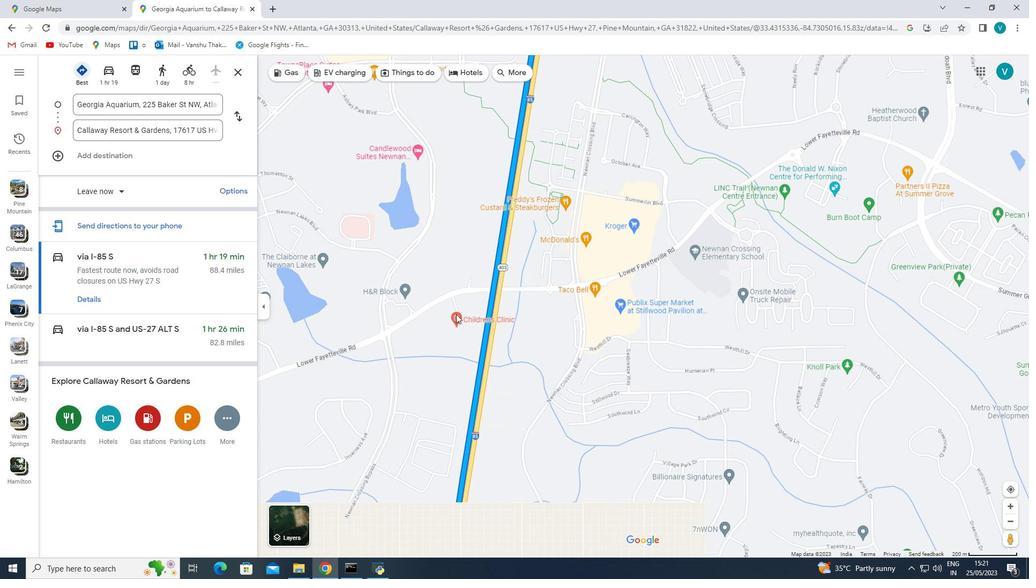 
Action: Mouse moved to (511, 295)
Screenshot: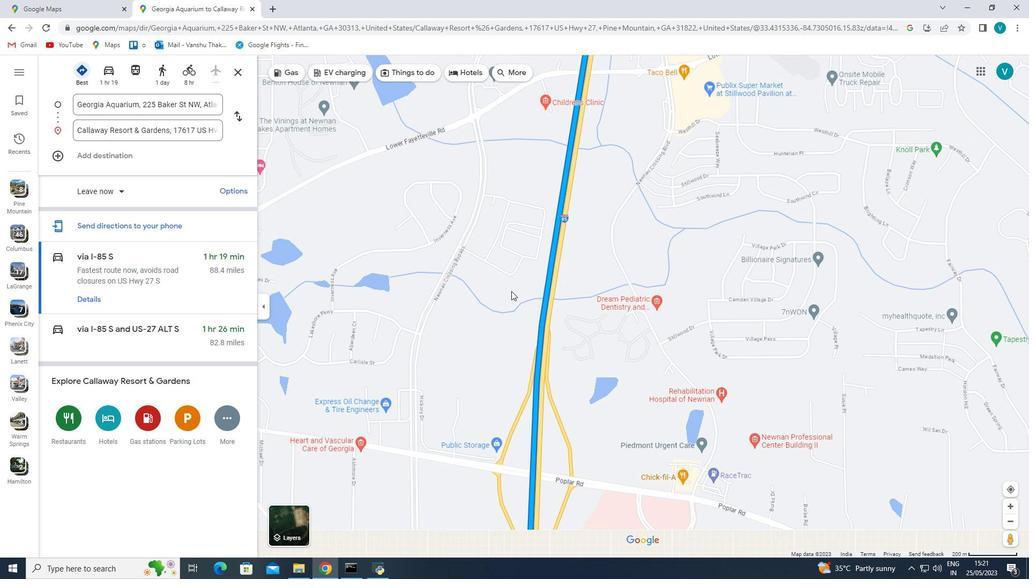 
Action: Mouse pressed left at (511, 295)
Screenshot: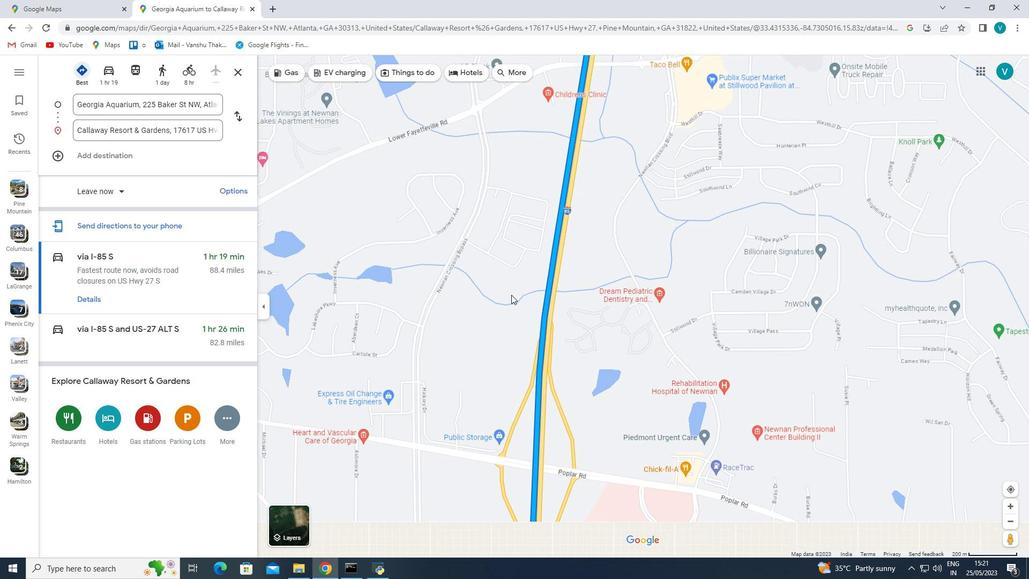 
Action: Mouse moved to (473, 289)
Screenshot: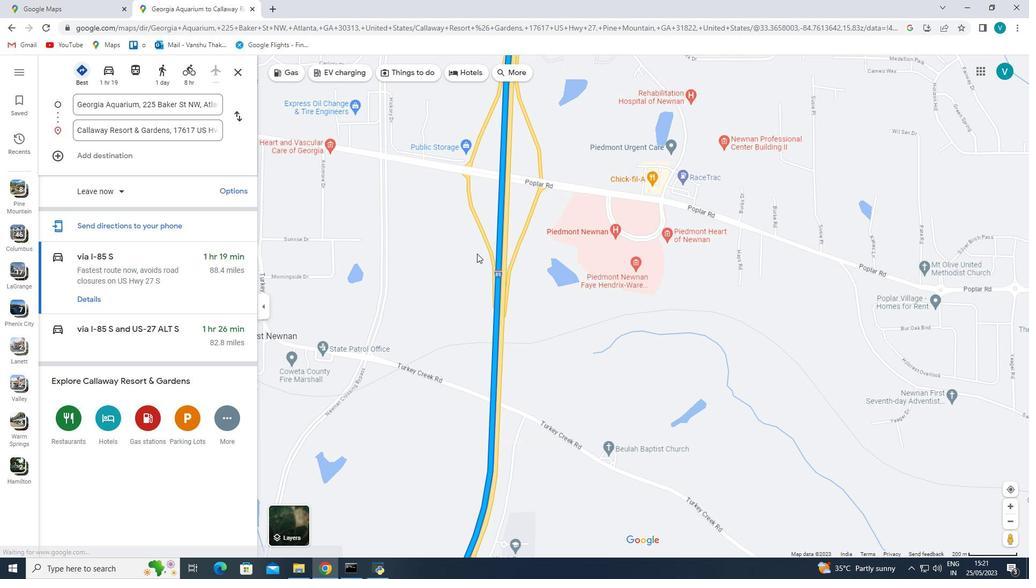 
Action: Mouse pressed left at (474, 293)
Screenshot: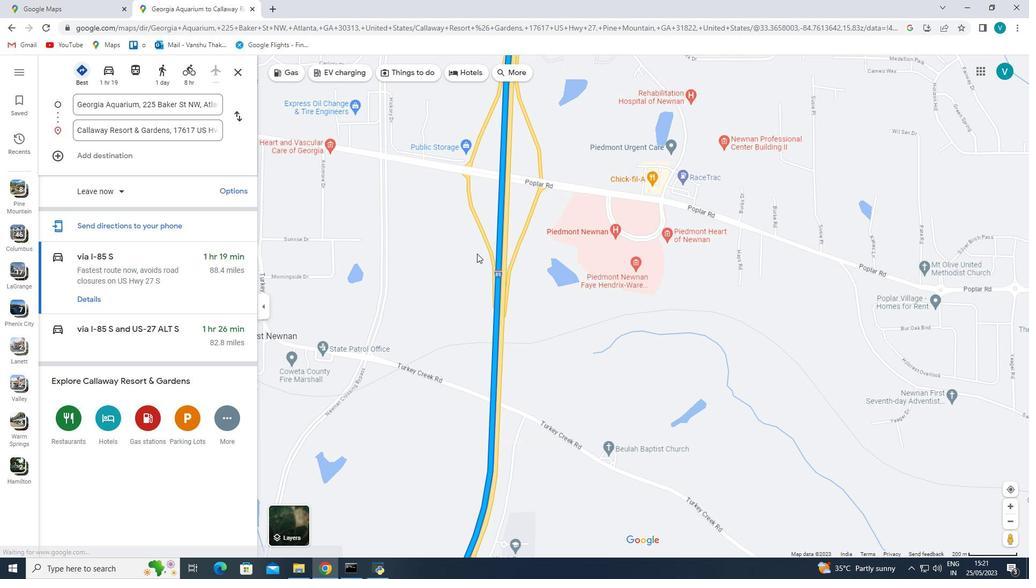 
Action: Mouse moved to (427, 297)
Screenshot: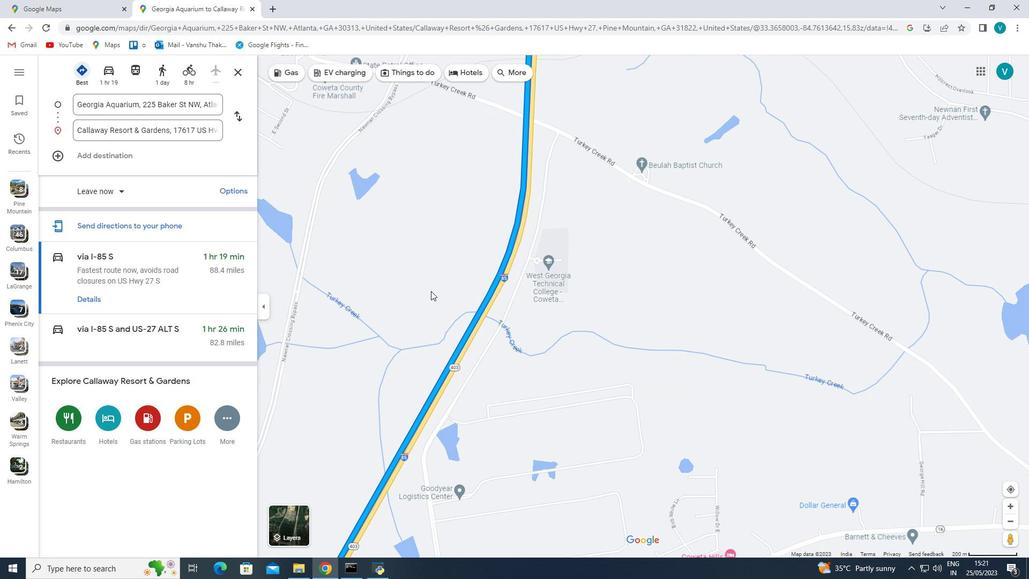 
Action: Mouse pressed left at (427, 297)
Screenshot: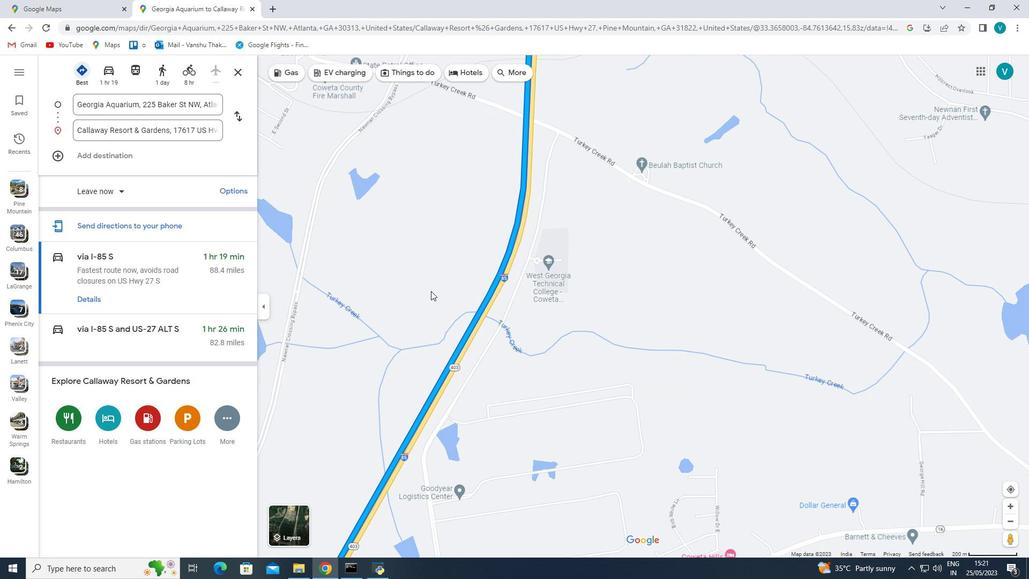 
Action: Mouse moved to (489, 376)
Screenshot: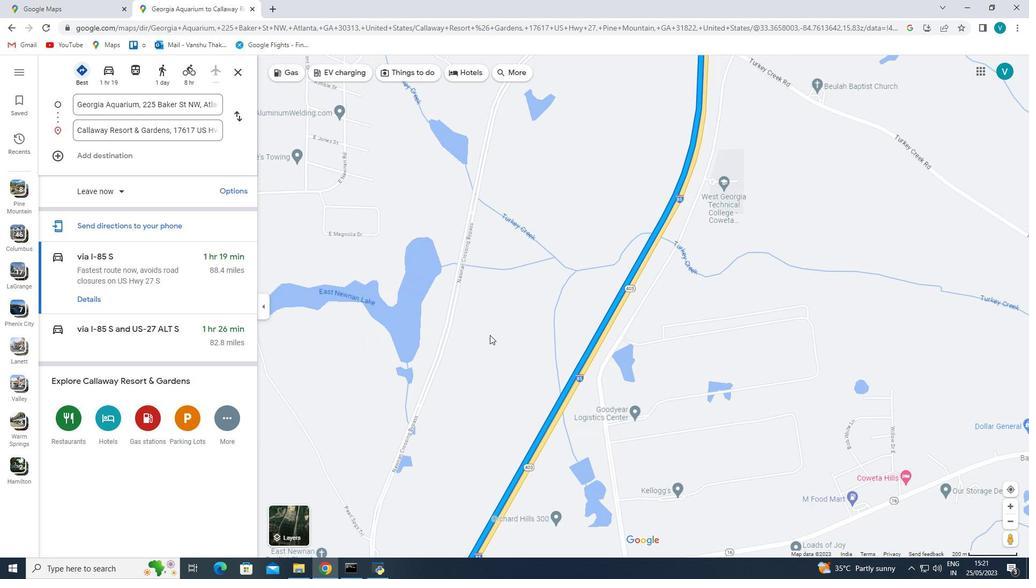 
Action: Mouse pressed left at (489, 376)
Screenshot: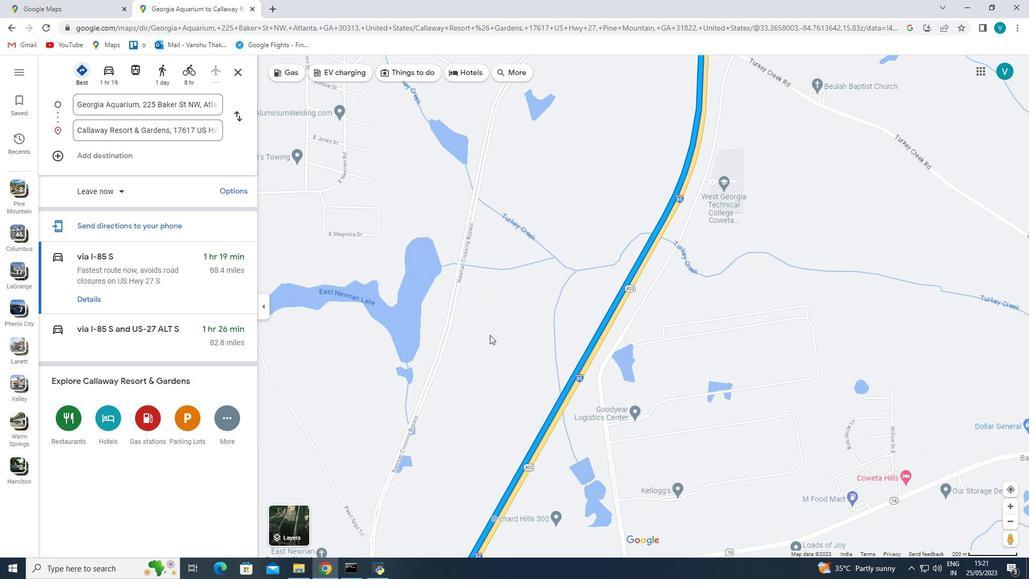 
Action: Mouse moved to (633, 418)
Screenshot: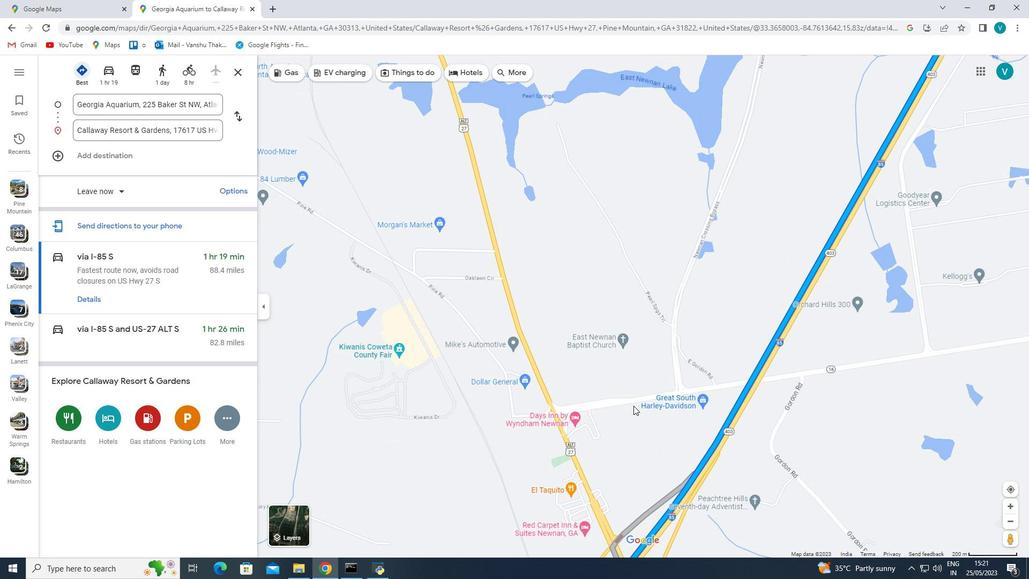 
Action: Mouse pressed left at (633, 418)
Screenshot: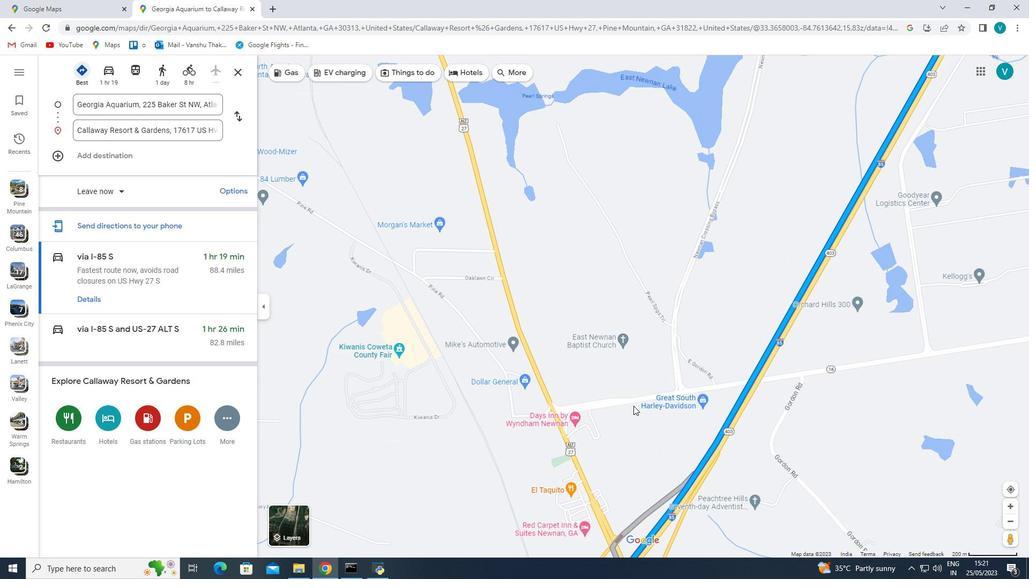 
Action: Mouse moved to (494, 366)
Screenshot: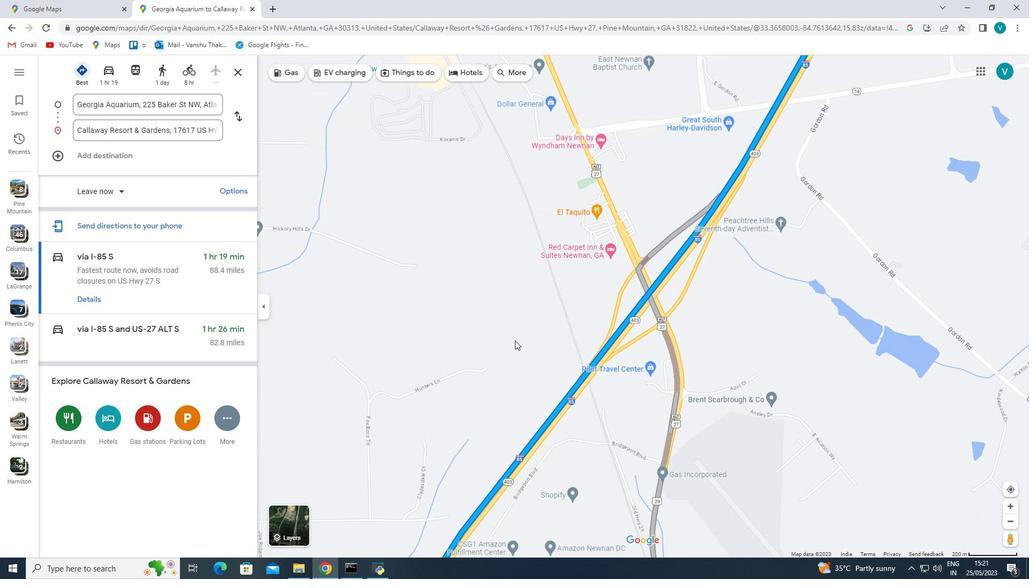 
Action: Mouse pressed left at (494, 366)
Screenshot: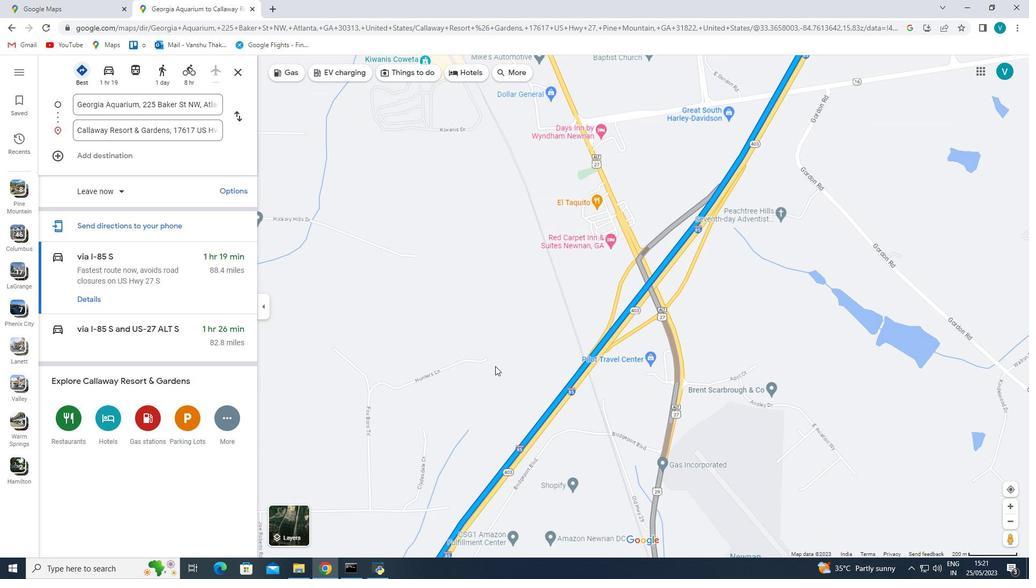 
Action: Mouse moved to (572, 298)
Screenshot: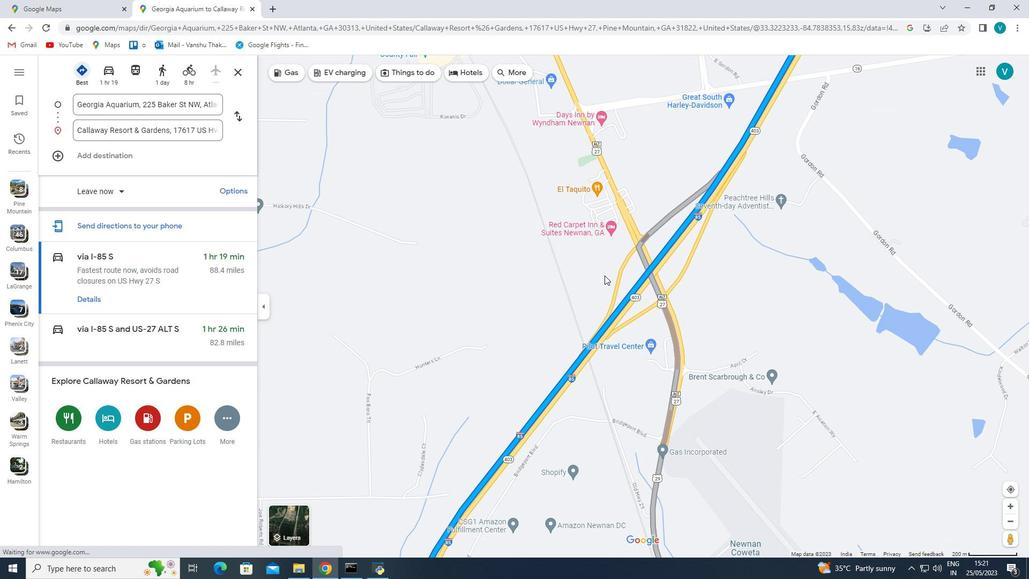 
Action: Mouse pressed left at (572, 298)
Screenshot: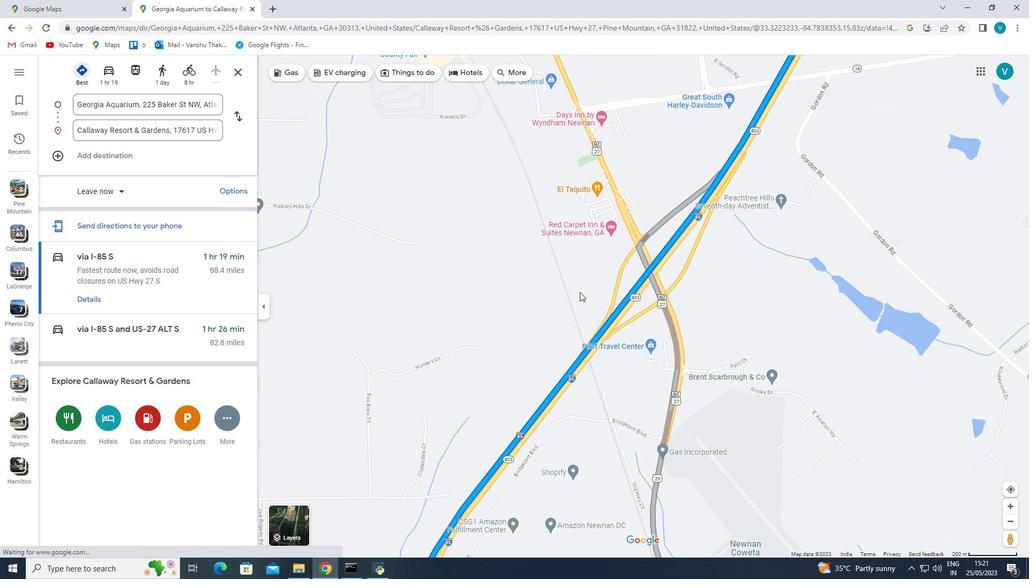 
Action: Mouse moved to (517, 327)
Screenshot: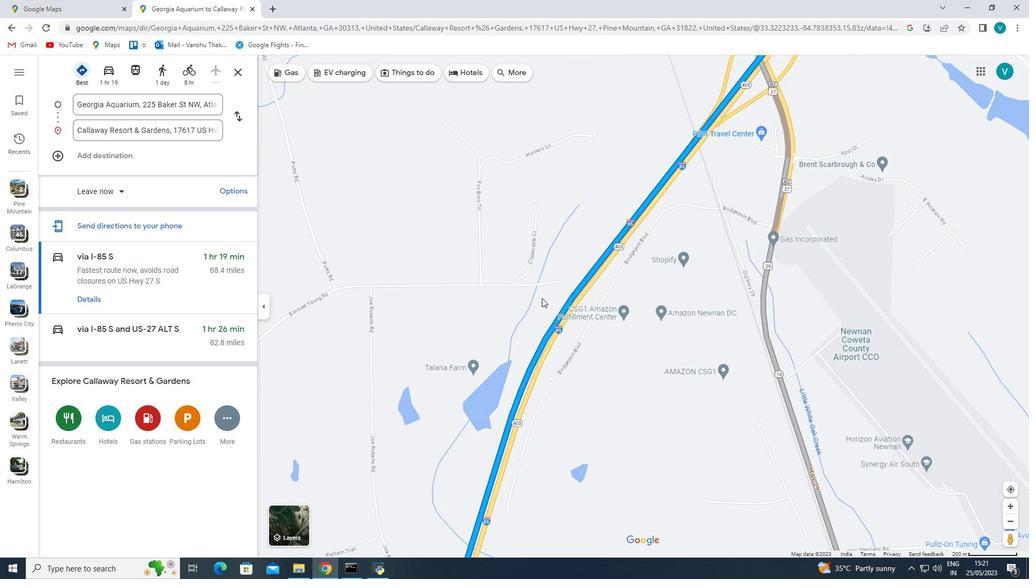 
Action: Mouse pressed left at (517, 327)
Screenshot: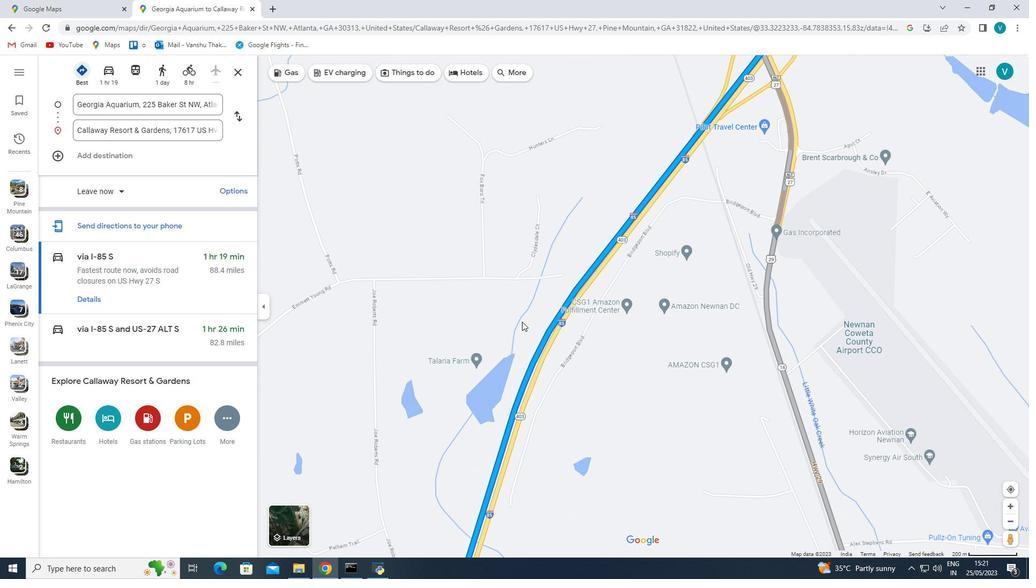 
Action: Mouse moved to (492, 348)
Screenshot: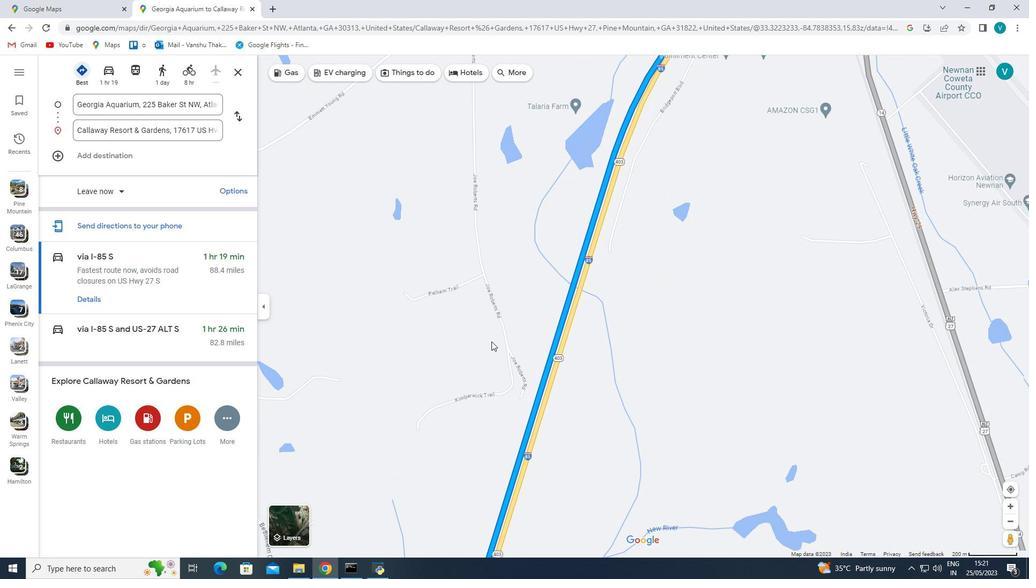 
Action: Mouse pressed left at (491, 348)
Screenshot: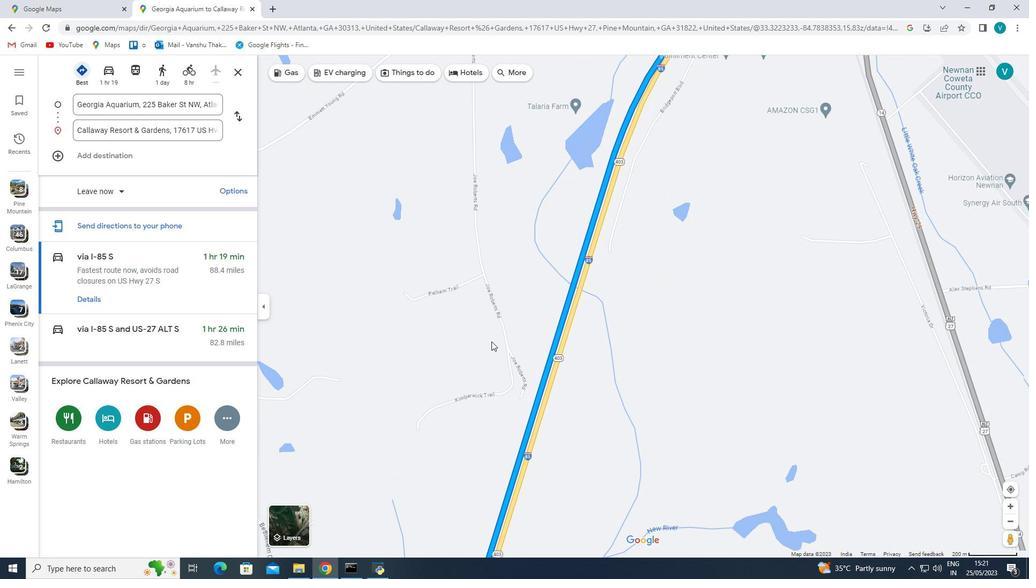 
Action: Mouse moved to (675, 355)
Screenshot: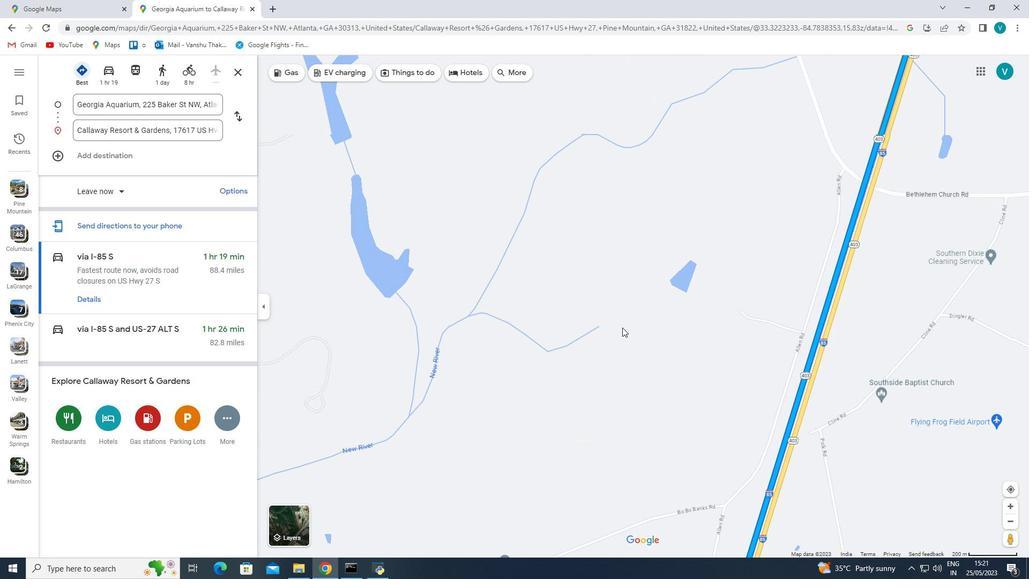 
Action: Mouse pressed left at (675, 355)
Screenshot: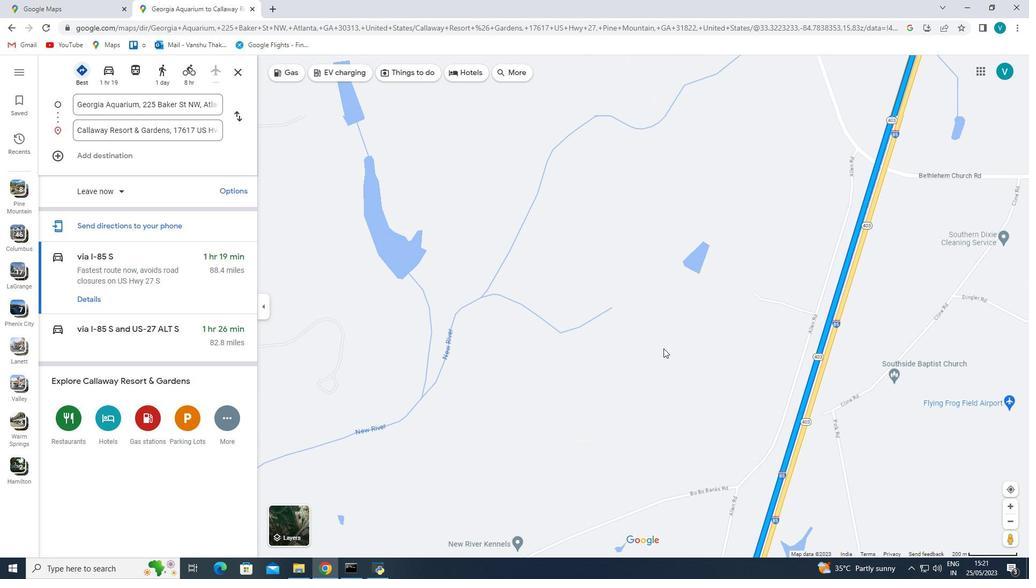 
Action: Mouse moved to (629, 385)
Screenshot: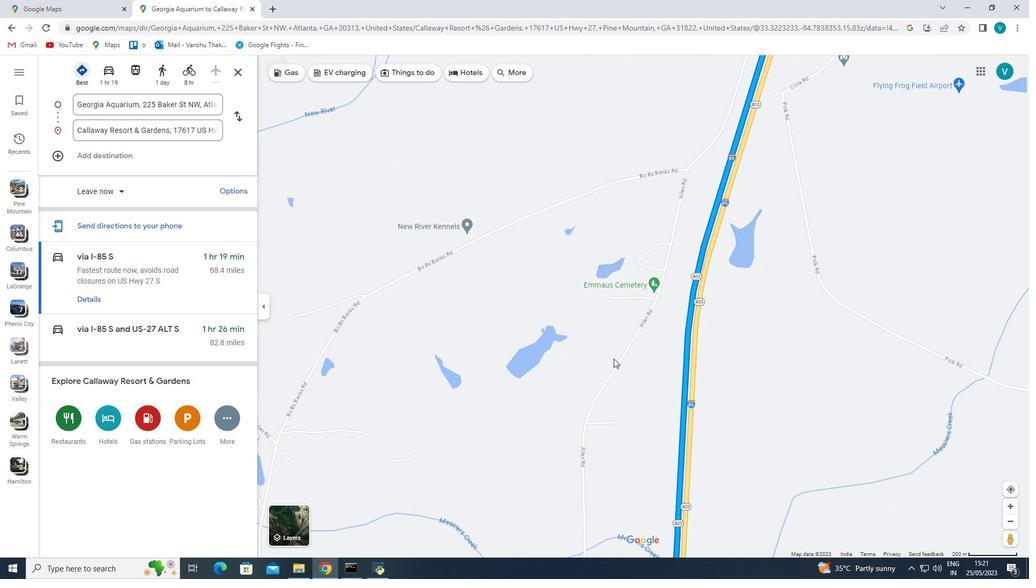 
Action: Mouse pressed left at (629, 385)
Screenshot: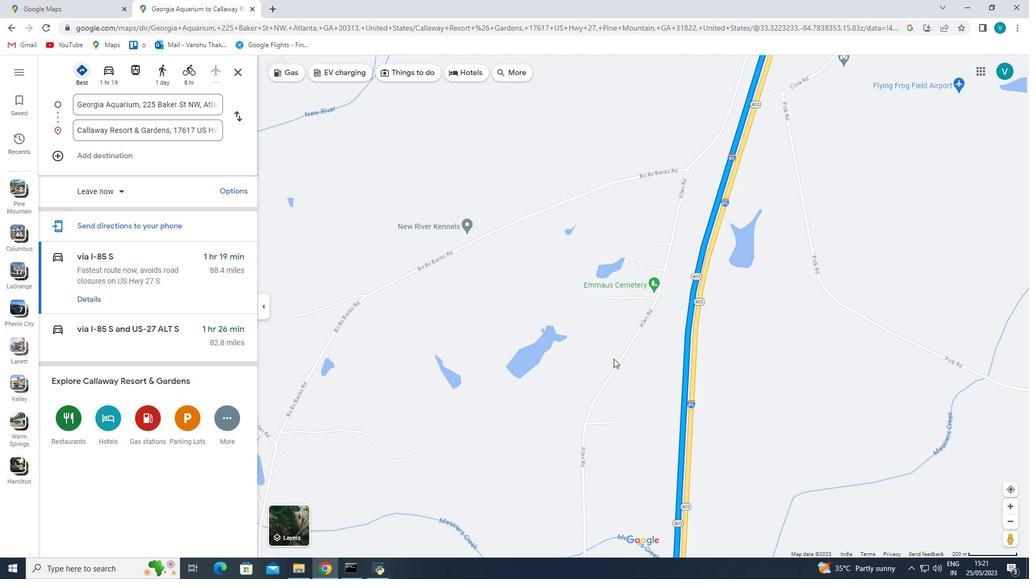 
Action: Mouse moved to (551, 384)
Screenshot: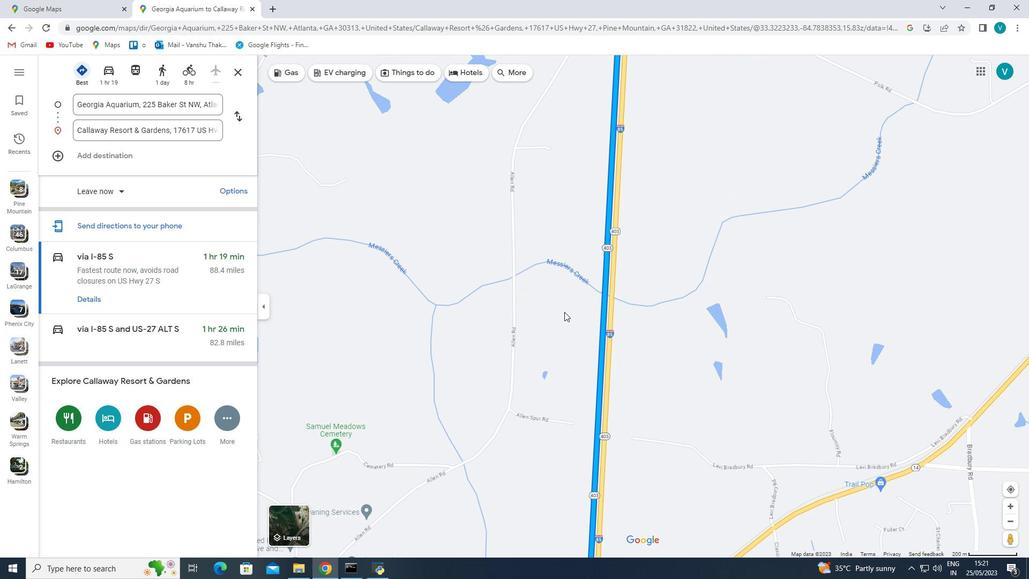 
Action: Mouse pressed left at (551, 384)
Screenshot: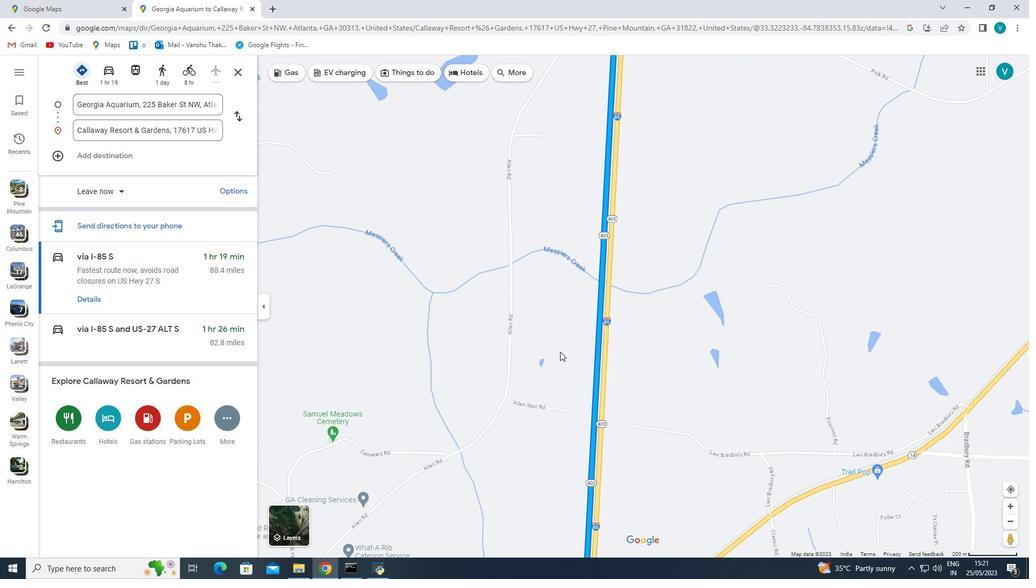 
Action: Mouse moved to (569, 329)
Screenshot: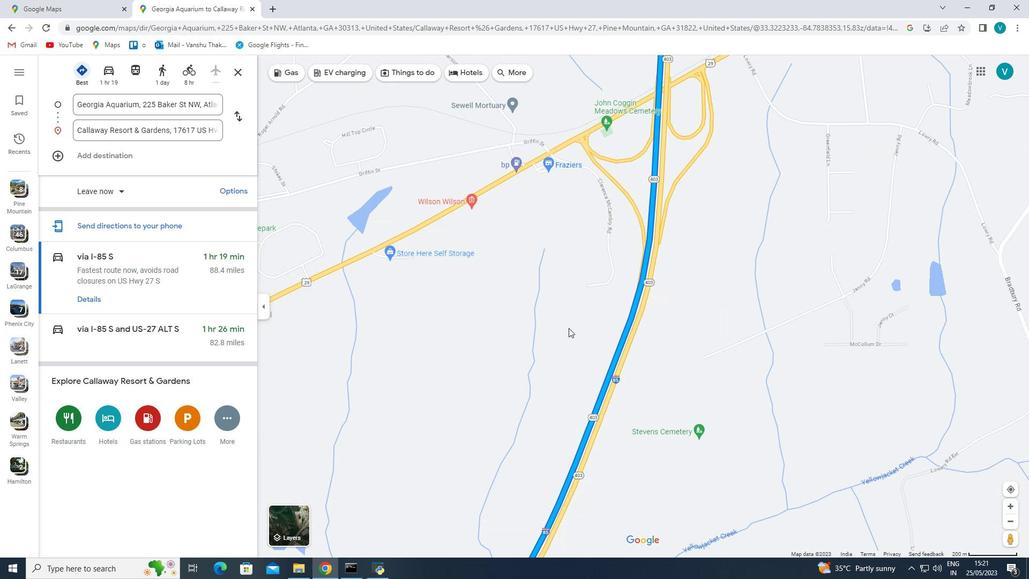 
Action: Mouse pressed left at (569, 329)
Screenshot: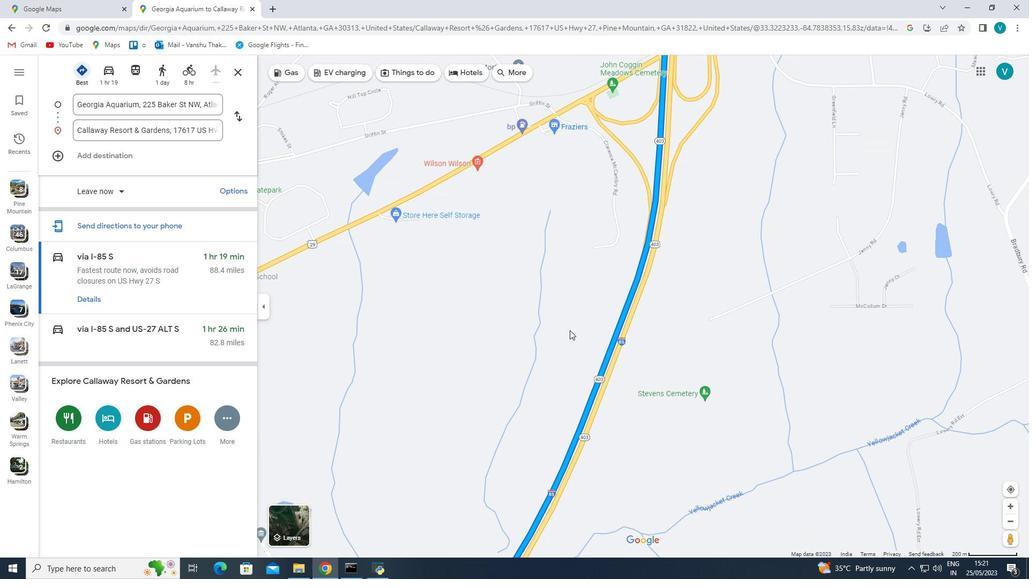 
Action: Mouse moved to (565, 305)
Screenshot: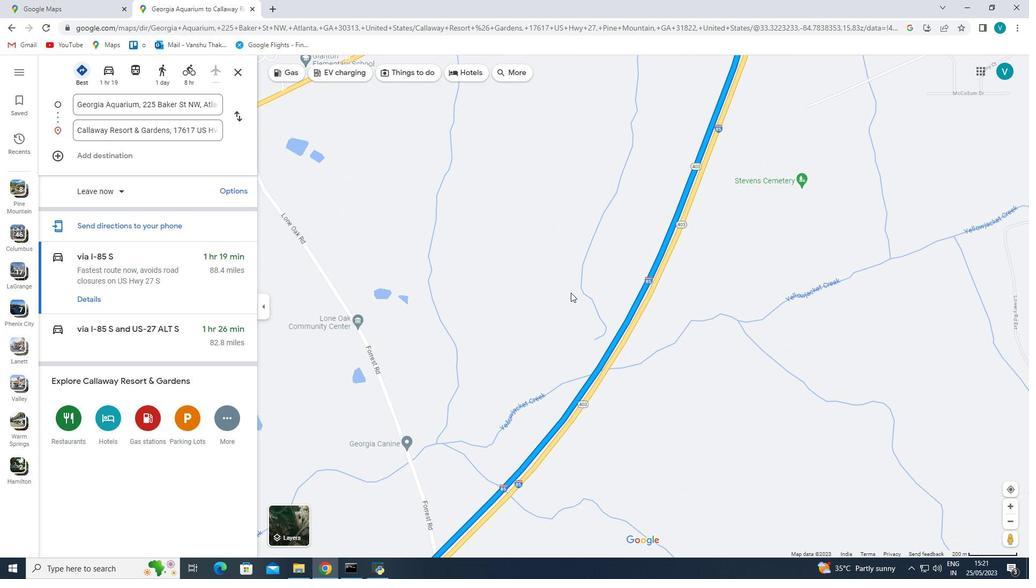 
Action: Mouse pressed left at (565, 305)
Screenshot: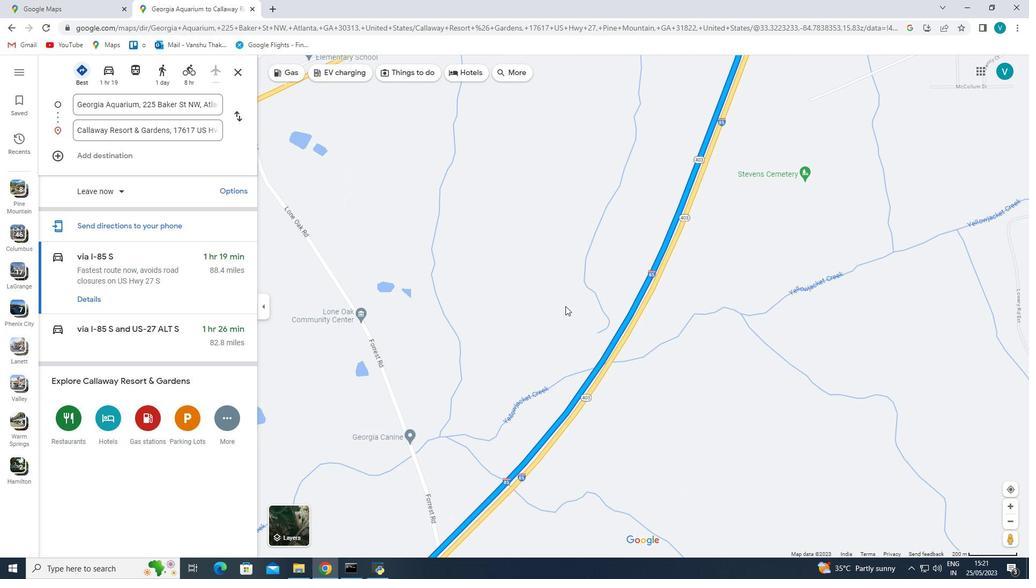 
Action: Mouse moved to (554, 298)
Screenshot: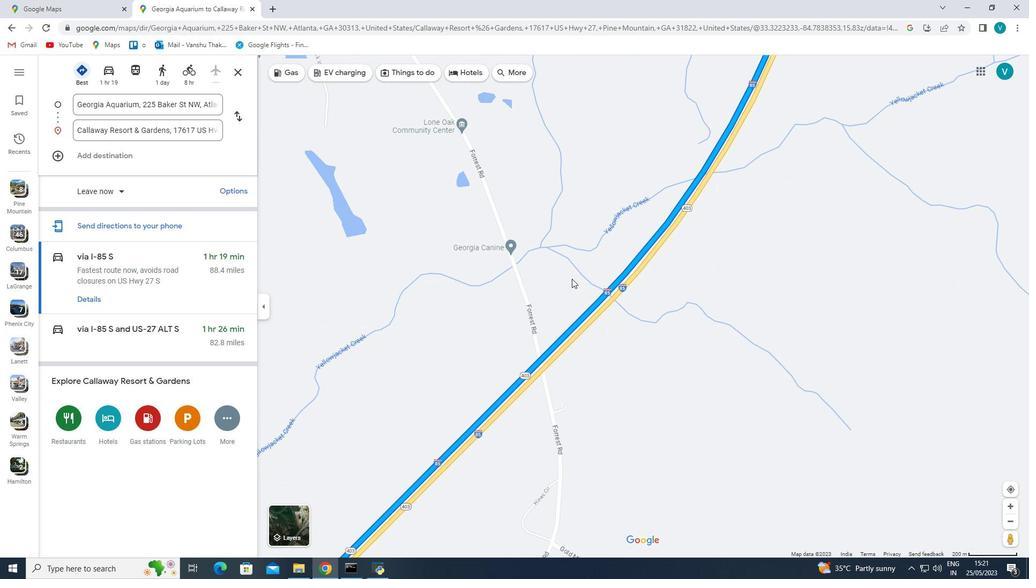 
Action: Mouse pressed left at (554, 298)
Screenshot: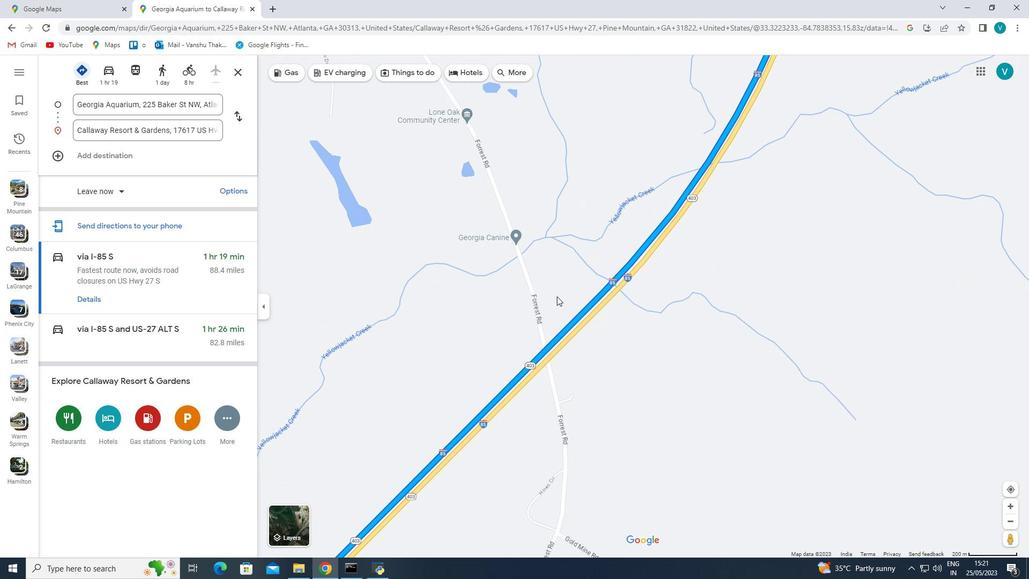 
Action: Mouse moved to (530, 334)
Screenshot: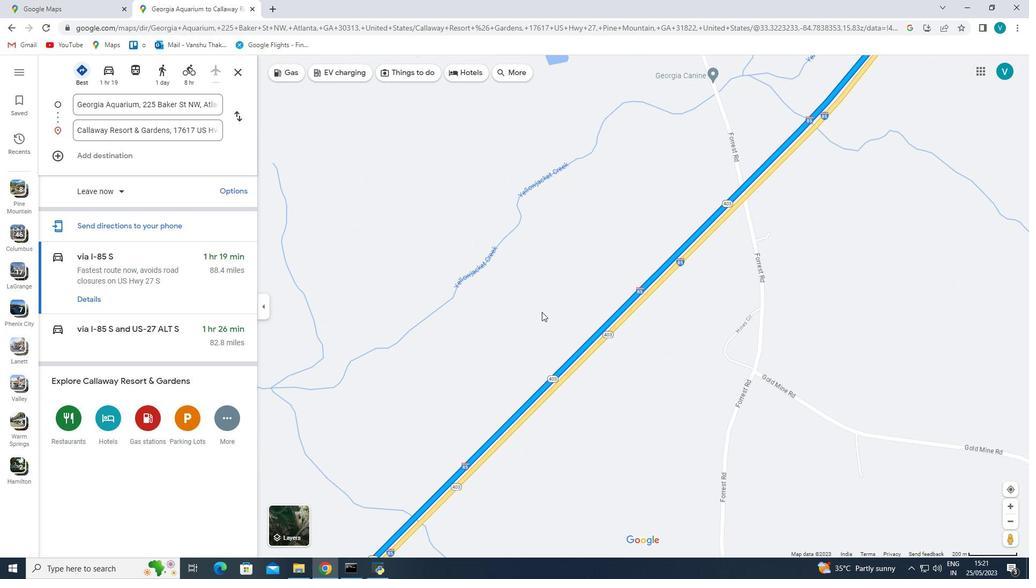 
Action: Mouse pressed left at (530, 334)
Screenshot: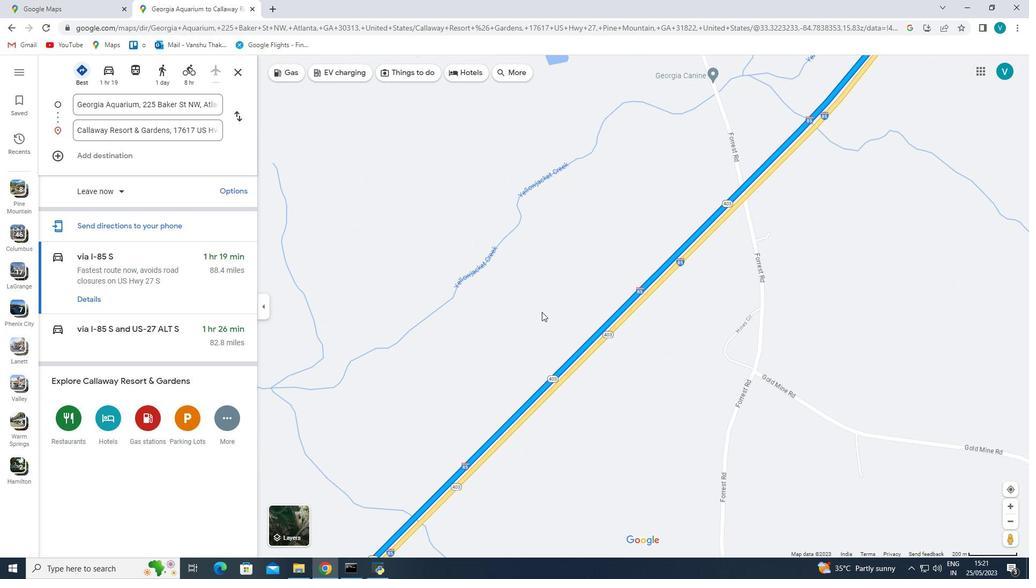 
Action: Mouse moved to (571, 365)
